 Task: Research Airbnb options in George, South Africa from 17th December, 2023 to 21st December, 2023 for 2 adults. Place can be private room with 1  bedroom having 2 beds and 1 bathroom. Property type can be flat. Amenities needed are: wifi.
Action: Mouse moved to (479, 105)
Screenshot: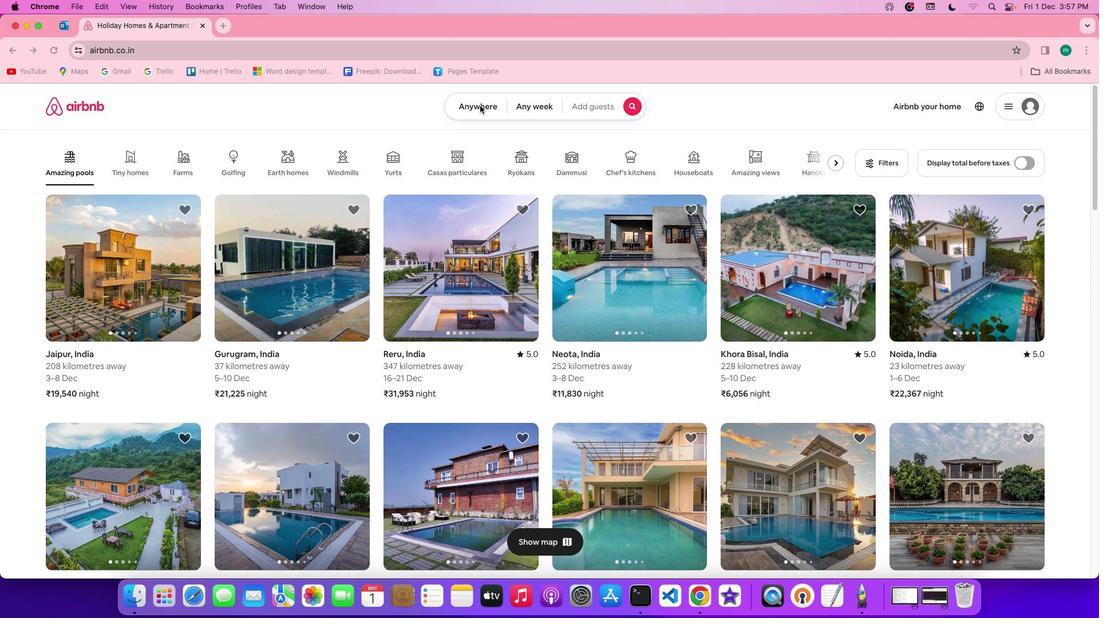 
Action: Mouse pressed left at (479, 105)
Screenshot: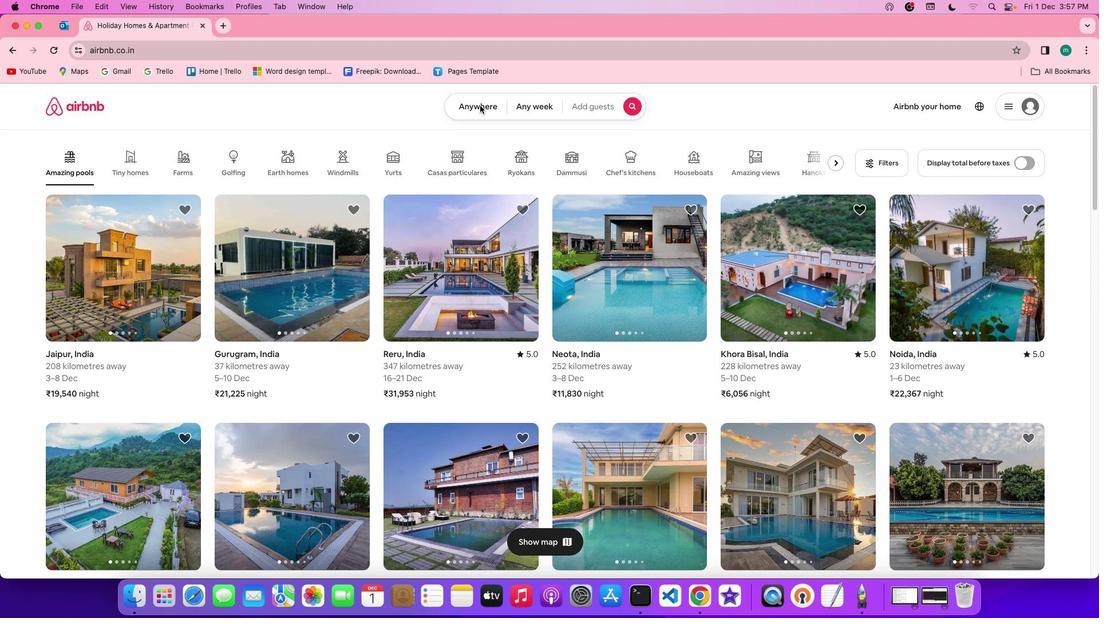 
Action: Mouse pressed left at (479, 105)
Screenshot: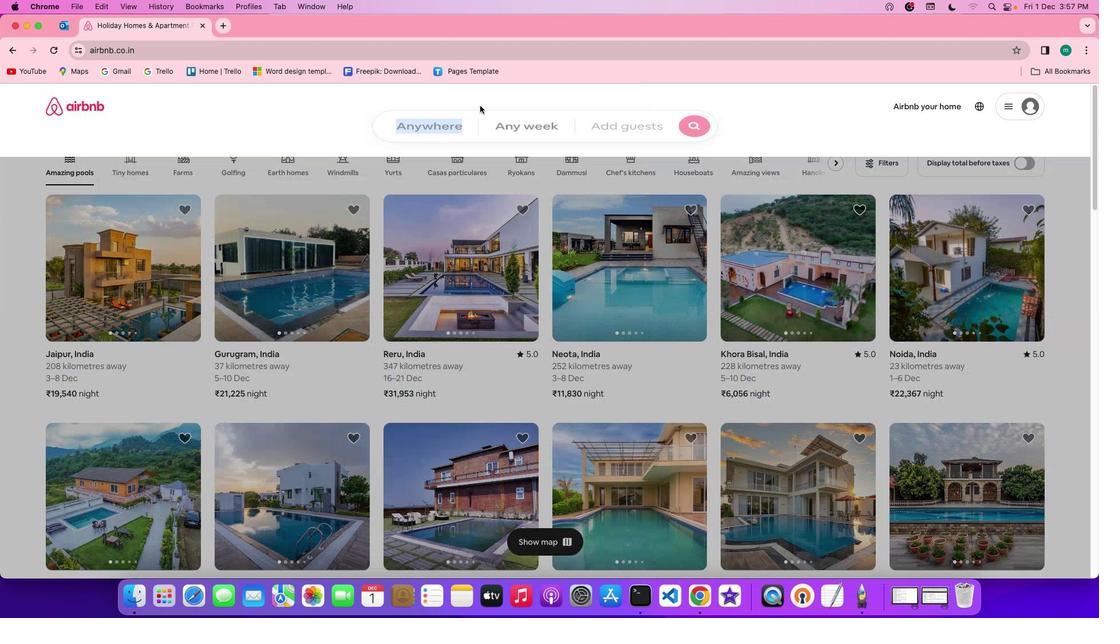 
Action: Mouse moved to (398, 155)
Screenshot: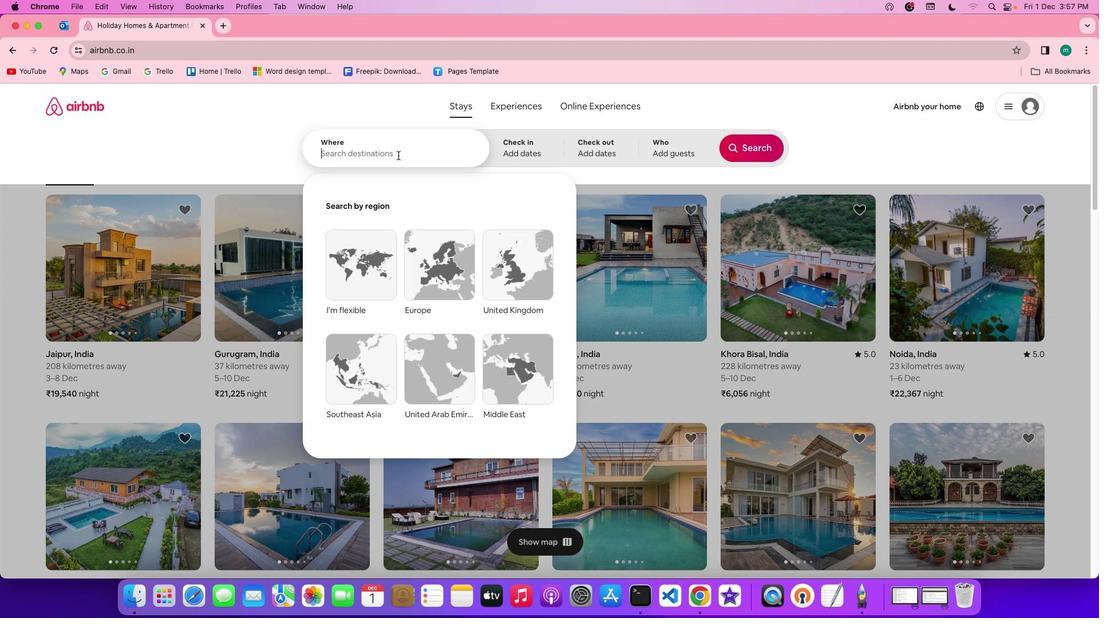 
Action: Mouse pressed left at (398, 155)
Screenshot: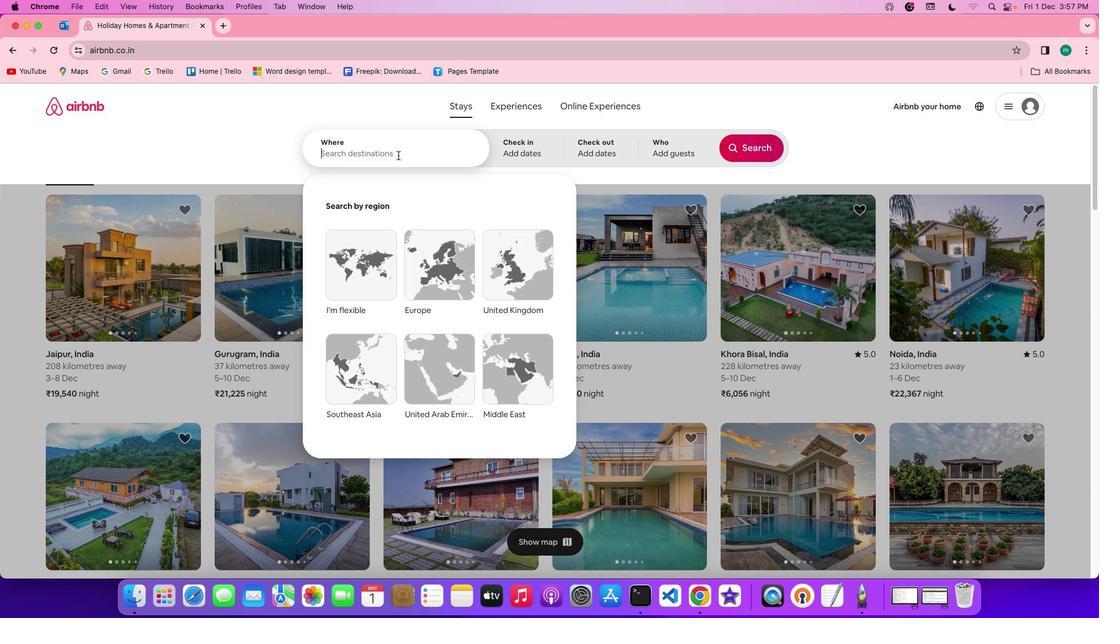 
Action: Key pressed Key.shift'G''e''o''r''g''e'','Key.spaceKey.shift'S''o''u''t''h'Key.spaceKey.shift'A''f''r''i''c''a'
Screenshot: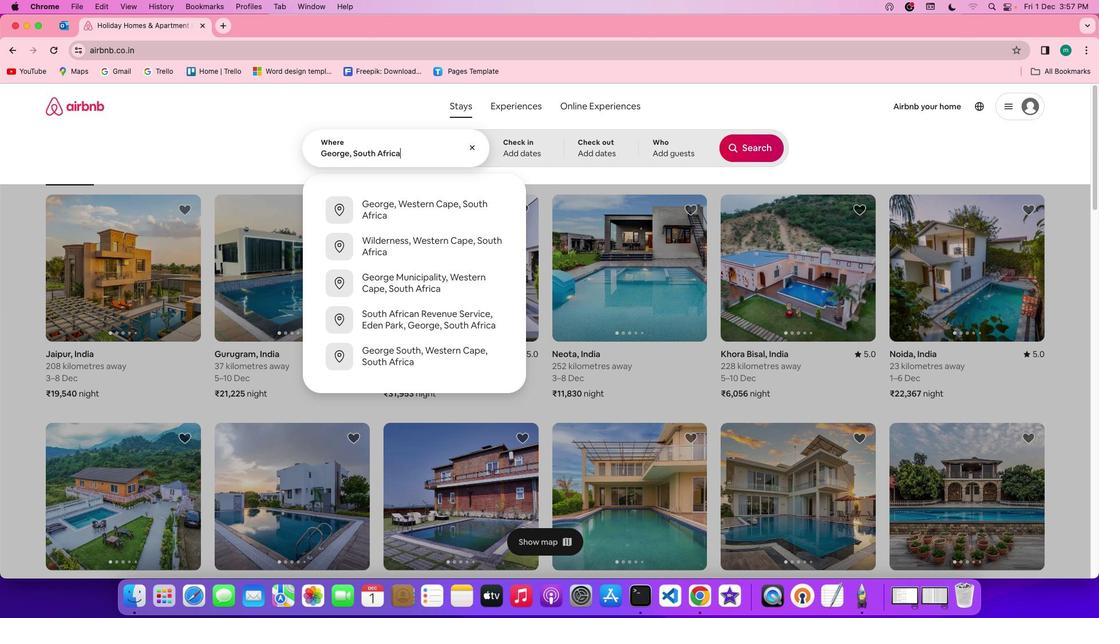 
Action: Mouse moved to (537, 144)
Screenshot: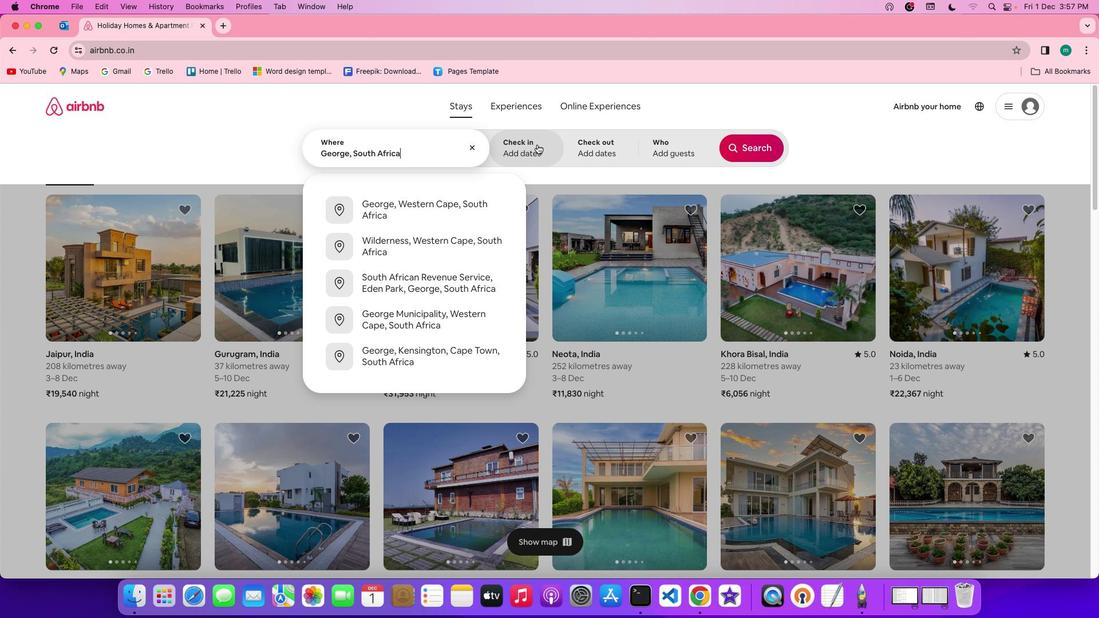 
Action: Mouse pressed left at (537, 144)
Screenshot: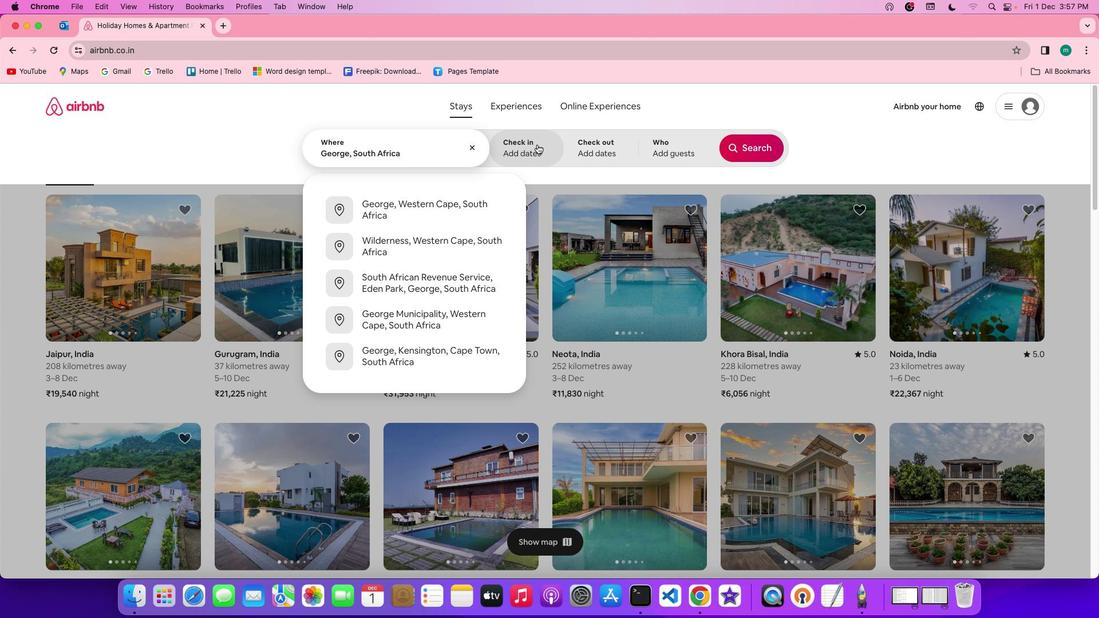 
Action: Mouse moved to (341, 371)
Screenshot: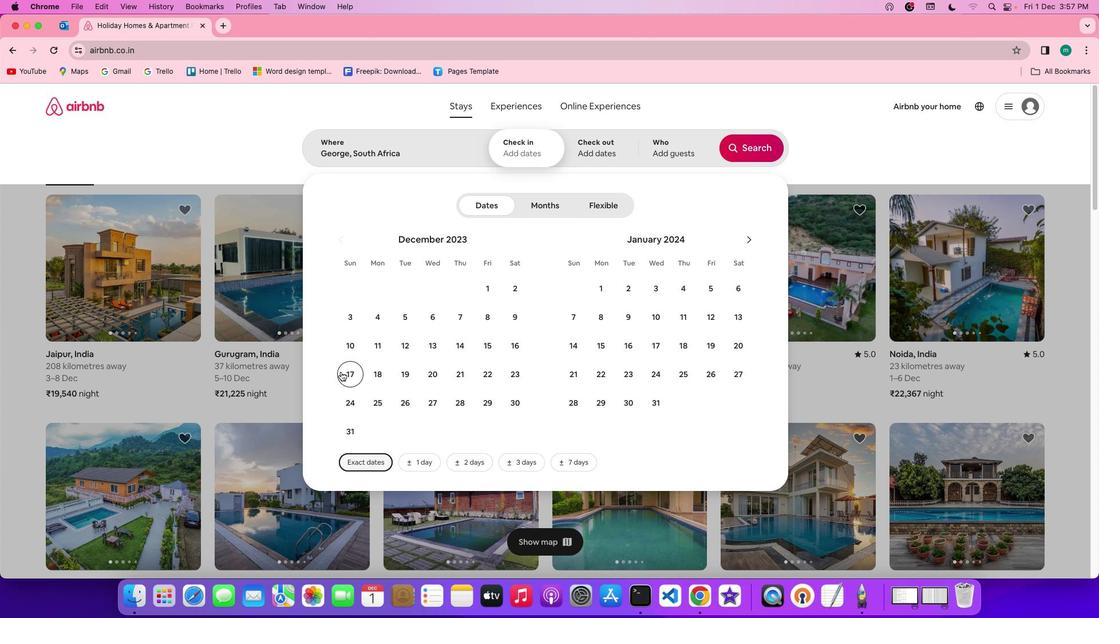 
Action: Mouse pressed left at (341, 371)
Screenshot: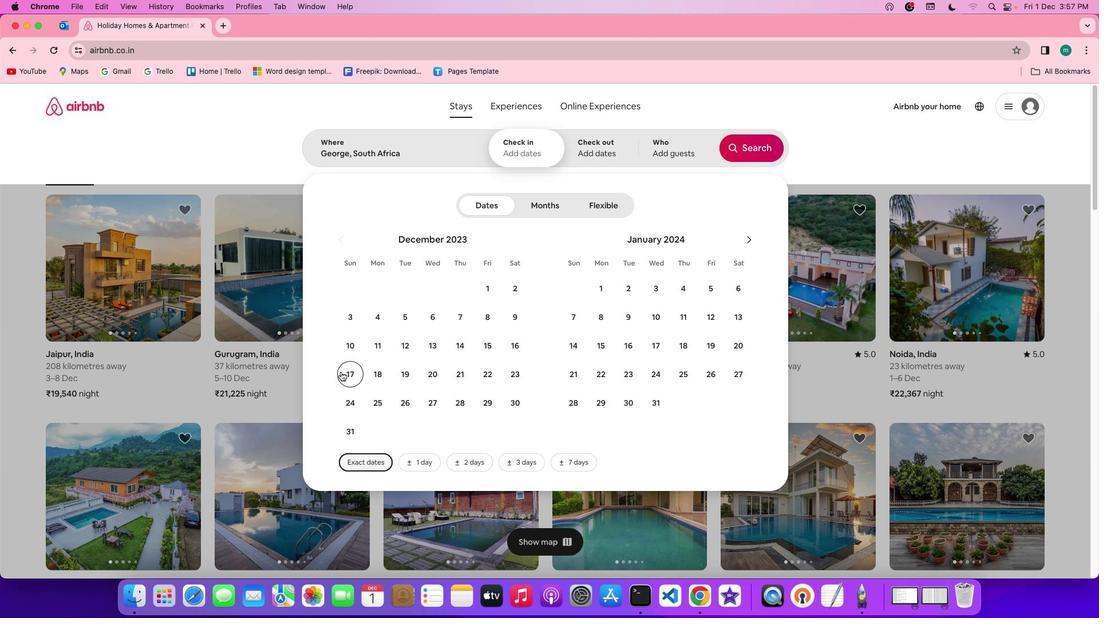 
Action: Mouse moved to (449, 374)
Screenshot: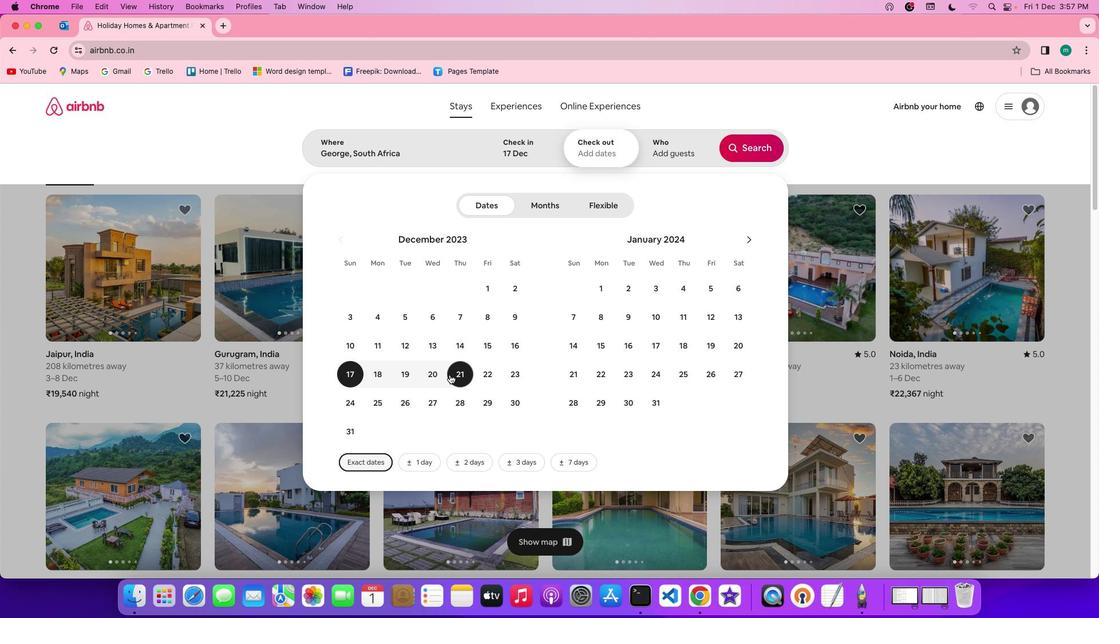
Action: Mouse pressed left at (449, 374)
Screenshot: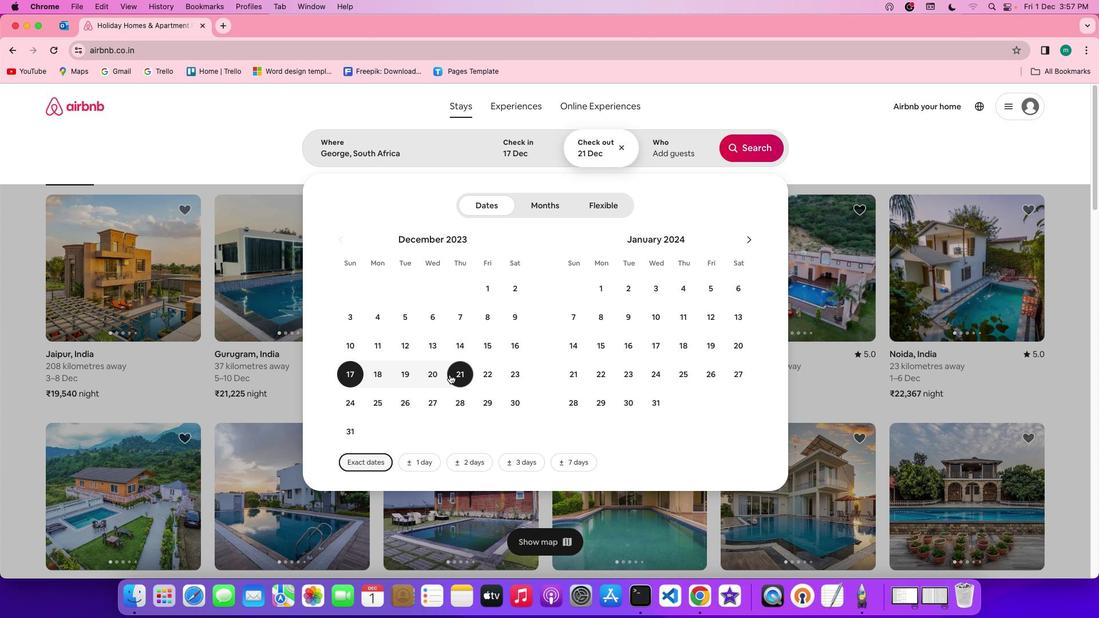 
Action: Mouse moved to (670, 147)
Screenshot: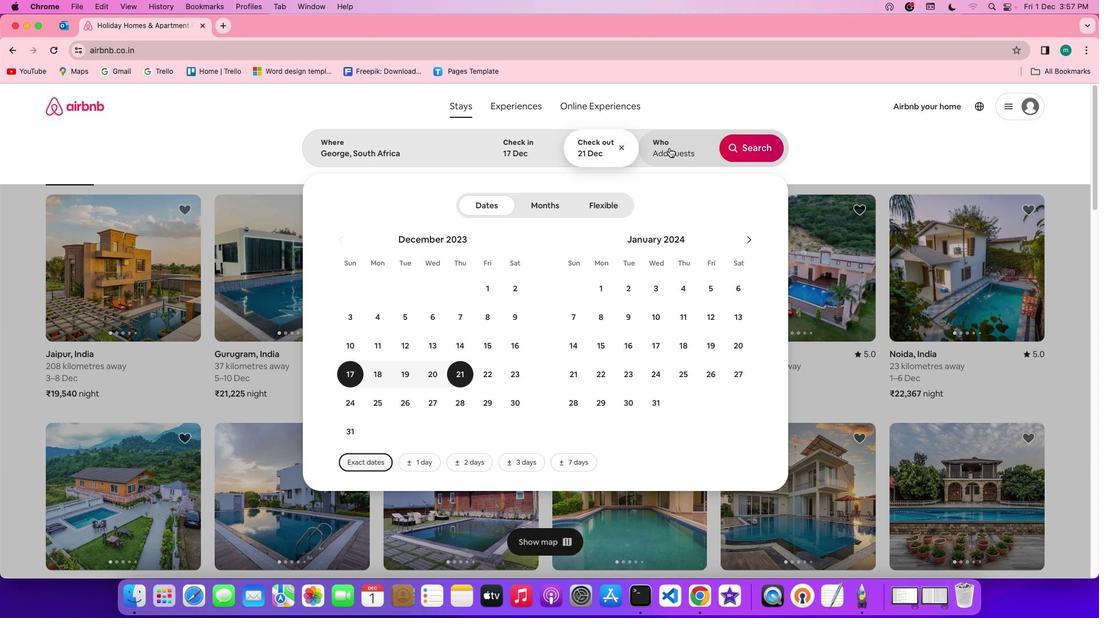
Action: Mouse pressed left at (670, 147)
Screenshot: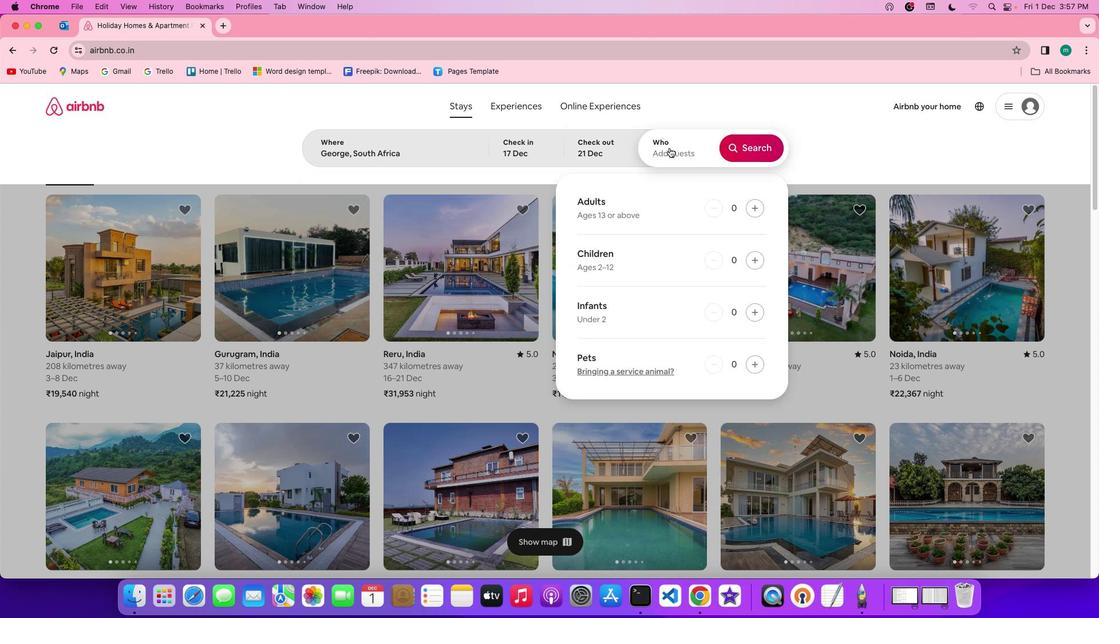 
Action: Mouse moved to (754, 208)
Screenshot: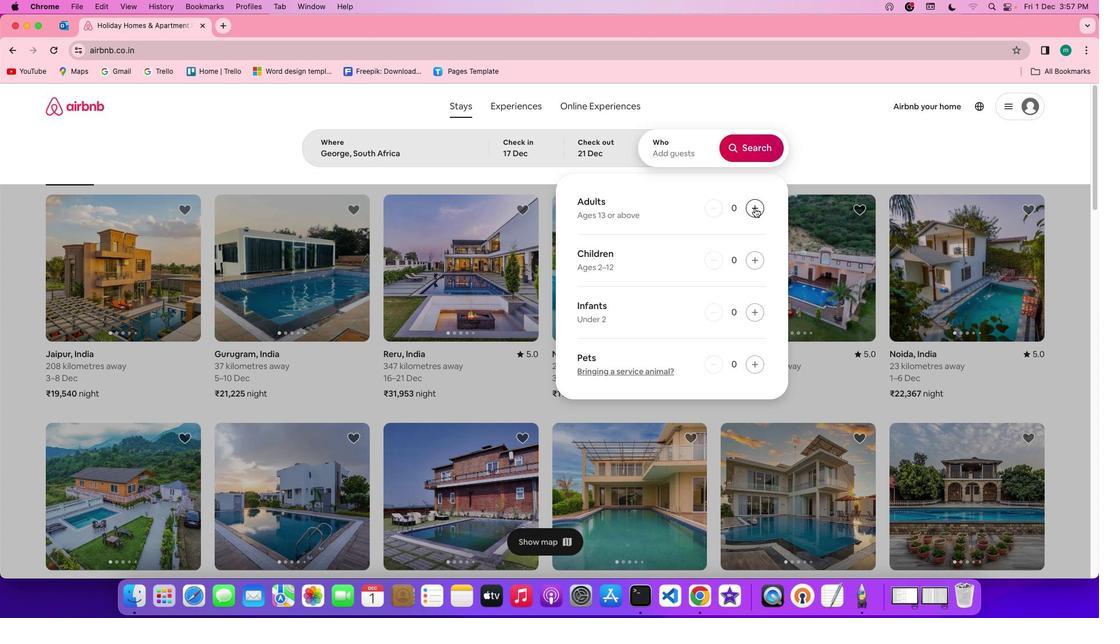 
Action: Mouse pressed left at (754, 208)
Screenshot: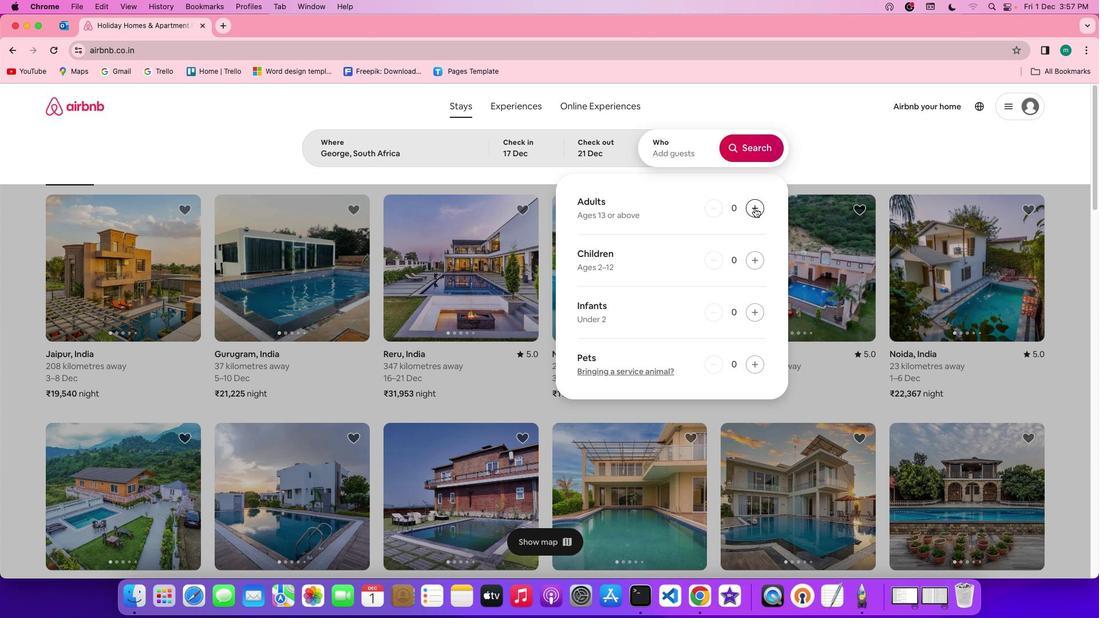 
Action: Mouse pressed left at (754, 208)
Screenshot: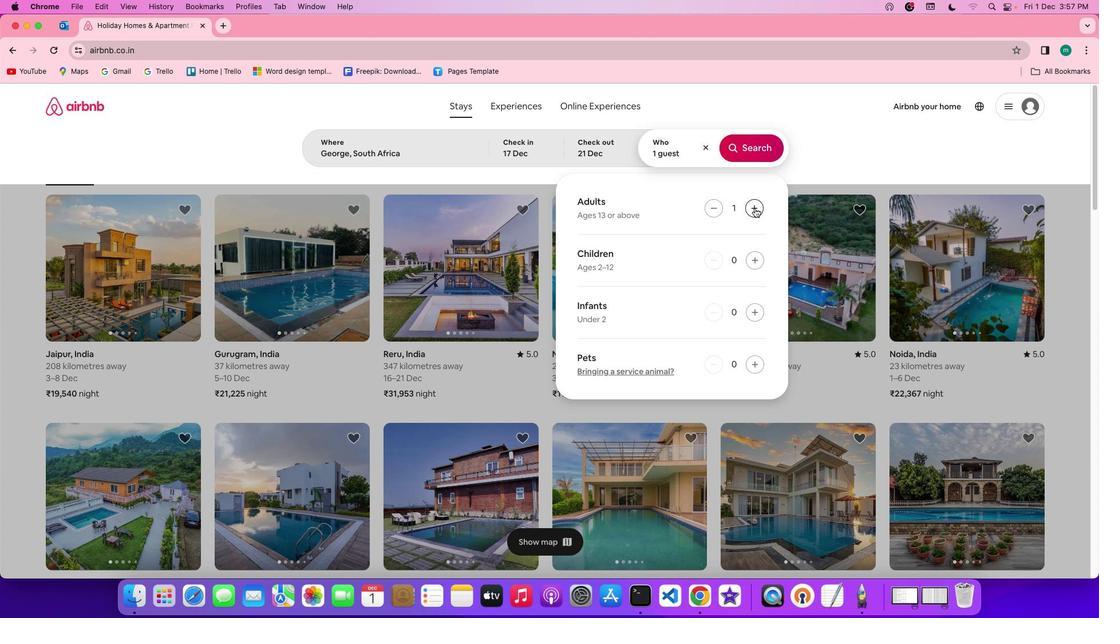 
Action: Mouse moved to (761, 152)
Screenshot: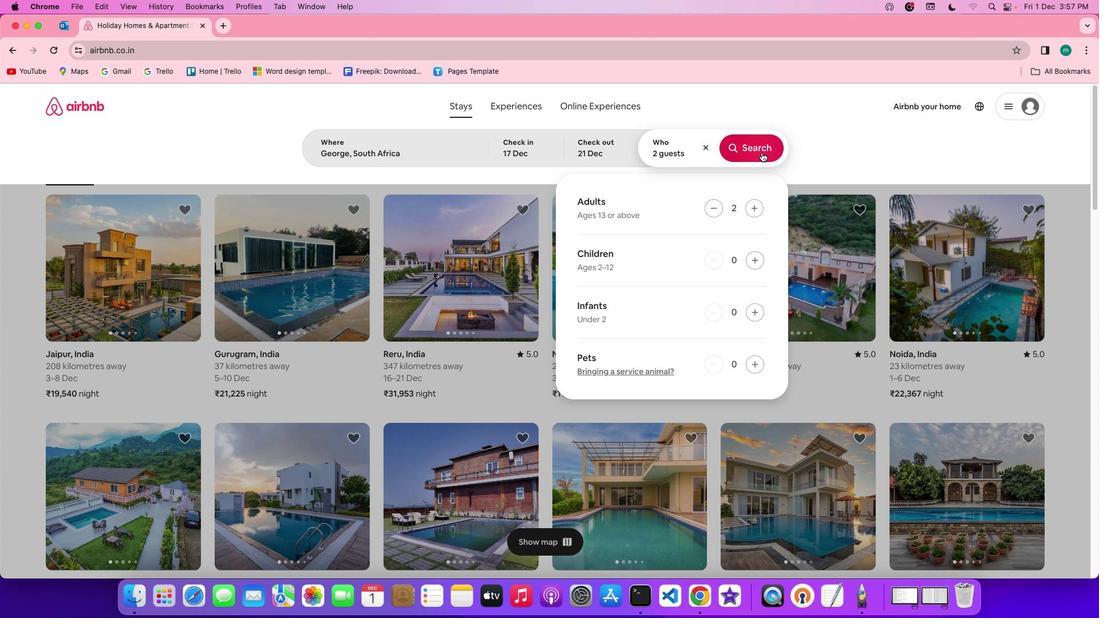
Action: Mouse pressed left at (761, 152)
Screenshot: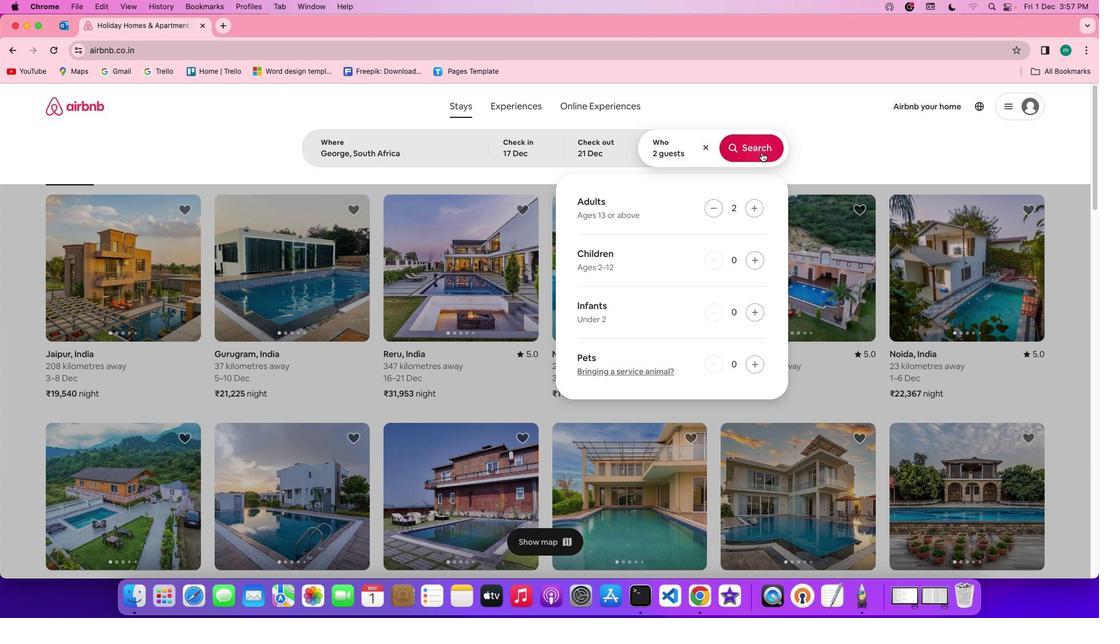 
Action: Mouse moved to (910, 155)
Screenshot: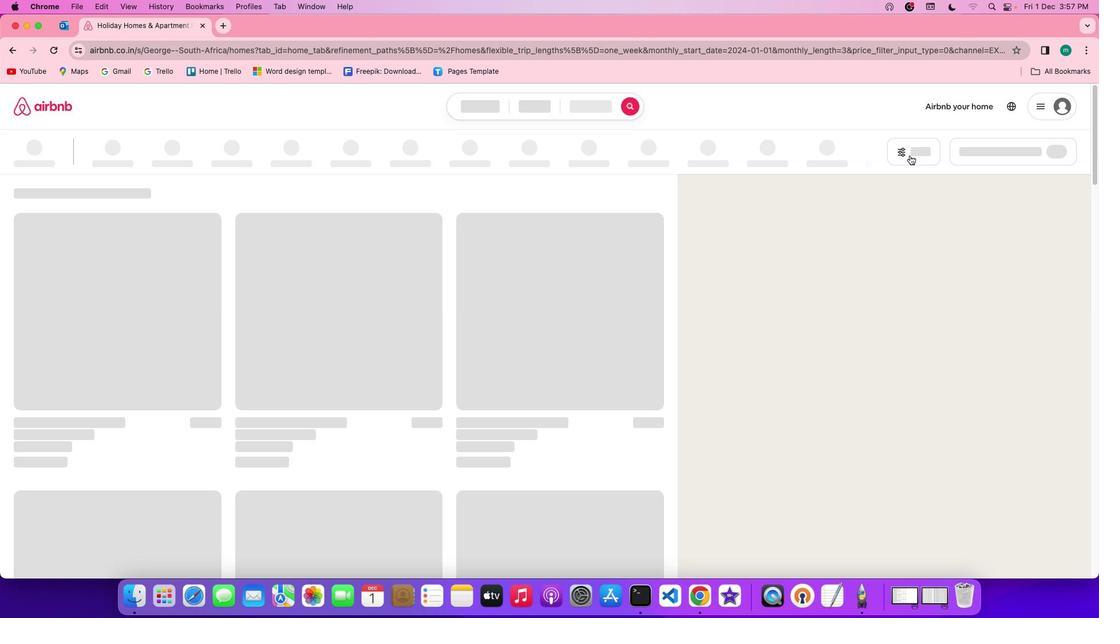 
Action: Mouse pressed left at (910, 155)
Screenshot: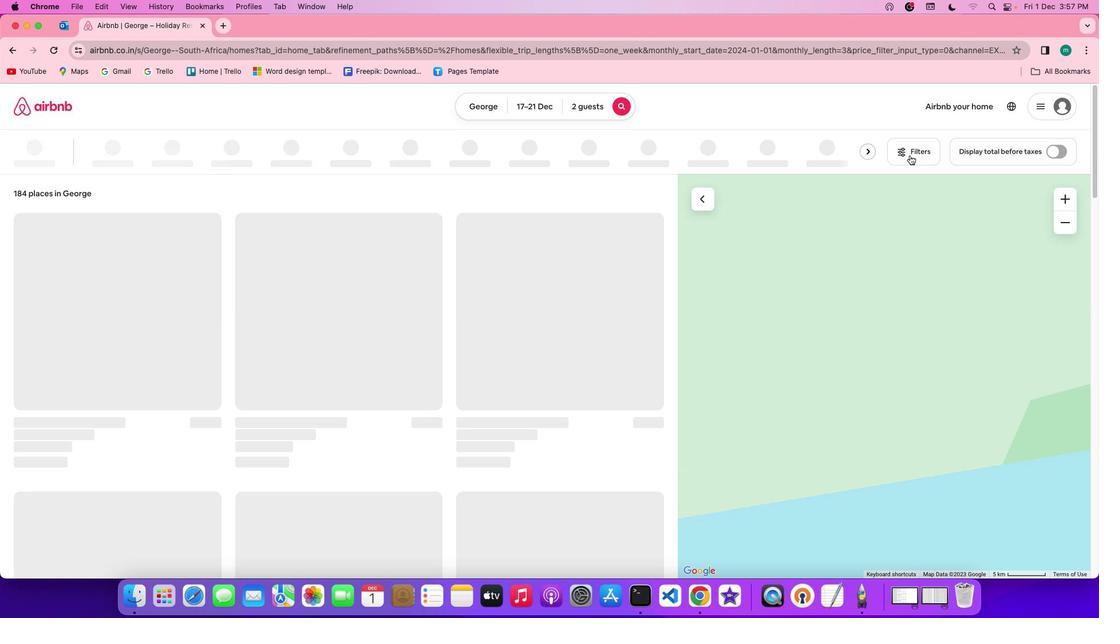 
Action: Mouse moved to (548, 325)
Screenshot: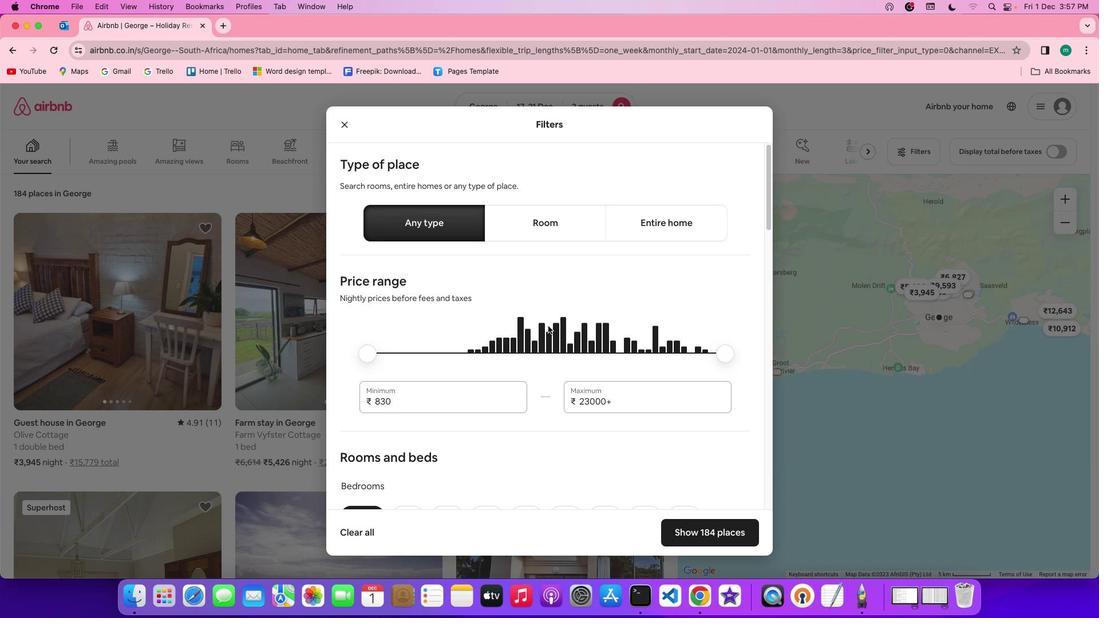 
Action: Mouse scrolled (548, 325) with delta (0, 0)
Screenshot: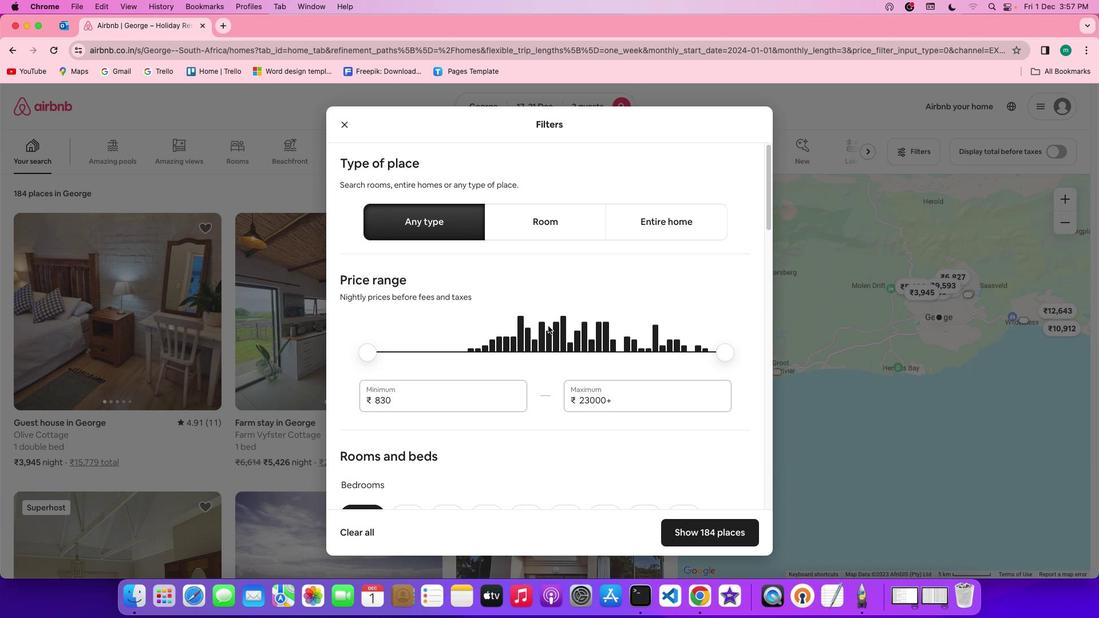 
Action: Mouse scrolled (548, 325) with delta (0, 0)
Screenshot: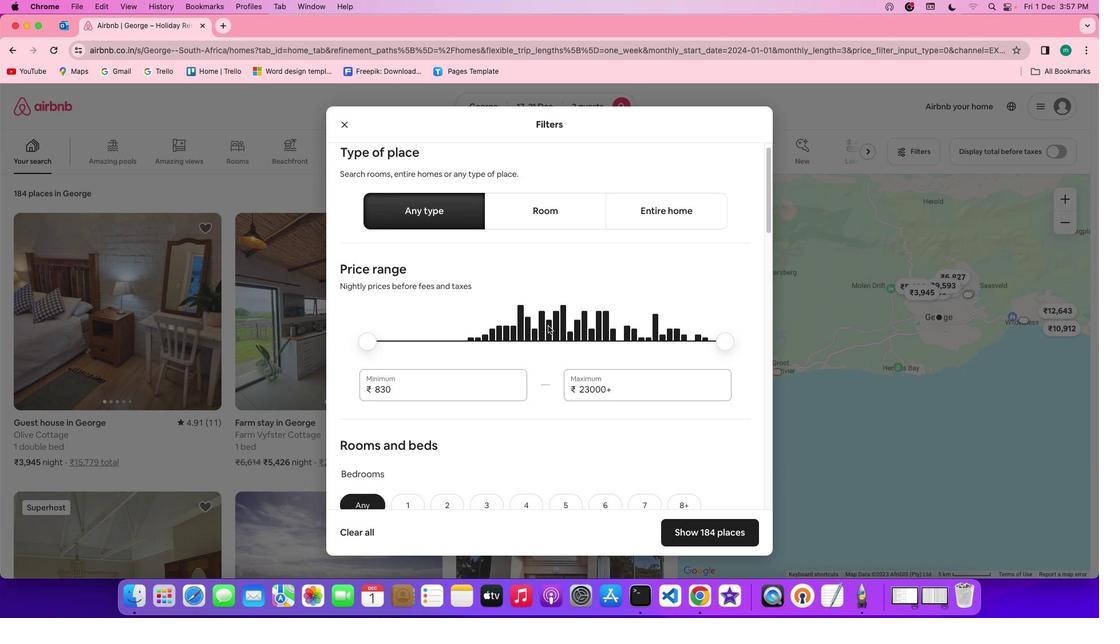 
Action: Mouse scrolled (548, 325) with delta (0, -1)
Screenshot: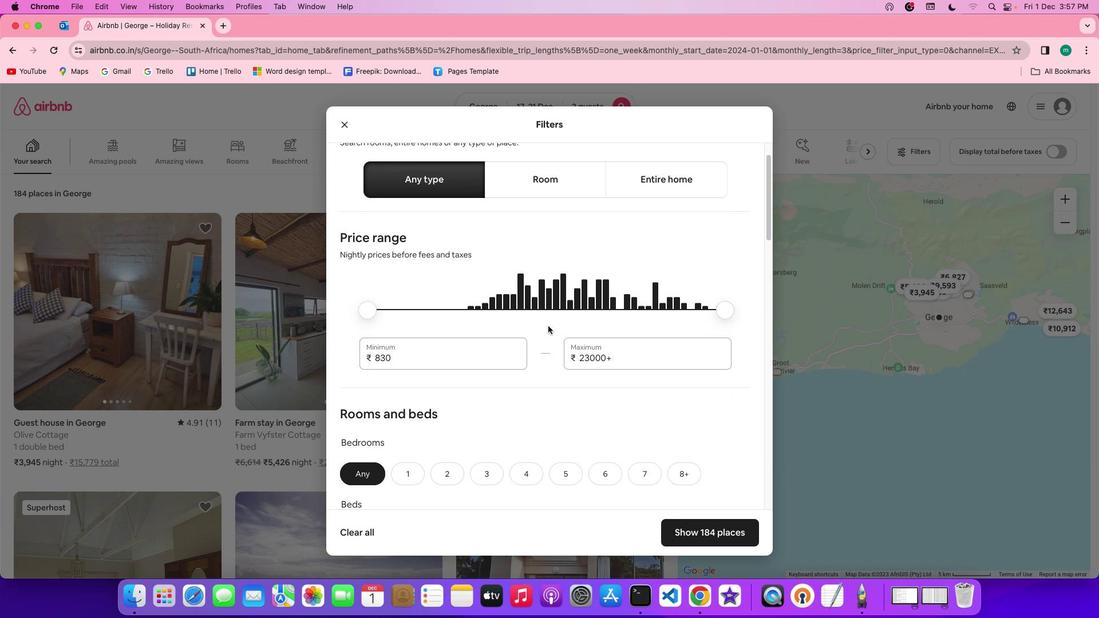 
Action: Mouse scrolled (548, 325) with delta (0, 0)
Screenshot: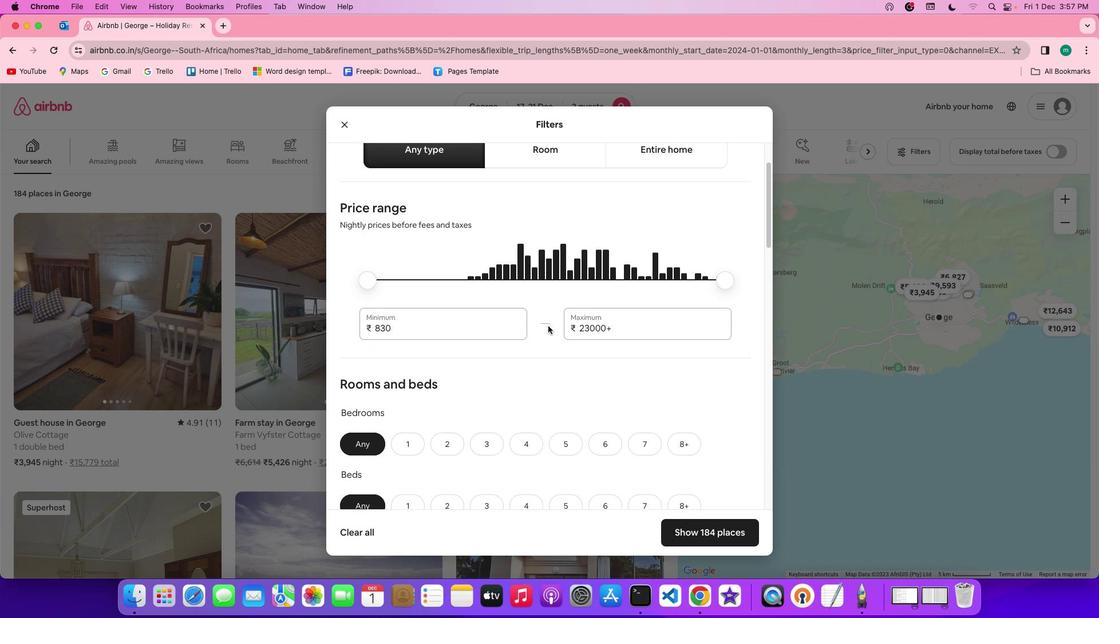 
Action: Mouse scrolled (548, 325) with delta (0, 0)
Screenshot: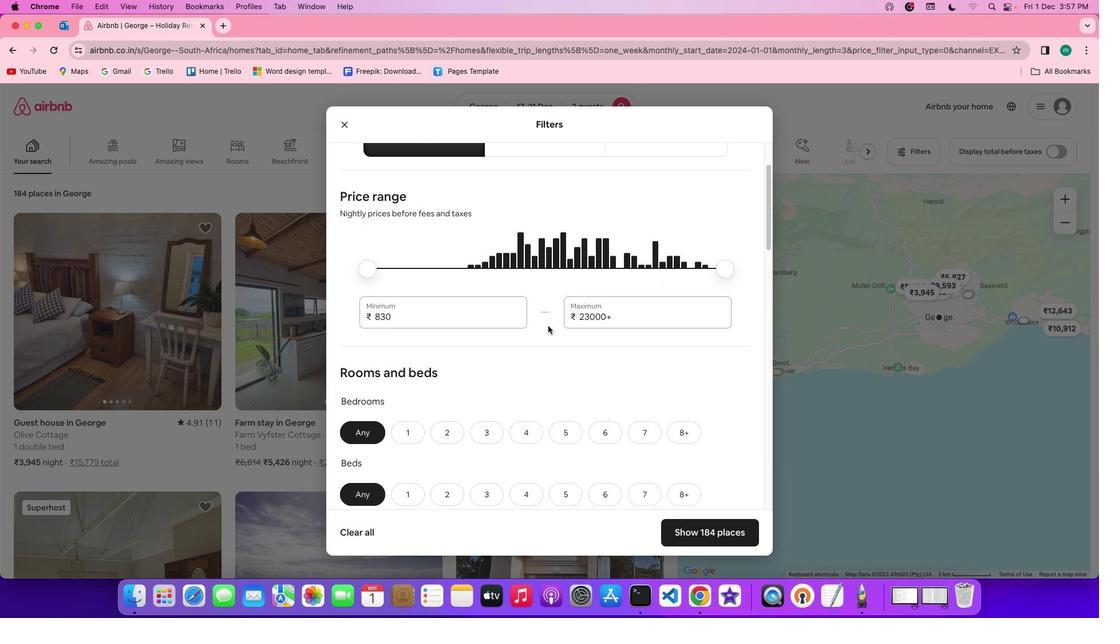 
Action: Mouse scrolled (548, 325) with delta (0, -1)
Screenshot: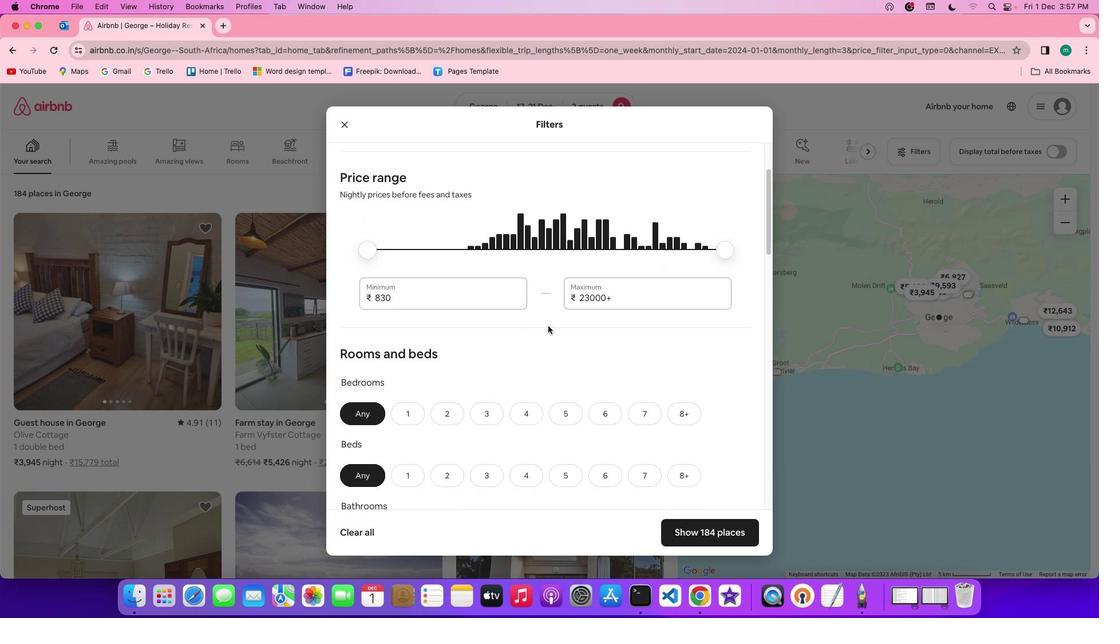
Action: Mouse scrolled (548, 325) with delta (0, -1)
Screenshot: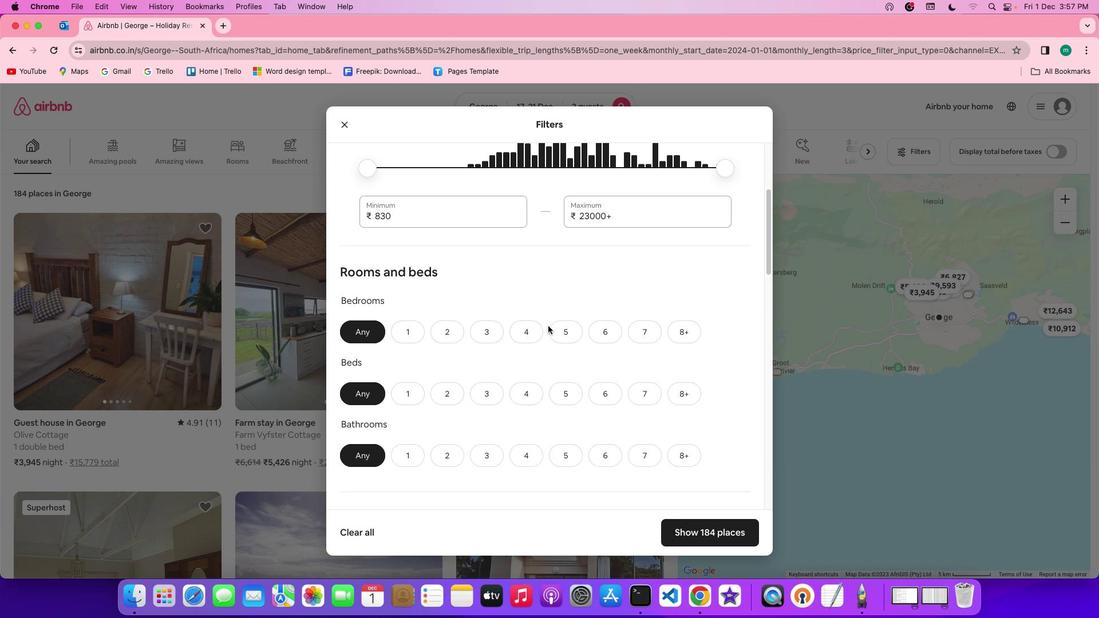 
Action: Mouse scrolled (548, 325) with delta (0, 0)
Screenshot: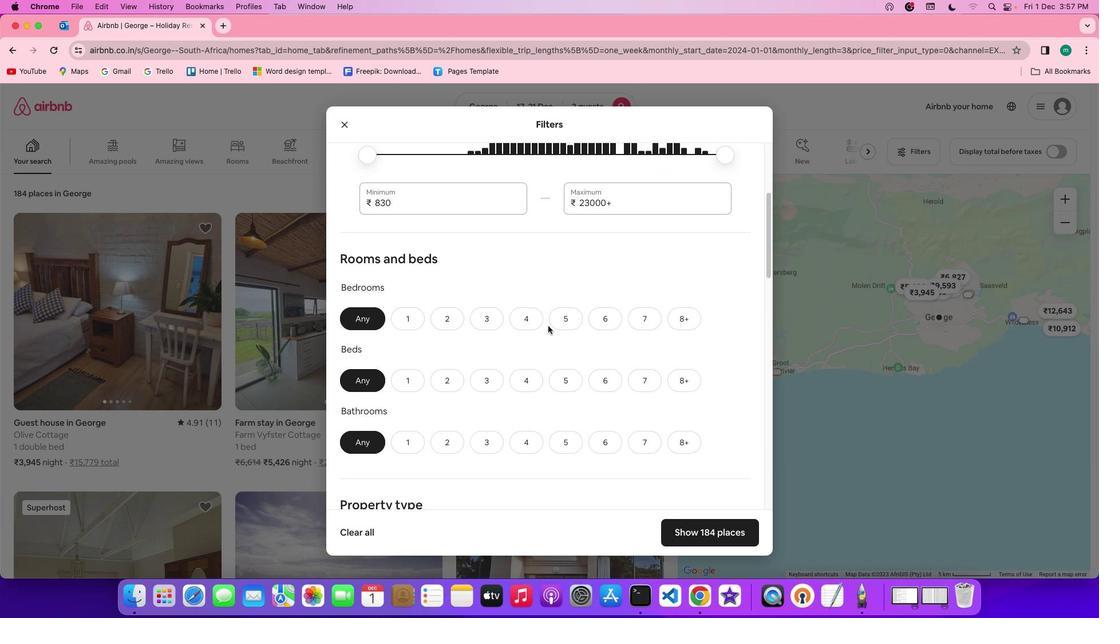 
Action: Mouse scrolled (548, 325) with delta (0, 0)
Screenshot: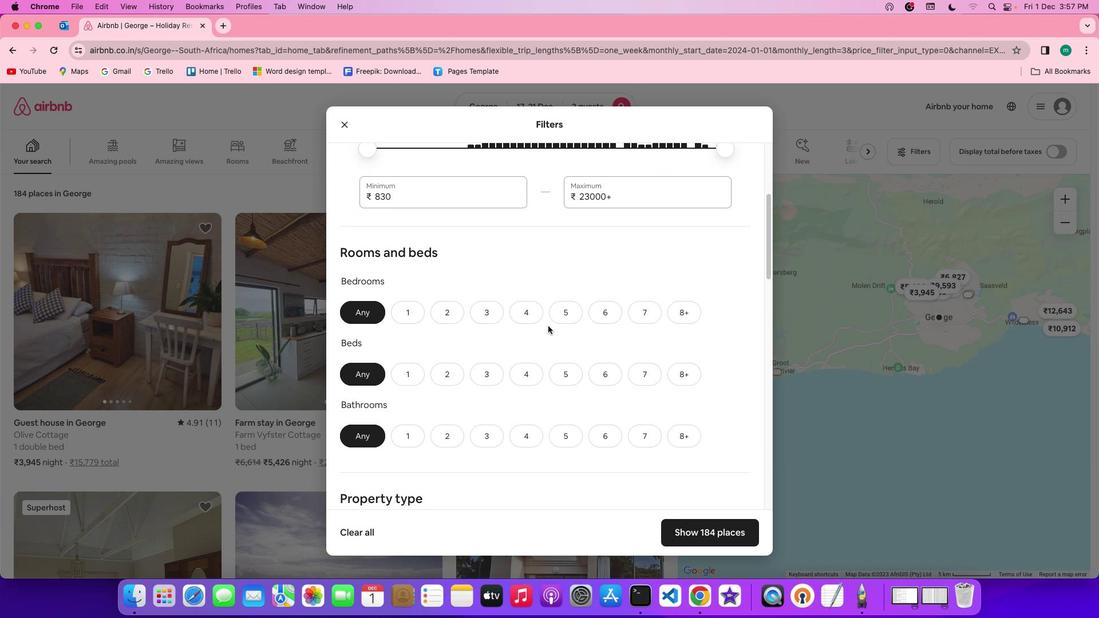
Action: Mouse scrolled (548, 325) with delta (0, 0)
Screenshot: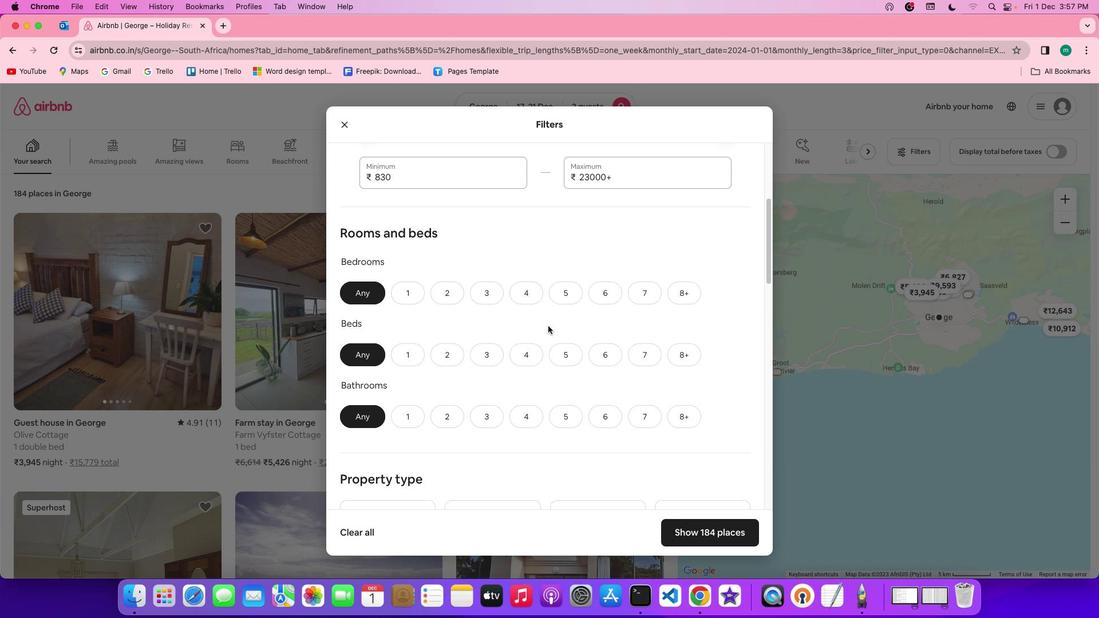 
Action: Mouse scrolled (548, 325) with delta (0, 0)
Screenshot: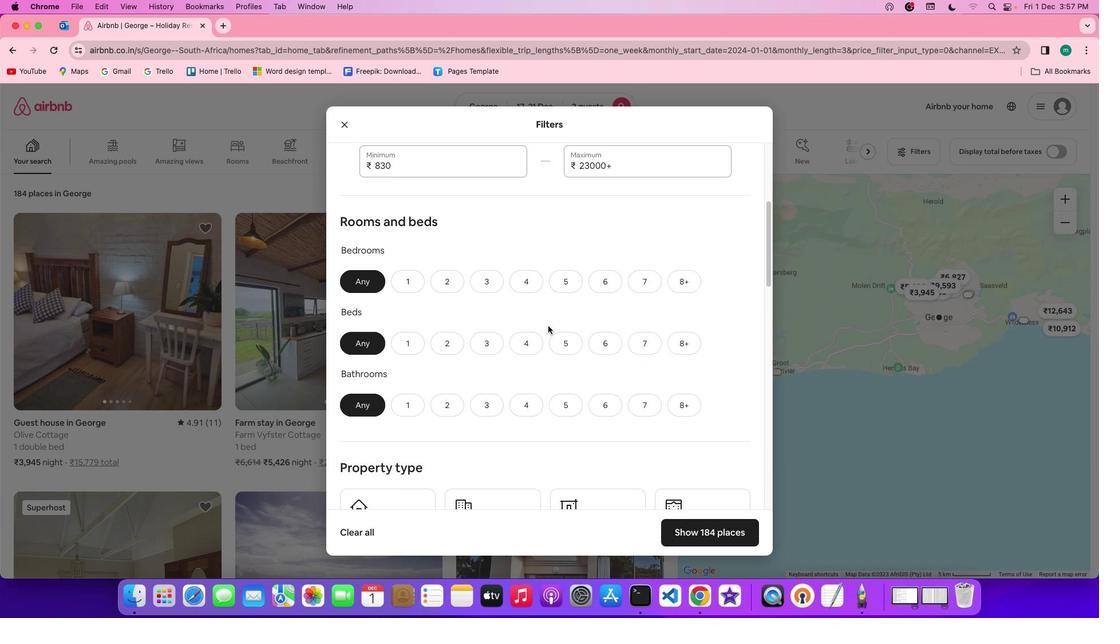 
Action: Mouse scrolled (548, 325) with delta (0, 0)
Screenshot: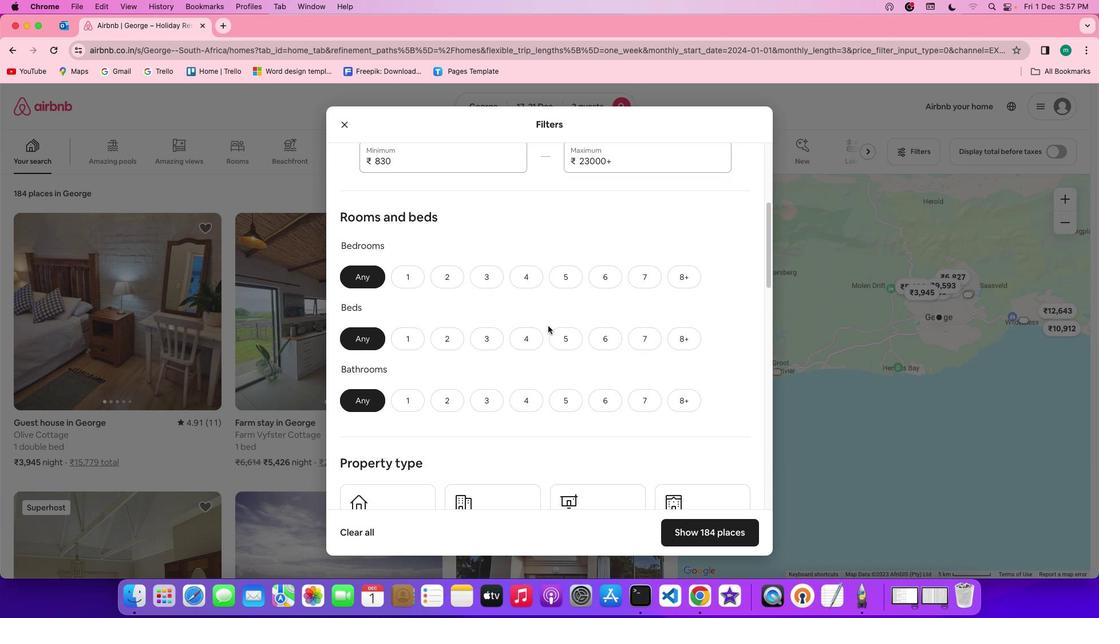 
Action: Mouse moved to (408, 270)
Screenshot: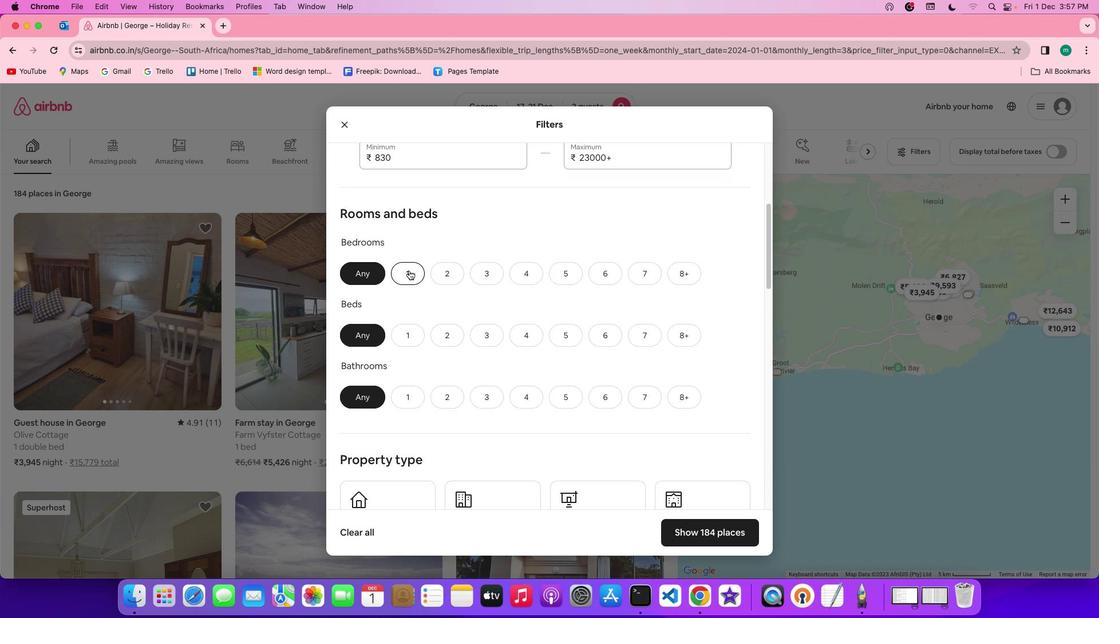 
Action: Mouse pressed left at (408, 270)
Screenshot: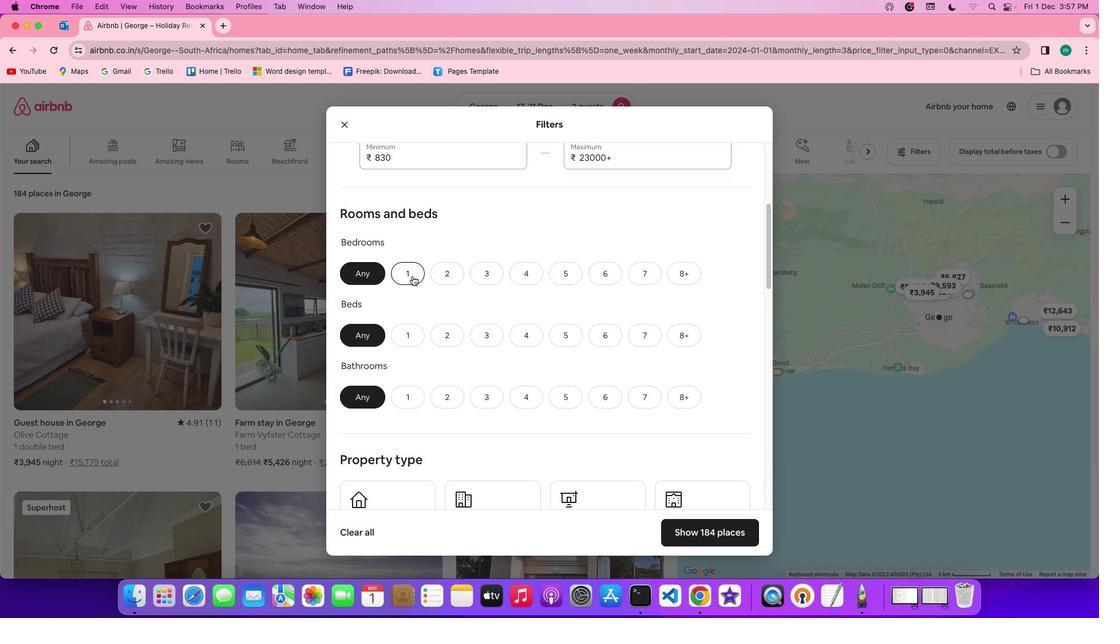 
Action: Mouse moved to (444, 324)
Screenshot: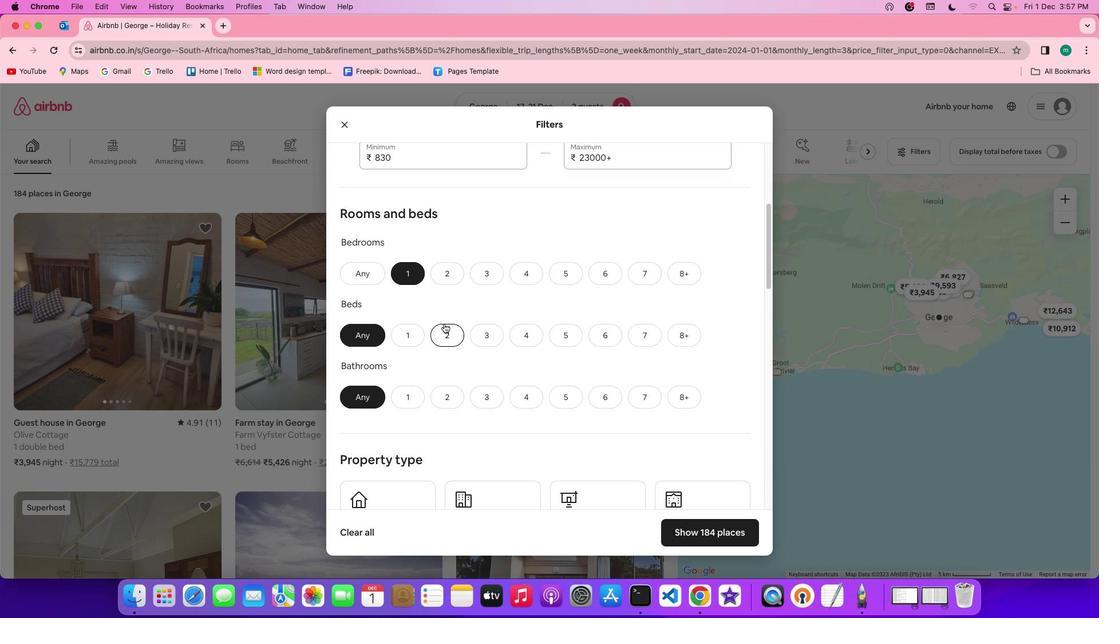 
Action: Mouse pressed left at (444, 324)
Screenshot: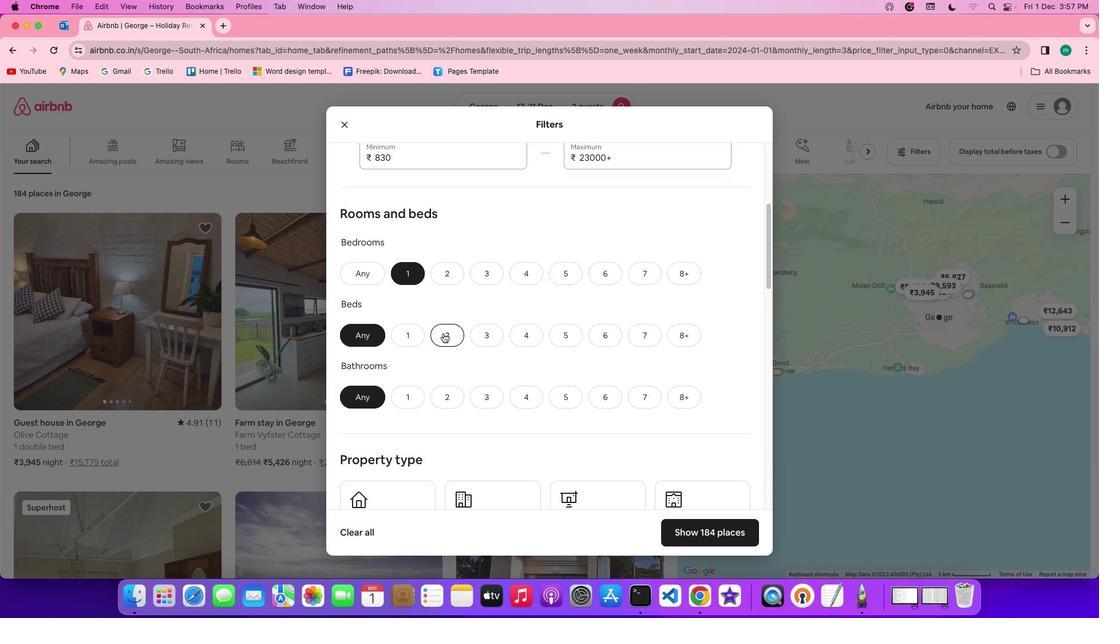
Action: Mouse moved to (406, 387)
Screenshot: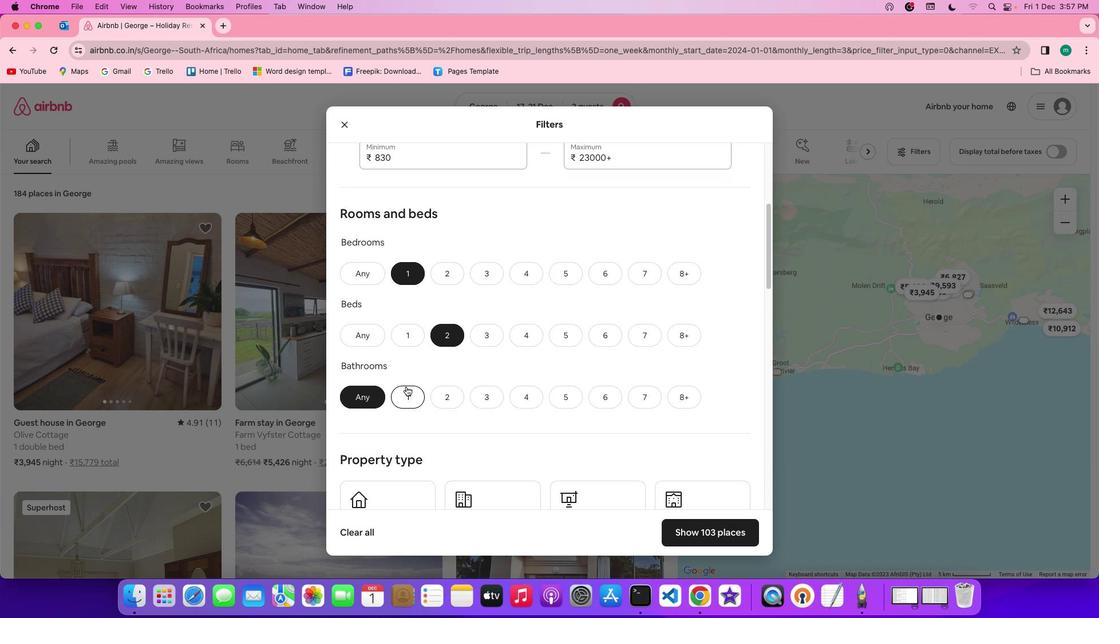 
Action: Mouse pressed left at (406, 387)
Screenshot: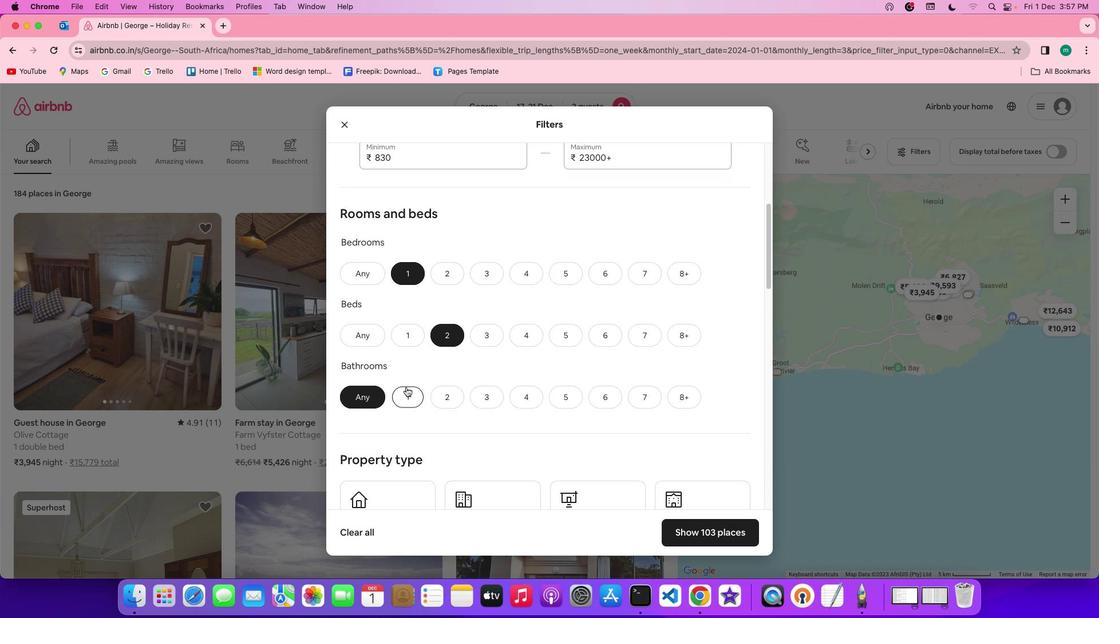 
Action: Mouse moved to (600, 372)
Screenshot: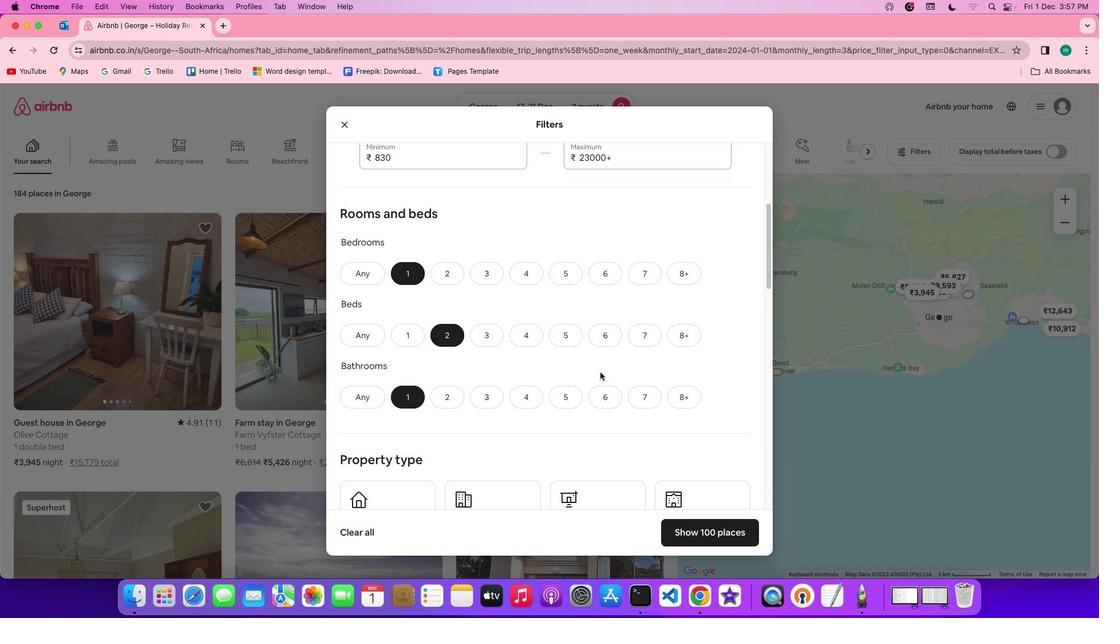 
Action: Mouse scrolled (600, 372) with delta (0, 0)
Screenshot: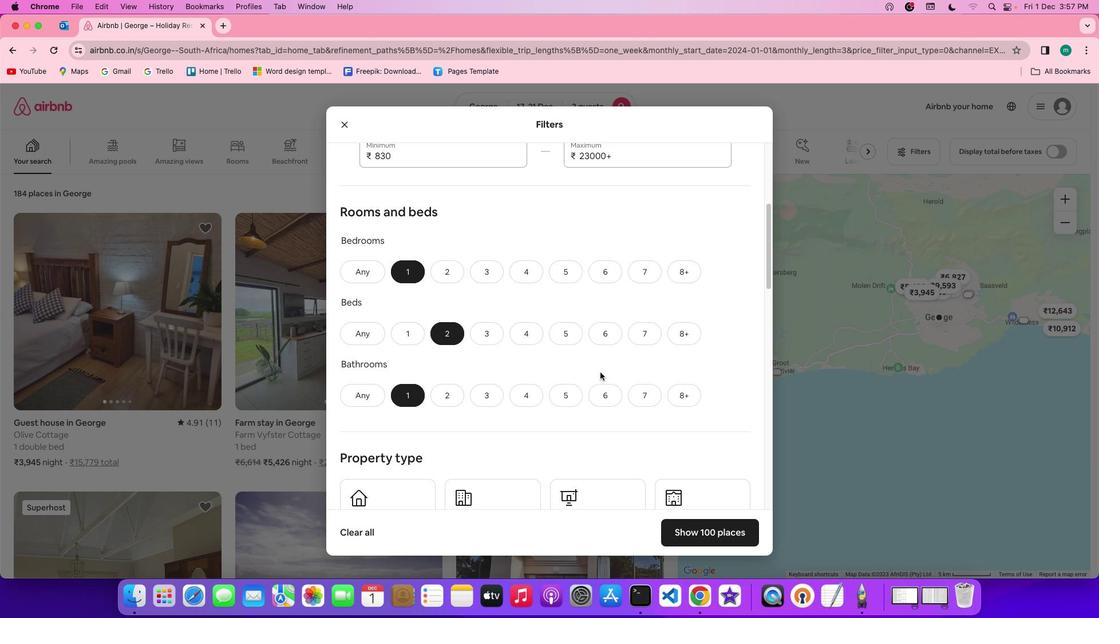 
Action: Mouse scrolled (600, 372) with delta (0, 0)
Screenshot: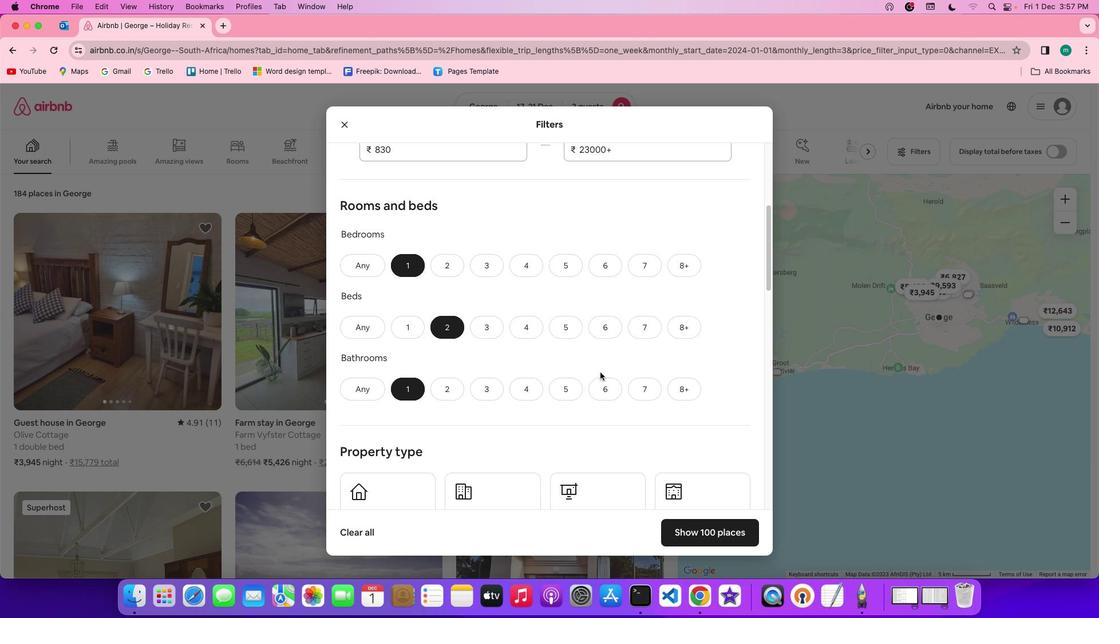 
Action: Mouse scrolled (600, 372) with delta (0, 0)
Screenshot: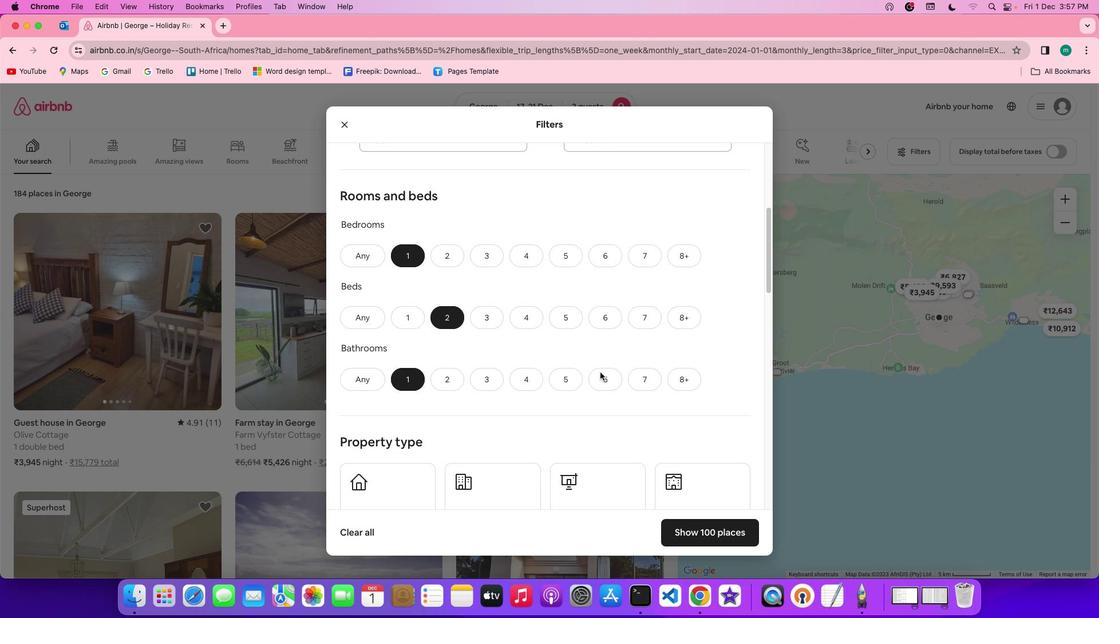 
Action: Mouse scrolled (600, 372) with delta (0, 0)
Screenshot: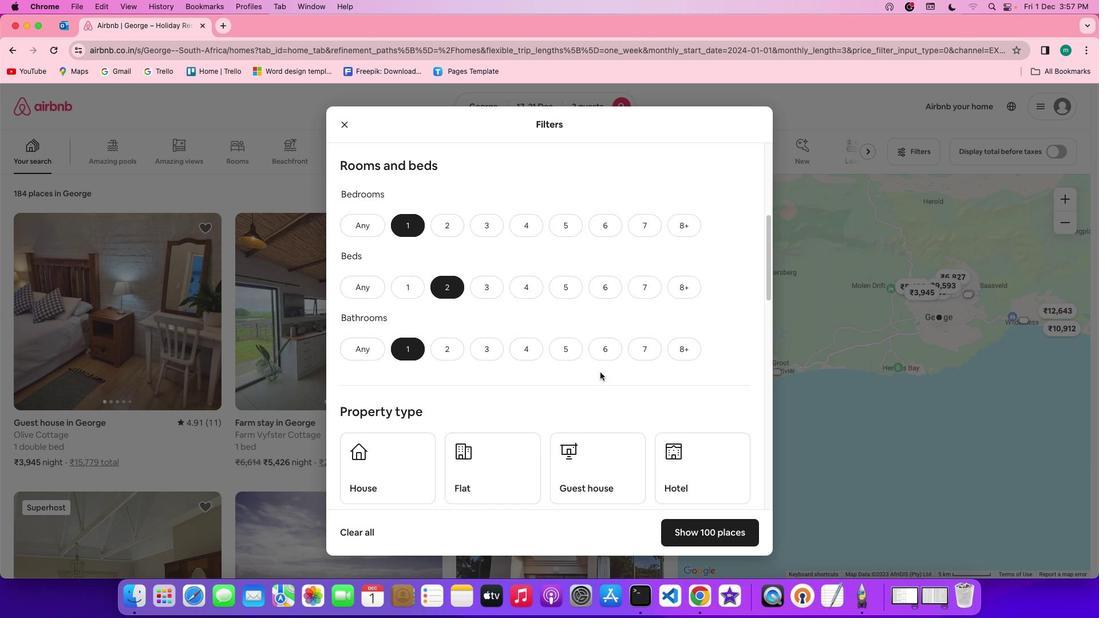 
Action: Mouse scrolled (600, 372) with delta (0, 0)
Screenshot: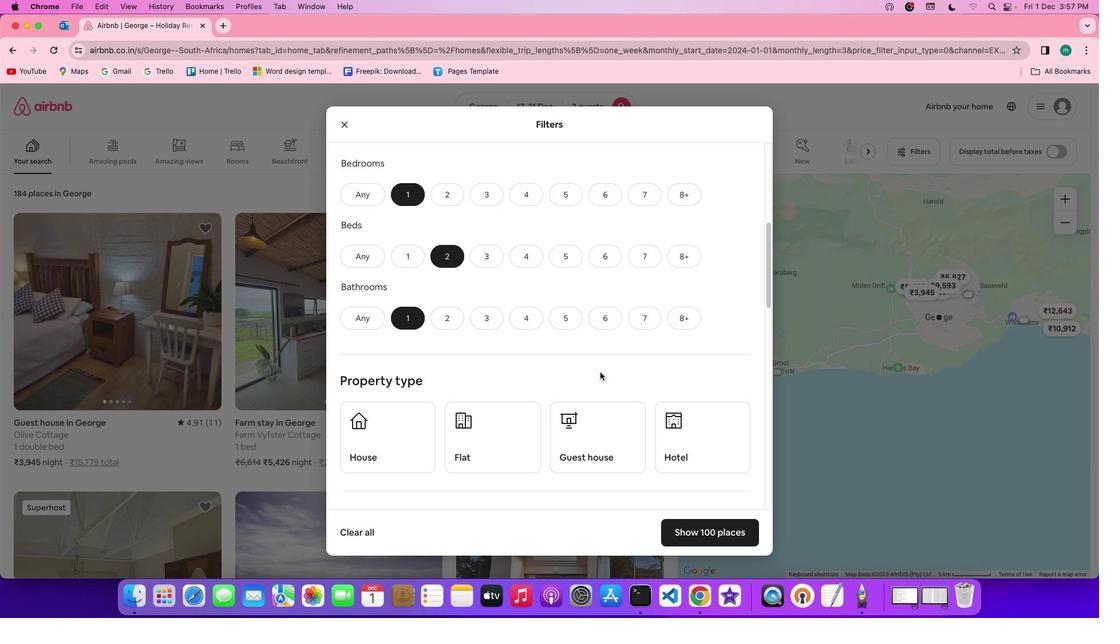 
Action: Mouse scrolled (600, 372) with delta (0, 0)
Screenshot: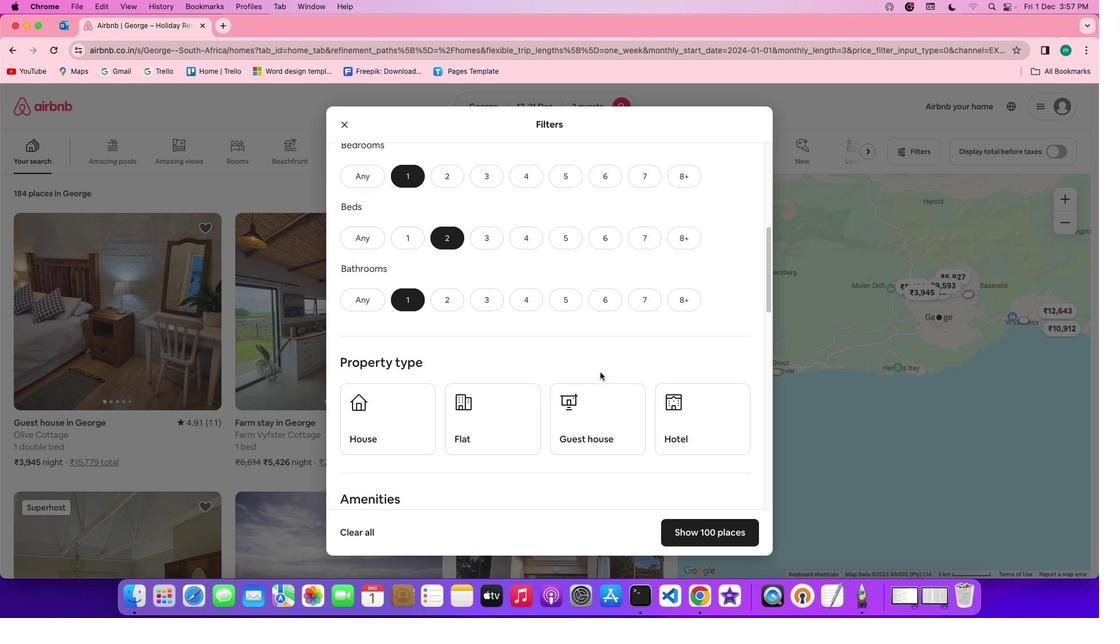 
Action: Mouse scrolled (600, 372) with delta (0, -1)
Screenshot: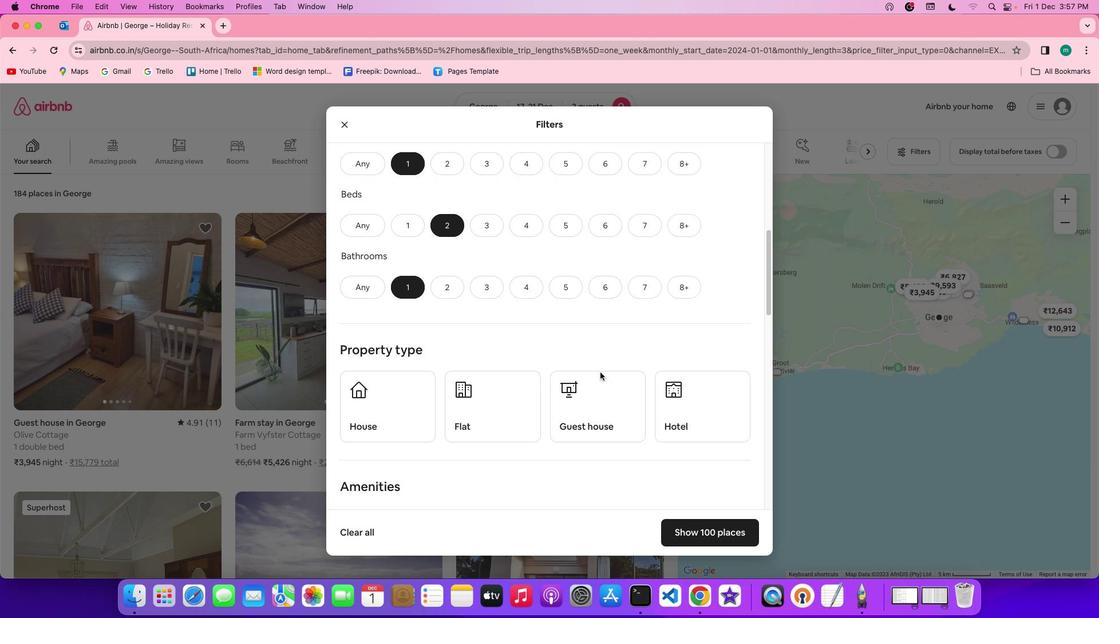 
Action: Mouse scrolled (600, 372) with delta (0, -1)
Screenshot: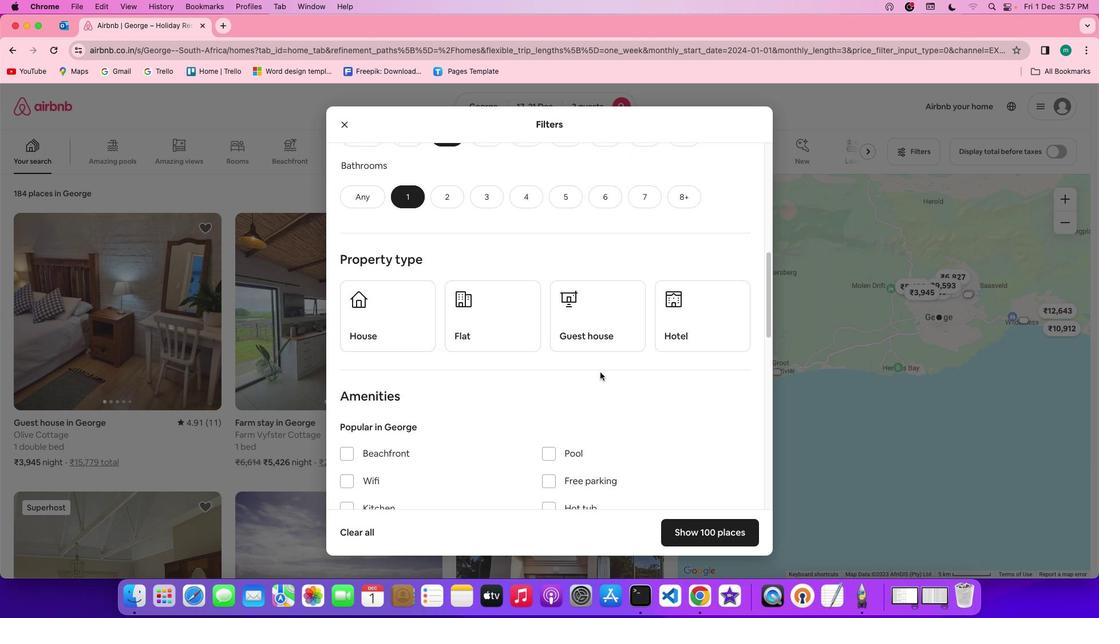 
Action: Mouse moved to (474, 296)
Screenshot: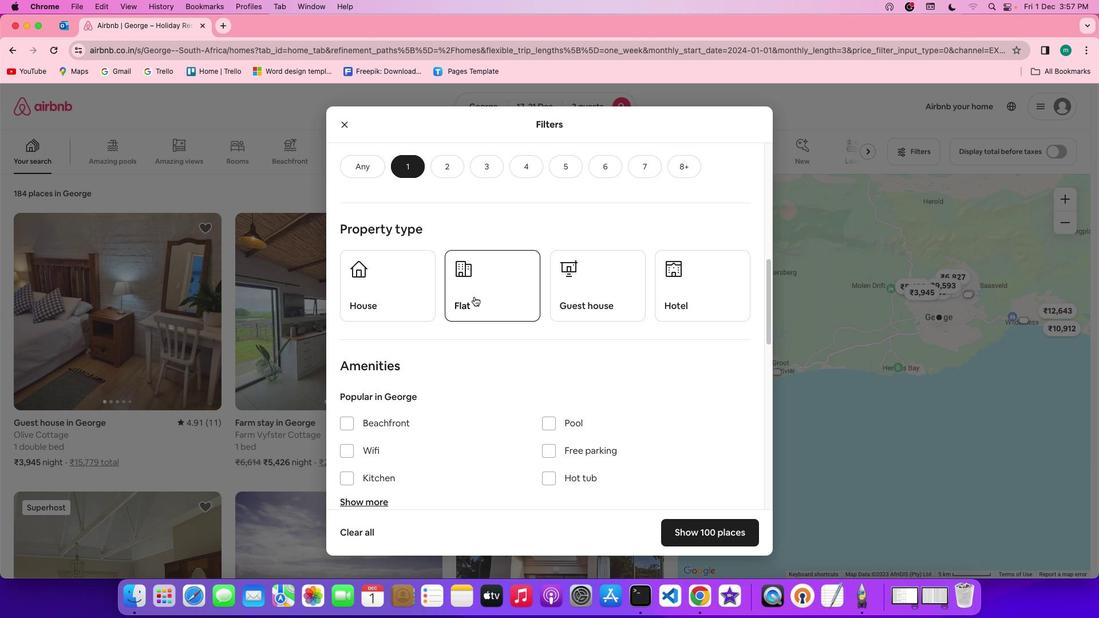 
Action: Mouse pressed left at (474, 296)
Screenshot: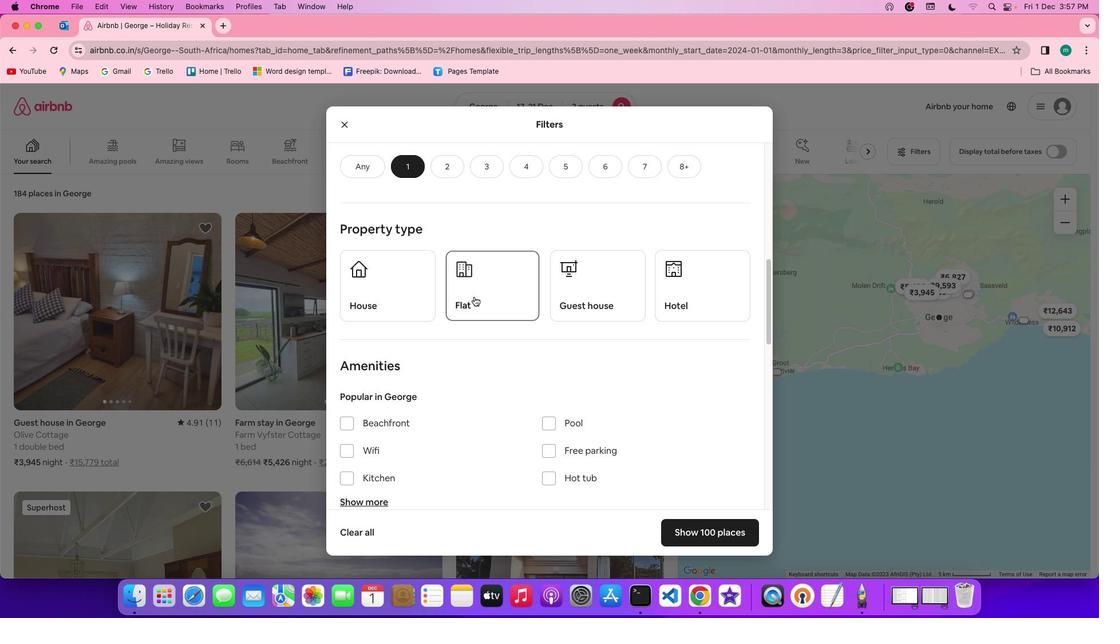 
Action: Mouse moved to (604, 349)
Screenshot: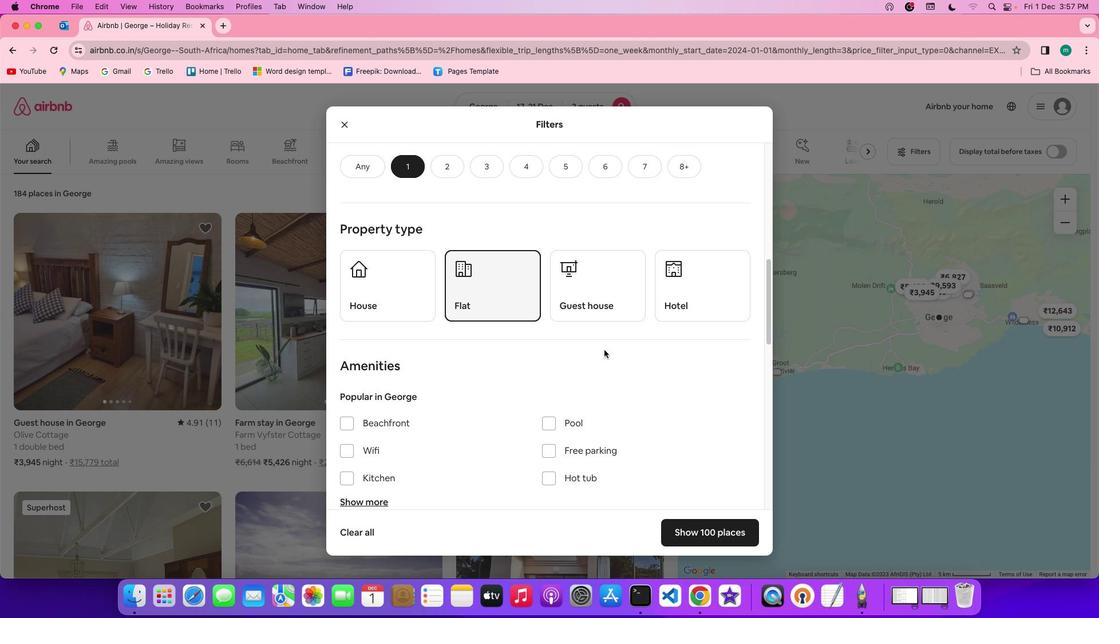 
Action: Mouse scrolled (604, 349) with delta (0, 0)
Screenshot: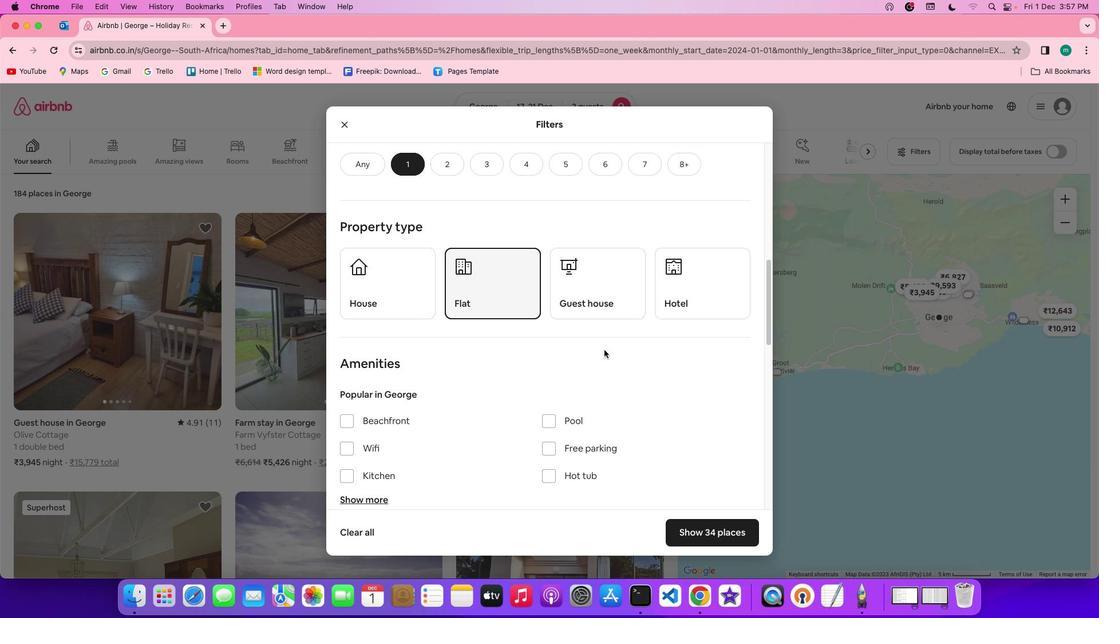 
Action: Mouse scrolled (604, 349) with delta (0, 0)
Screenshot: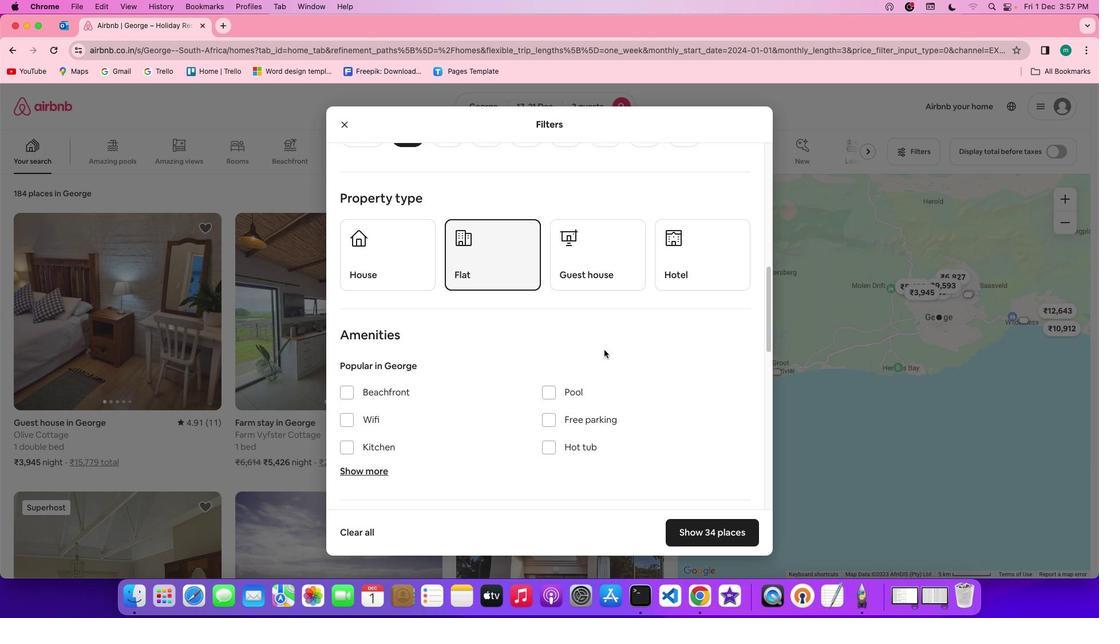 
Action: Mouse scrolled (604, 349) with delta (0, -1)
Screenshot: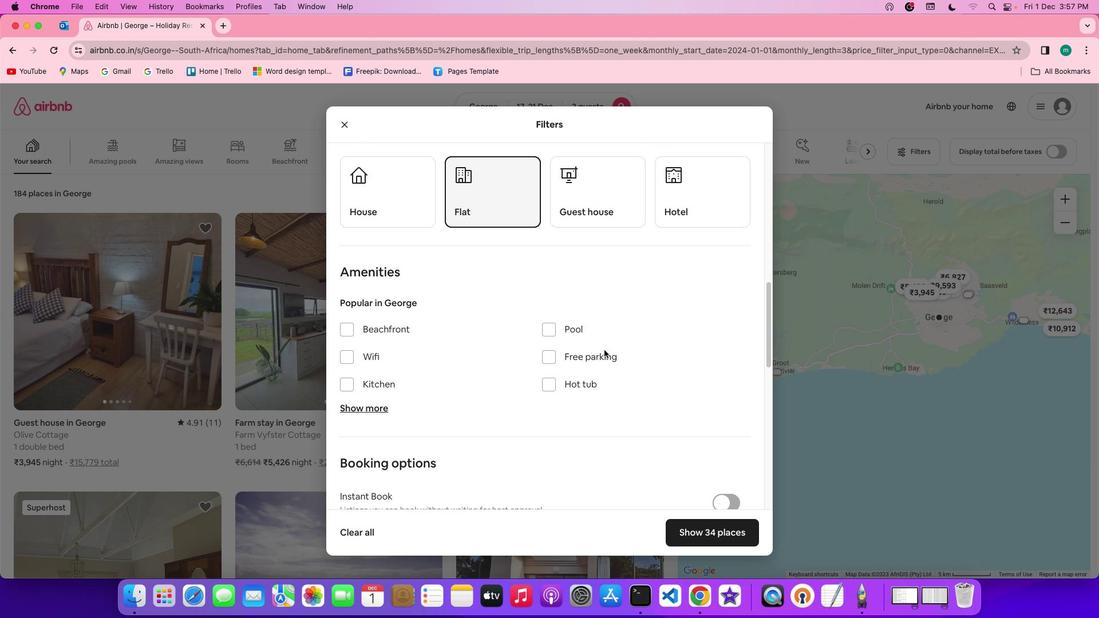 
Action: Mouse scrolled (604, 349) with delta (0, -1)
Screenshot: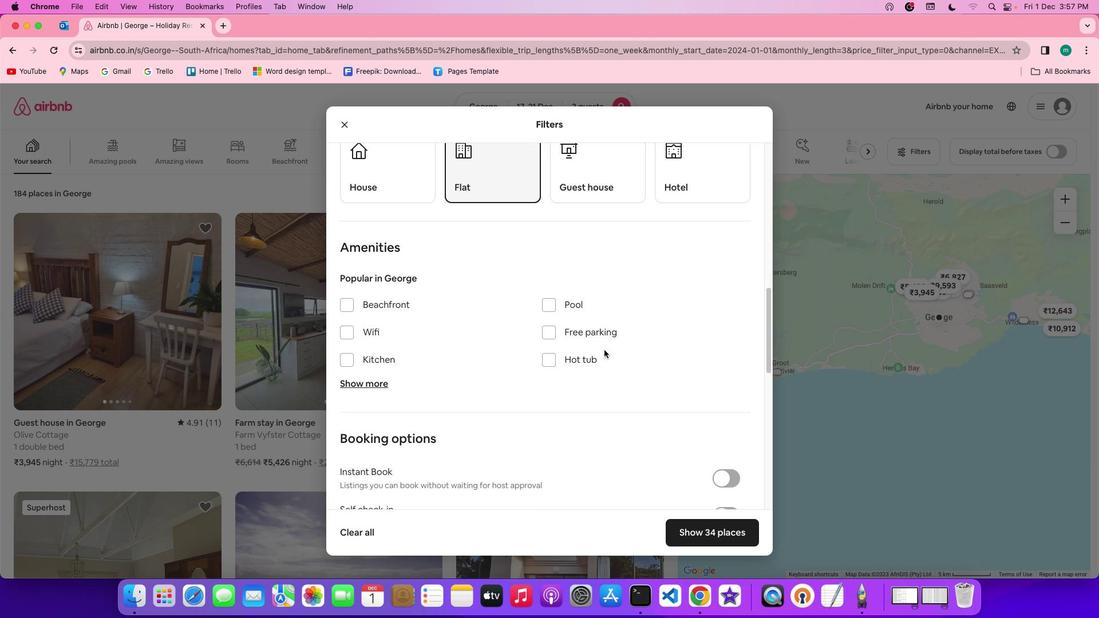 
Action: Mouse moved to (343, 281)
Screenshot: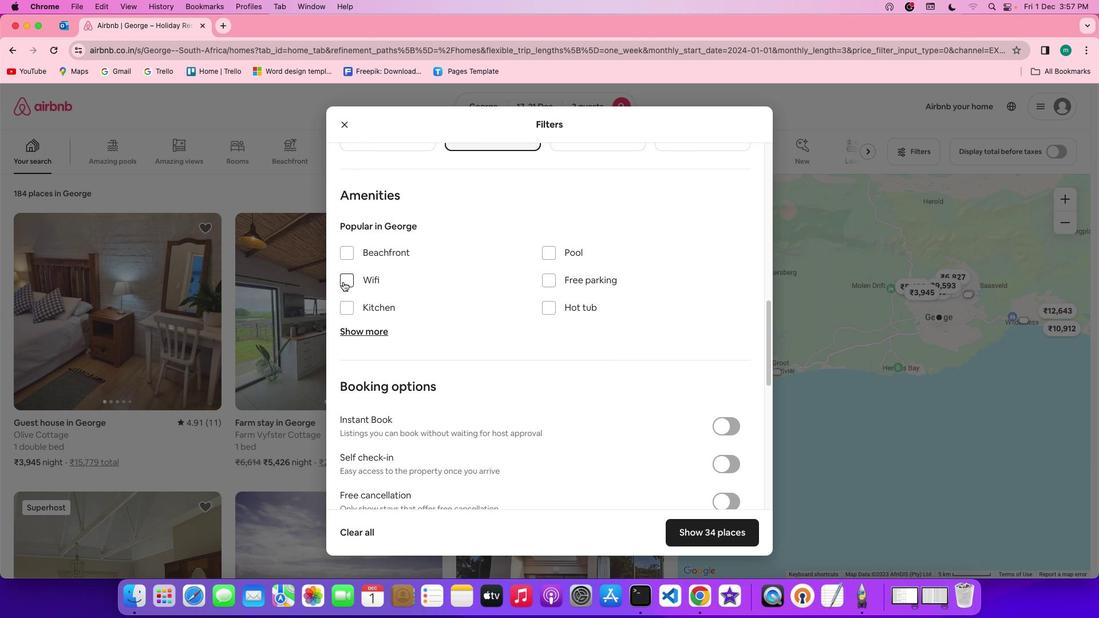 
Action: Mouse pressed left at (343, 281)
Screenshot: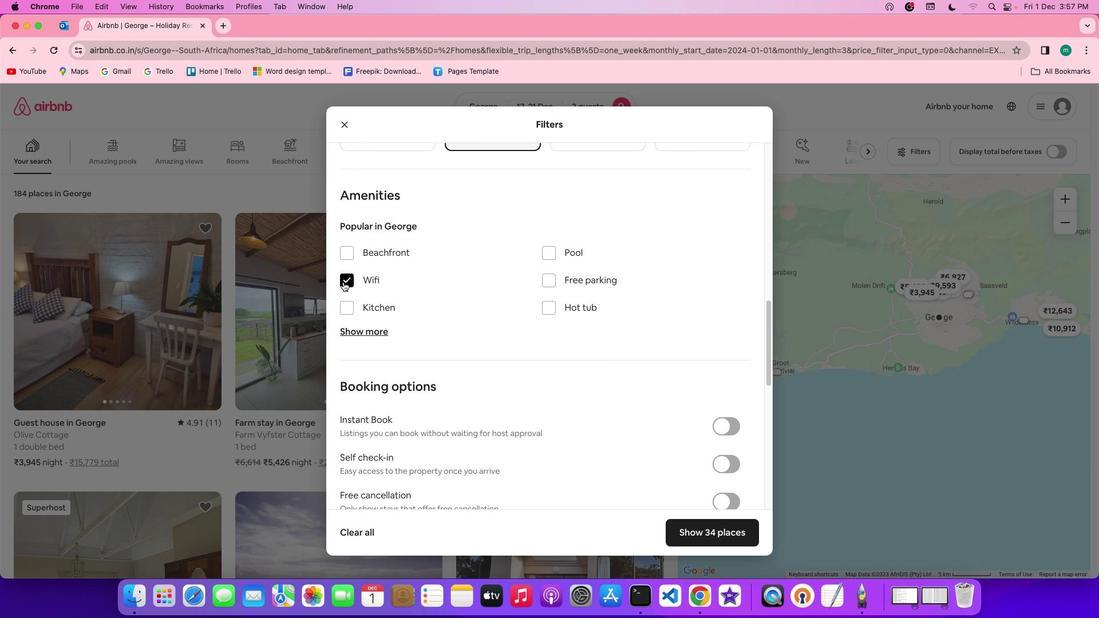 
Action: Mouse moved to (587, 356)
Screenshot: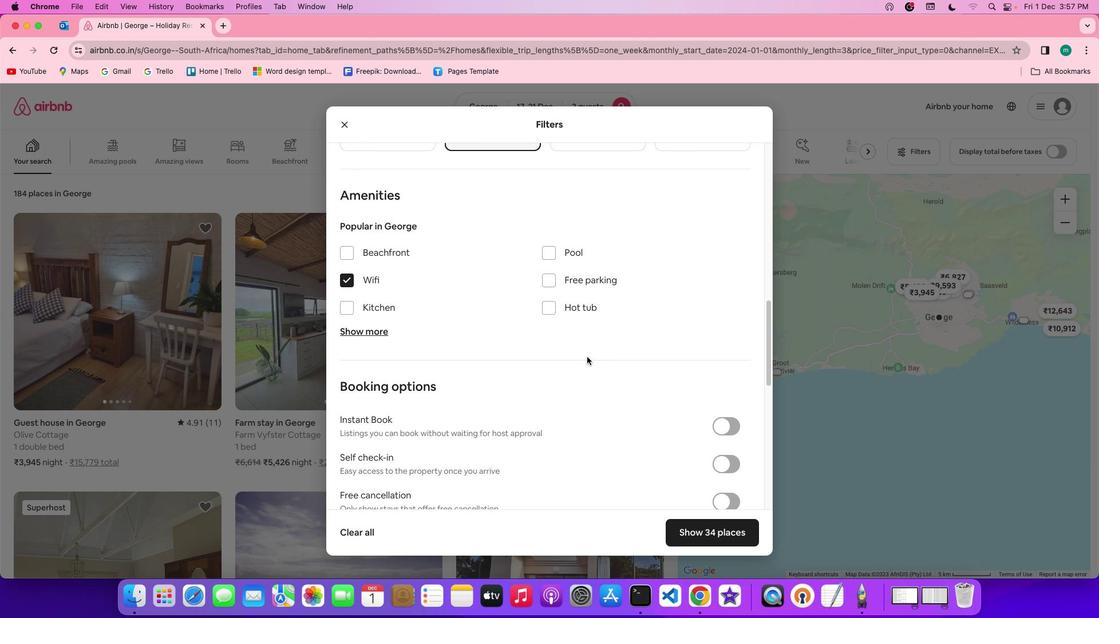 
Action: Mouse scrolled (587, 356) with delta (0, 0)
Screenshot: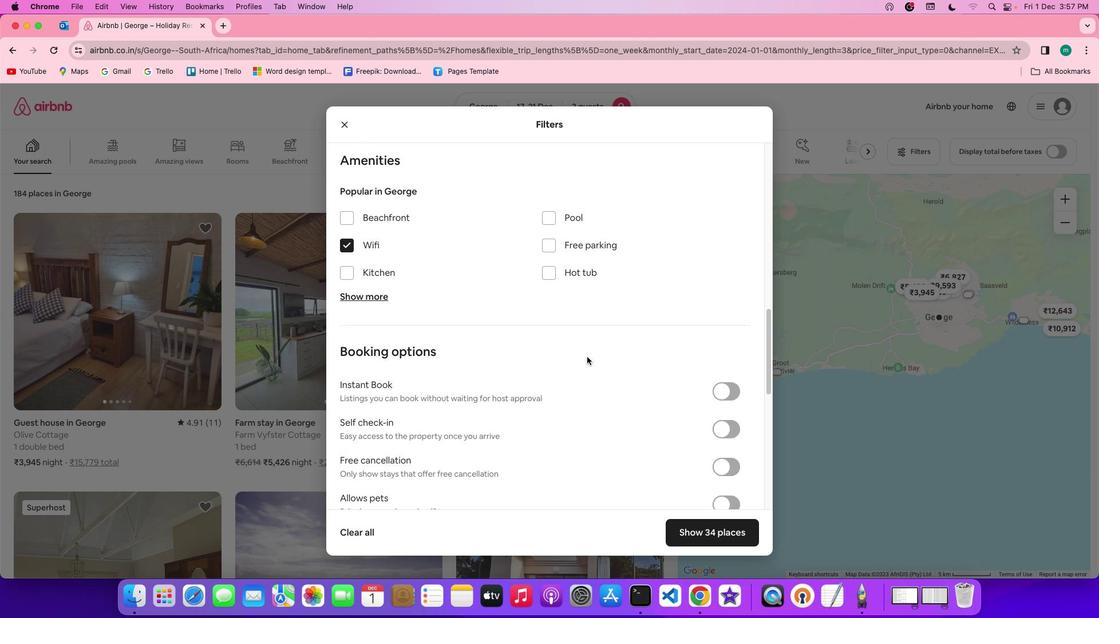 
Action: Mouse scrolled (587, 356) with delta (0, 0)
Screenshot: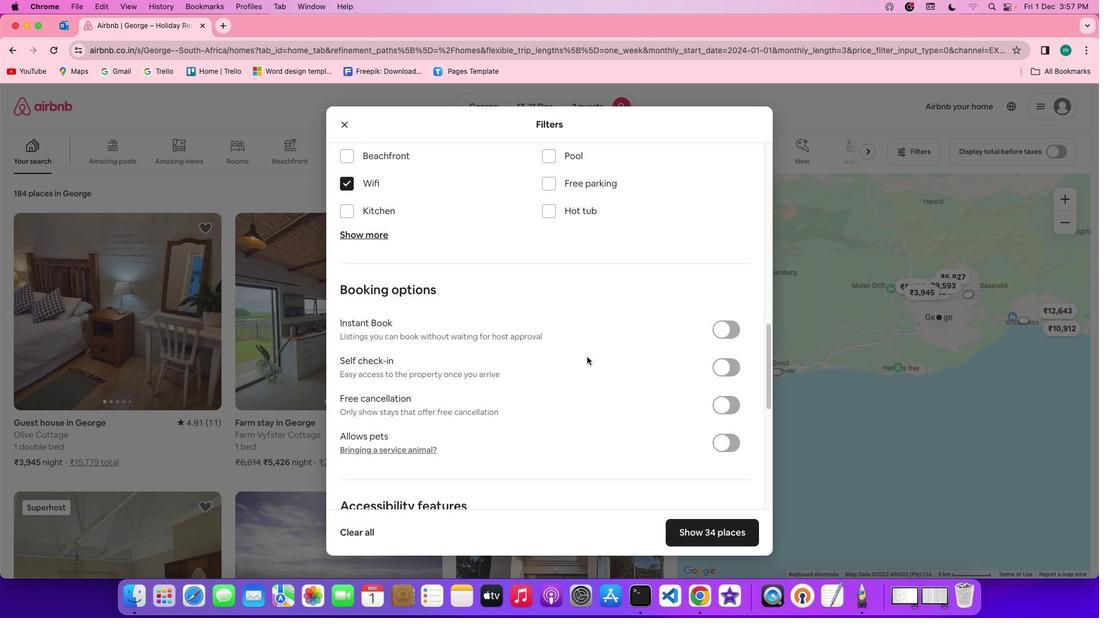 
Action: Mouse scrolled (587, 356) with delta (0, -1)
Screenshot: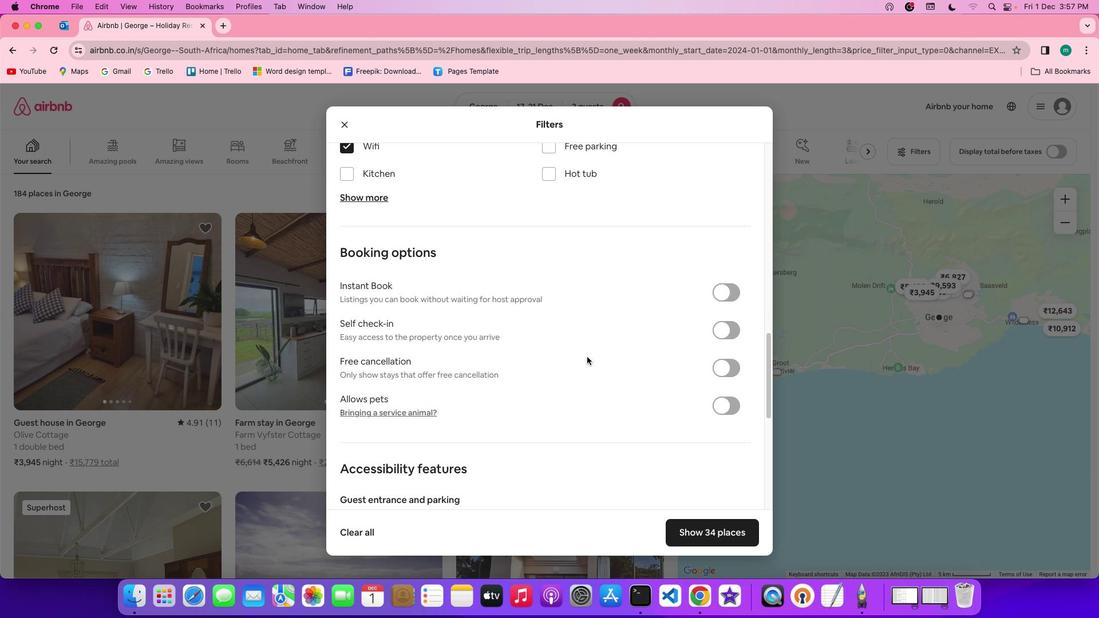 
Action: Mouse scrolled (587, 356) with delta (0, -2)
Screenshot: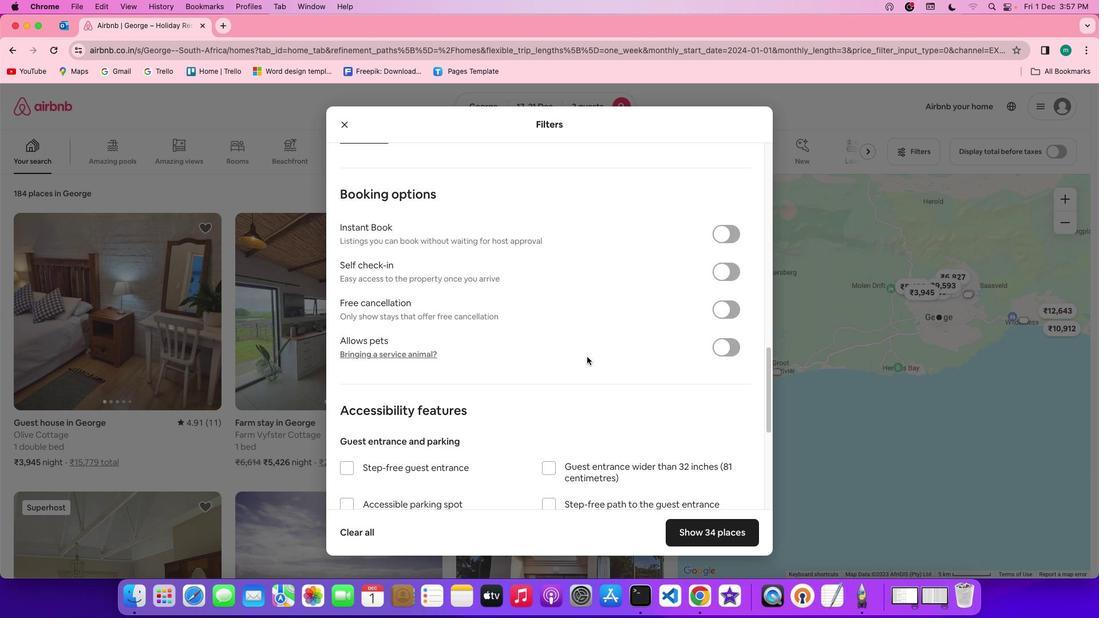 
Action: Mouse scrolled (587, 356) with delta (0, 0)
Screenshot: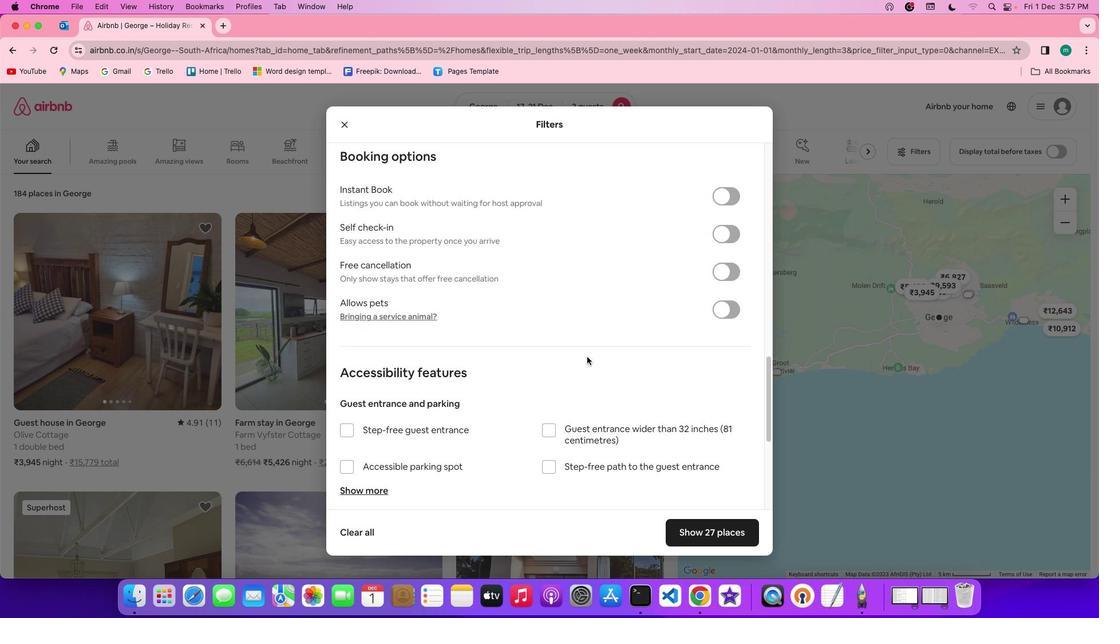 
Action: Mouse scrolled (587, 356) with delta (0, 0)
Screenshot: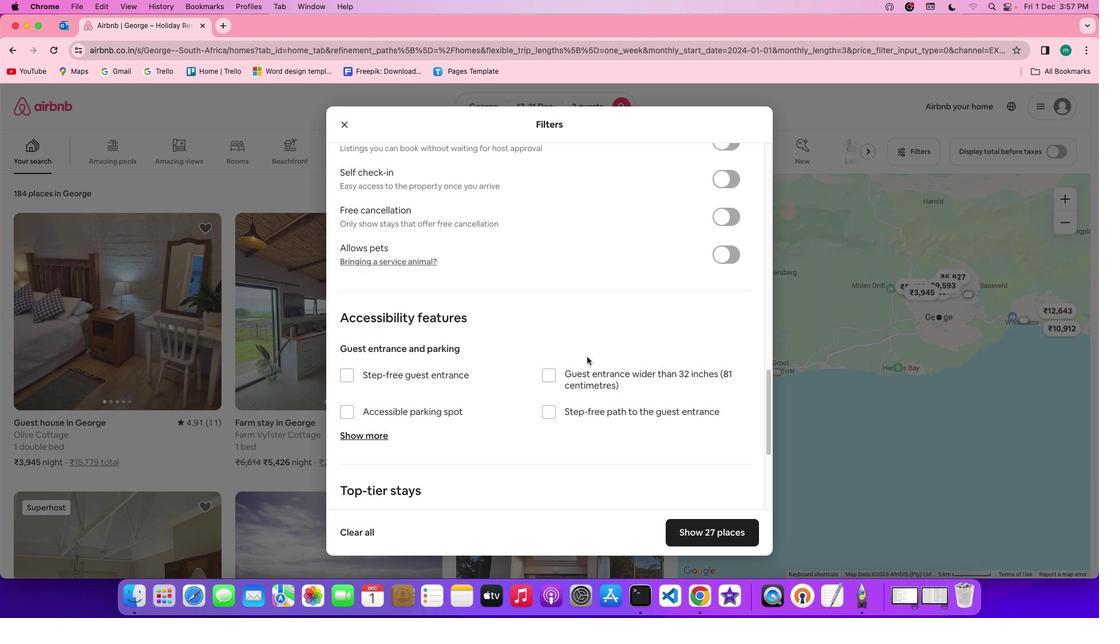 
Action: Mouse scrolled (587, 356) with delta (0, -1)
Screenshot: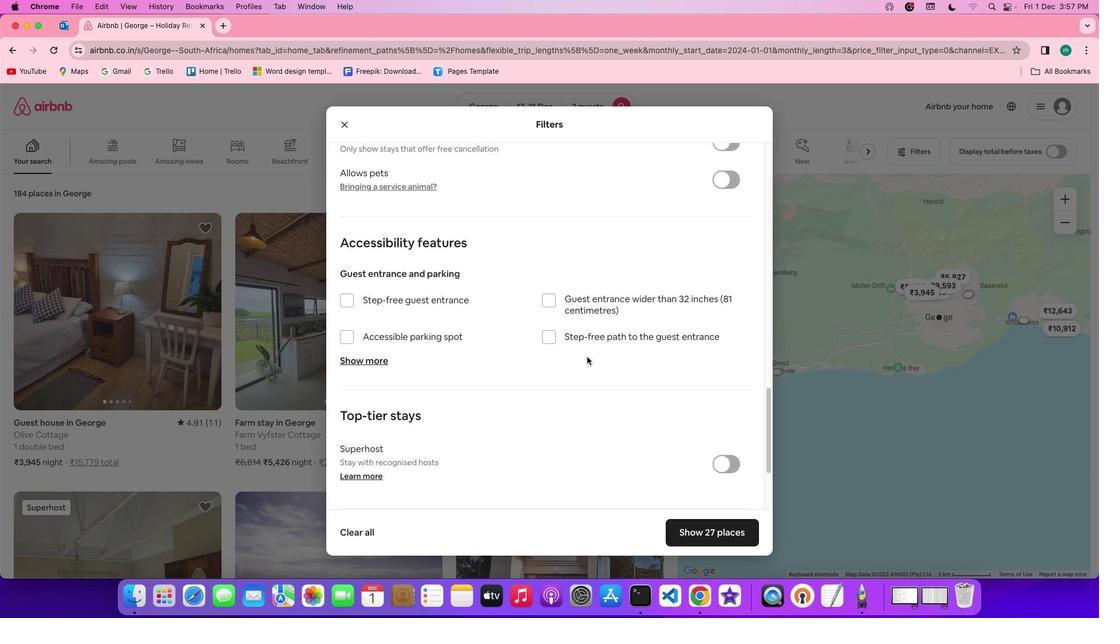 
Action: Mouse scrolled (587, 356) with delta (0, -2)
Screenshot: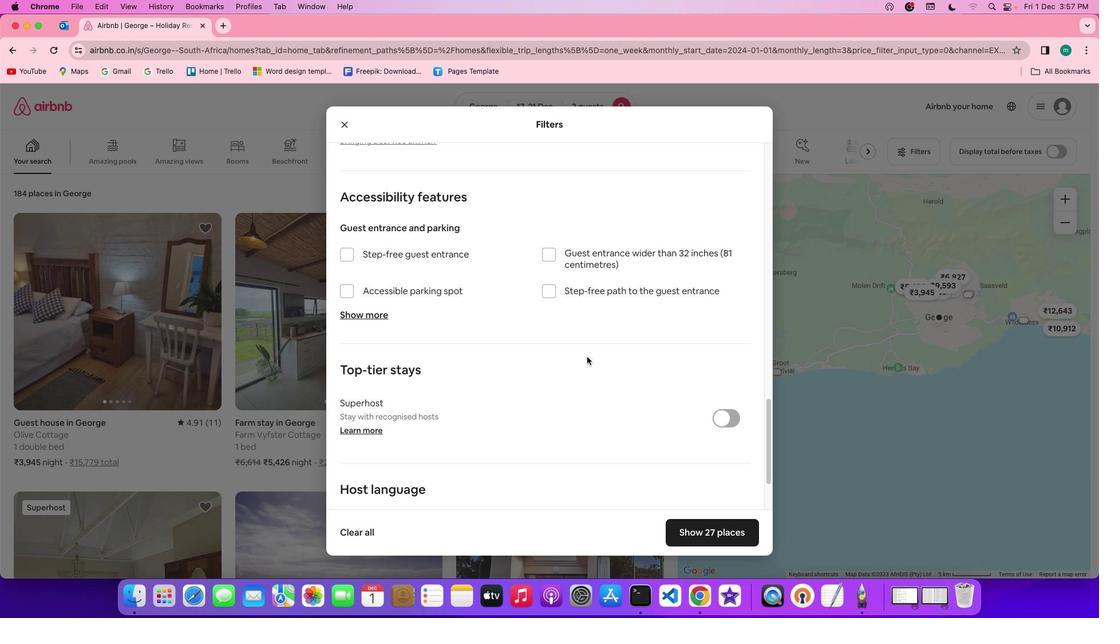 
Action: Mouse scrolled (587, 356) with delta (0, 0)
Screenshot: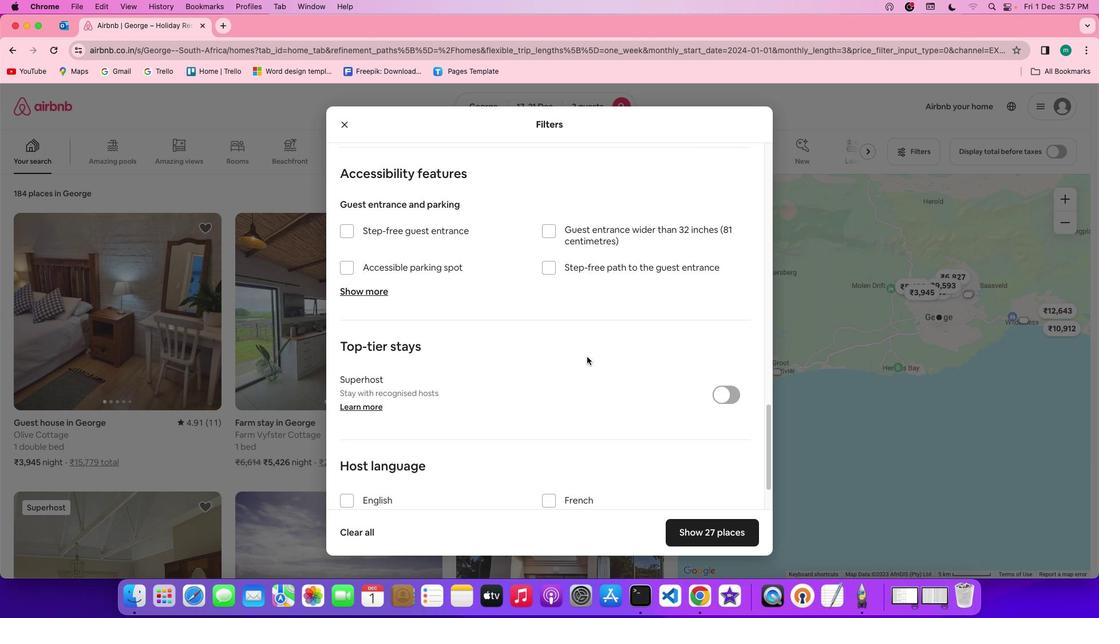 
Action: Mouse scrolled (587, 356) with delta (0, 0)
Screenshot: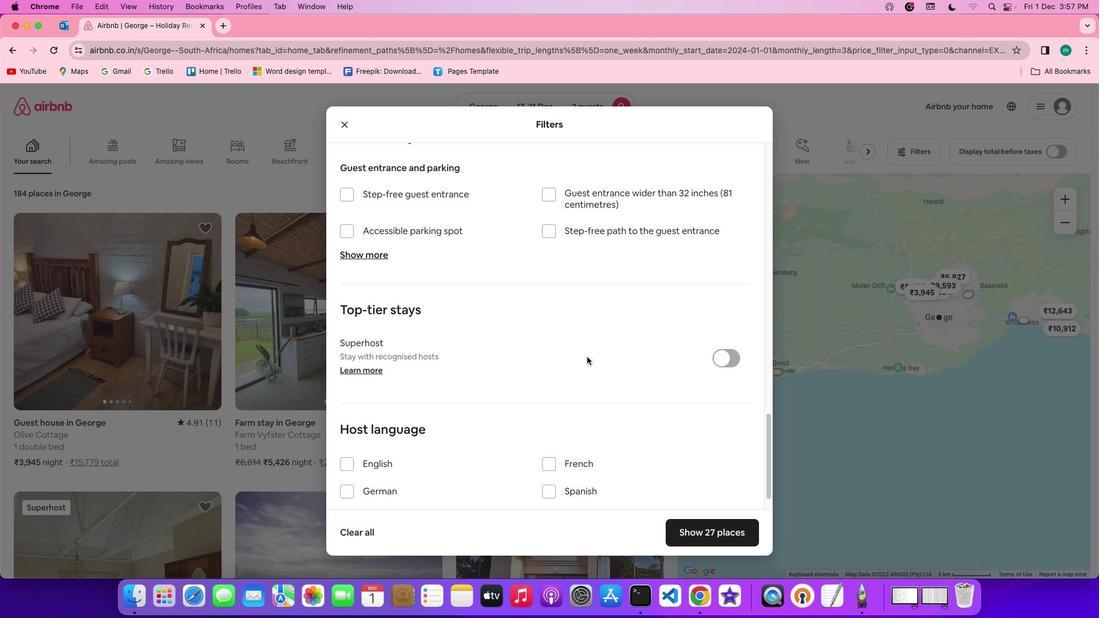 
Action: Mouse scrolled (587, 356) with delta (0, -1)
Screenshot: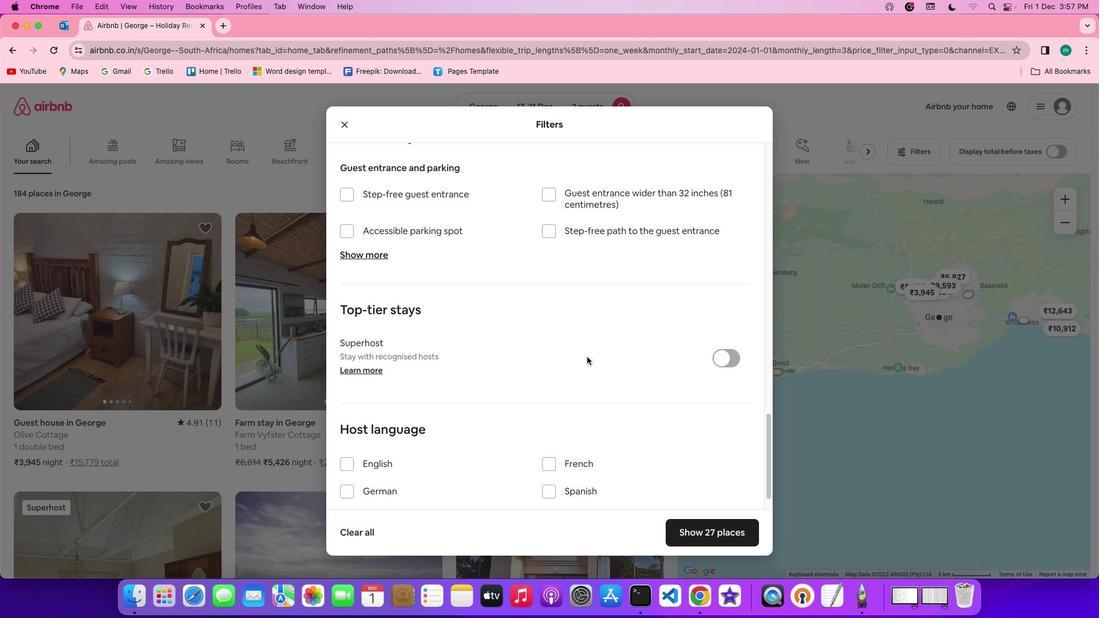 
Action: Mouse scrolled (587, 356) with delta (0, -2)
Screenshot: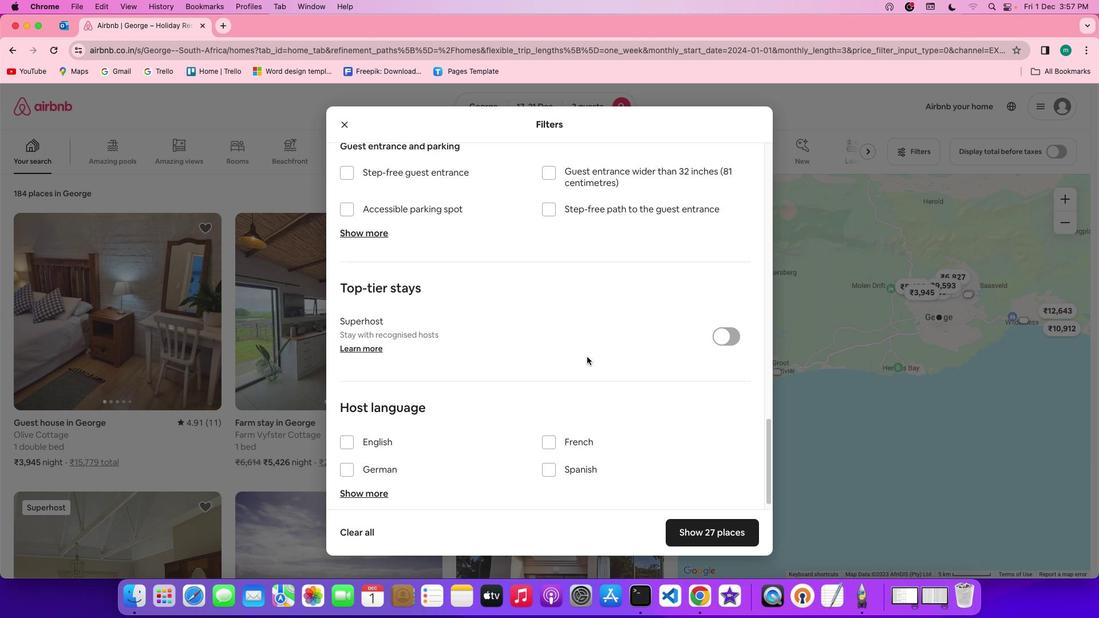 
Action: Mouse scrolled (587, 356) with delta (0, -3)
Screenshot: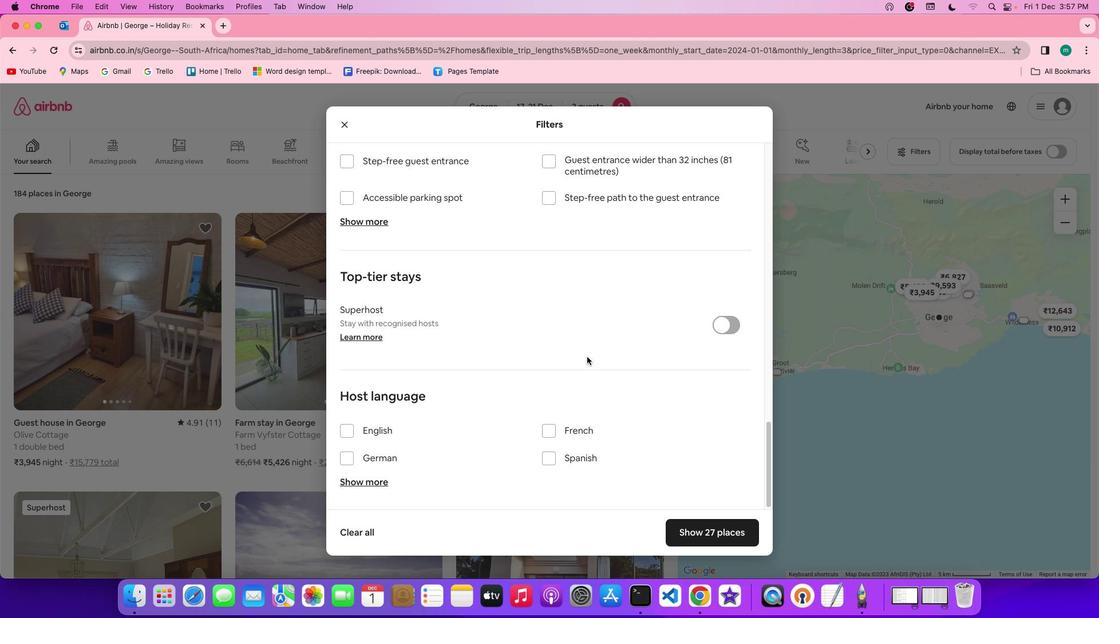 
Action: Mouse scrolled (587, 356) with delta (0, -3)
Screenshot: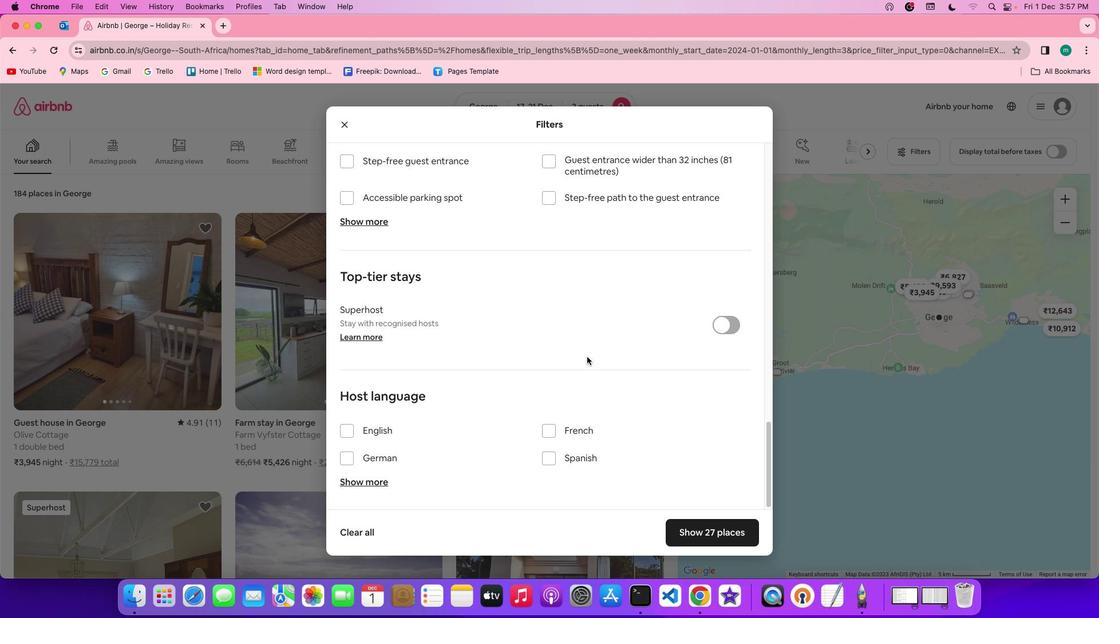 
Action: Mouse moved to (635, 363)
Screenshot: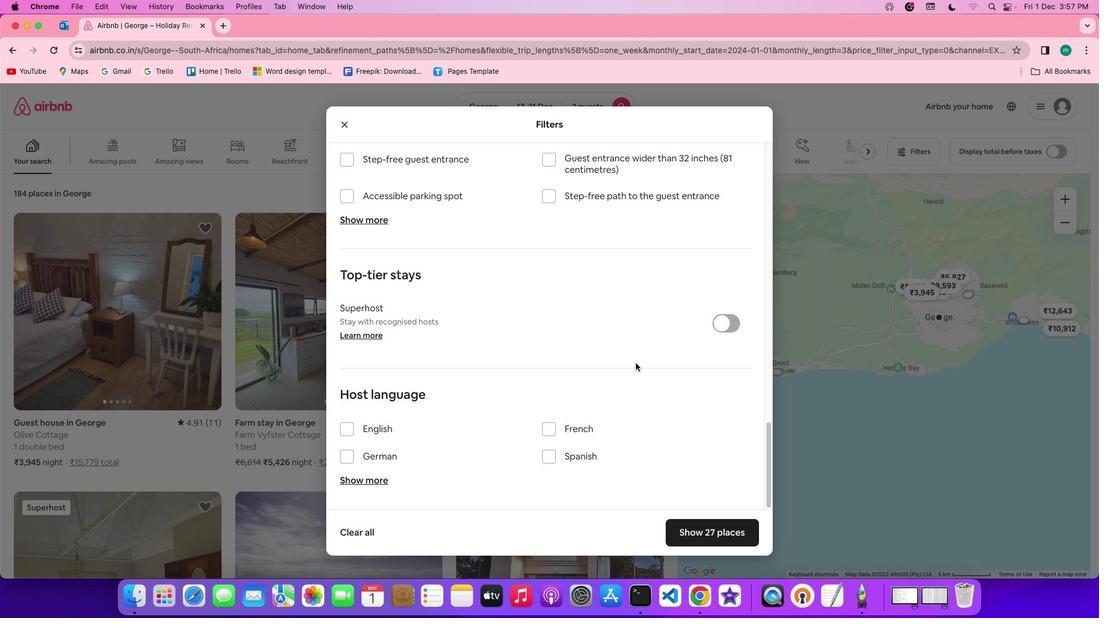 
Action: Mouse scrolled (635, 363) with delta (0, 0)
Screenshot: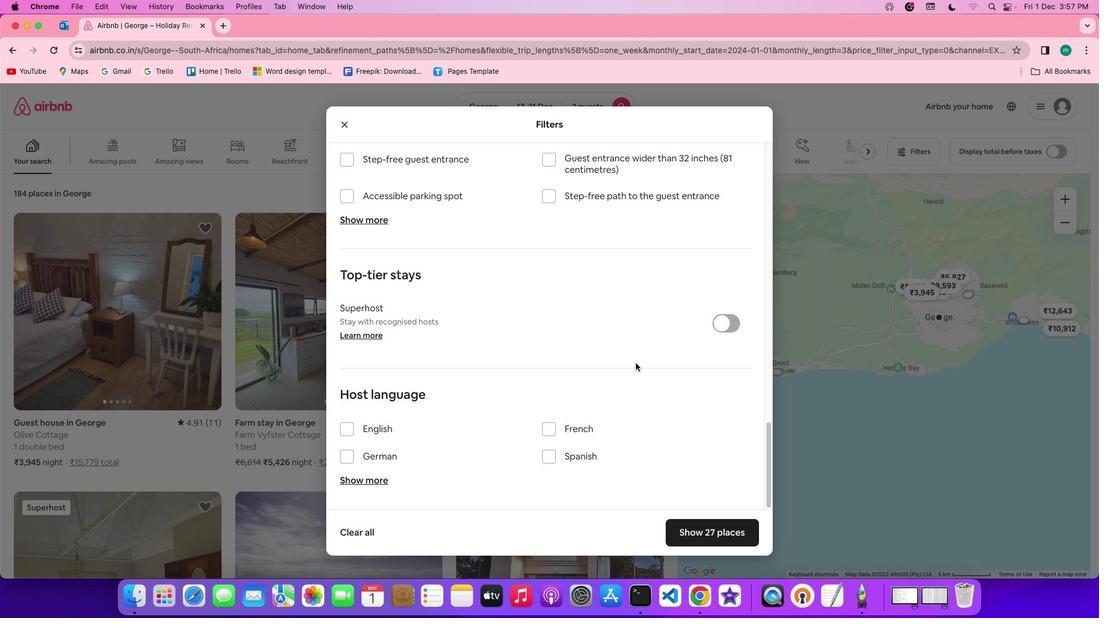
Action: Mouse scrolled (635, 363) with delta (0, 0)
Screenshot: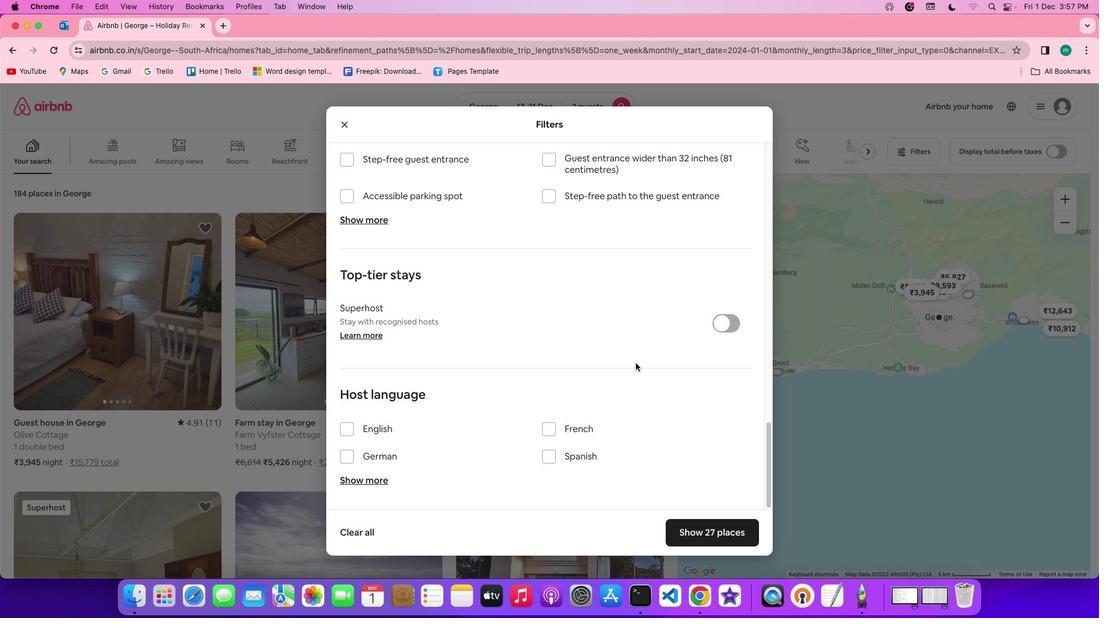 
Action: Mouse scrolled (635, 363) with delta (0, -2)
Screenshot: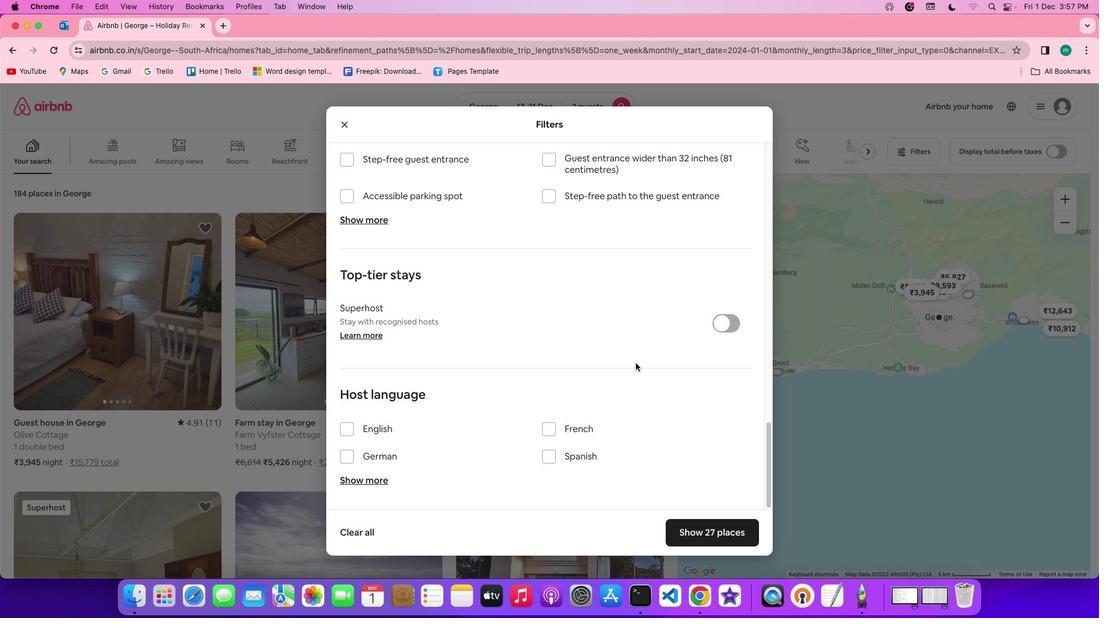 
Action: Mouse scrolled (635, 363) with delta (0, -2)
Screenshot: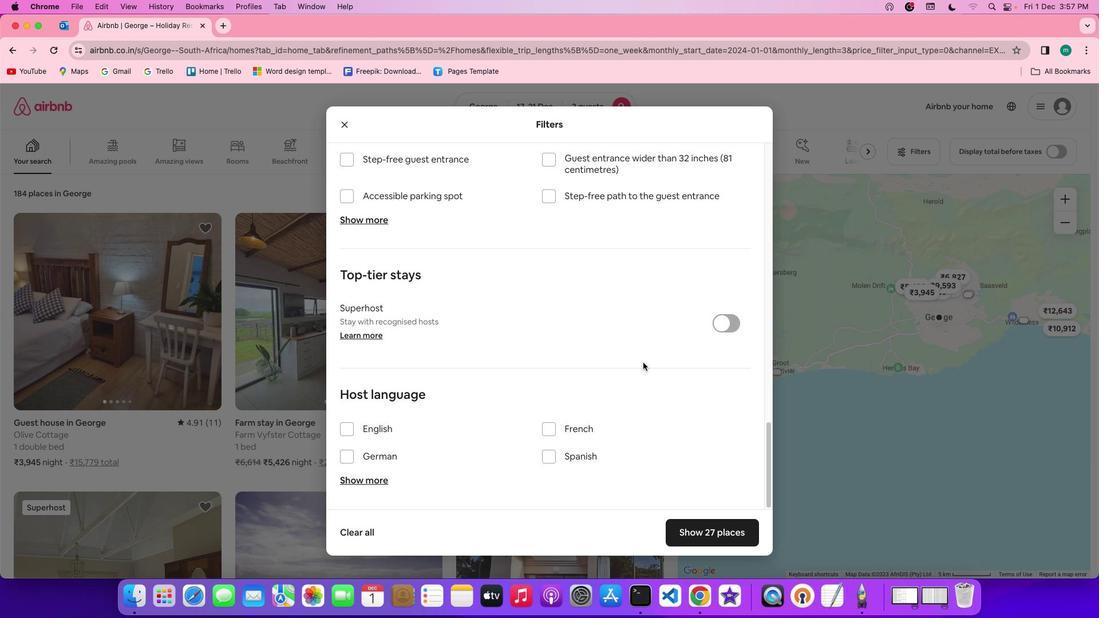 
Action: Mouse scrolled (635, 363) with delta (0, -3)
Screenshot: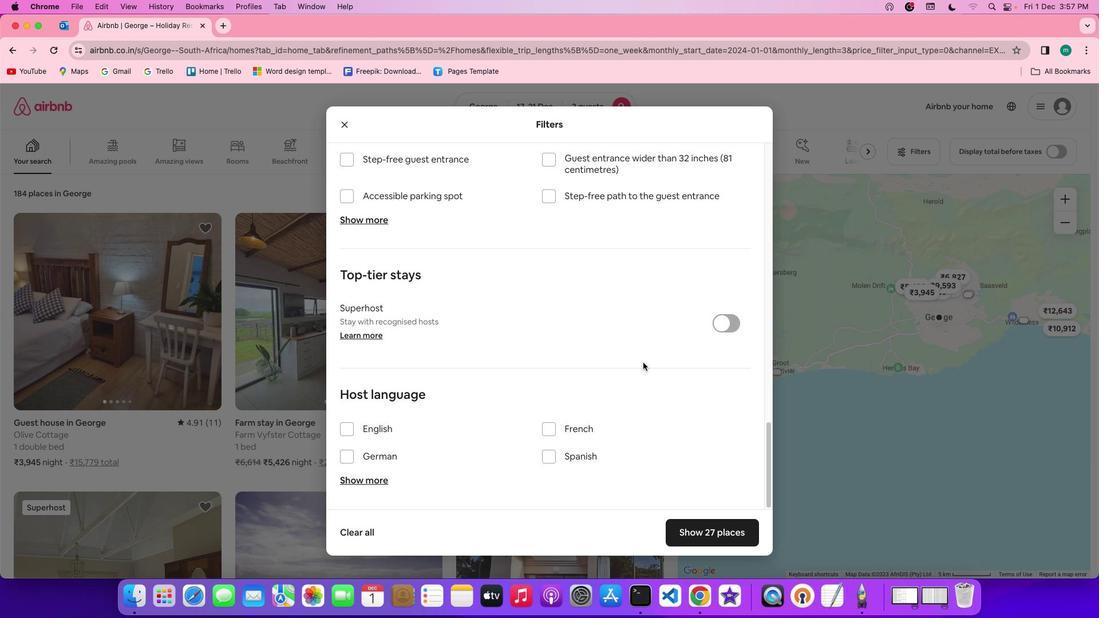
Action: Mouse scrolled (635, 363) with delta (0, -3)
Screenshot: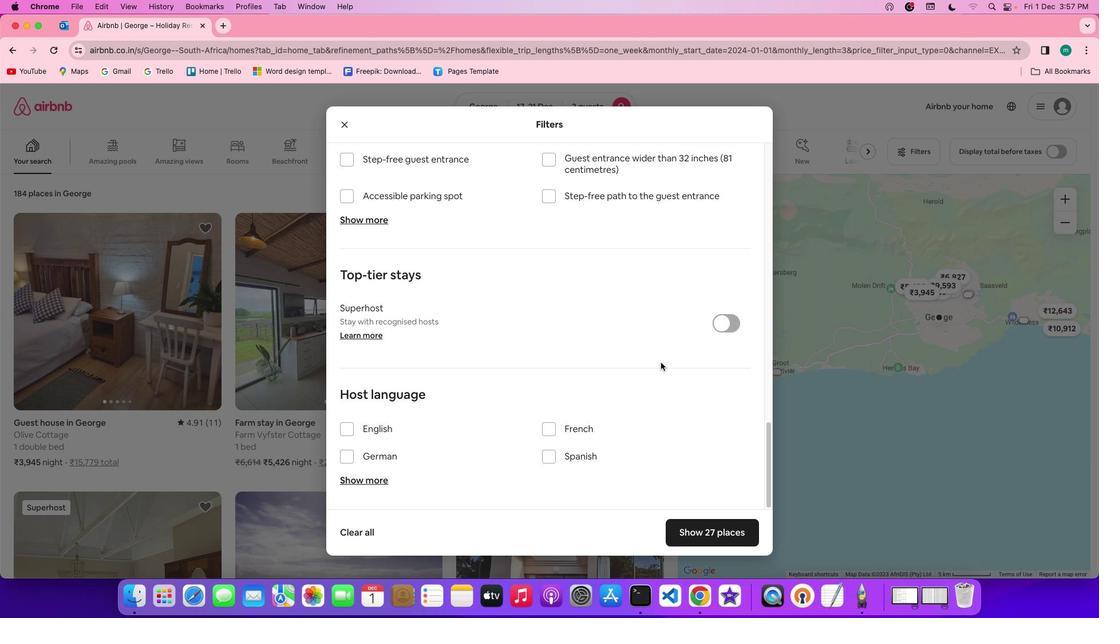 
Action: Mouse moved to (729, 530)
Screenshot: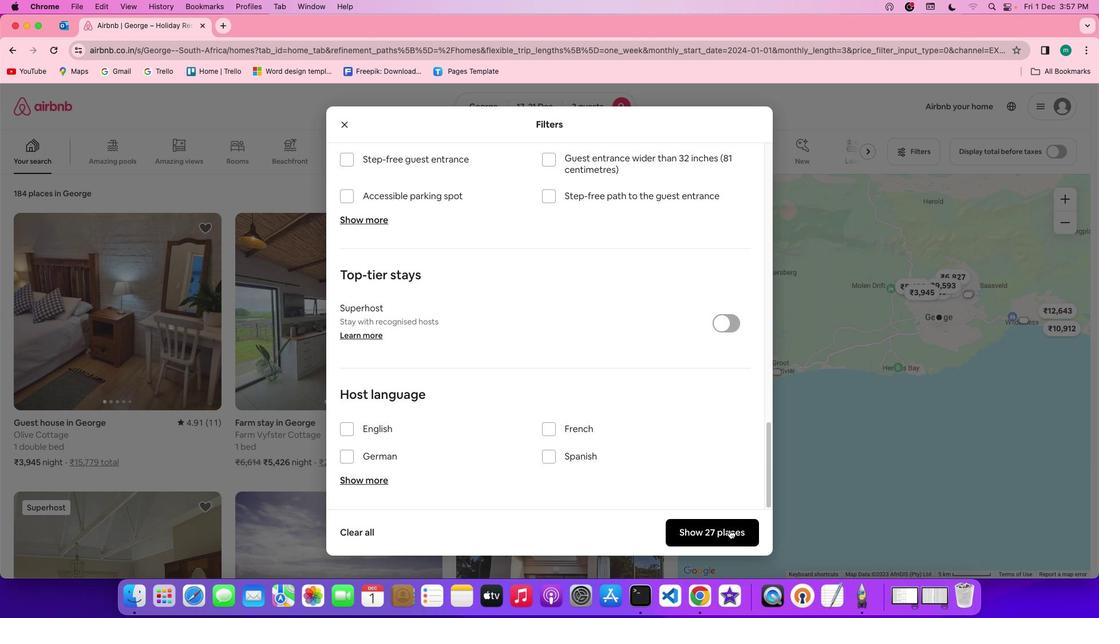 
Action: Mouse pressed left at (729, 530)
Screenshot: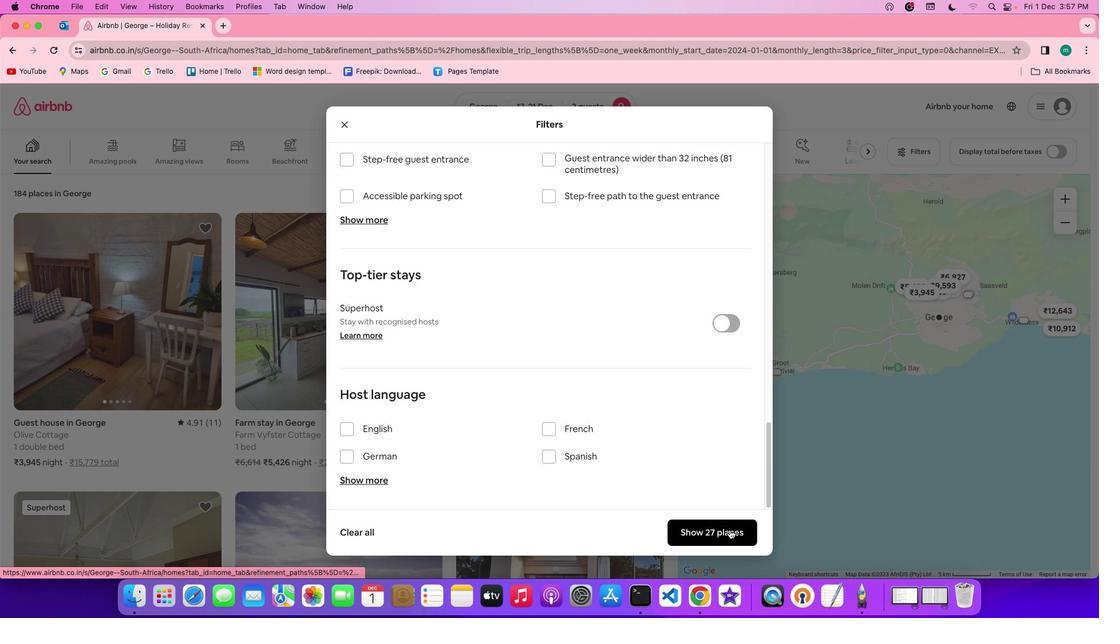 
Action: Mouse moved to (178, 330)
Screenshot: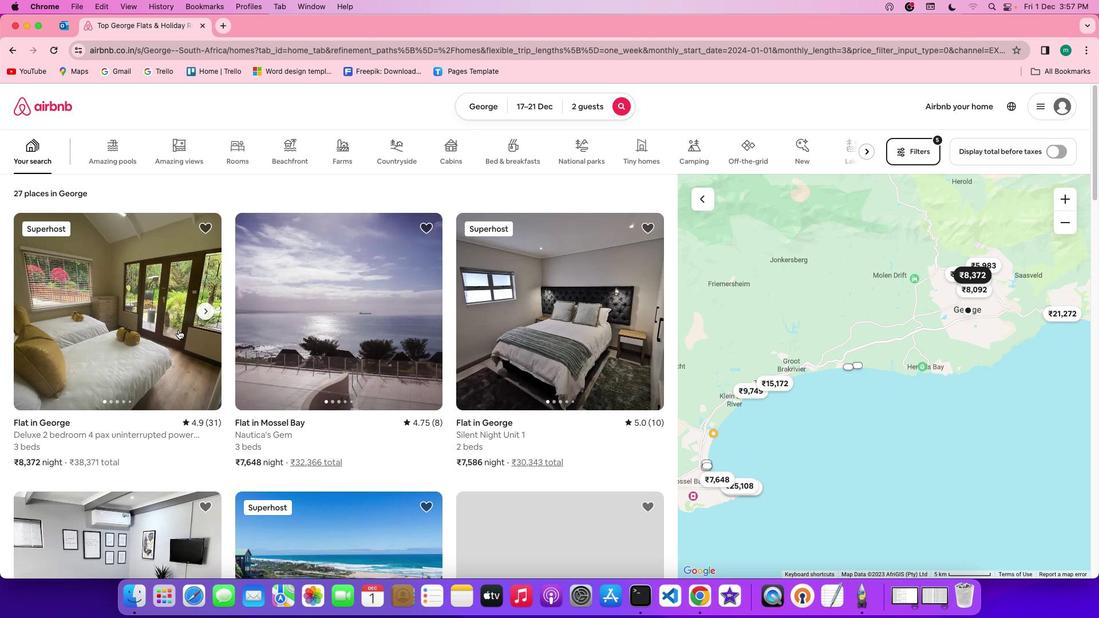
Action: Mouse scrolled (178, 330) with delta (0, 0)
Screenshot: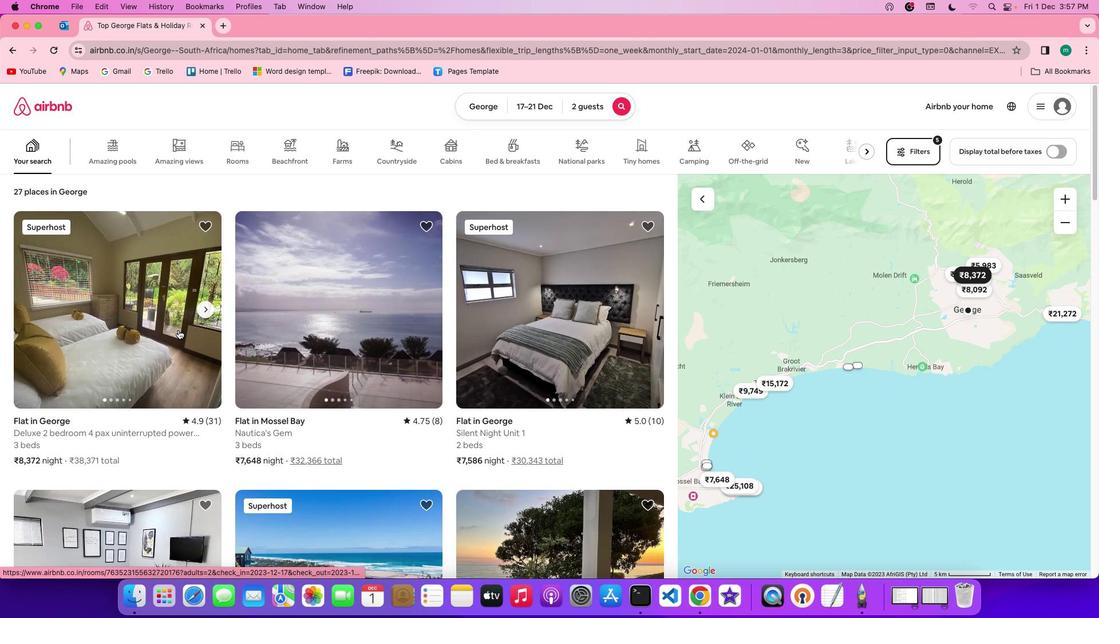 
Action: Mouse scrolled (178, 330) with delta (0, 0)
Screenshot: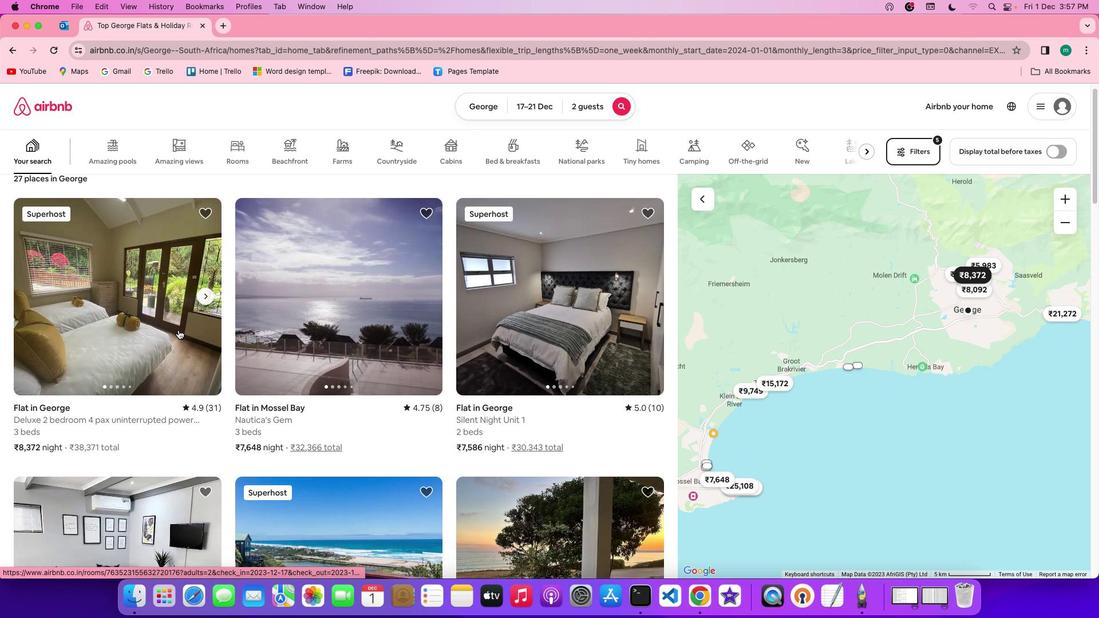 
Action: Mouse scrolled (178, 330) with delta (0, 0)
Screenshot: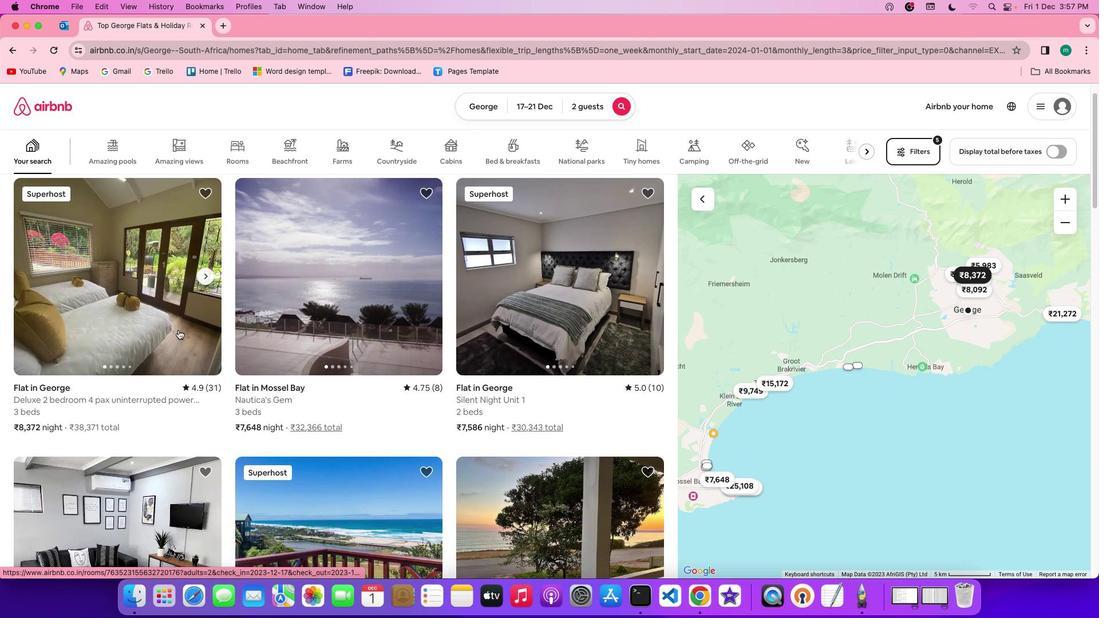 
Action: Mouse scrolled (178, 330) with delta (0, 0)
Screenshot: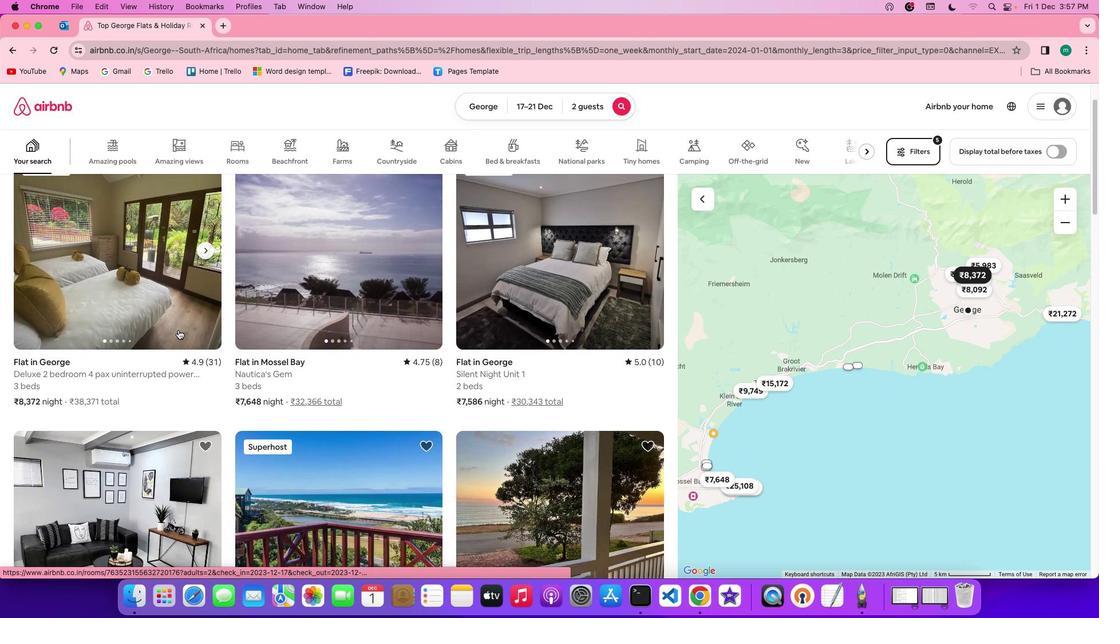
Action: Mouse moved to (329, 314)
Screenshot: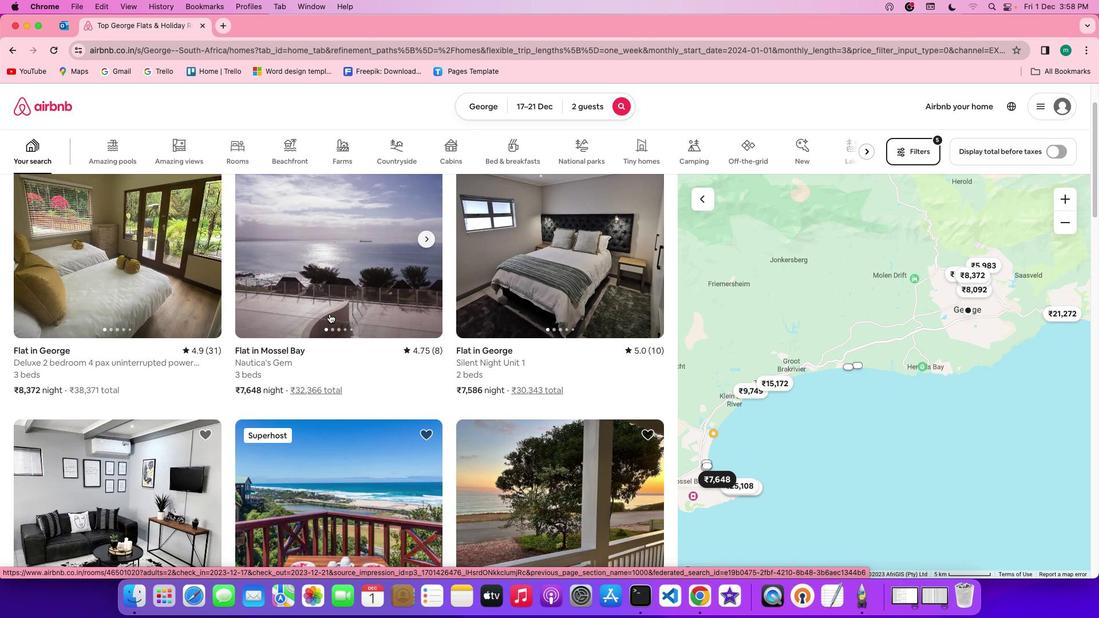 
Action: Mouse pressed left at (329, 314)
Screenshot: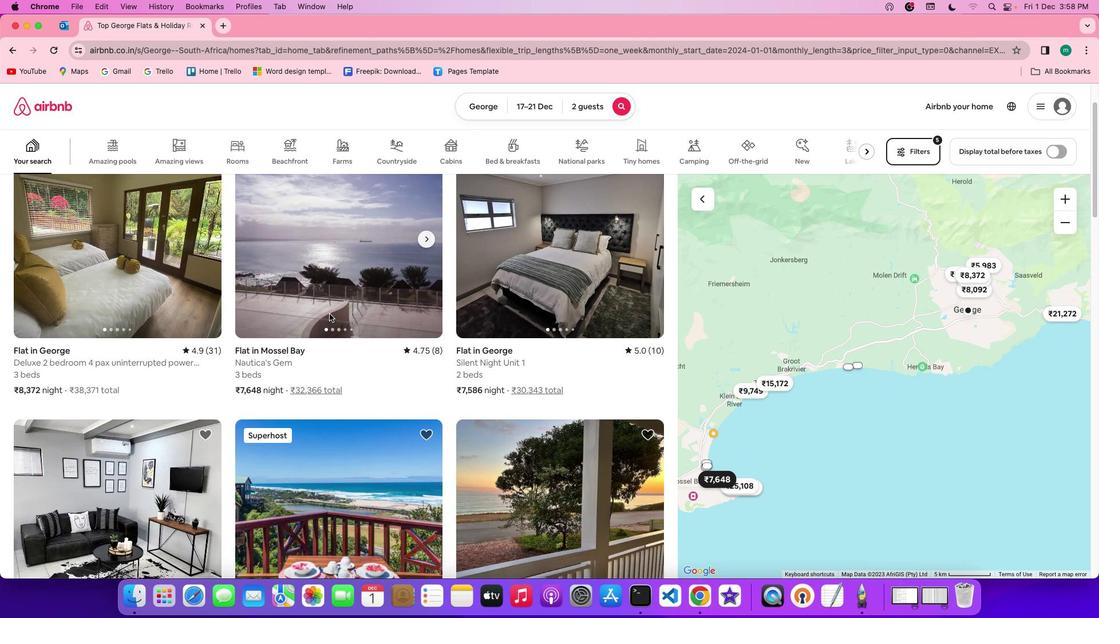 
Action: Mouse moved to (826, 424)
Screenshot: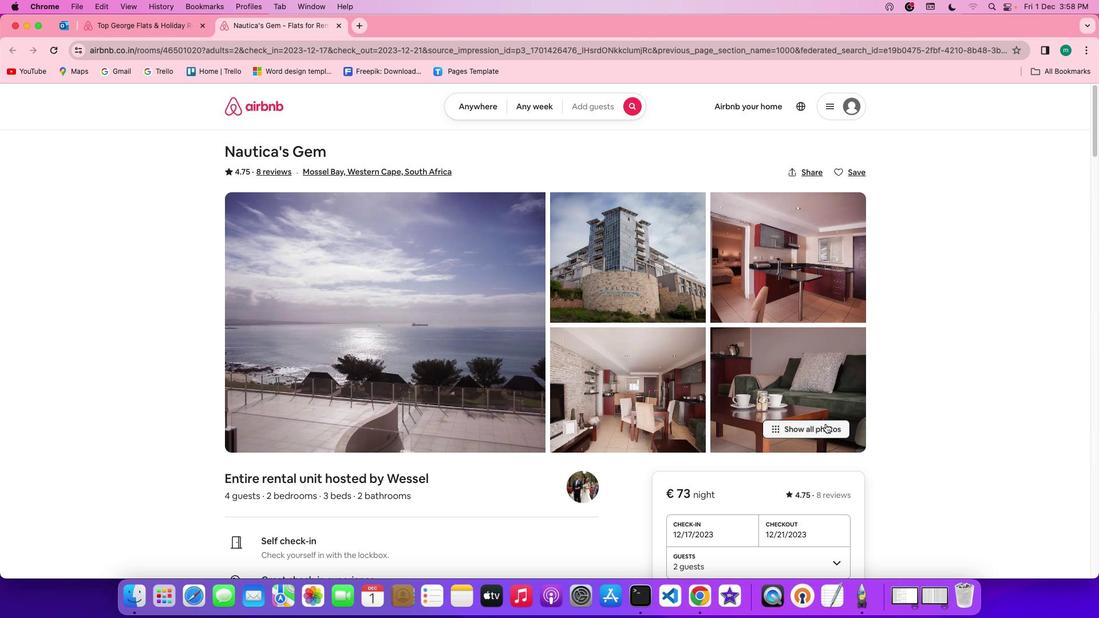 
Action: Mouse pressed left at (826, 424)
Screenshot: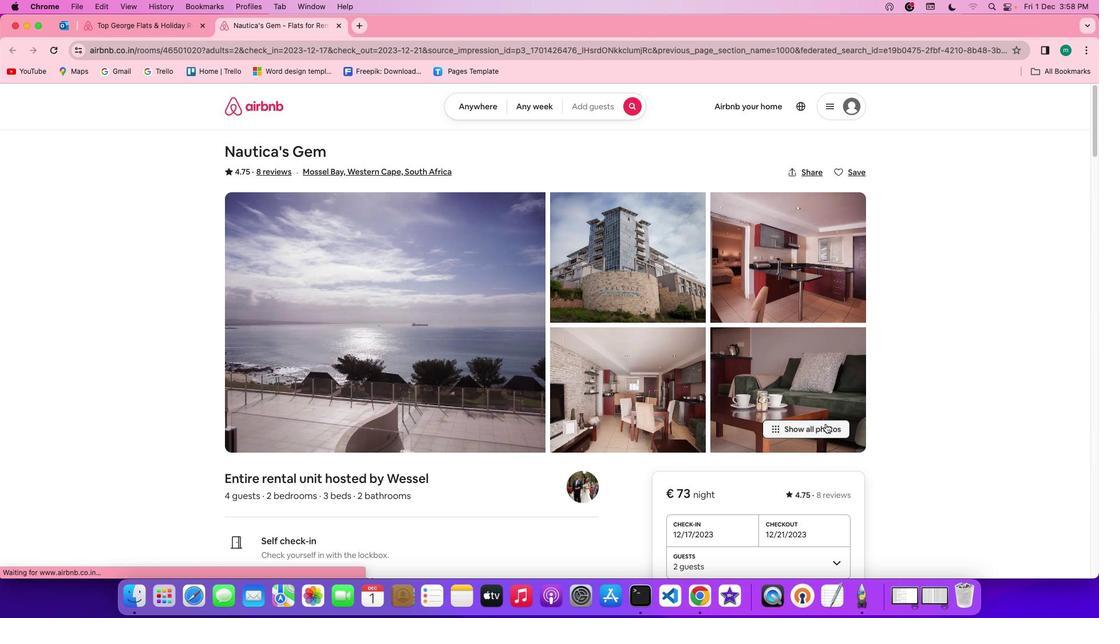 
Action: Mouse moved to (620, 351)
Screenshot: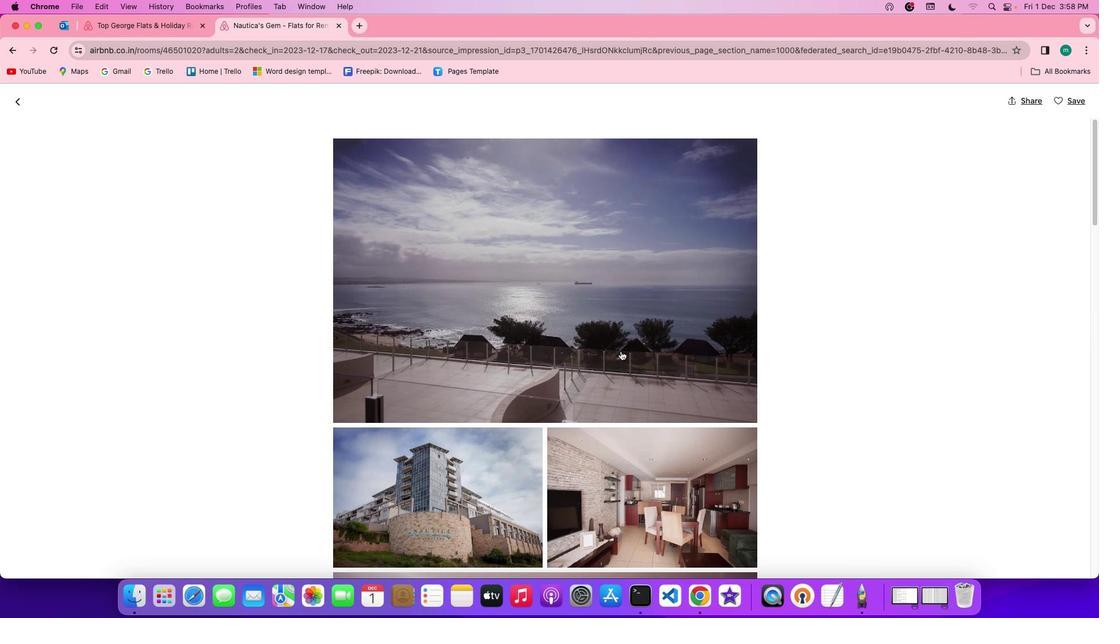 
Action: Mouse scrolled (620, 351) with delta (0, 0)
Screenshot: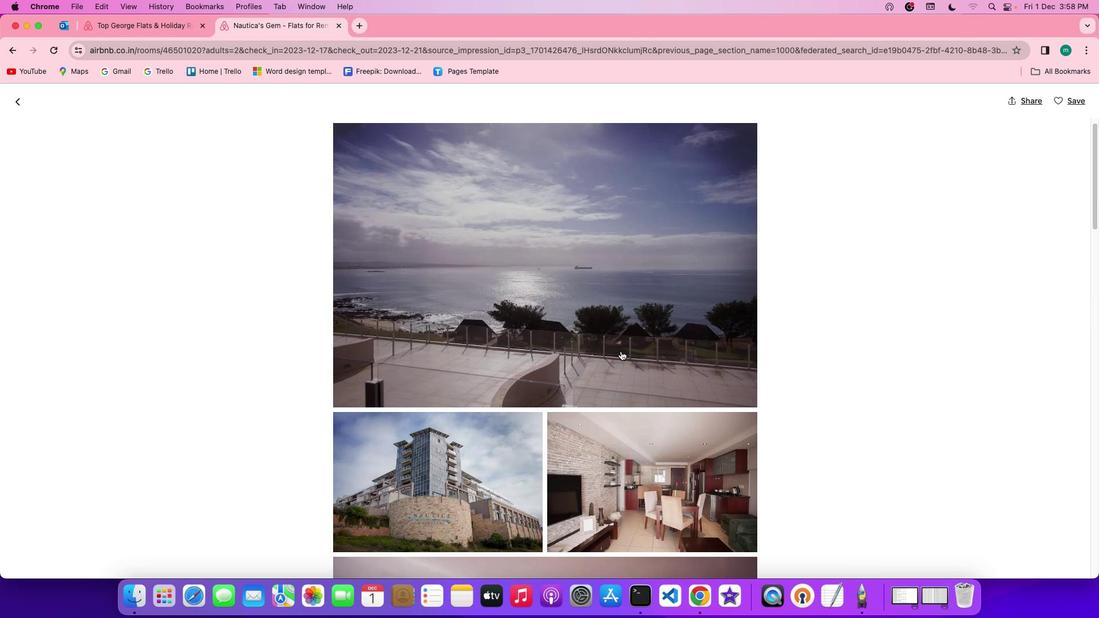 
Action: Mouse scrolled (620, 351) with delta (0, 0)
Screenshot: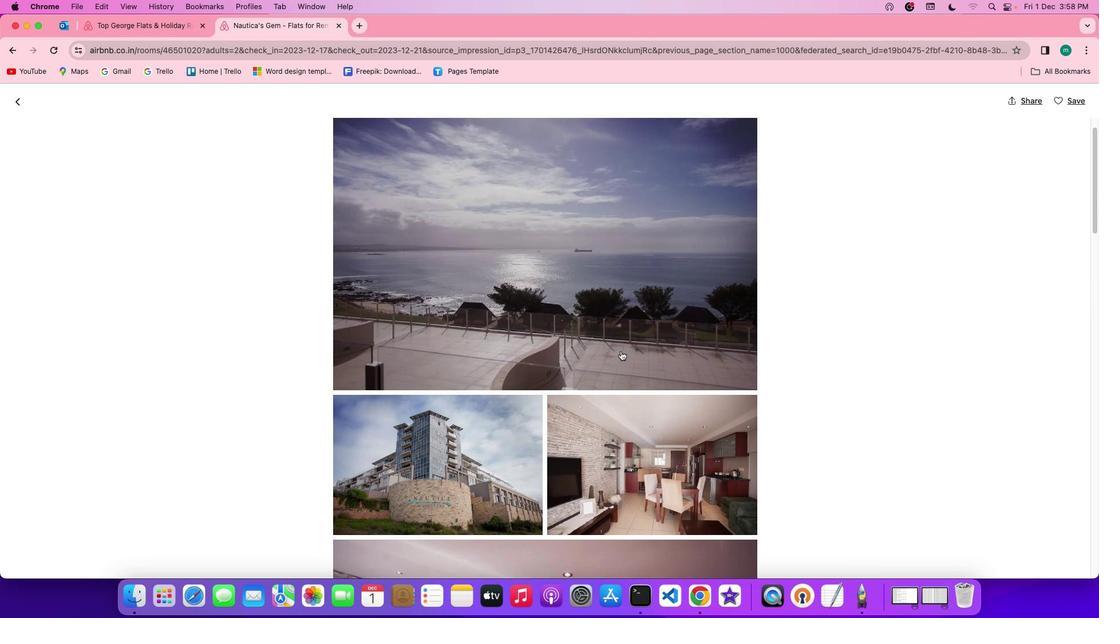 
Action: Mouse scrolled (620, 351) with delta (0, -1)
Screenshot: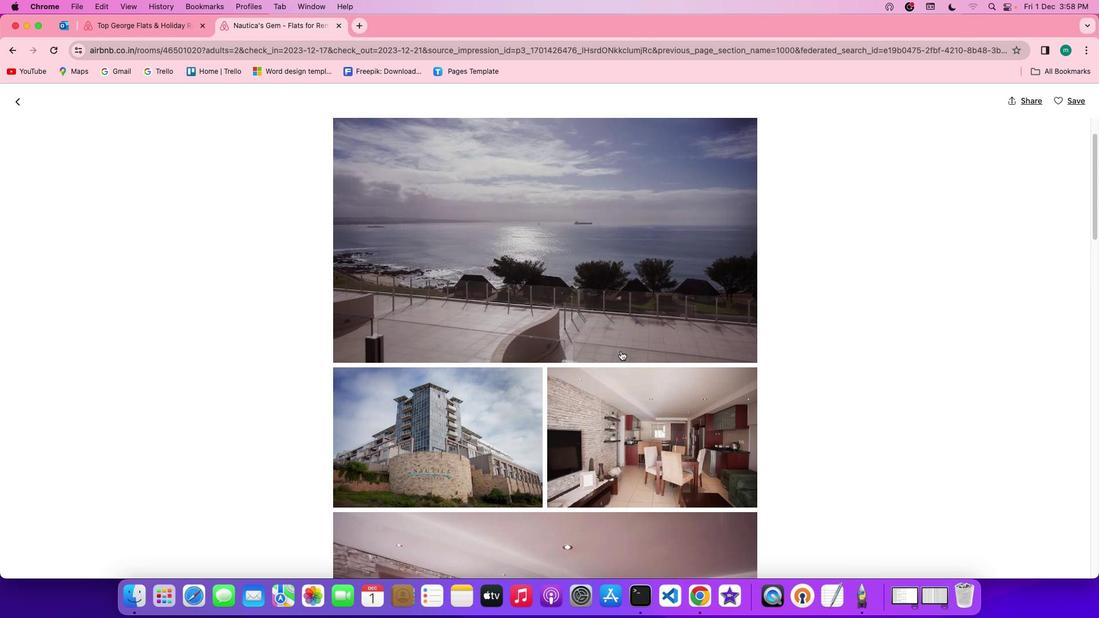 
Action: Mouse scrolled (620, 351) with delta (0, 0)
Screenshot: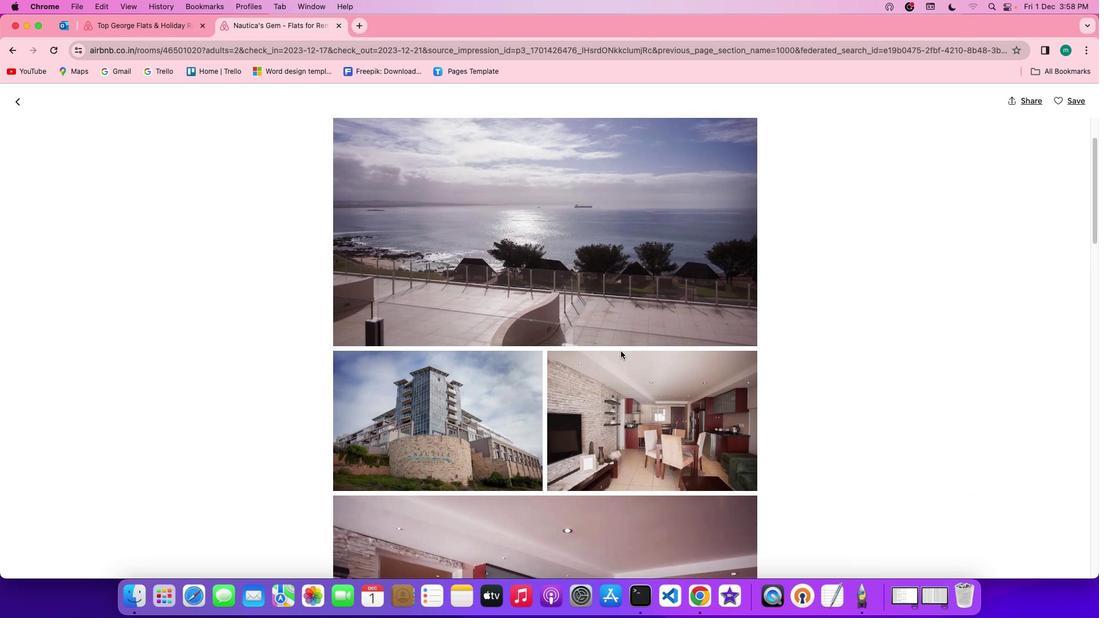 
Action: Mouse scrolled (620, 351) with delta (0, 0)
Screenshot: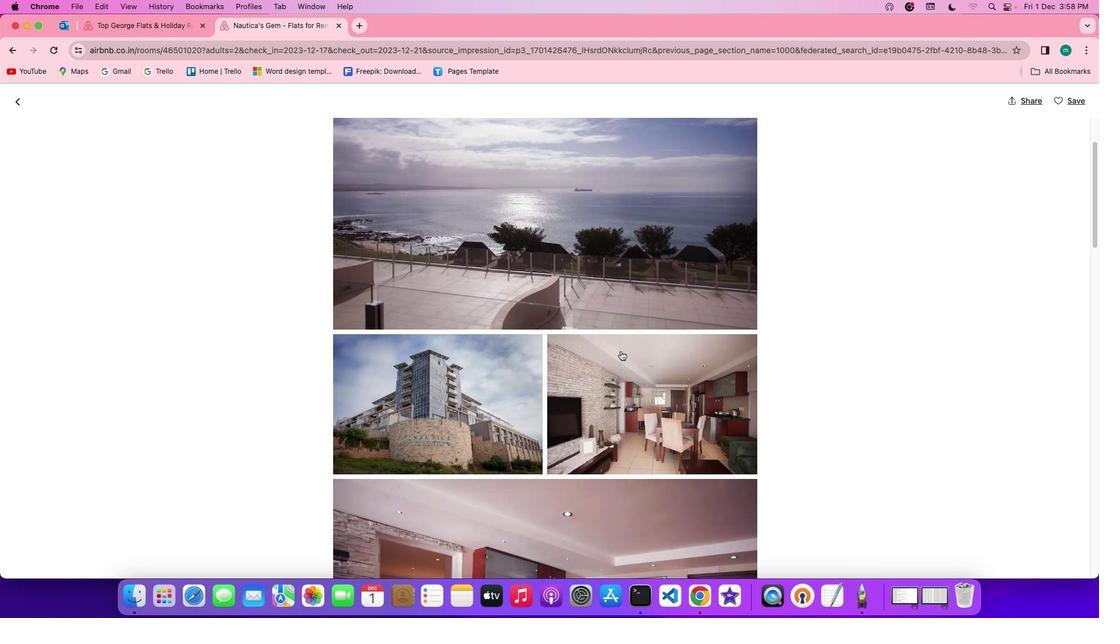 
Action: Mouse scrolled (620, 351) with delta (0, 0)
Screenshot: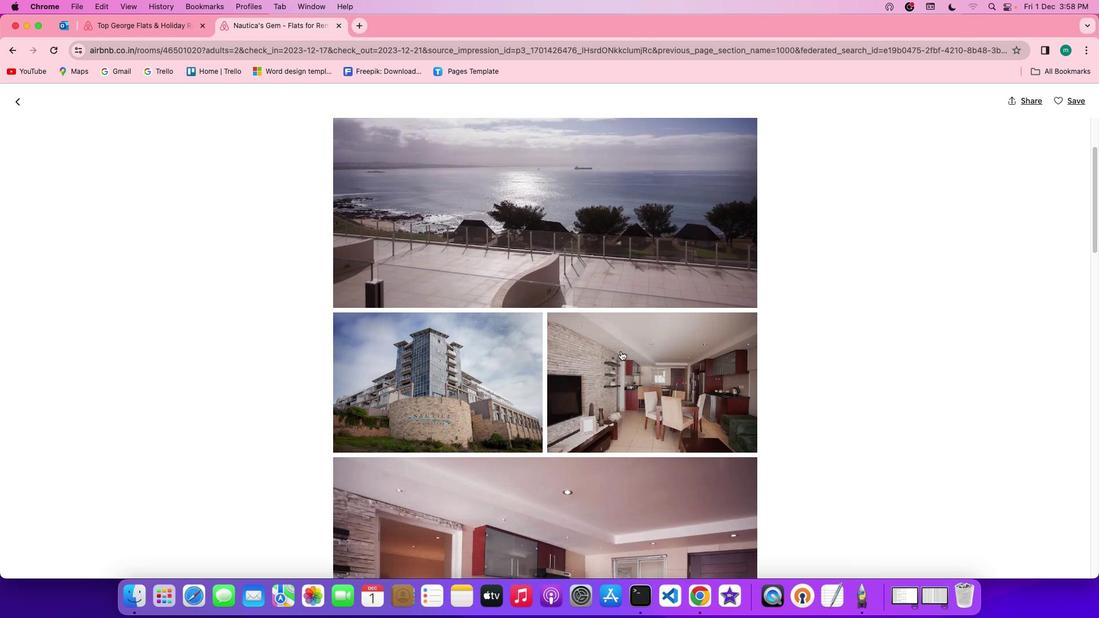 
Action: Mouse scrolled (620, 351) with delta (0, -1)
Screenshot: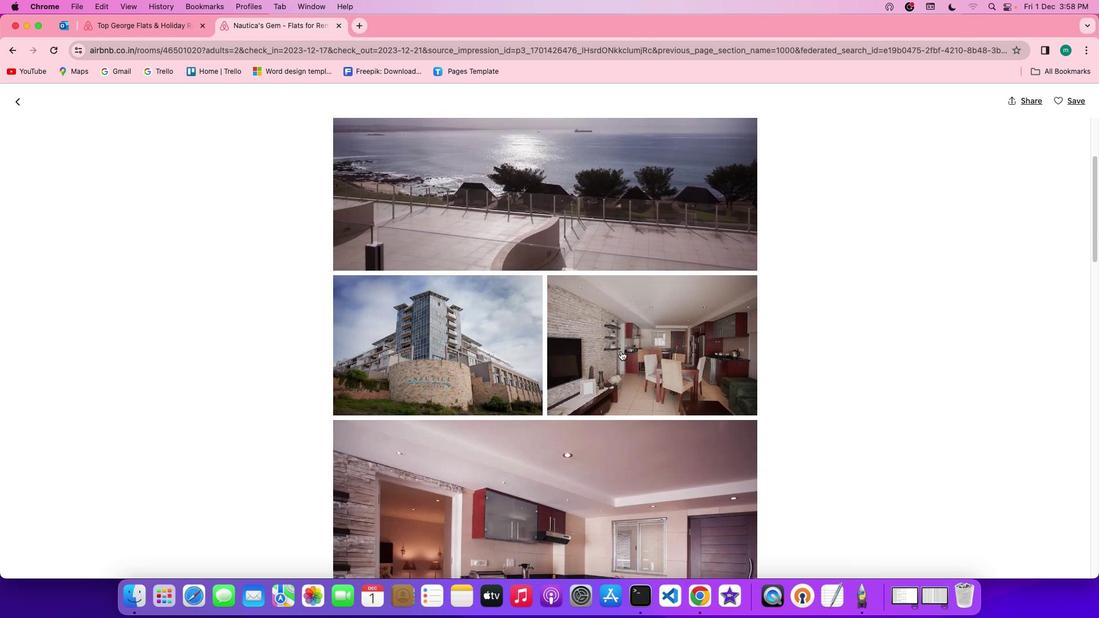 
Action: Mouse scrolled (620, 351) with delta (0, 0)
Screenshot: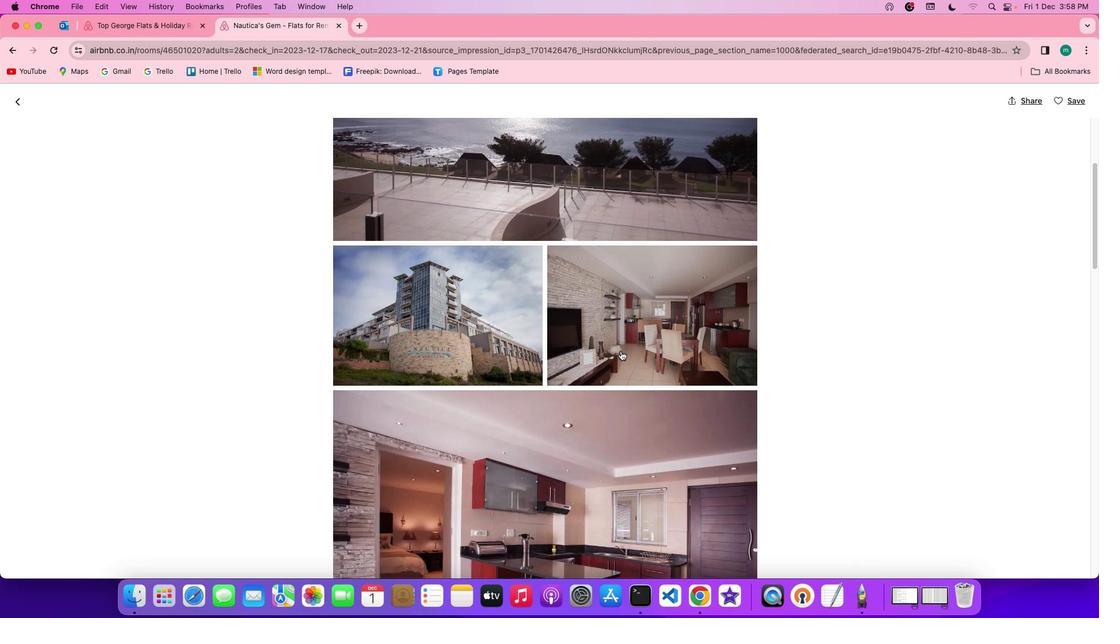 
Action: Mouse scrolled (620, 351) with delta (0, 0)
Screenshot: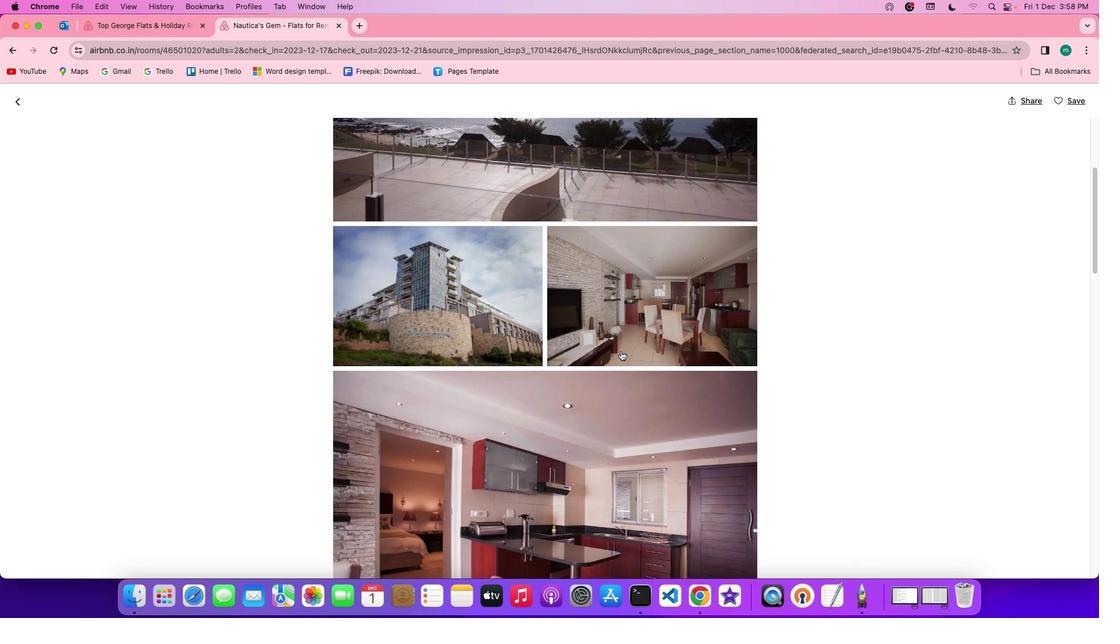 
Action: Mouse scrolled (620, 351) with delta (0, 0)
Screenshot: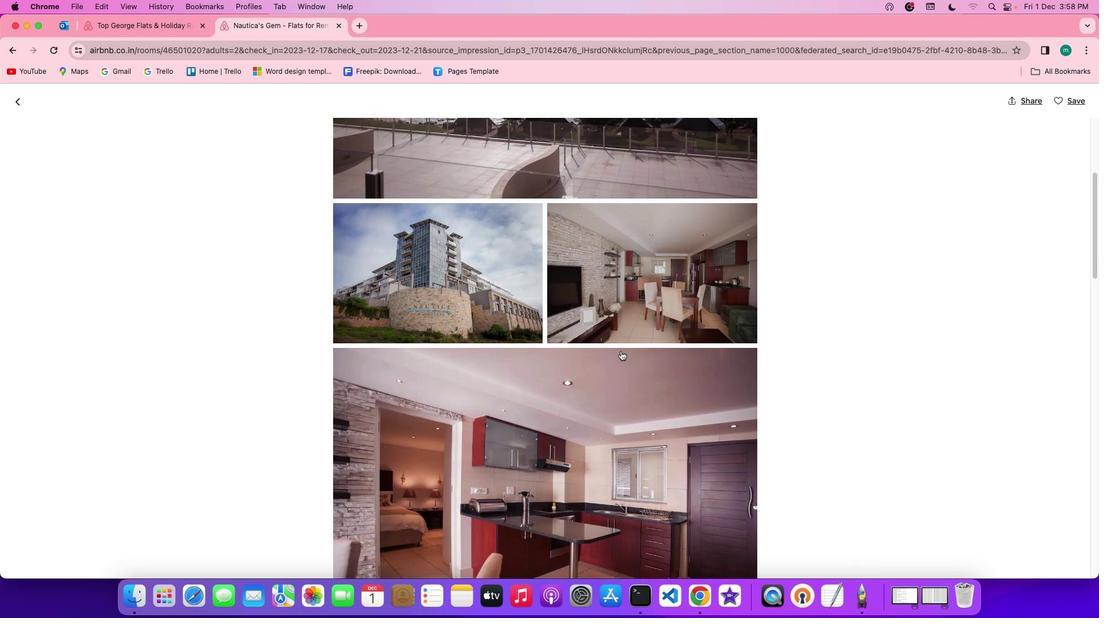 
Action: Mouse scrolled (620, 351) with delta (0, 0)
Screenshot: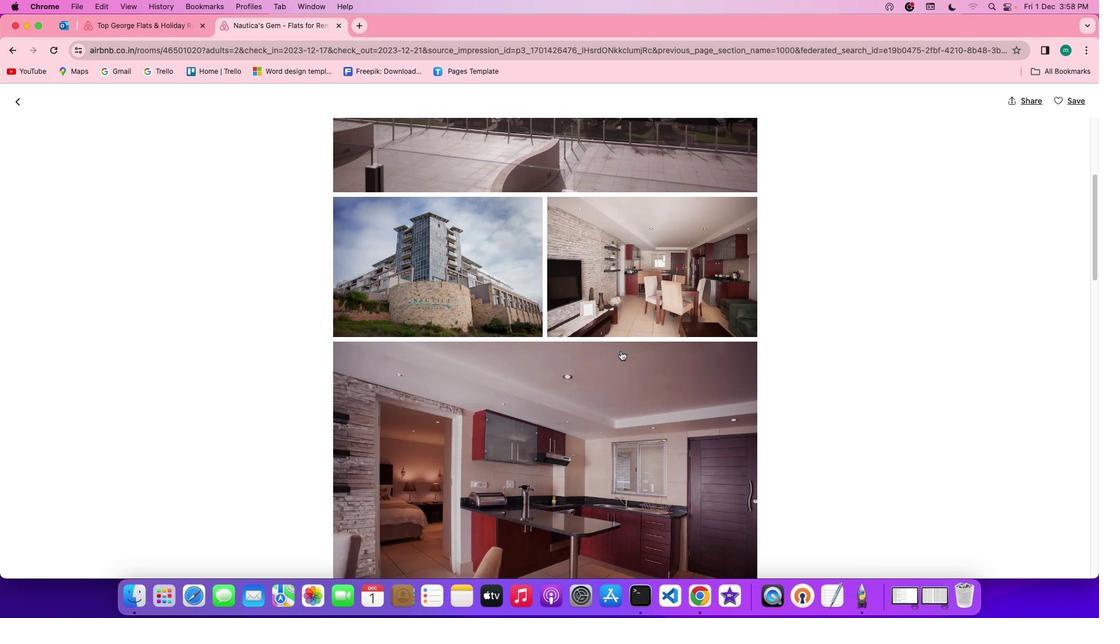 
Action: Mouse scrolled (620, 351) with delta (0, 0)
Screenshot: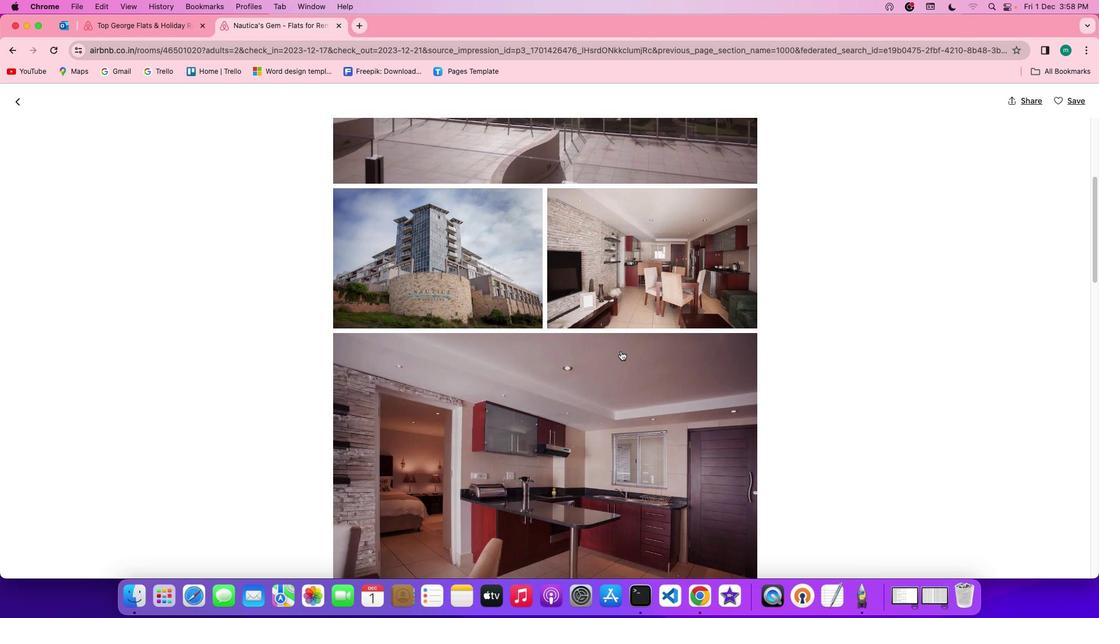
Action: Mouse scrolled (620, 351) with delta (0, -1)
Screenshot: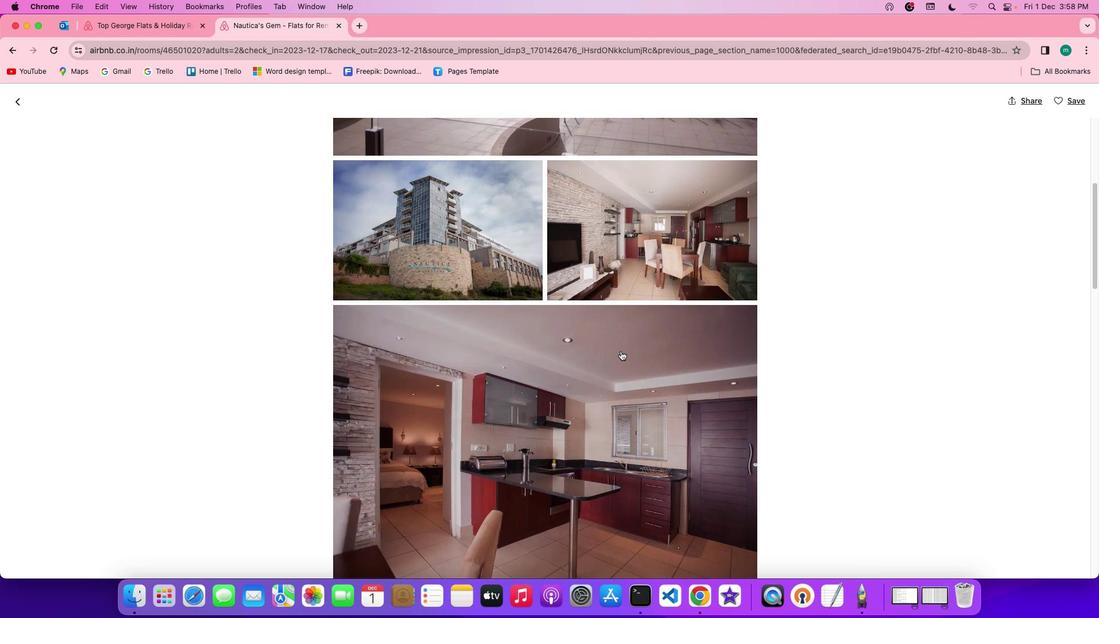 
Action: Mouse scrolled (620, 351) with delta (0, -1)
Screenshot: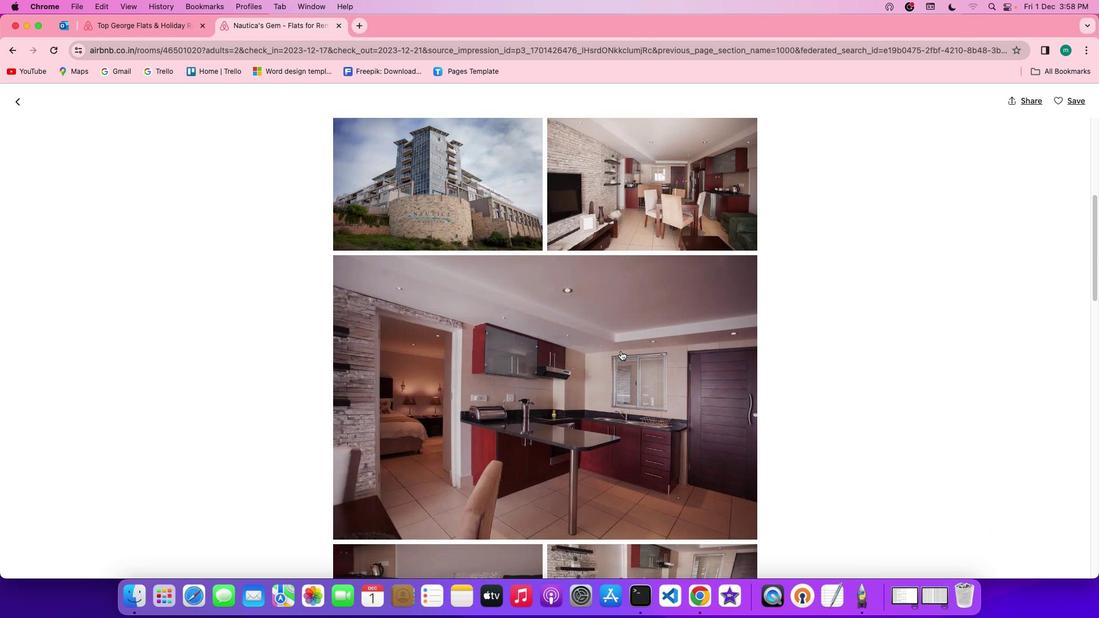
Action: Mouse scrolled (620, 351) with delta (0, 0)
Screenshot: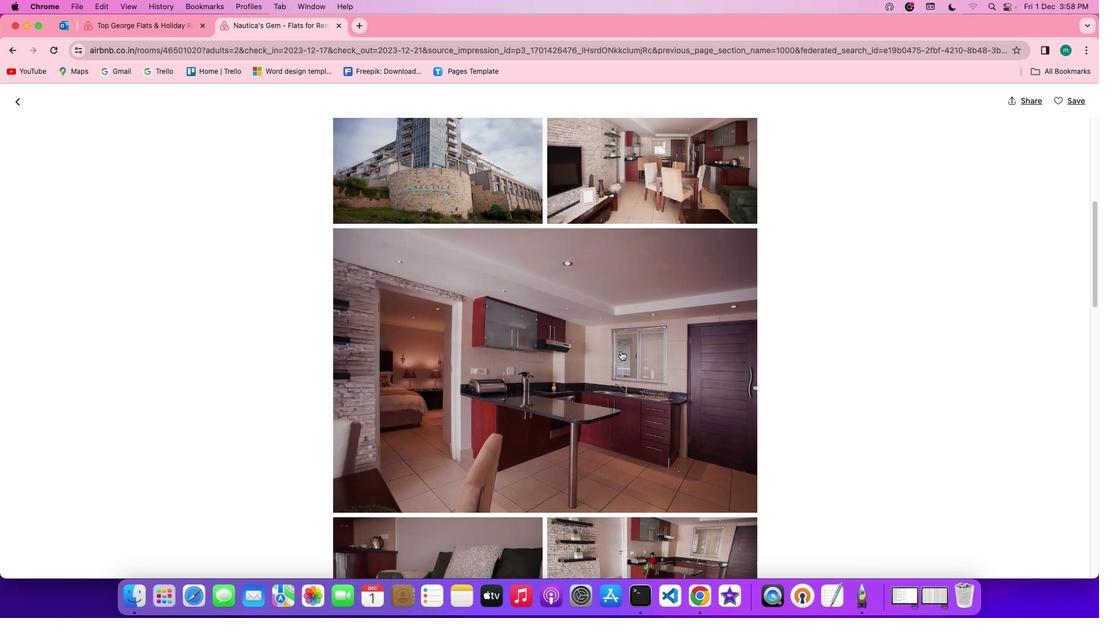 
Action: Mouse scrolled (620, 351) with delta (0, 0)
Screenshot: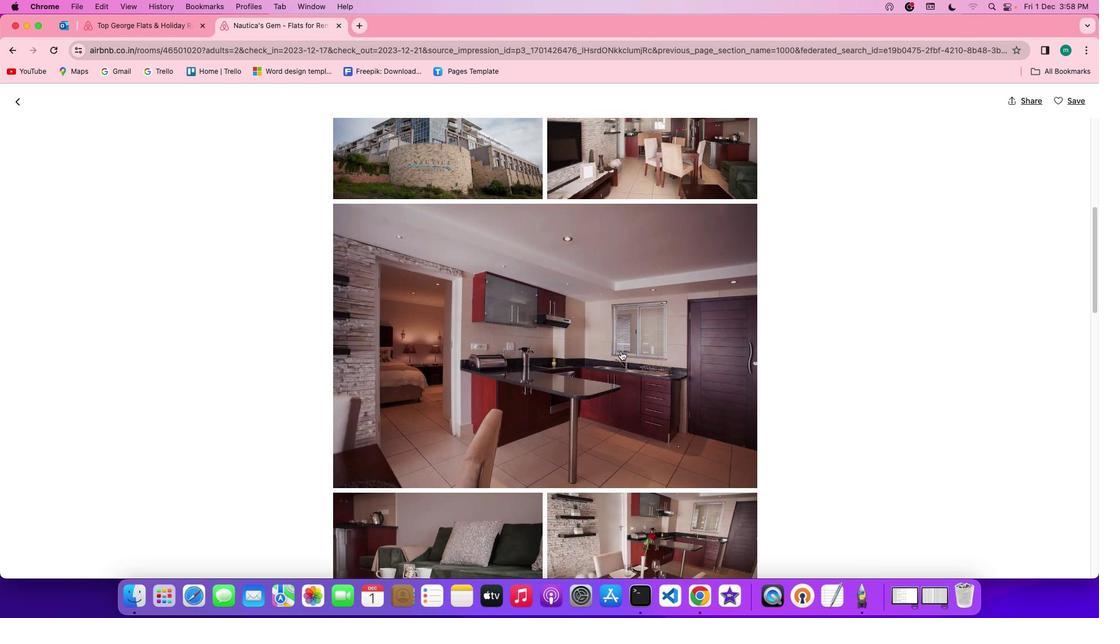
Action: Mouse scrolled (620, 351) with delta (0, -1)
Screenshot: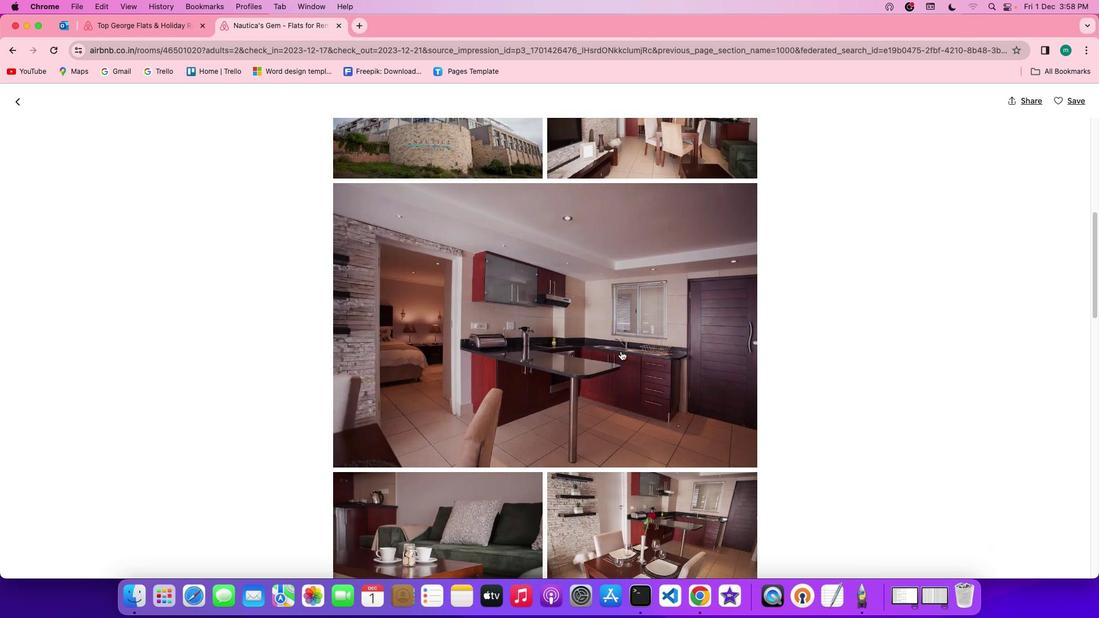 
Action: Mouse scrolled (620, 351) with delta (0, -1)
Screenshot: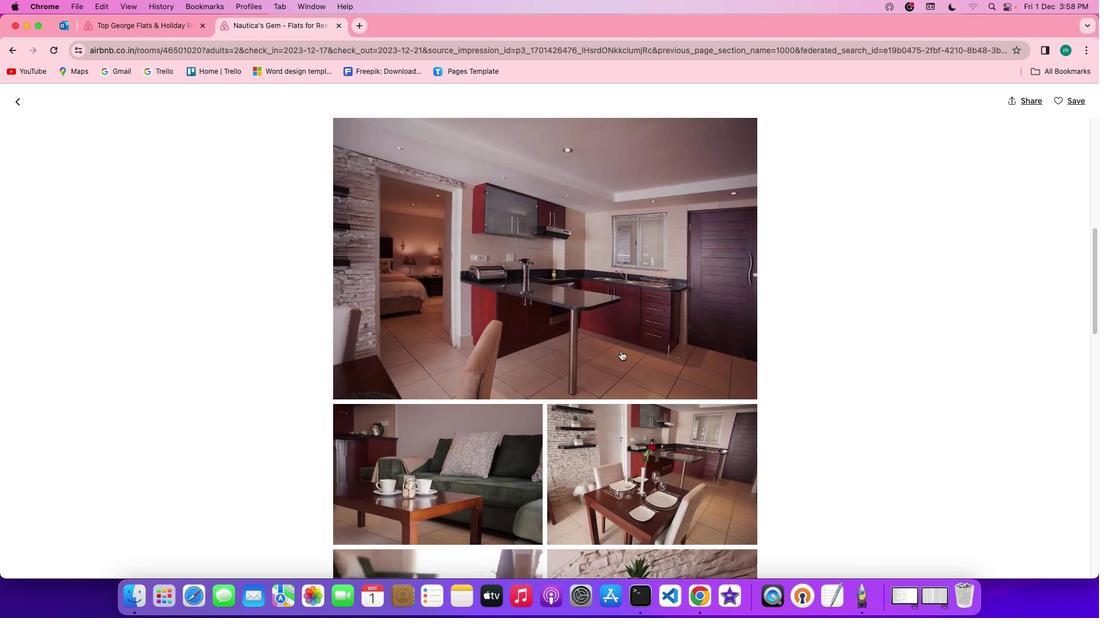 
Action: Mouse scrolled (620, 351) with delta (0, 0)
Screenshot: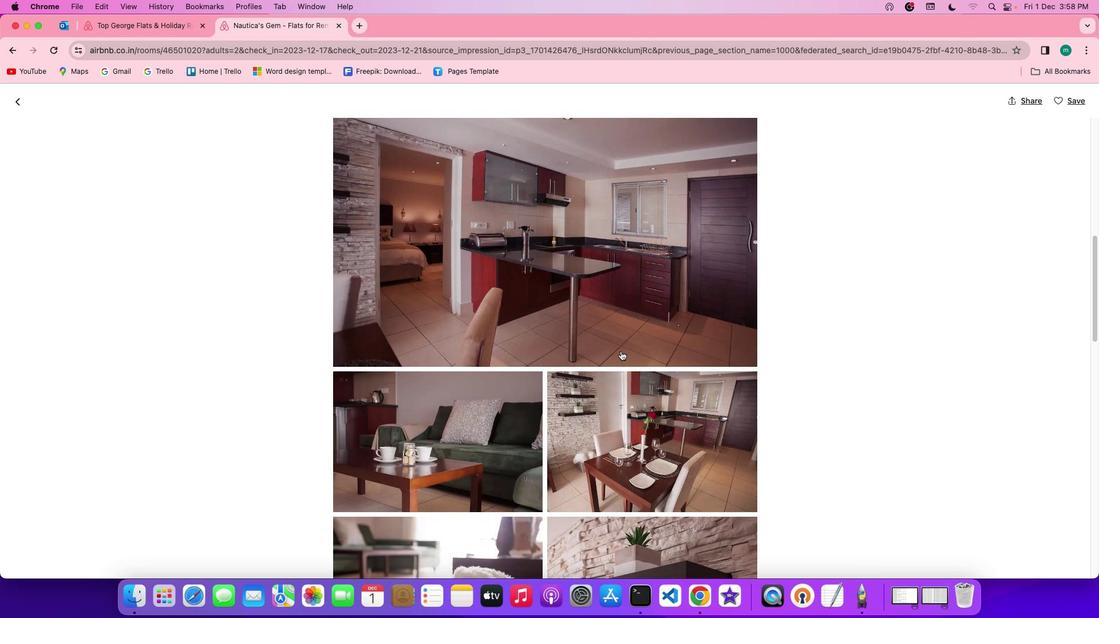 
Action: Mouse scrolled (620, 351) with delta (0, 0)
Screenshot: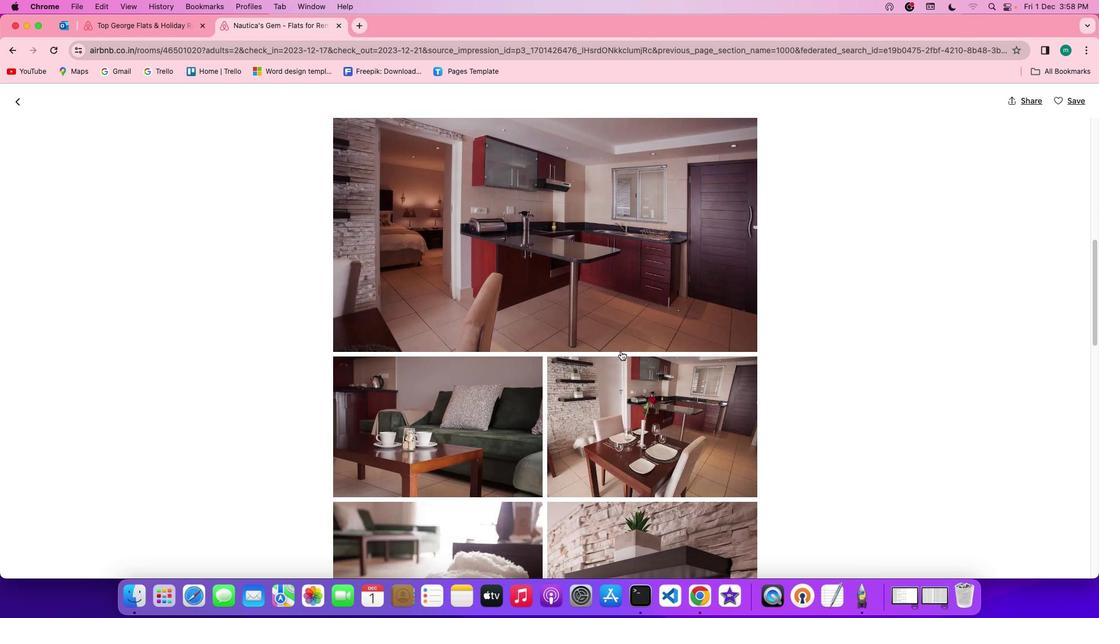 
Action: Mouse scrolled (620, 351) with delta (0, -1)
Screenshot: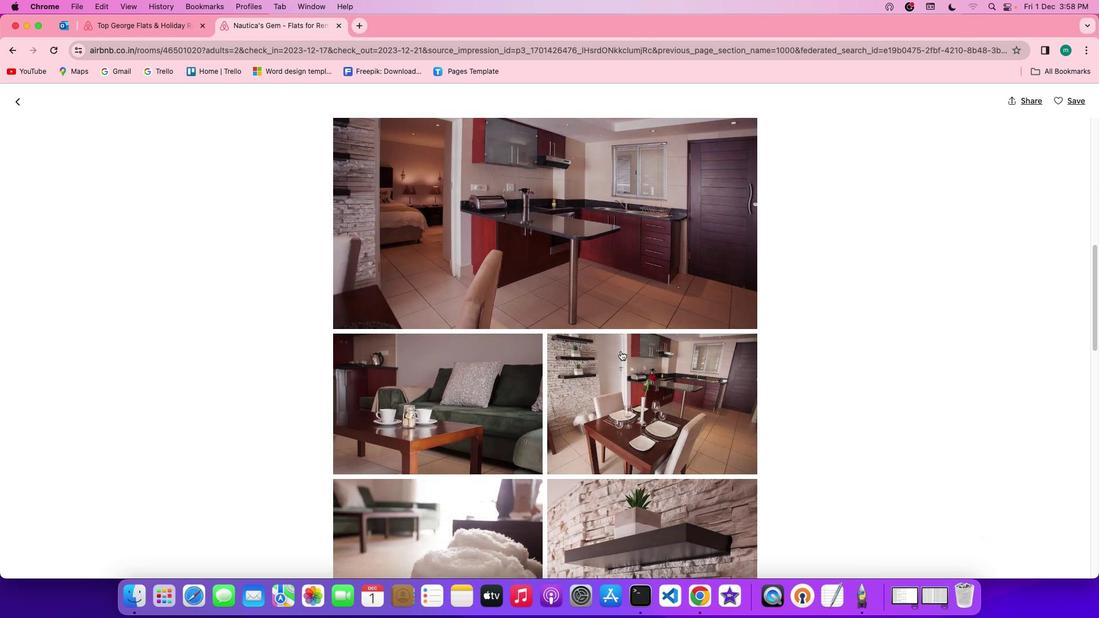 
Action: Mouse scrolled (620, 351) with delta (0, -1)
Screenshot: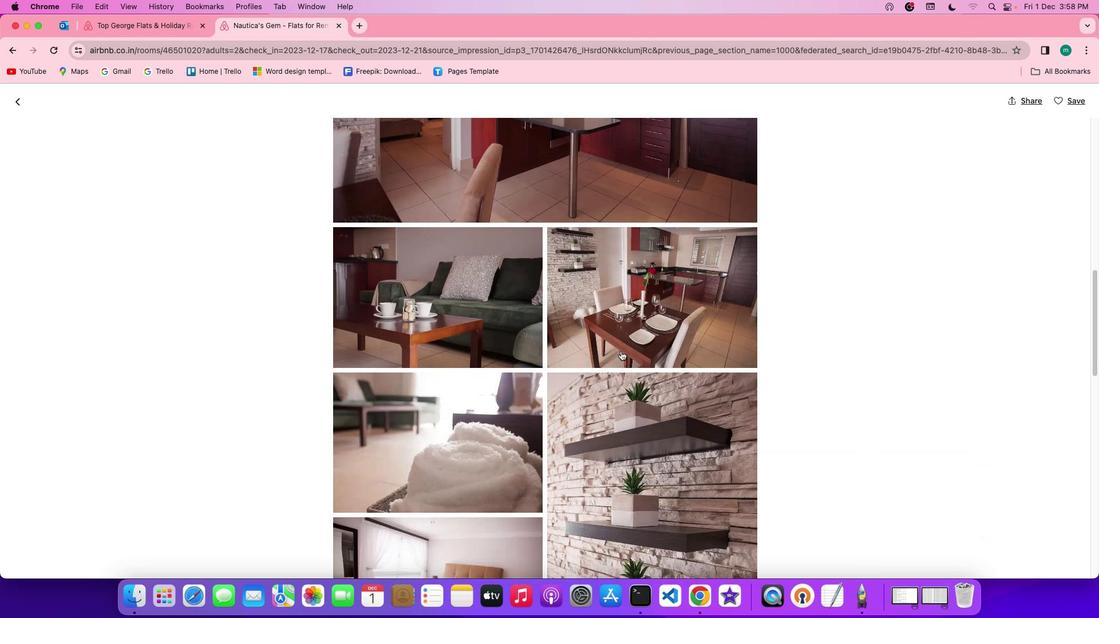 
Action: Mouse scrolled (620, 351) with delta (0, 0)
Screenshot: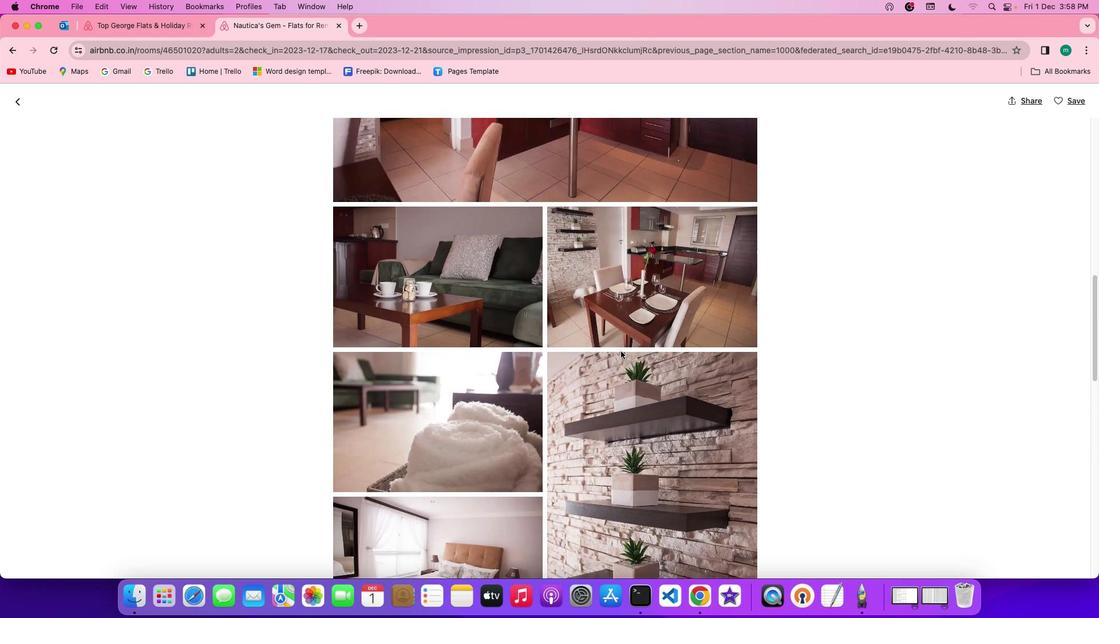 
Action: Mouse scrolled (620, 351) with delta (0, 0)
Screenshot: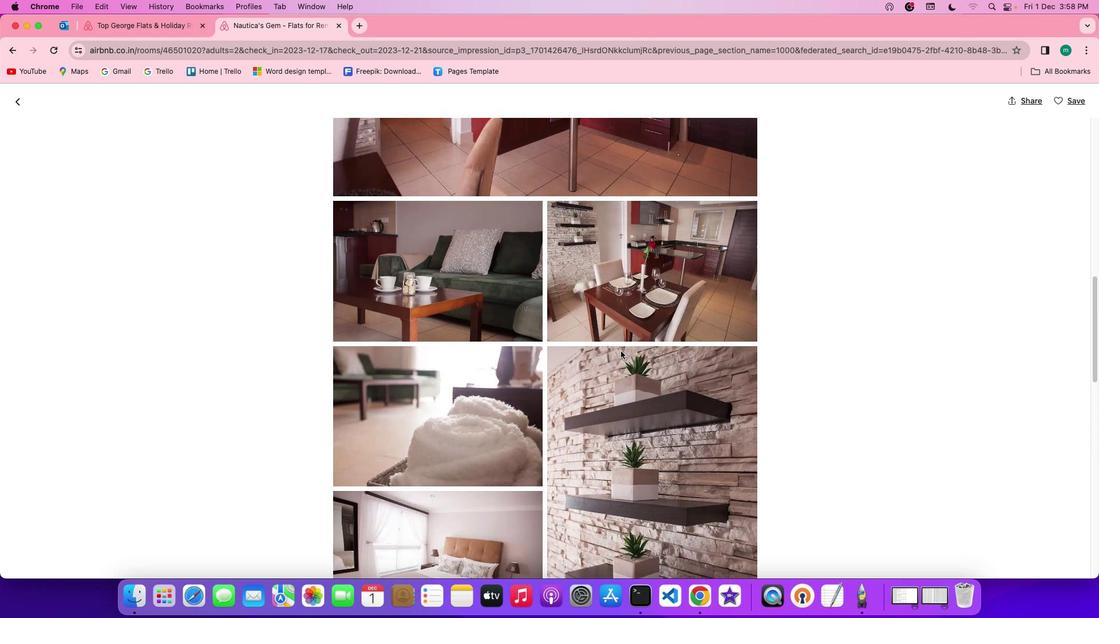 
Action: Mouse scrolled (620, 351) with delta (0, -1)
Screenshot: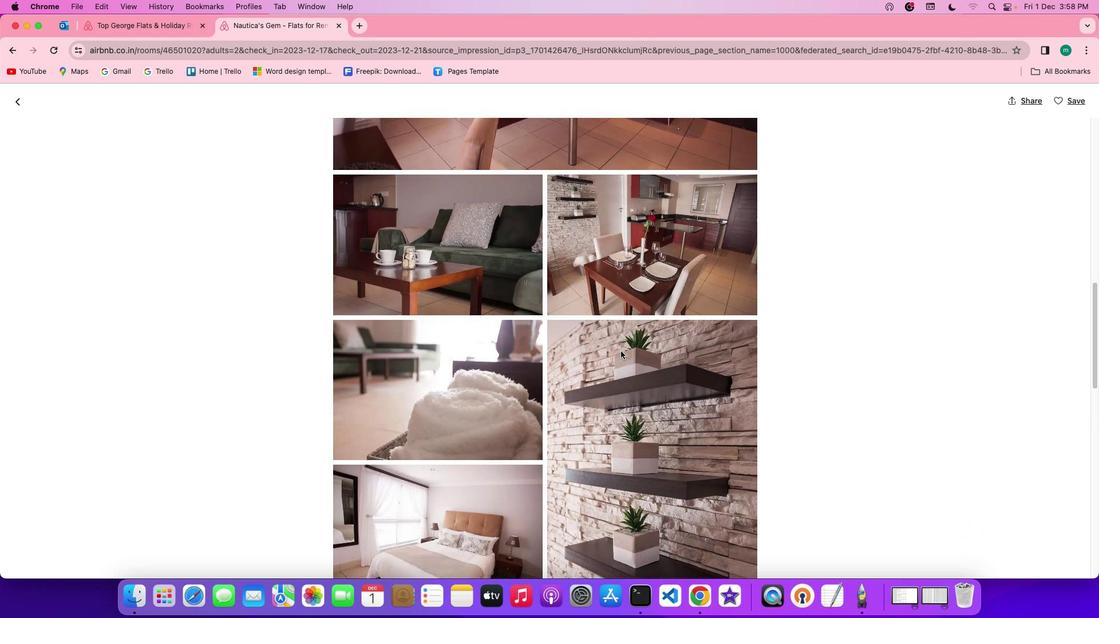 
Action: Mouse scrolled (620, 351) with delta (0, 0)
Screenshot: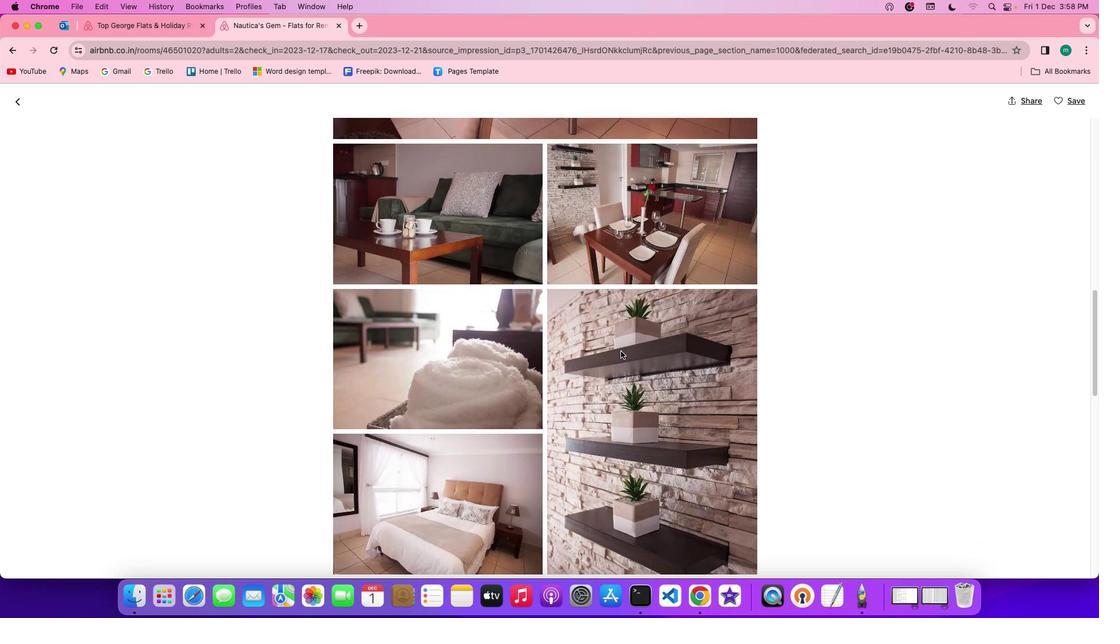 
Action: Mouse scrolled (620, 351) with delta (0, 0)
Screenshot: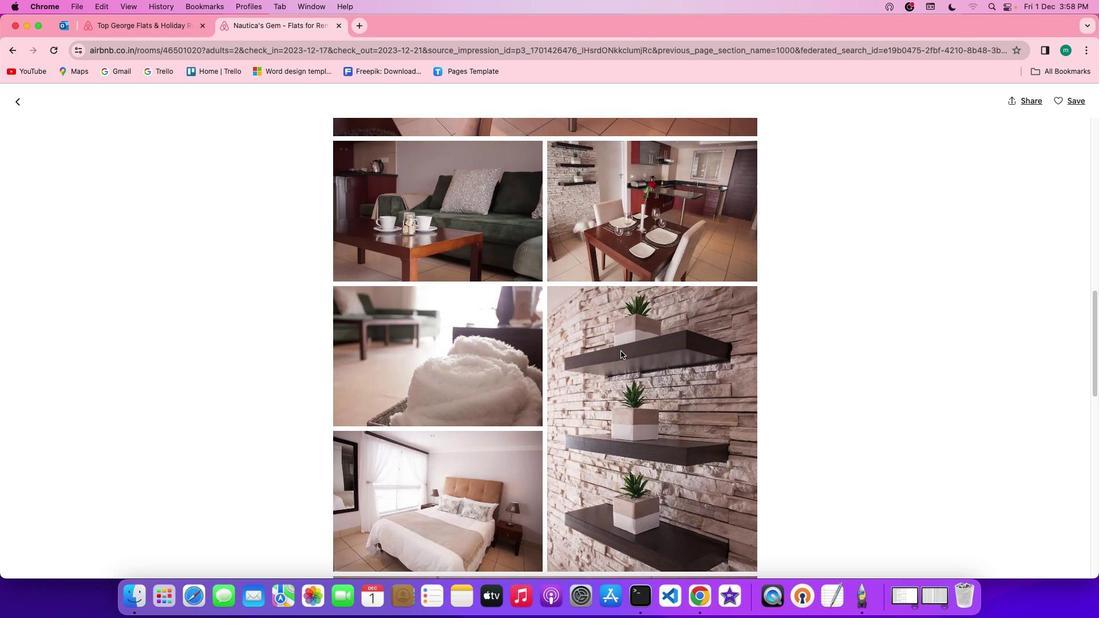 
Action: Mouse scrolled (620, 351) with delta (0, 0)
Screenshot: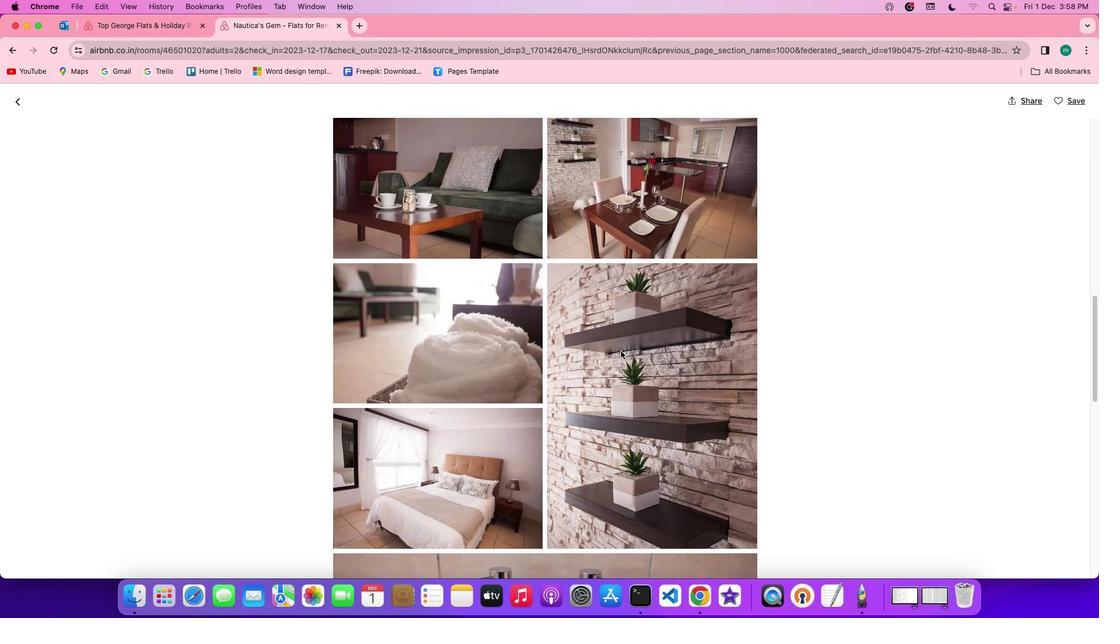 
Action: Mouse scrolled (620, 351) with delta (0, -1)
Screenshot: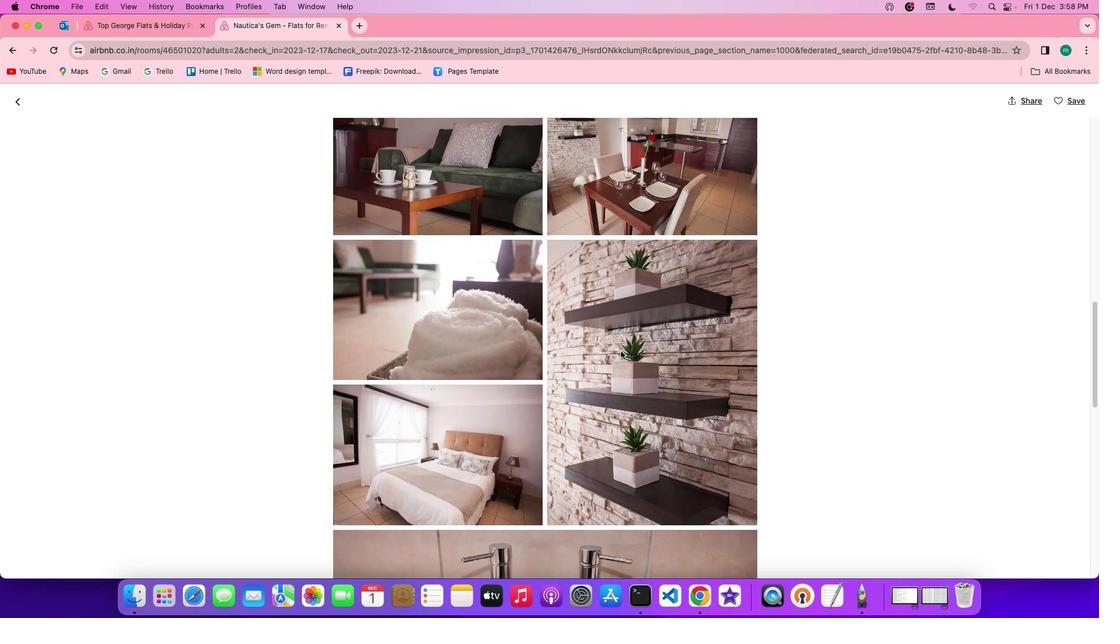 
Action: Mouse scrolled (620, 351) with delta (0, -1)
Screenshot: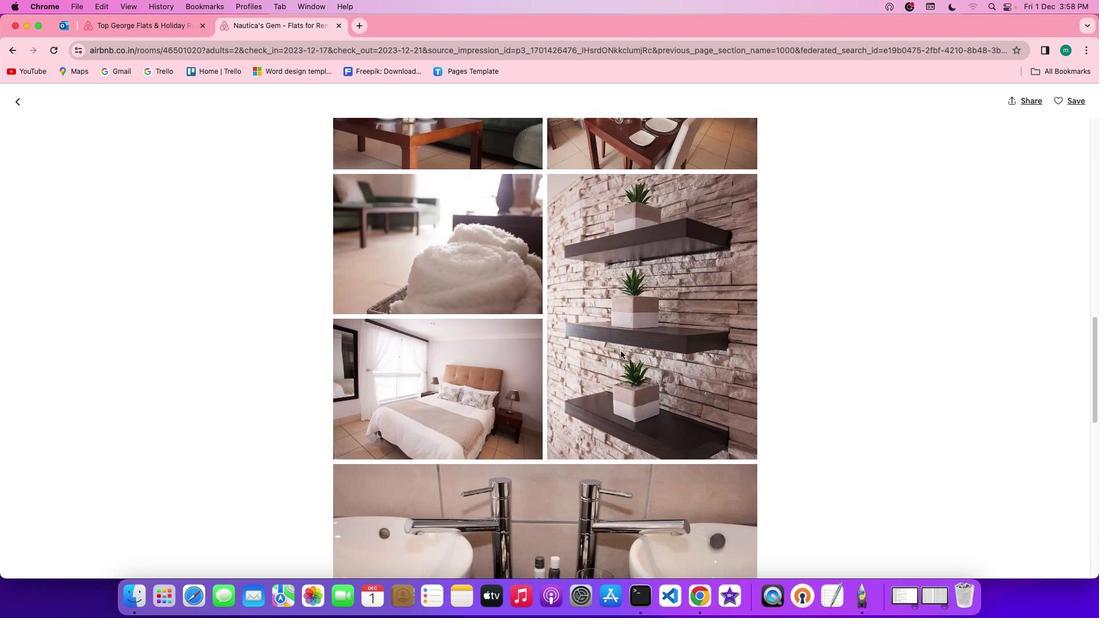 
Action: Mouse scrolled (620, 351) with delta (0, 0)
Screenshot: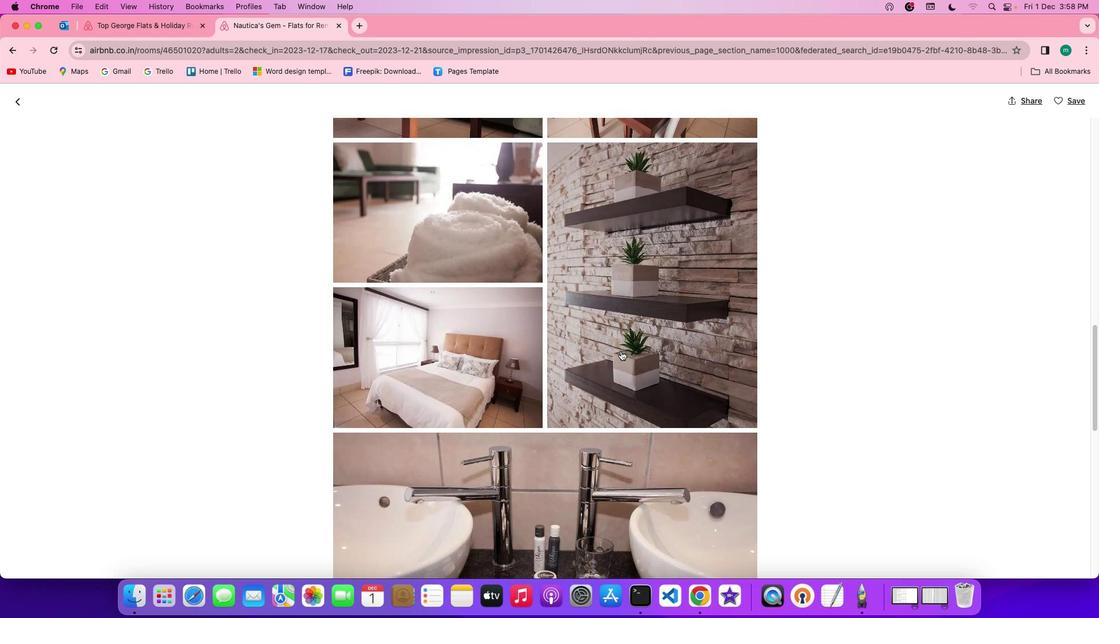 
Action: Mouse scrolled (620, 351) with delta (0, 0)
Screenshot: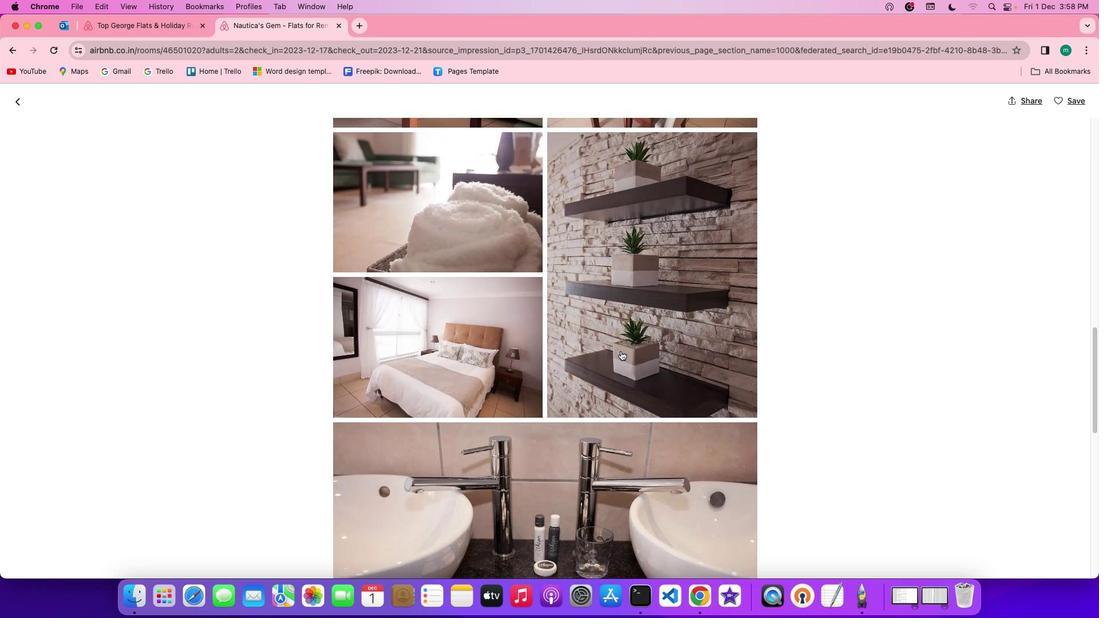 
Action: Mouse scrolled (620, 351) with delta (0, -1)
Screenshot: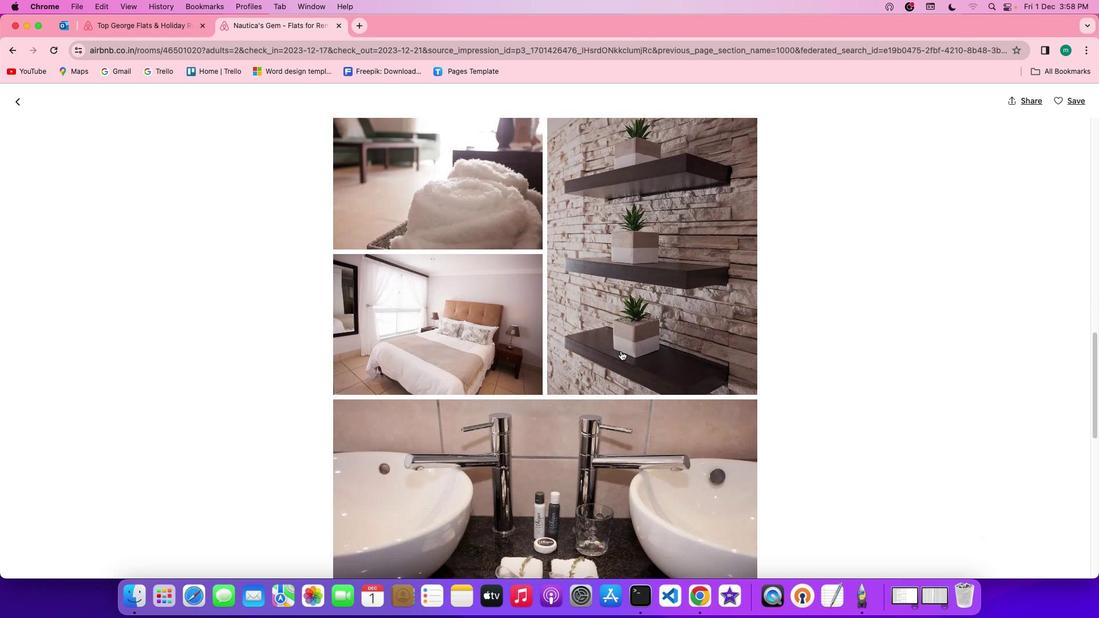 
Action: Mouse scrolled (620, 351) with delta (0, -1)
Screenshot: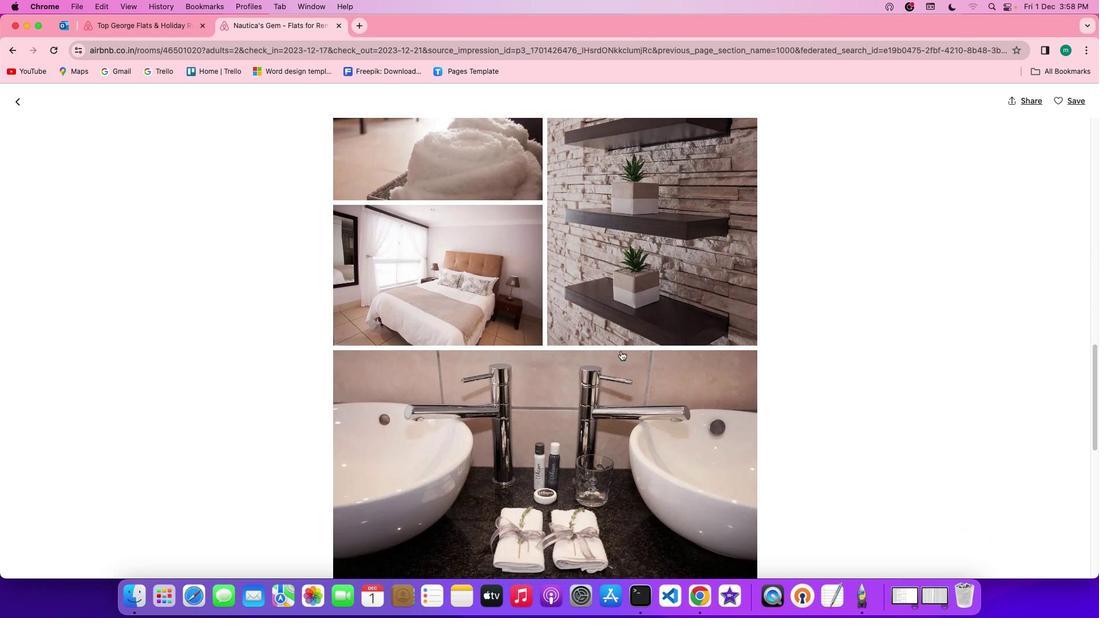 
Action: Mouse scrolled (620, 351) with delta (0, 0)
Screenshot: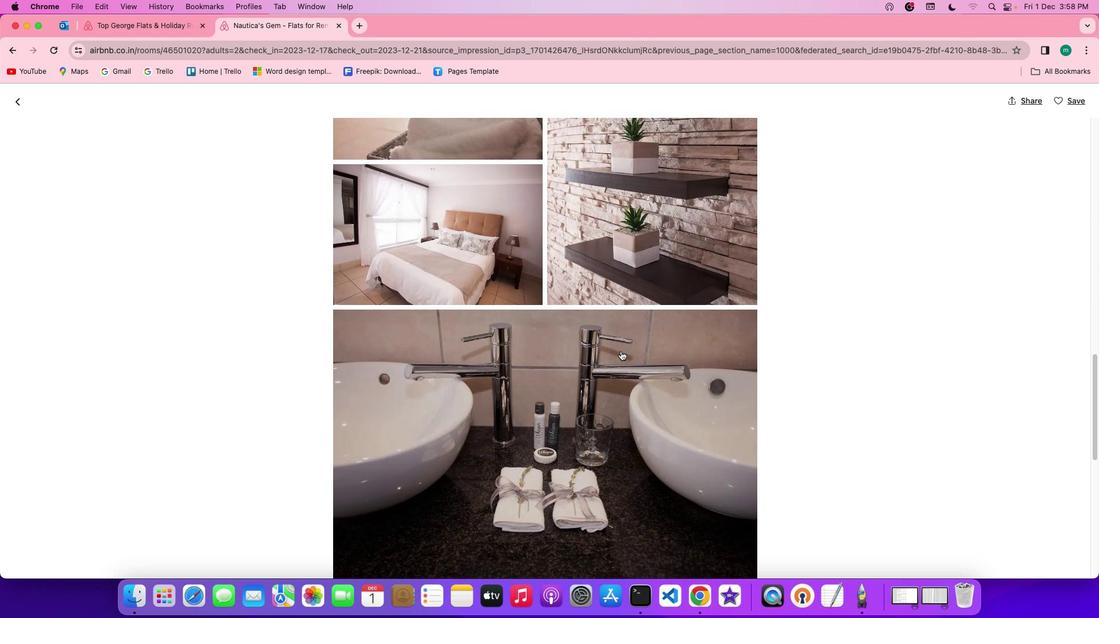 
Action: Mouse scrolled (620, 351) with delta (0, 0)
Screenshot: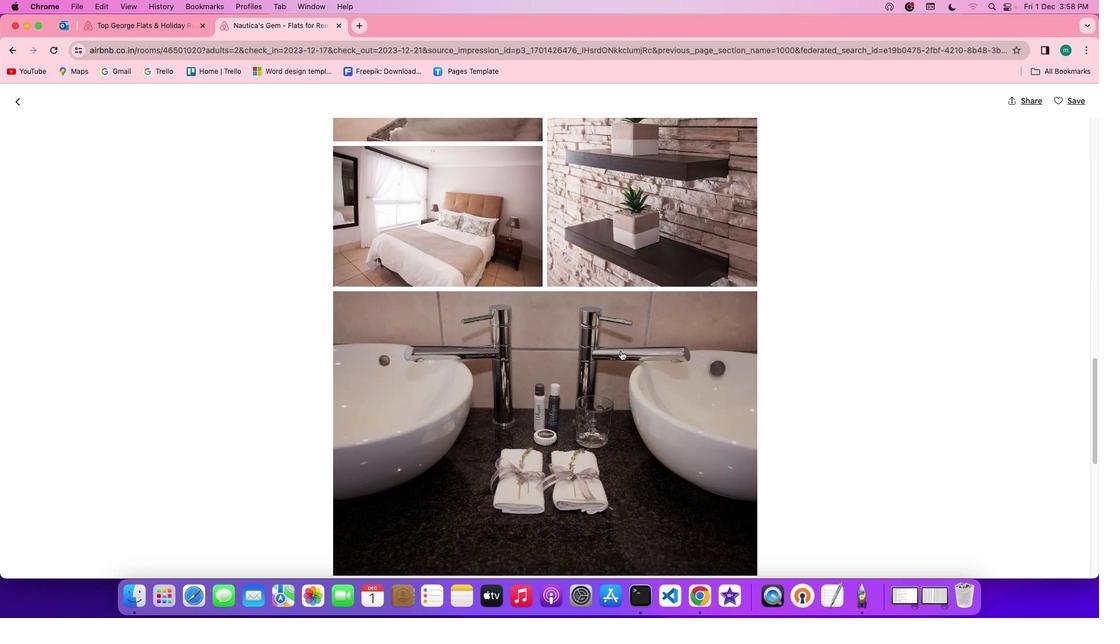 
Action: Mouse scrolled (620, 351) with delta (0, -1)
Screenshot: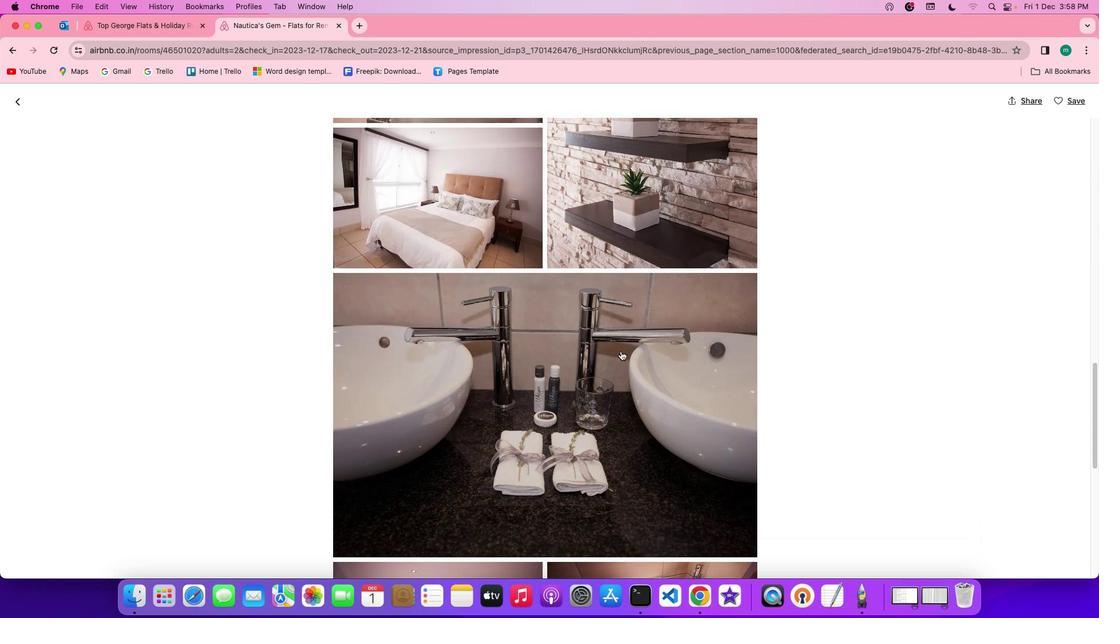 
Action: Mouse scrolled (620, 351) with delta (0, -1)
Screenshot: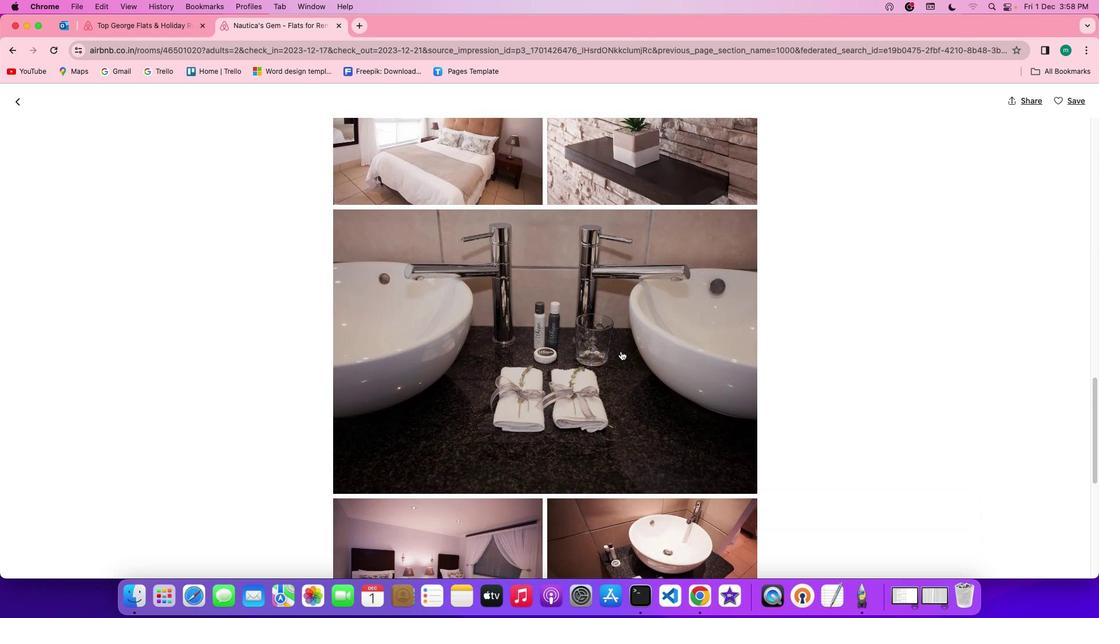 
Action: Mouse scrolled (620, 351) with delta (0, 0)
Screenshot: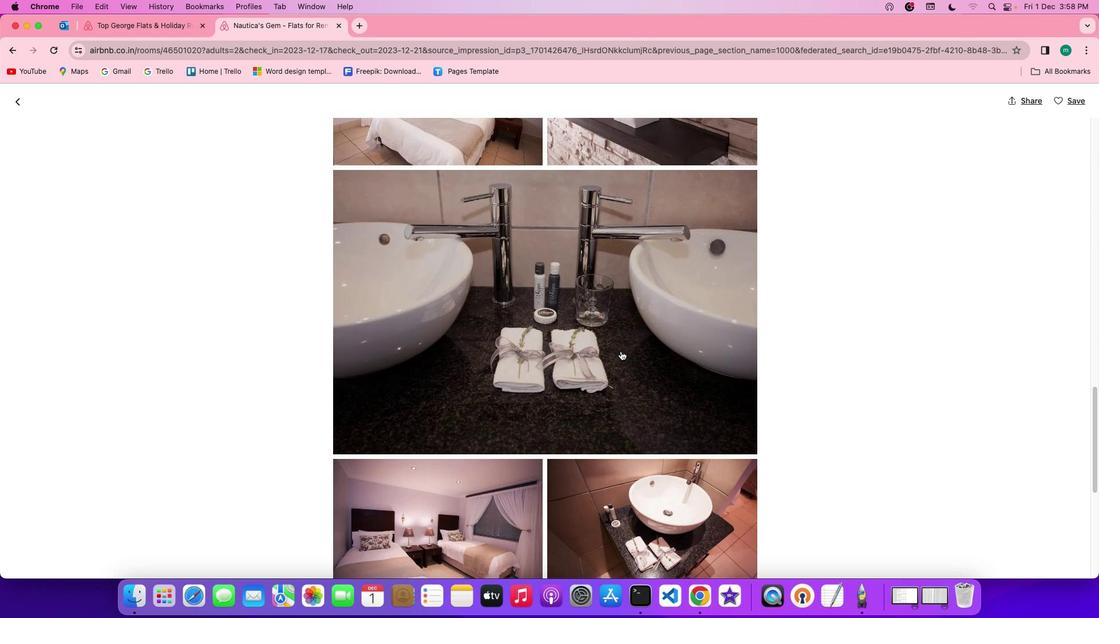 
Action: Mouse scrolled (620, 351) with delta (0, 0)
Screenshot: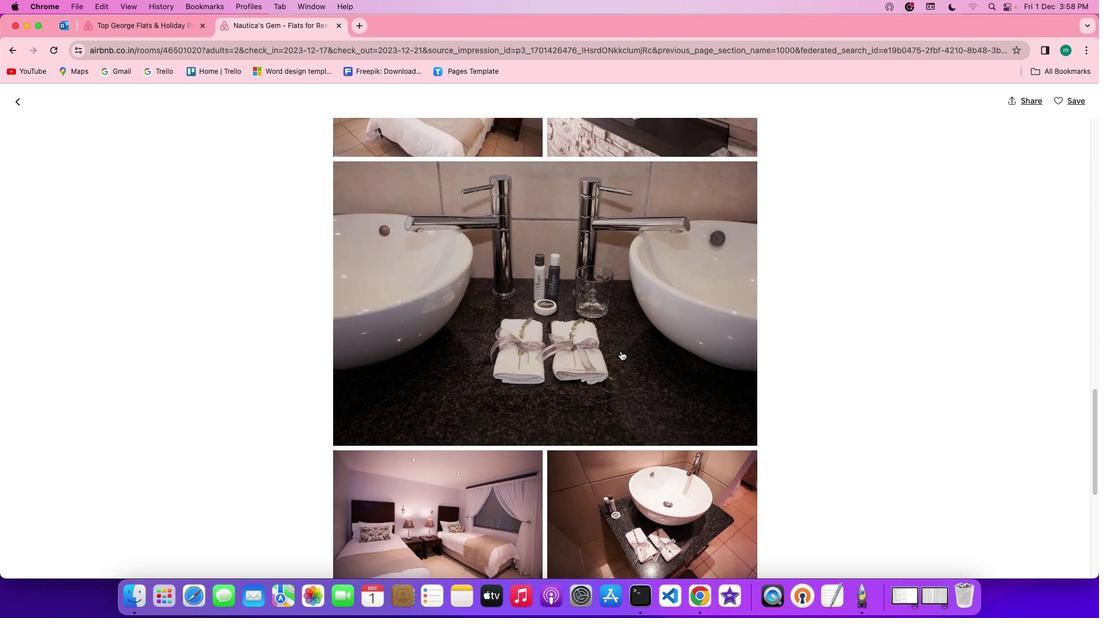 
Action: Mouse scrolled (620, 351) with delta (0, 0)
Screenshot: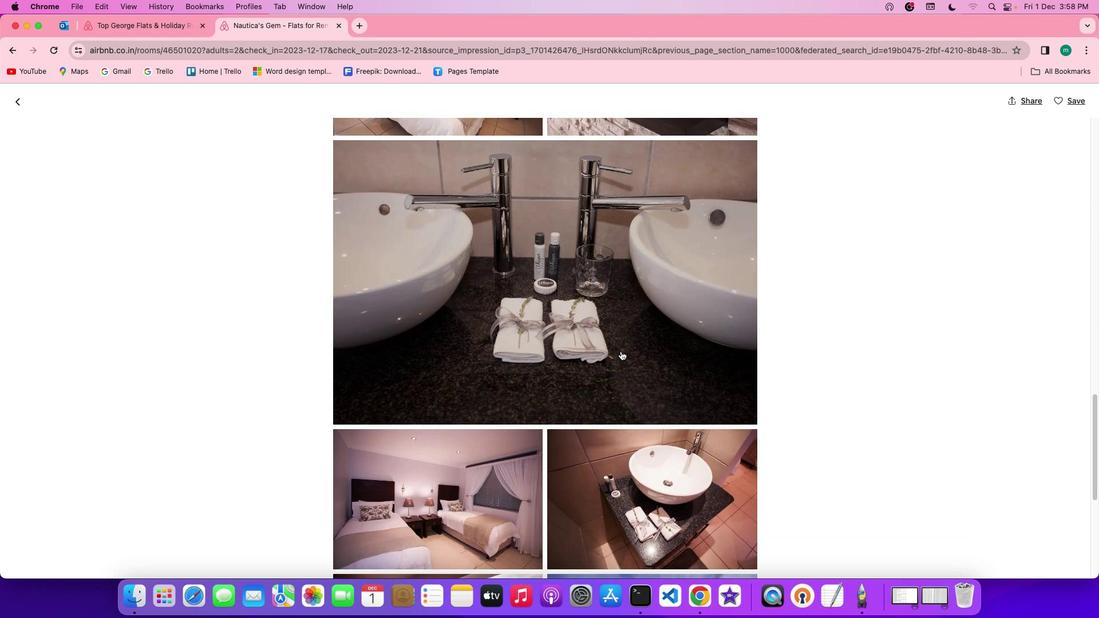 
Action: Mouse scrolled (620, 351) with delta (0, 0)
Screenshot: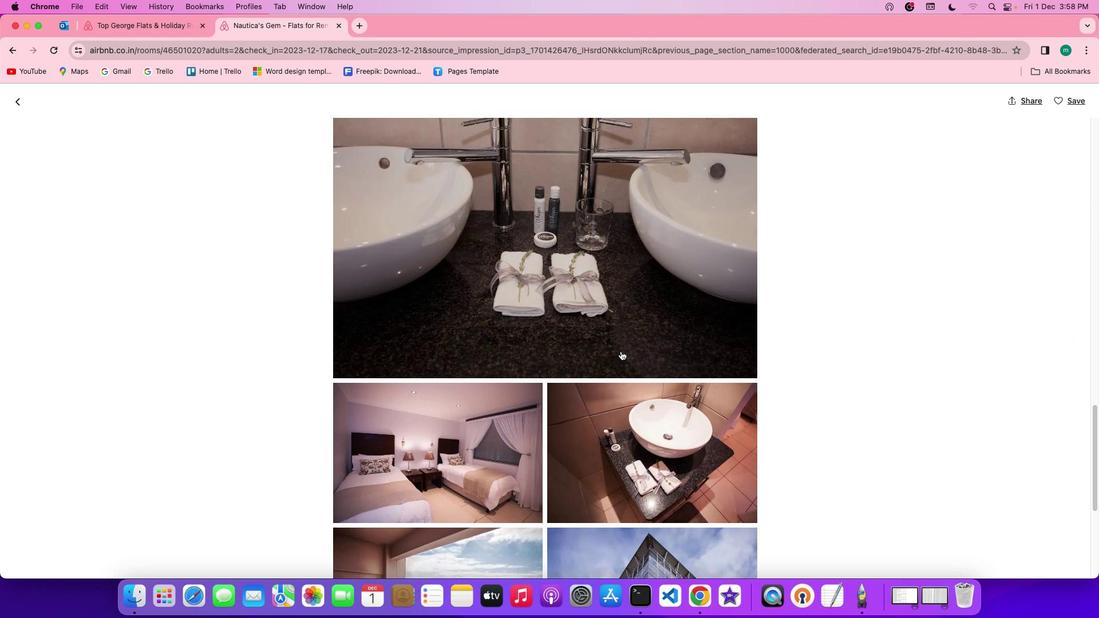 
Action: Mouse scrolled (620, 351) with delta (0, 0)
Screenshot: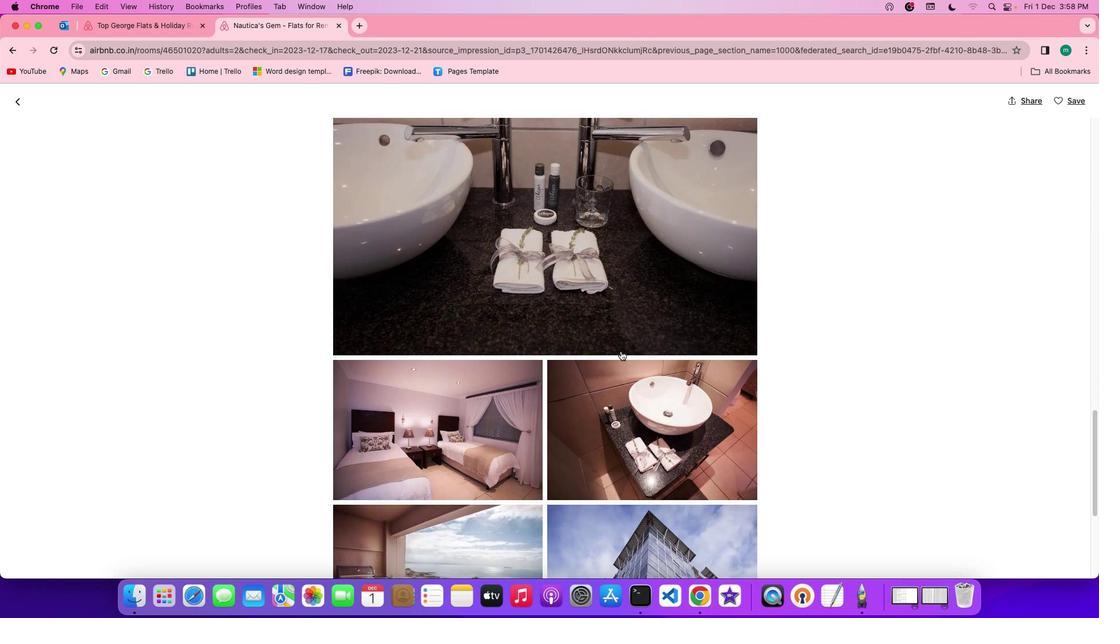 
Action: Mouse scrolled (620, 351) with delta (0, 0)
Screenshot: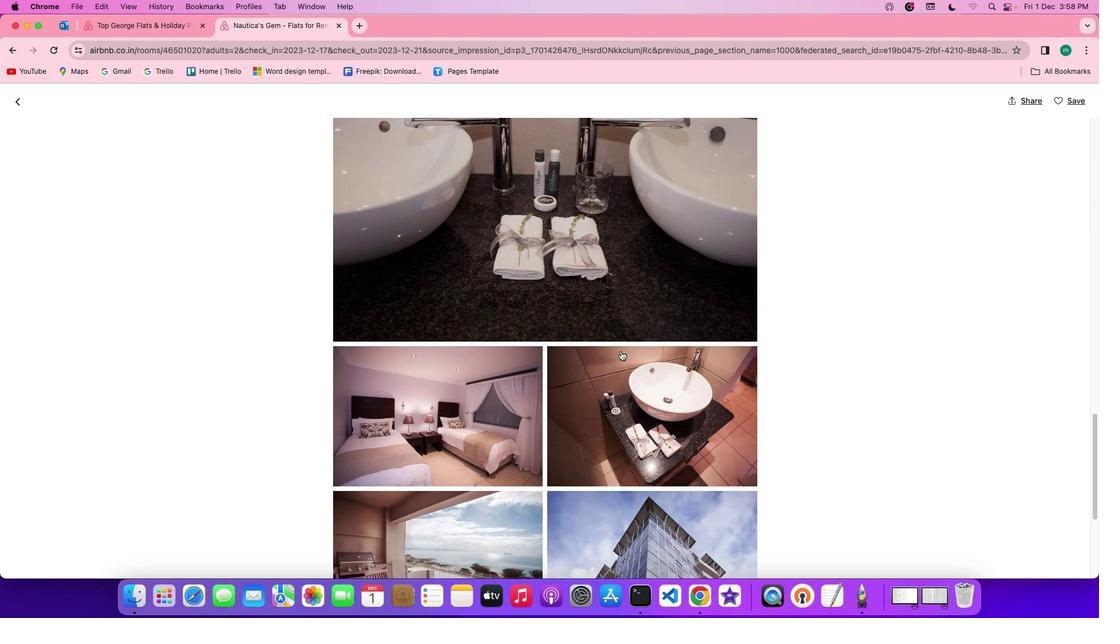 
Action: Mouse scrolled (620, 351) with delta (0, -1)
Screenshot: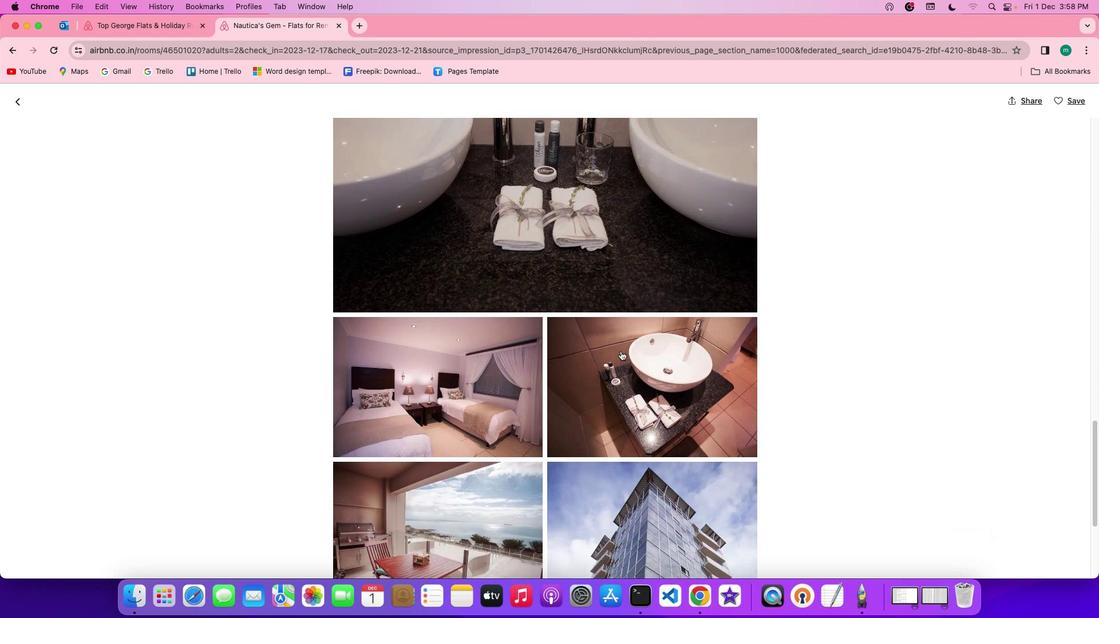 
Action: Mouse scrolled (620, 351) with delta (0, -1)
Screenshot: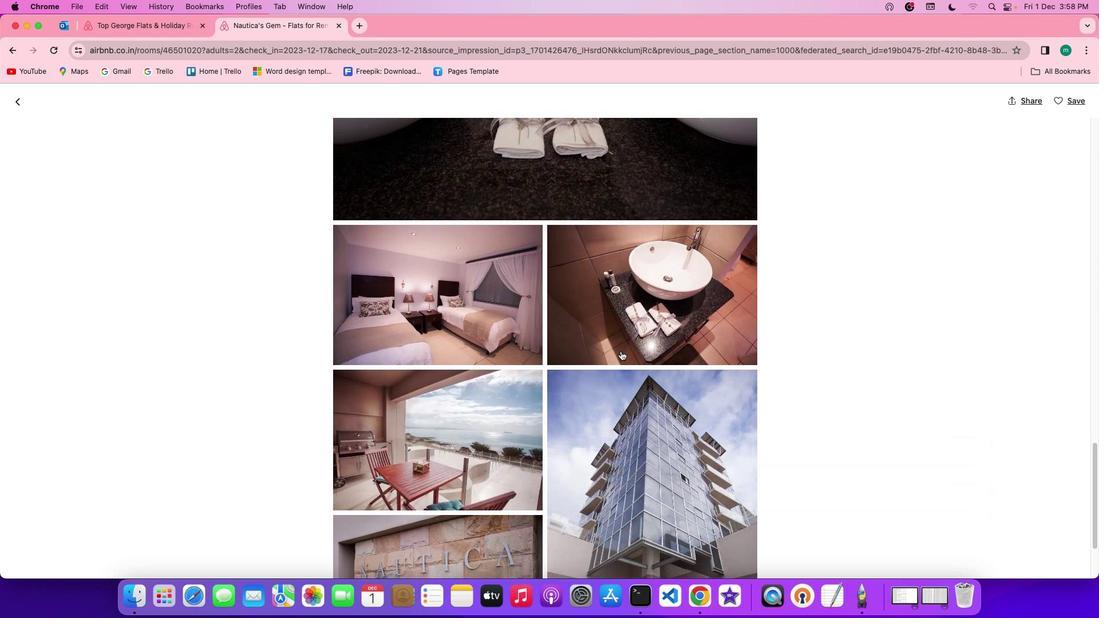 
Action: Mouse scrolled (620, 351) with delta (0, 0)
Screenshot: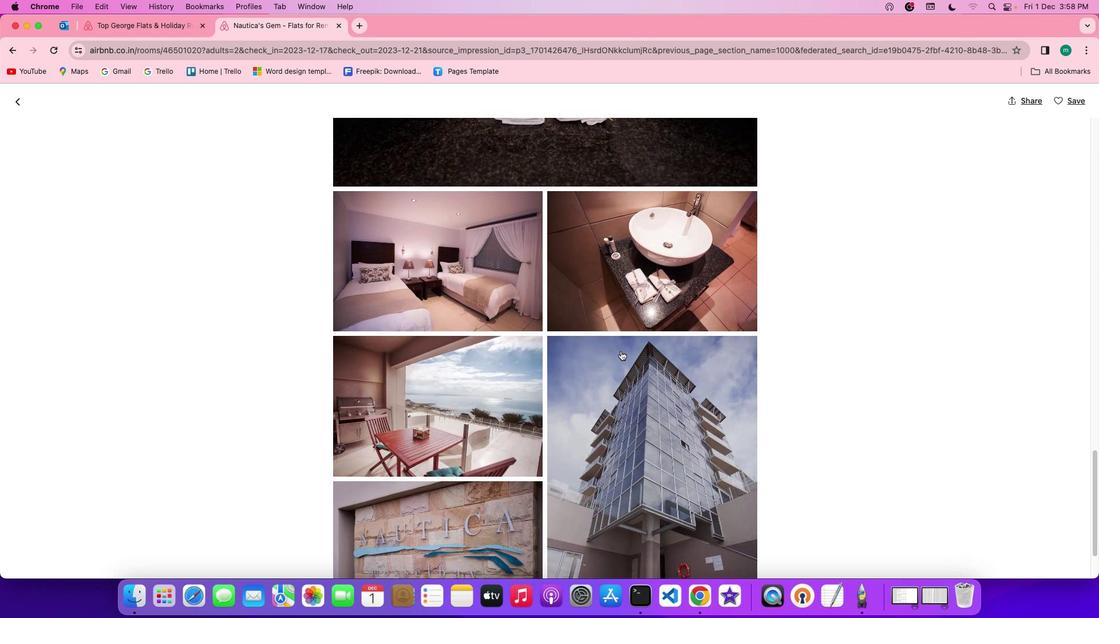
Action: Mouse scrolled (620, 351) with delta (0, 0)
Screenshot: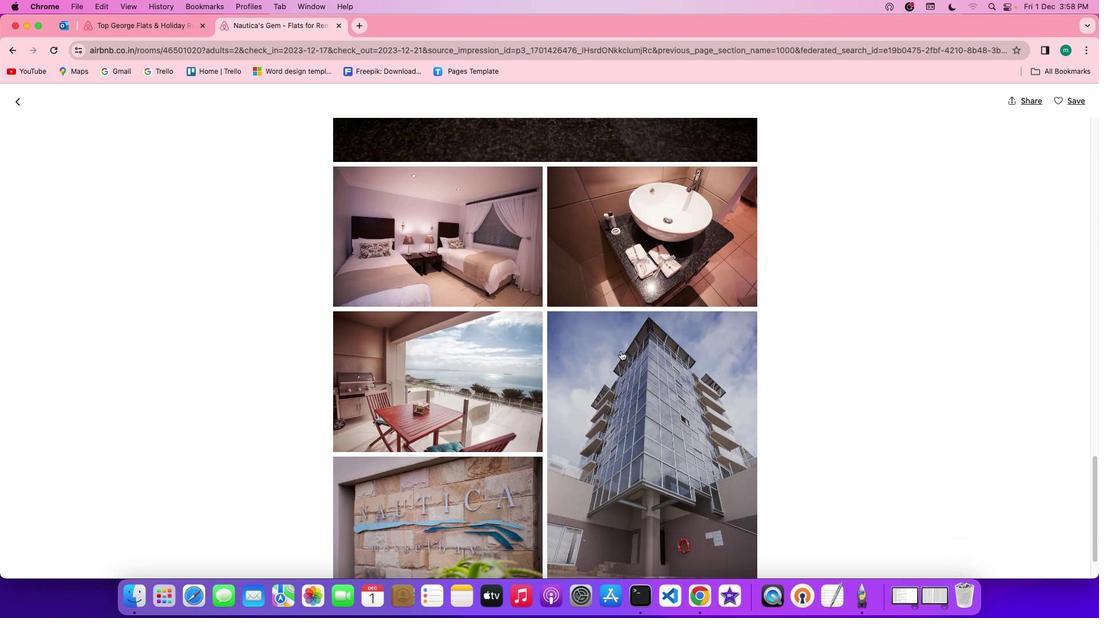 
Action: Mouse scrolled (620, 351) with delta (0, -1)
Screenshot: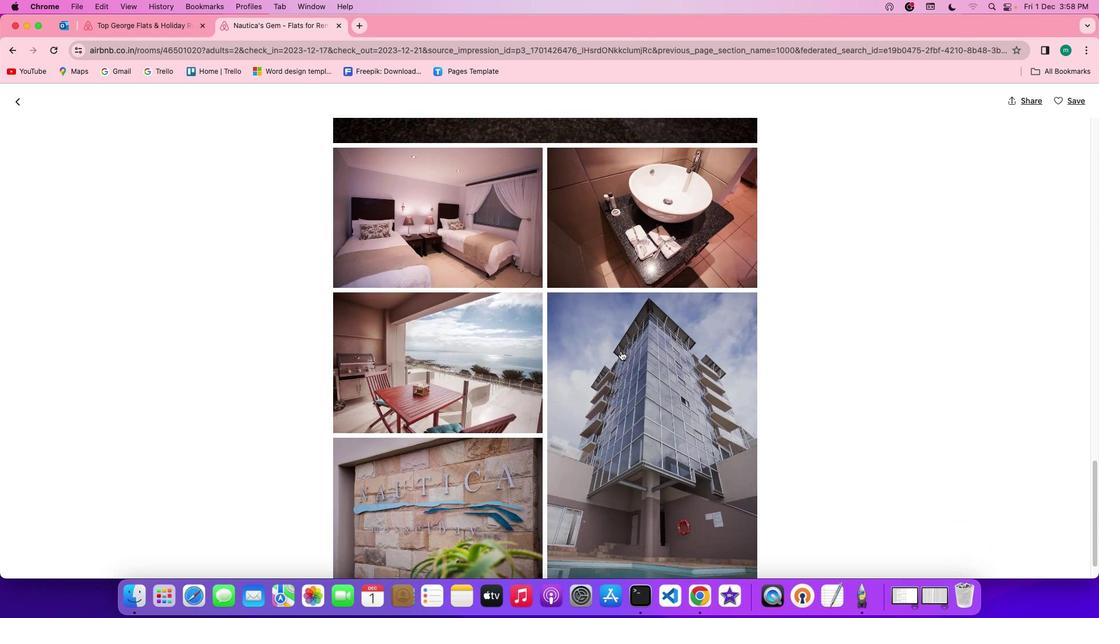 
Action: Mouse scrolled (620, 351) with delta (0, 0)
Screenshot: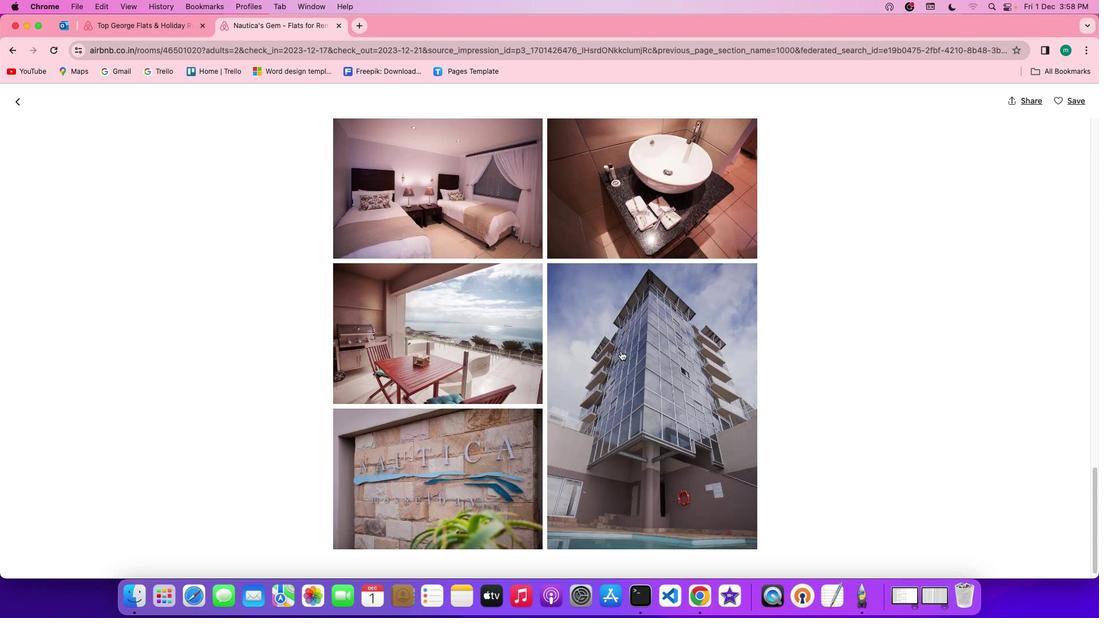 
Action: Mouse scrolled (620, 351) with delta (0, 0)
Screenshot: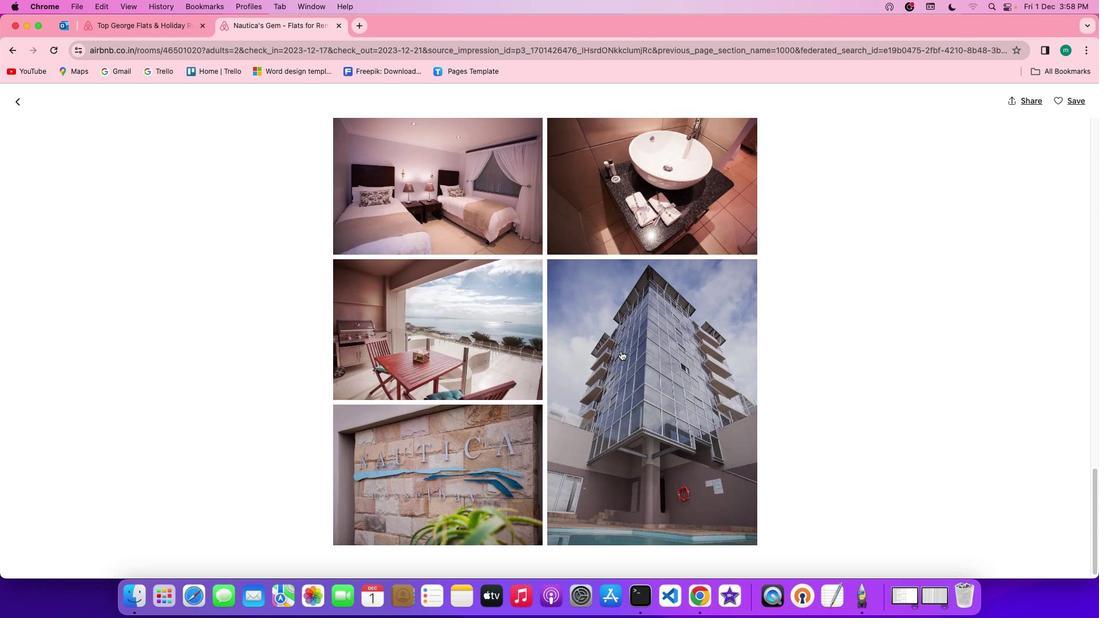
Action: Mouse scrolled (620, 351) with delta (0, -1)
Screenshot: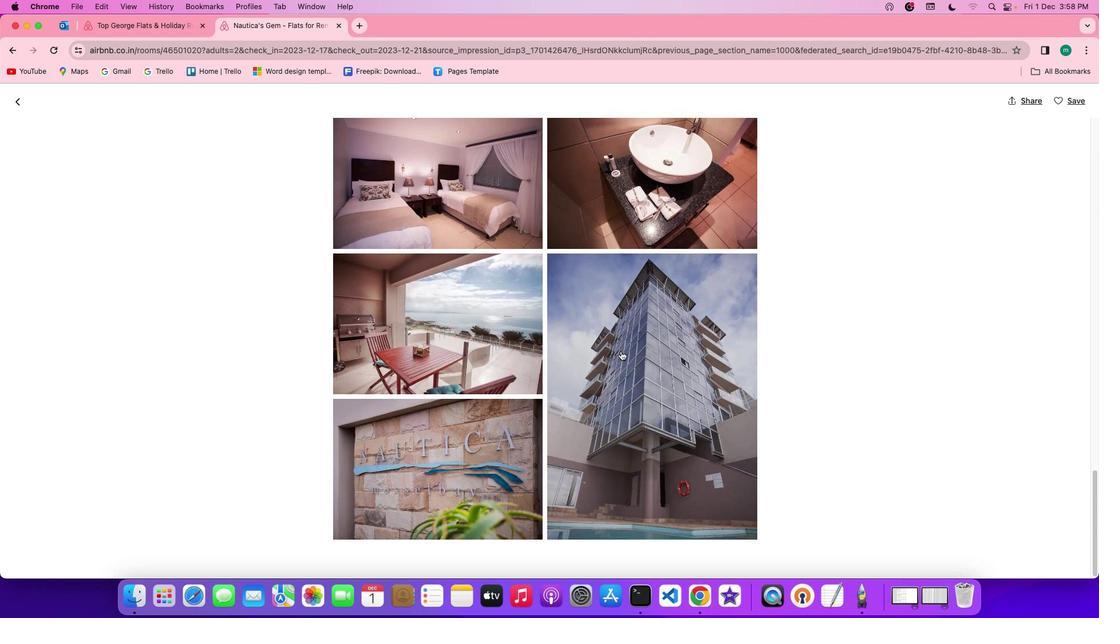 
Action: Mouse scrolled (620, 351) with delta (0, -1)
Screenshot: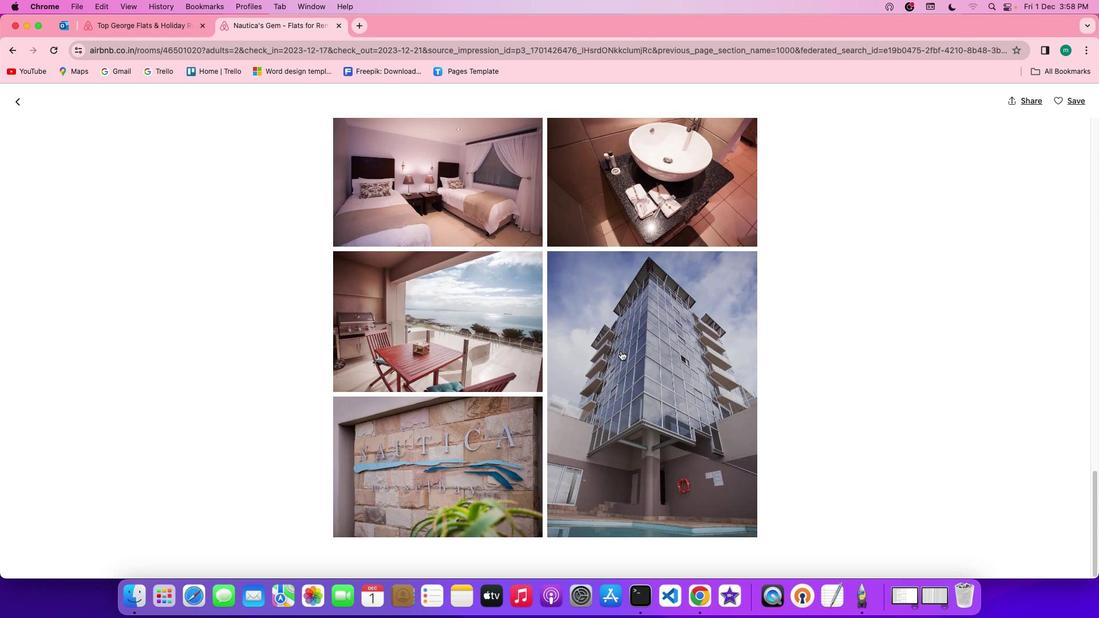 
Action: Mouse moved to (21, 100)
Screenshot: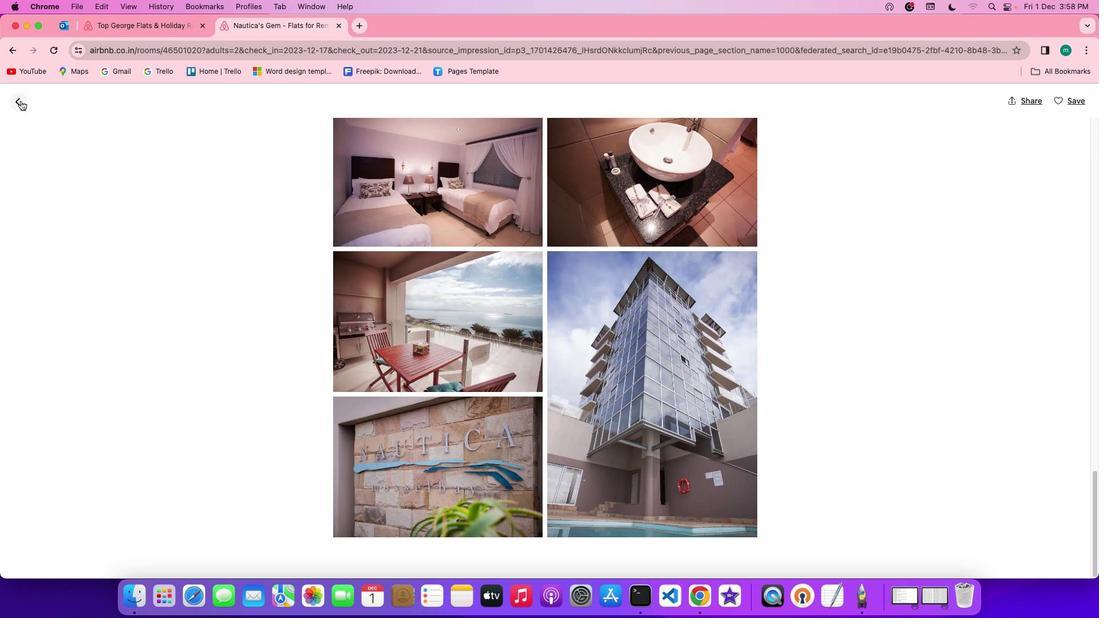 
Action: Mouse pressed left at (21, 100)
Screenshot: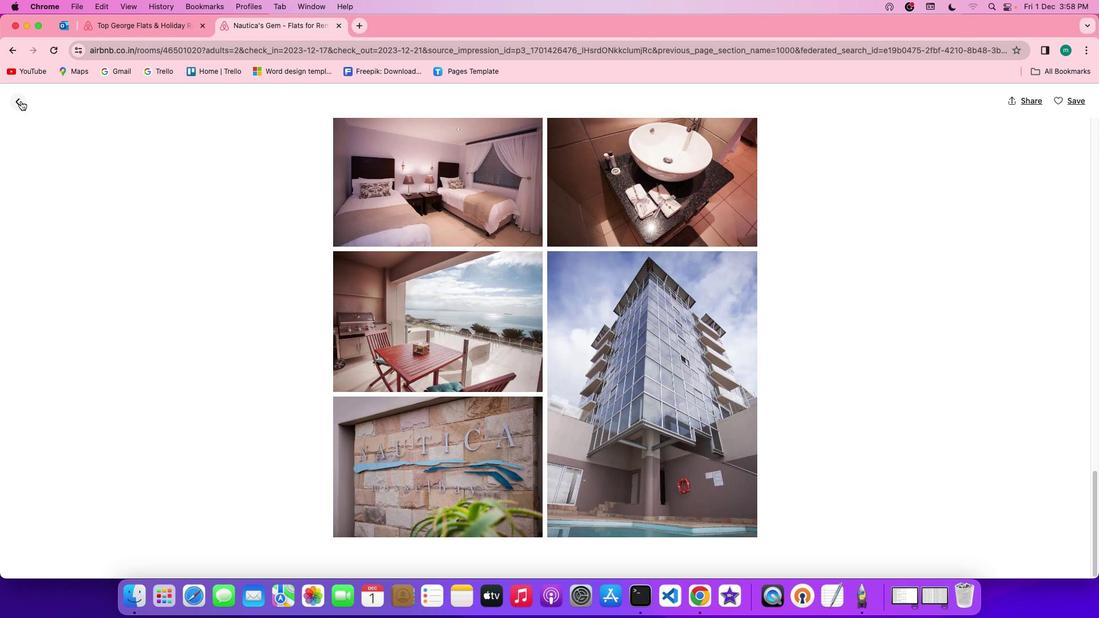 
Action: Mouse moved to (486, 322)
Screenshot: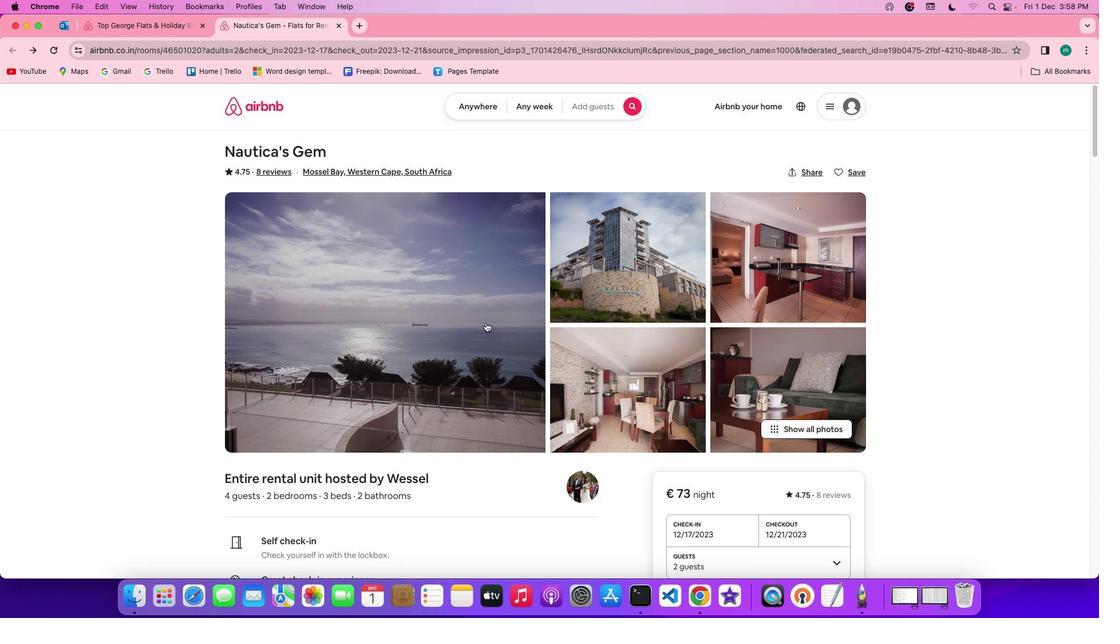 
Action: Mouse scrolled (486, 322) with delta (0, 0)
Screenshot: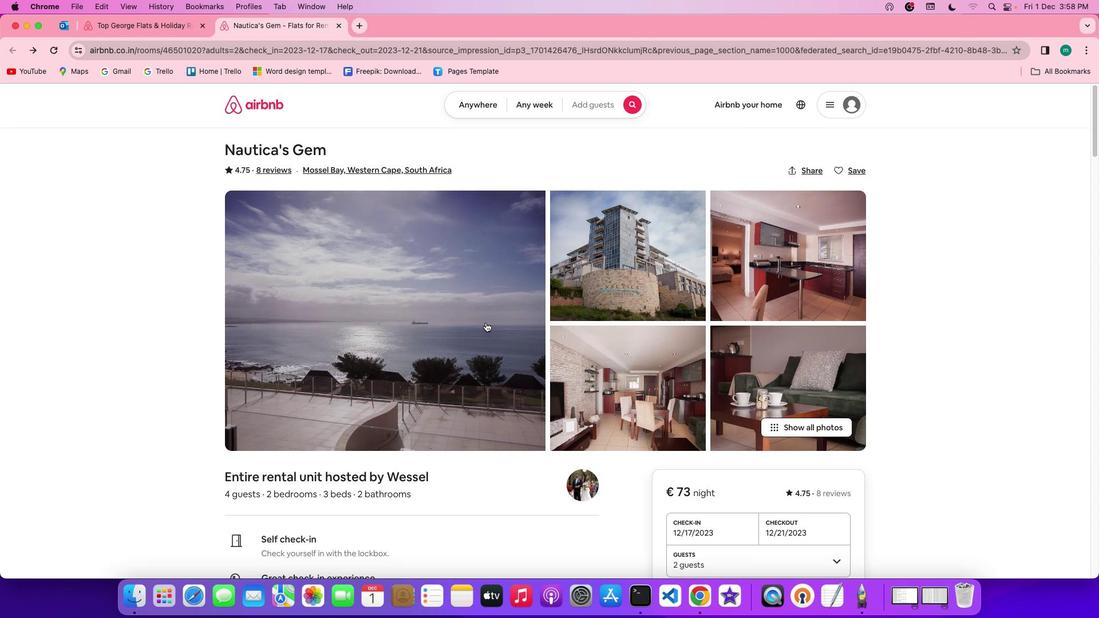 
Action: Mouse scrolled (486, 322) with delta (0, 0)
Screenshot: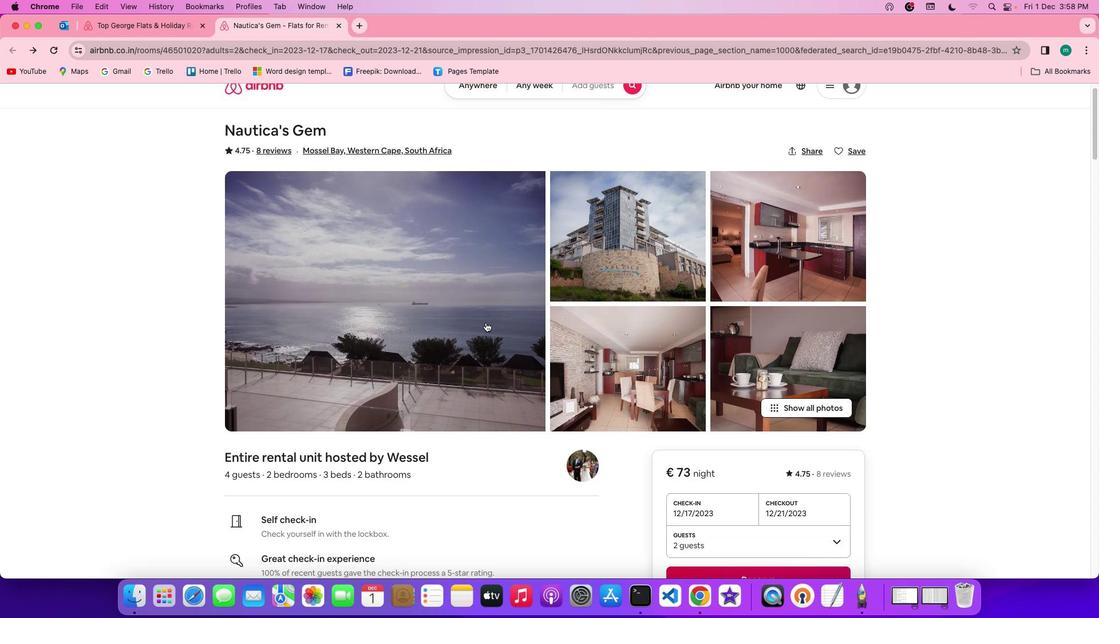 
Action: Mouse scrolled (486, 322) with delta (0, -1)
Screenshot: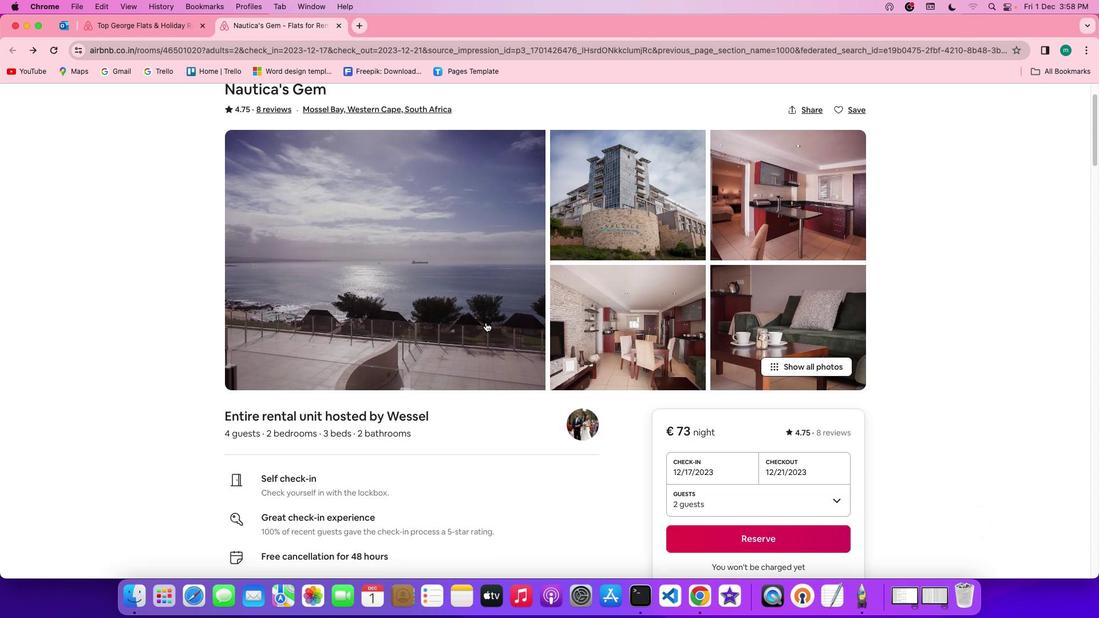 
Action: Mouse scrolled (486, 322) with delta (0, -1)
Screenshot: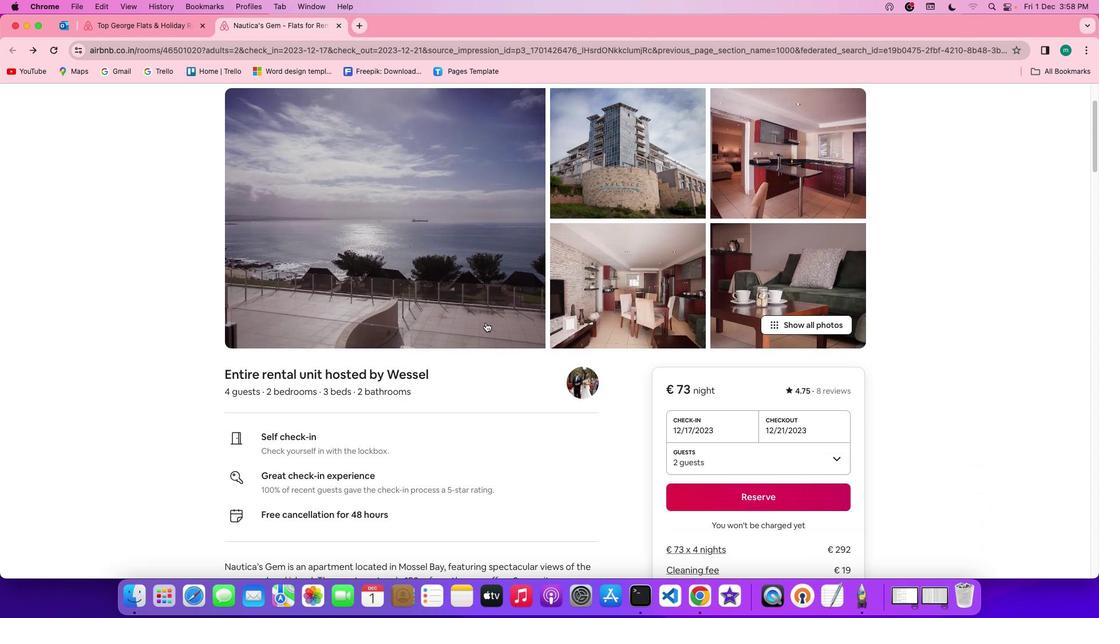 
Action: Mouse scrolled (486, 322) with delta (0, 0)
Screenshot: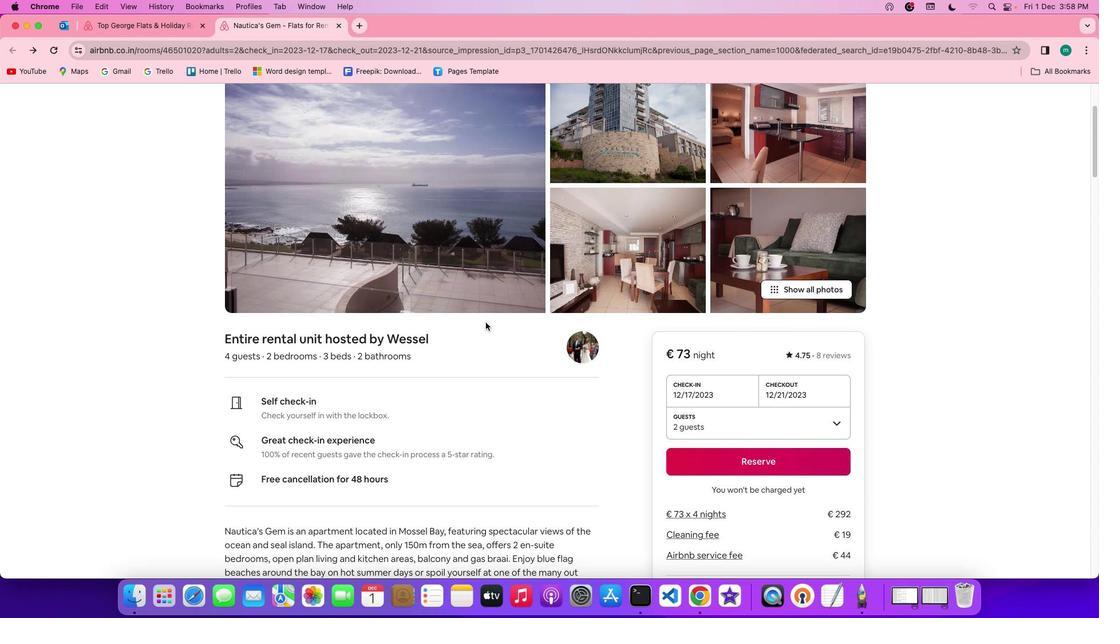 
Action: Mouse scrolled (486, 322) with delta (0, 0)
Screenshot: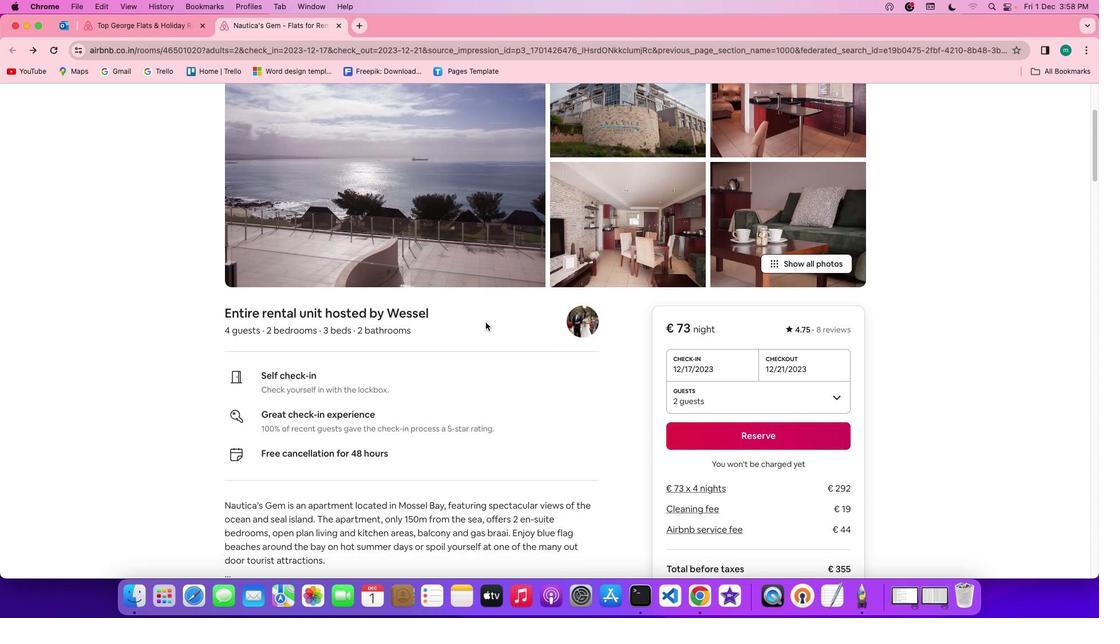
Action: Mouse scrolled (486, 322) with delta (0, -1)
Screenshot: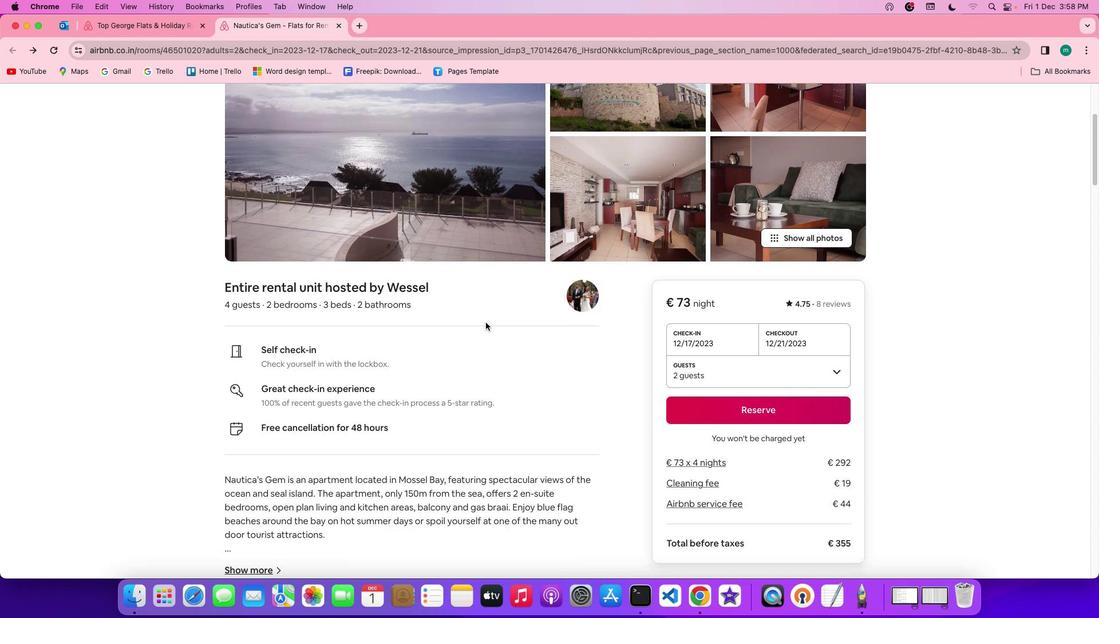 
Action: Mouse scrolled (486, 322) with delta (0, -1)
Screenshot: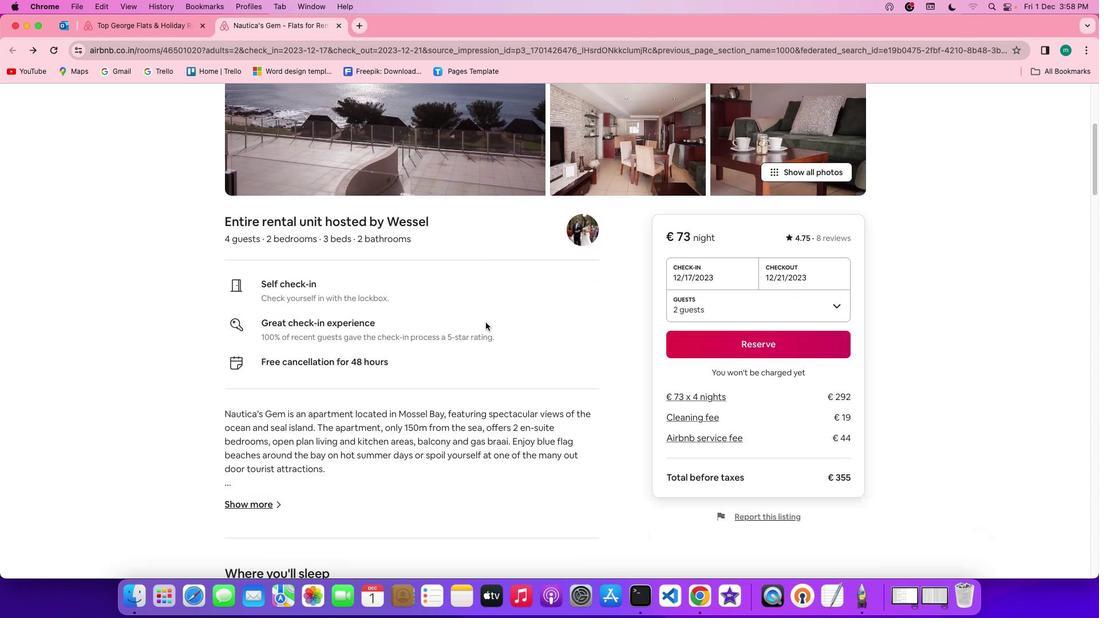 
Action: Mouse scrolled (486, 322) with delta (0, 0)
Screenshot: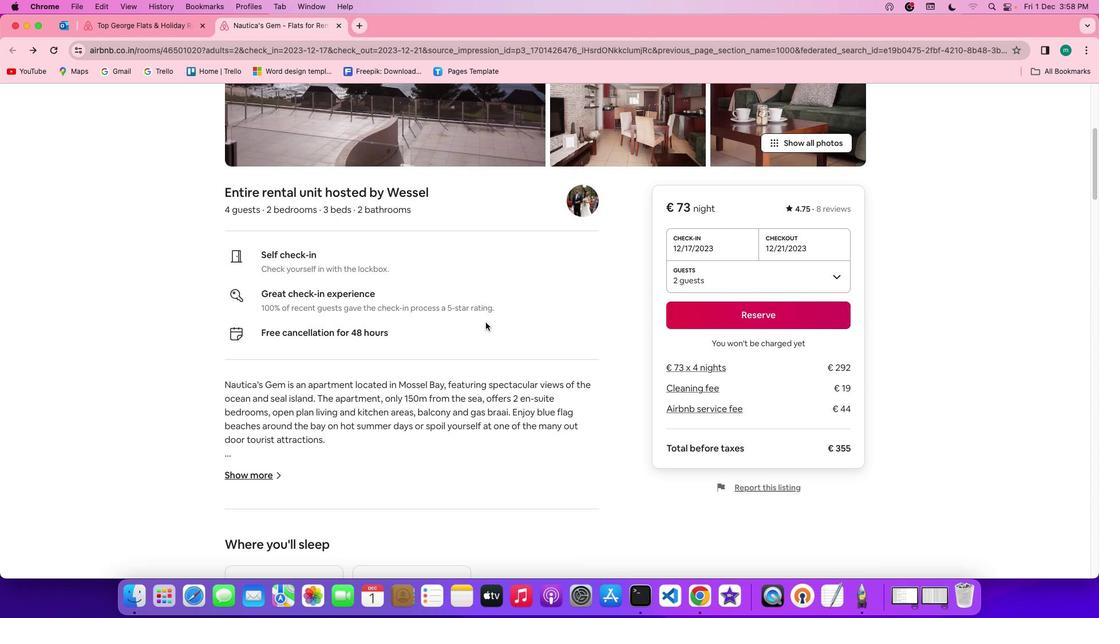 
Action: Mouse scrolled (486, 322) with delta (0, 0)
Screenshot: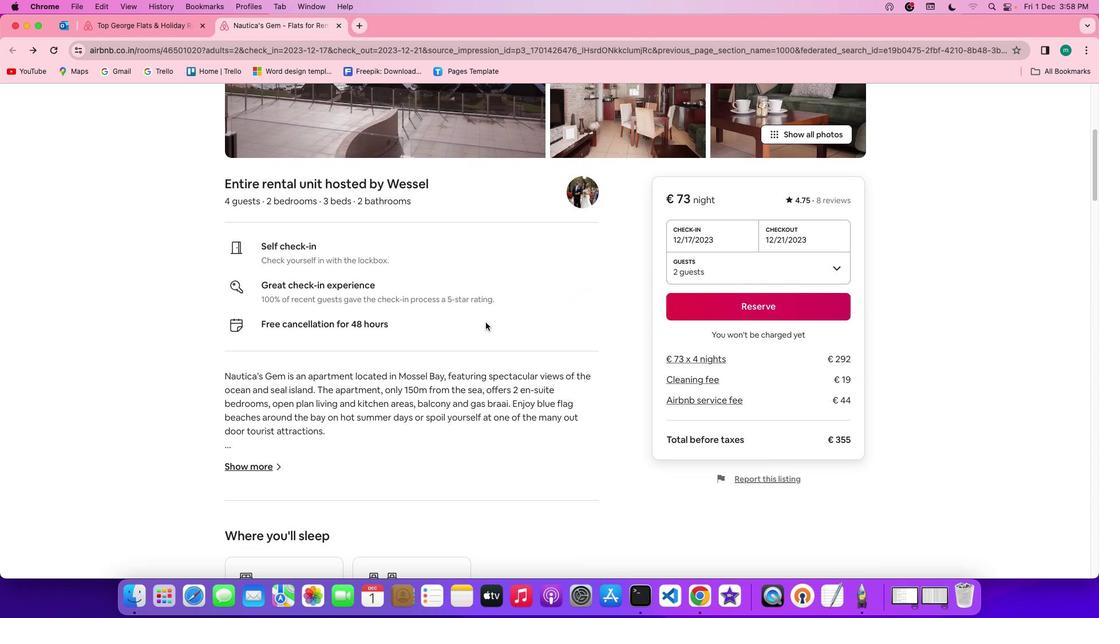 
Action: Mouse scrolled (486, 322) with delta (0, -1)
Screenshot: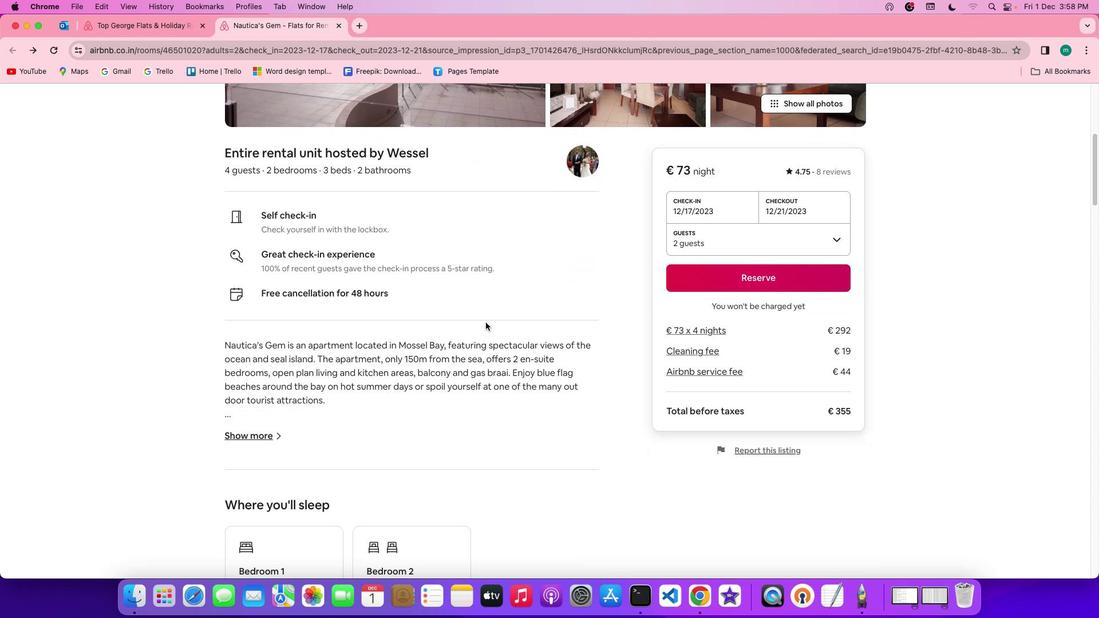
Action: Mouse scrolled (486, 322) with delta (0, -1)
Screenshot: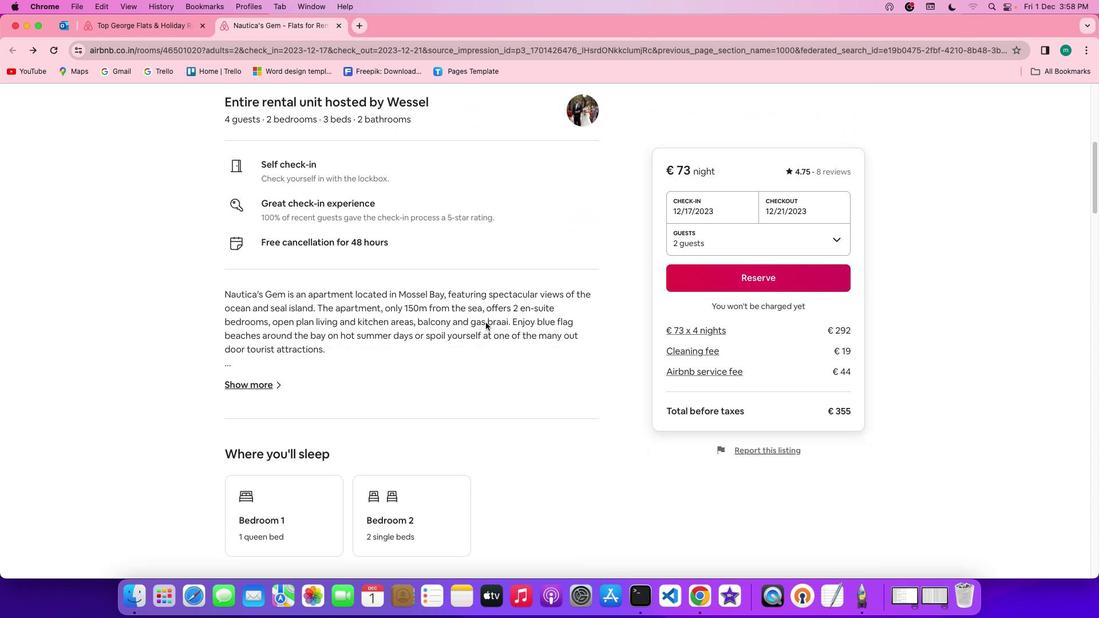
Action: Mouse scrolled (486, 322) with delta (0, 0)
Screenshot: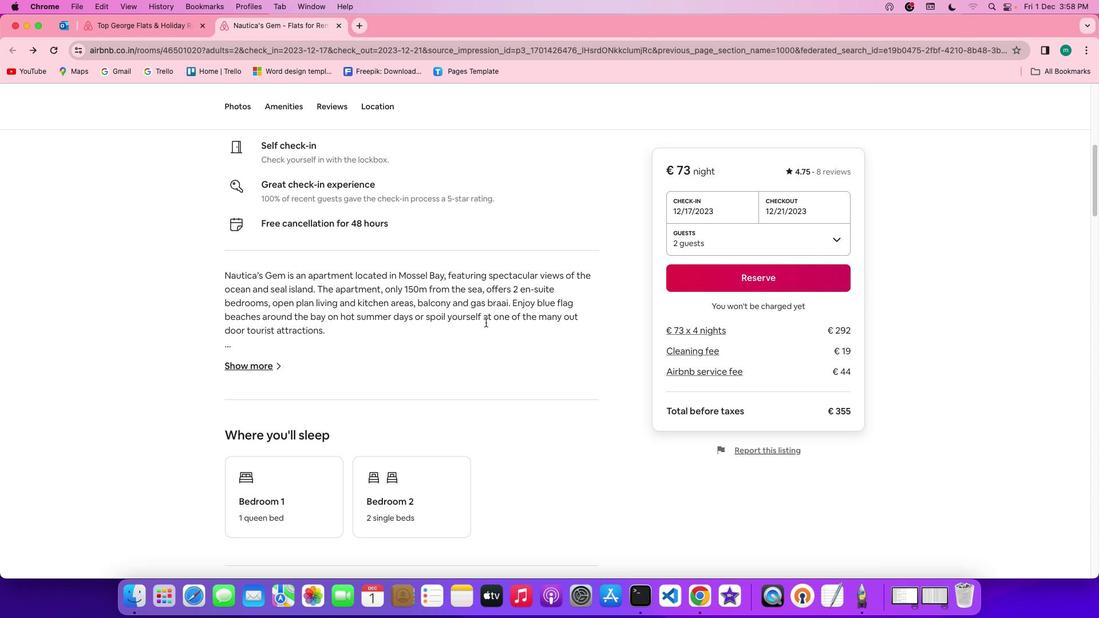 
Action: Mouse scrolled (486, 322) with delta (0, 0)
Screenshot: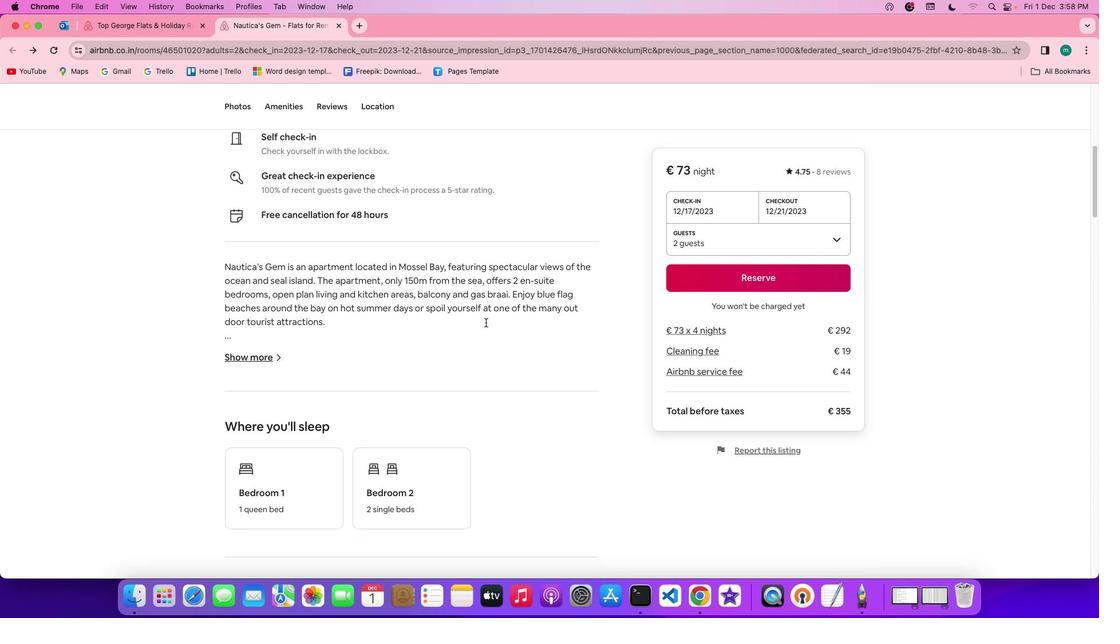 
Action: Mouse scrolled (486, 322) with delta (0, 0)
Screenshot: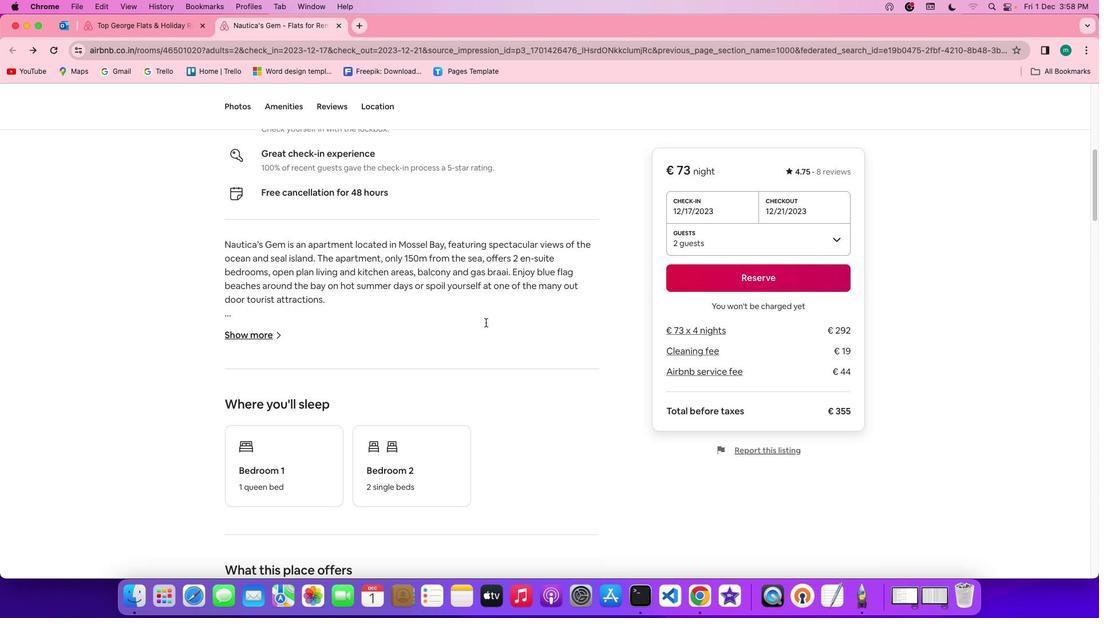 
Action: Mouse moved to (256, 320)
Screenshot: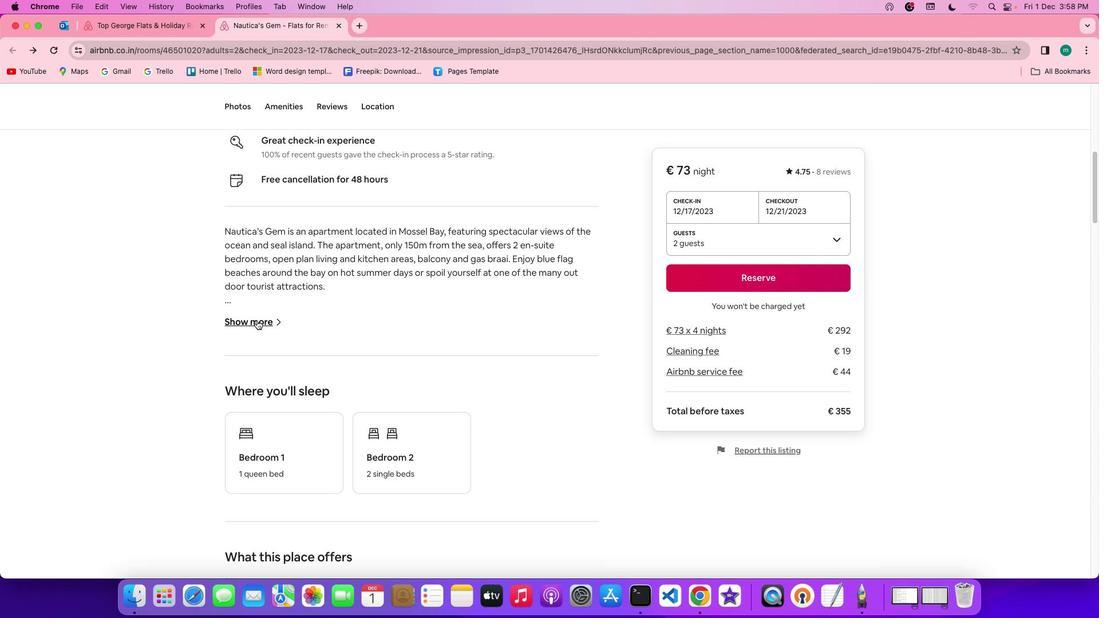
Action: Mouse pressed left at (256, 320)
Screenshot: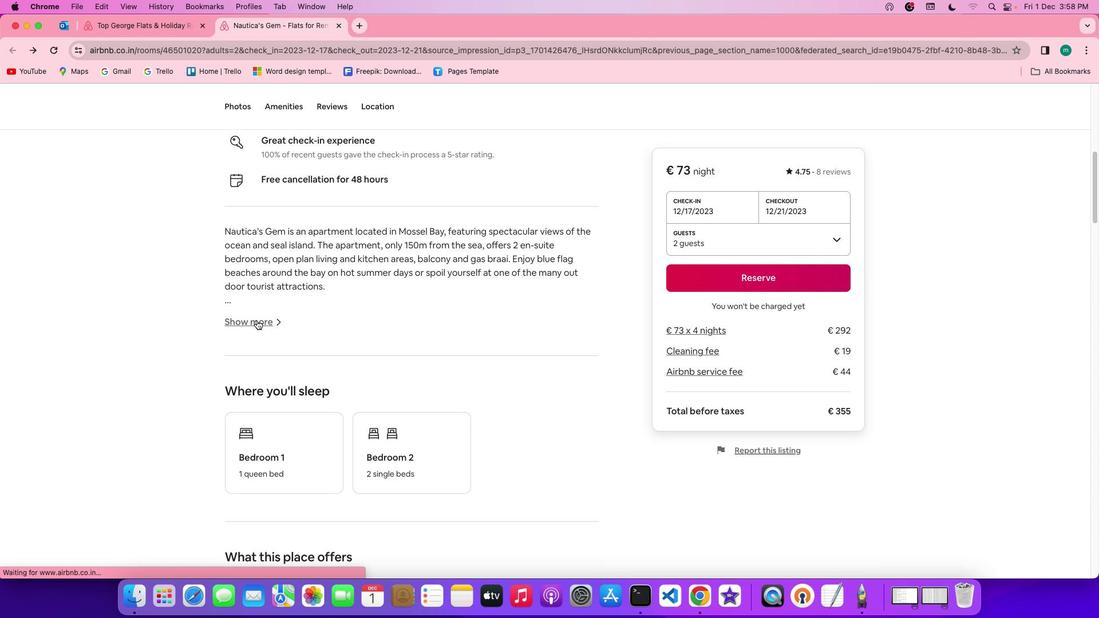 
Action: Mouse moved to (512, 329)
Screenshot: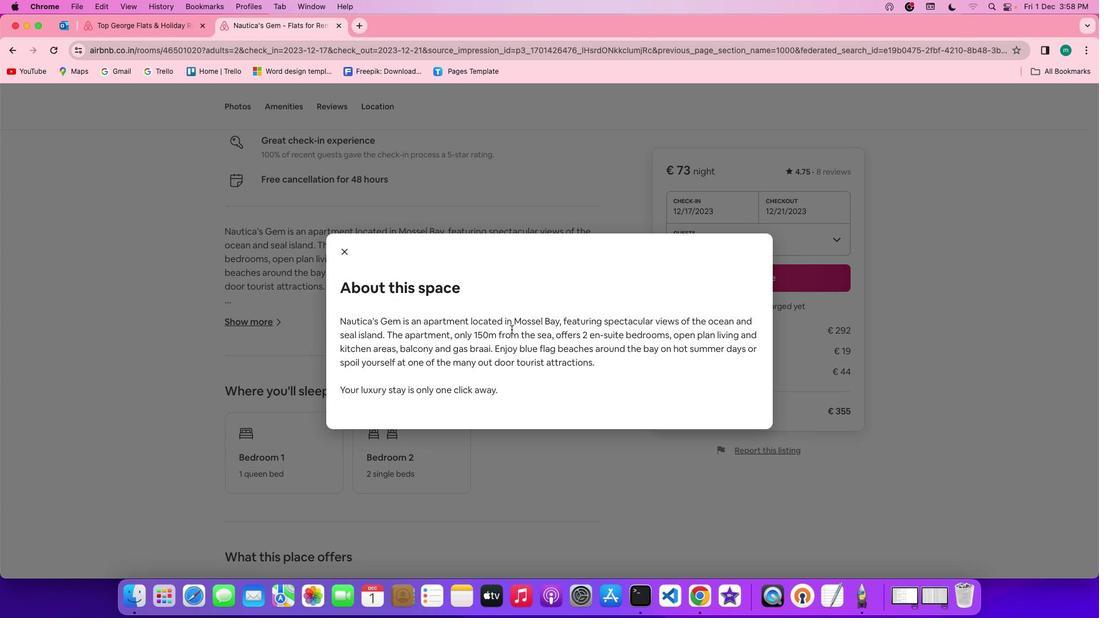
Action: Mouse scrolled (512, 329) with delta (0, 0)
Screenshot: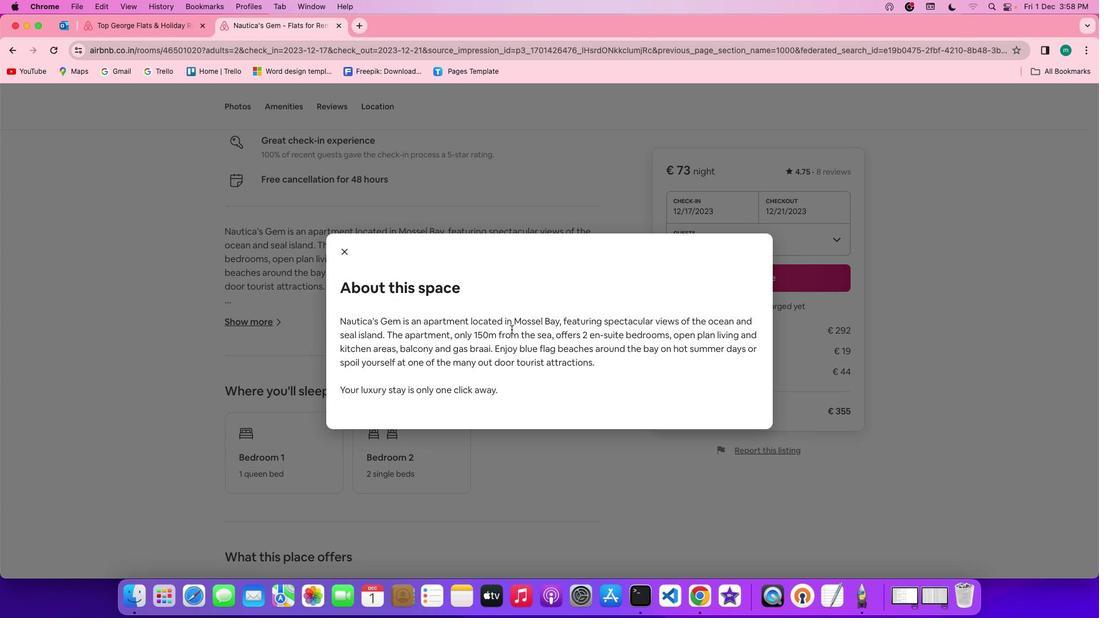 
Action: Mouse scrolled (512, 329) with delta (0, 0)
Screenshot: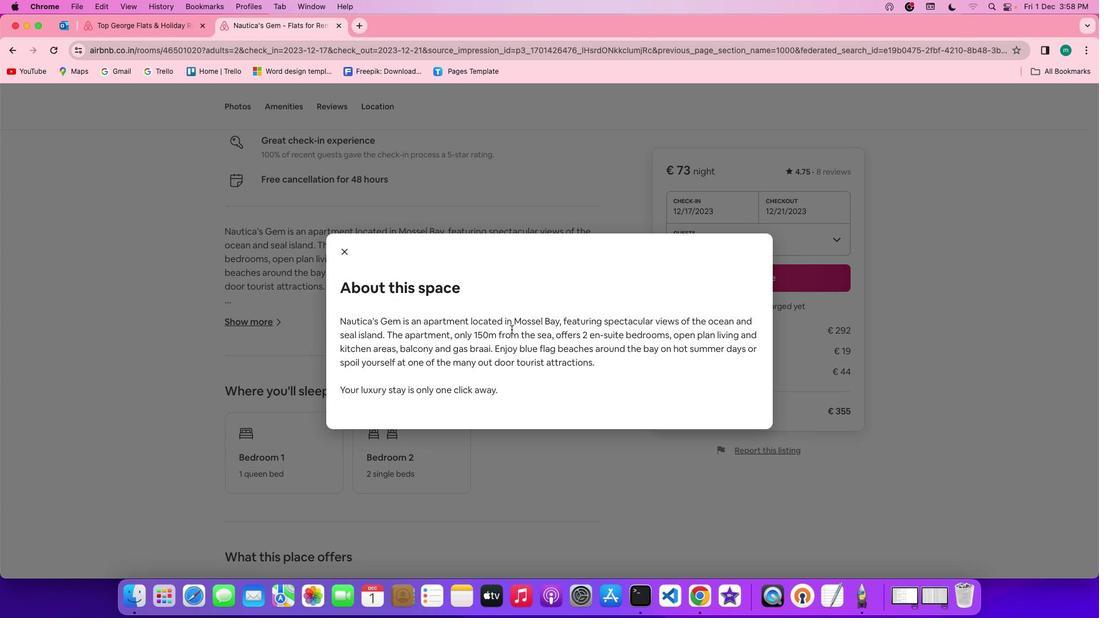 
Action: Mouse scrolled (512, 329) with delta (0, -1)
Screenshot: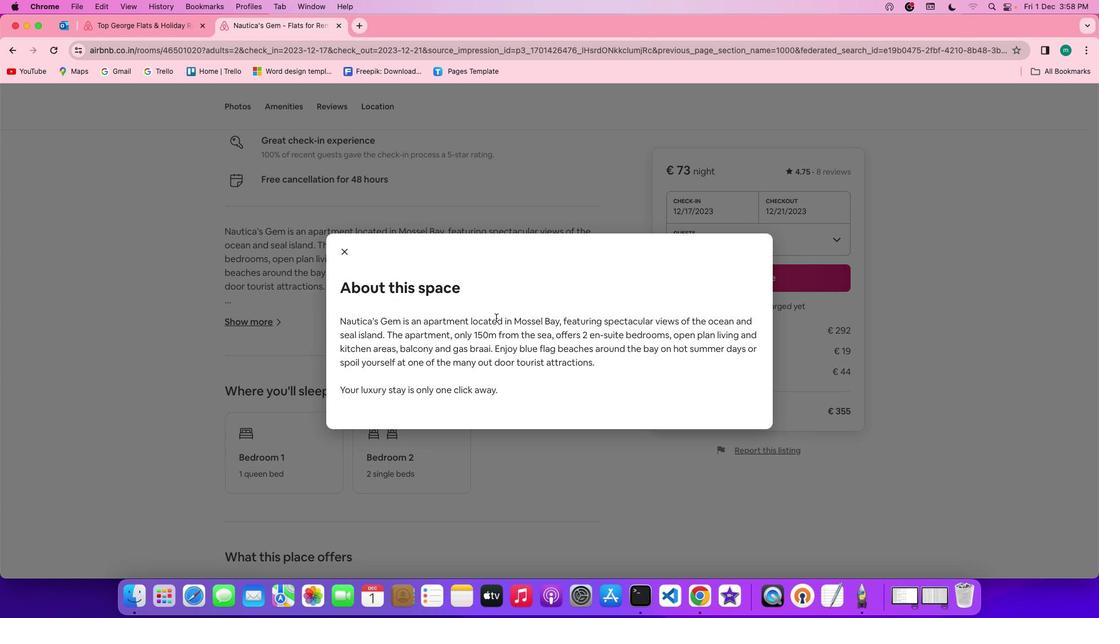 
Action: Mouse moved to (335, 248)
Screenshot: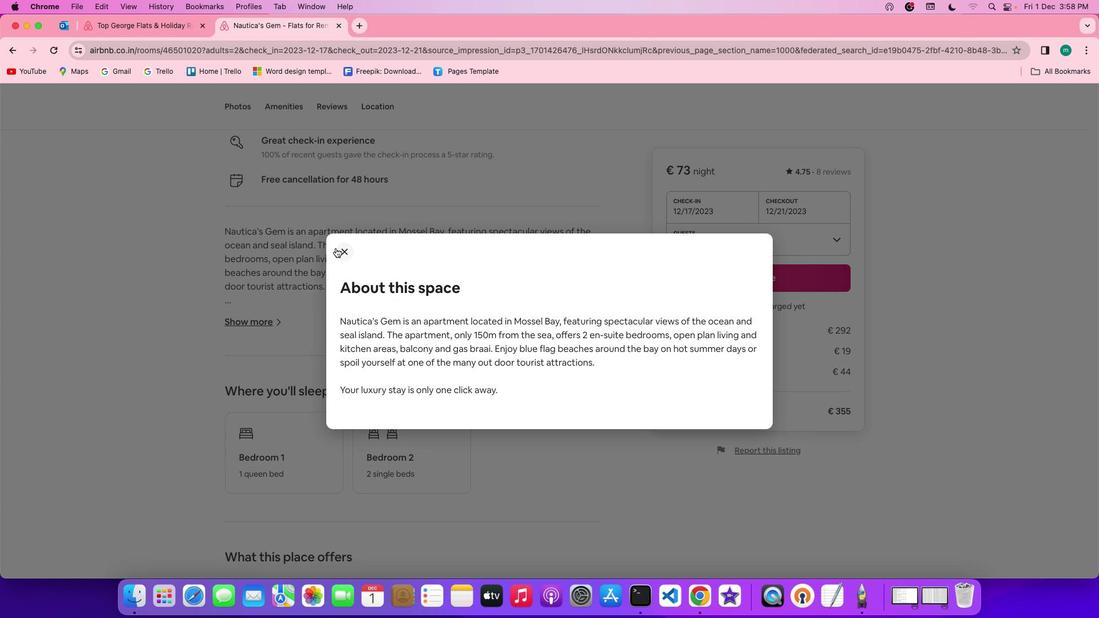 
Action: Mouse pressed left at (335, 248)
Screenshot: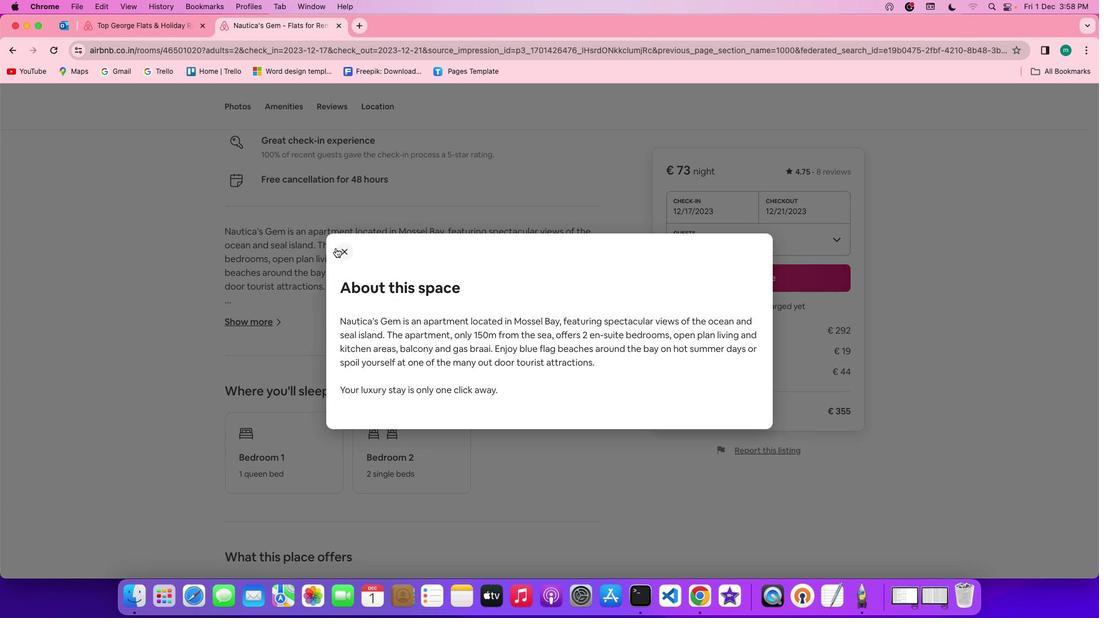 
Action: Mouse moved to (343, 252)
Screenshot: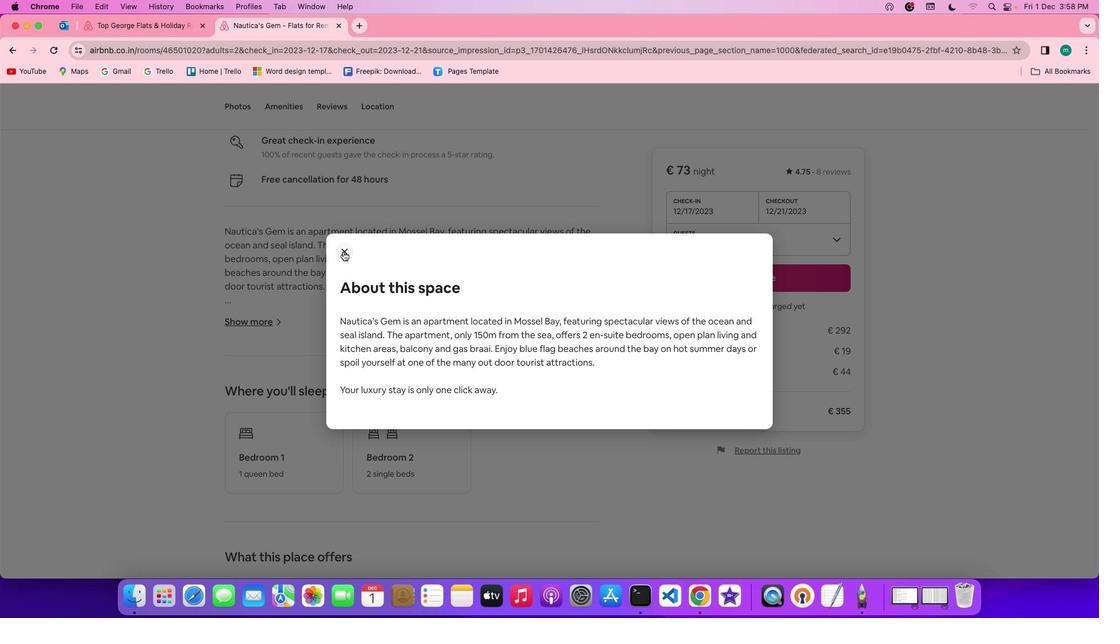 
Action: Mouse pressed left at (343, 252)
Screenshot: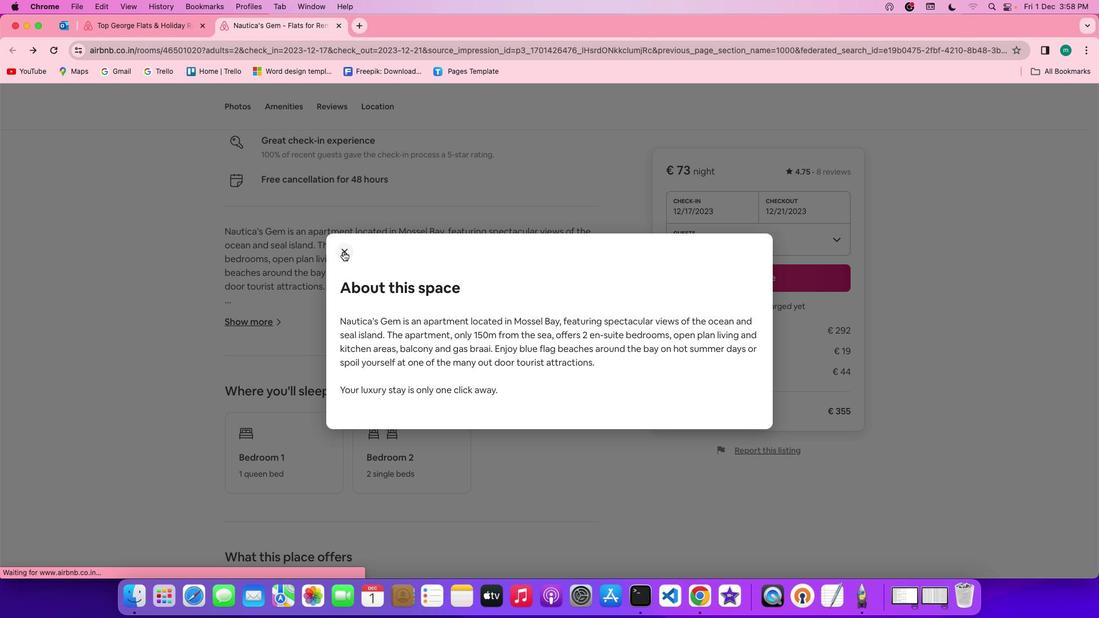 
Action: Mouse moved to (438, 319)
Screenshot: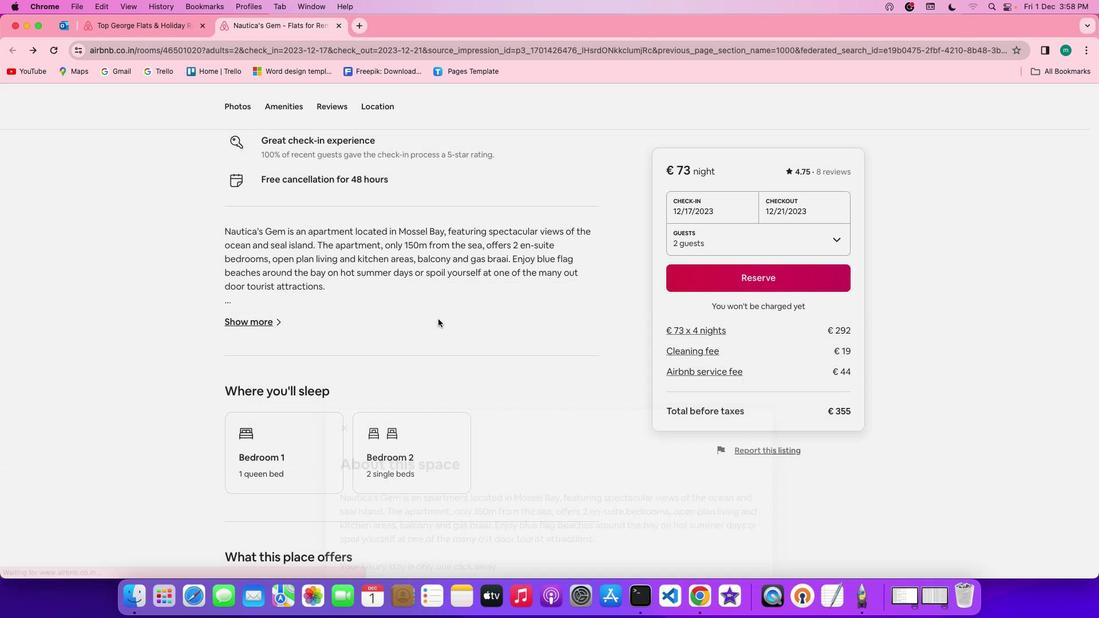
Action: Mouse scrolled (438, 319) with delta (0, 0)
Screenshot: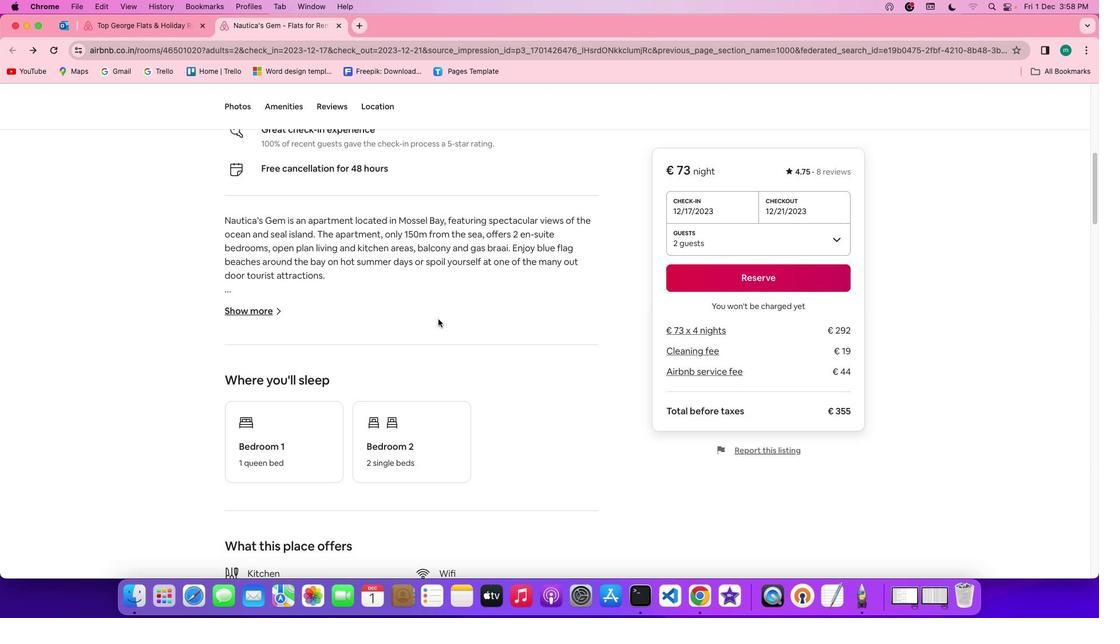 
Action: Mouse scrolled (438, 319) with delta (0, 0)
Screenshot: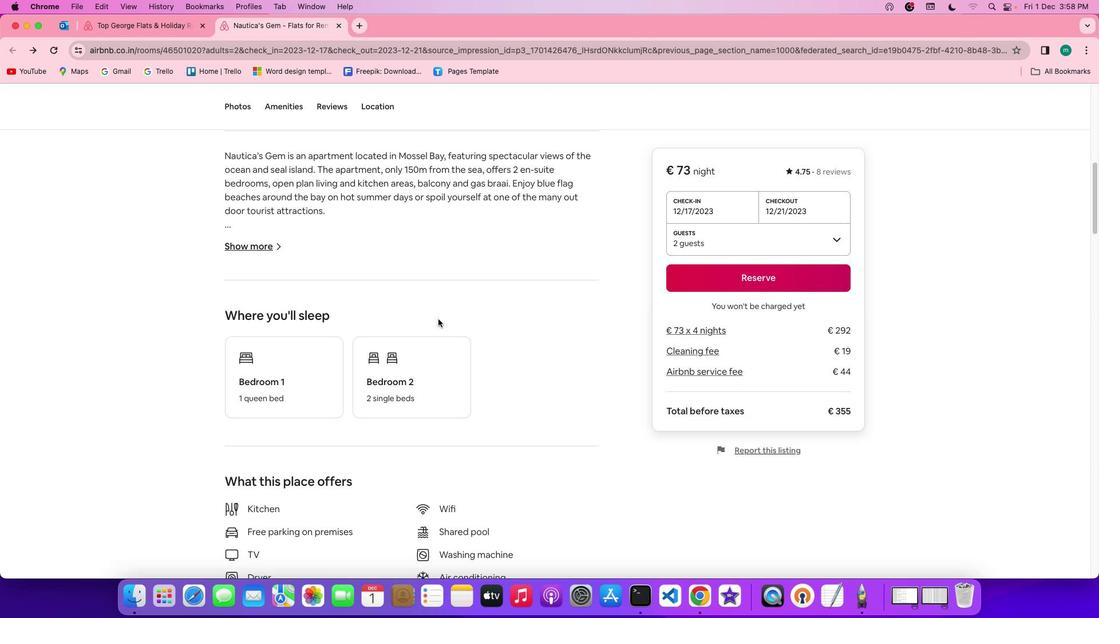 
Action: Mouse scrolled (438, 319) with delta (0, -1)
Screenshot: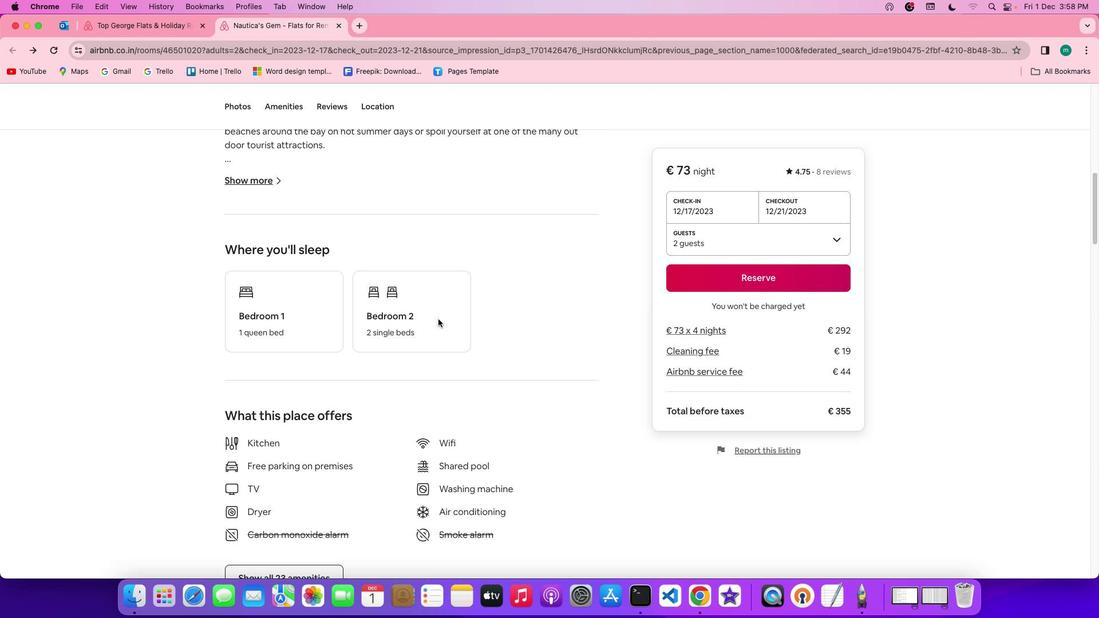
Action: Mouse scrolled (438, 319) with delta (0, -2)
Screenshot: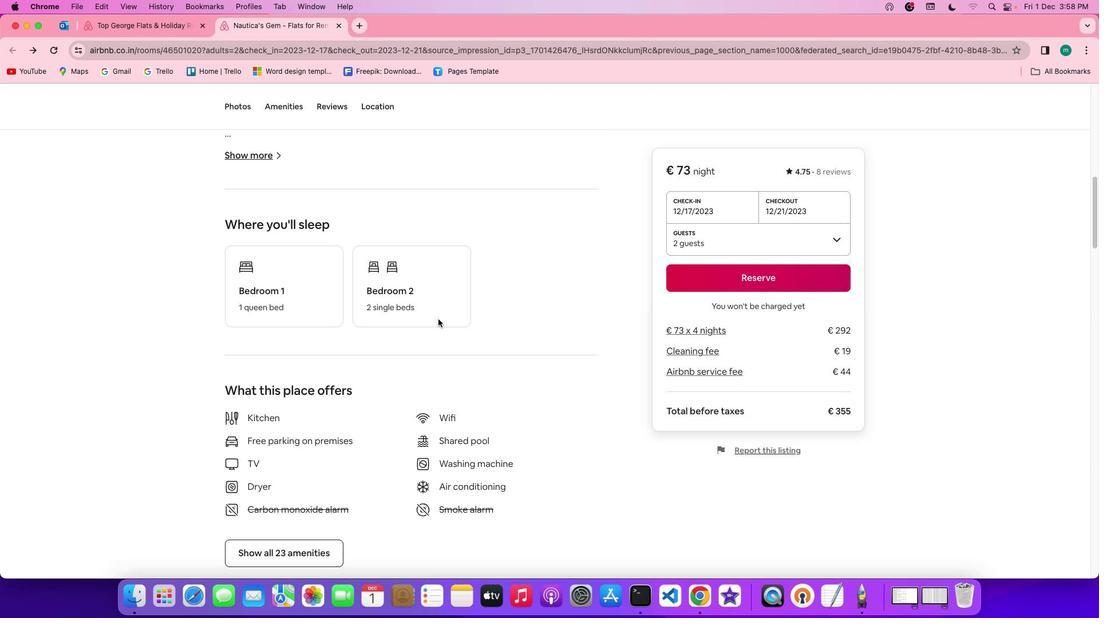 
Action: Mouse scrolled (438, 319) with delta (0, 0)
Screenshot: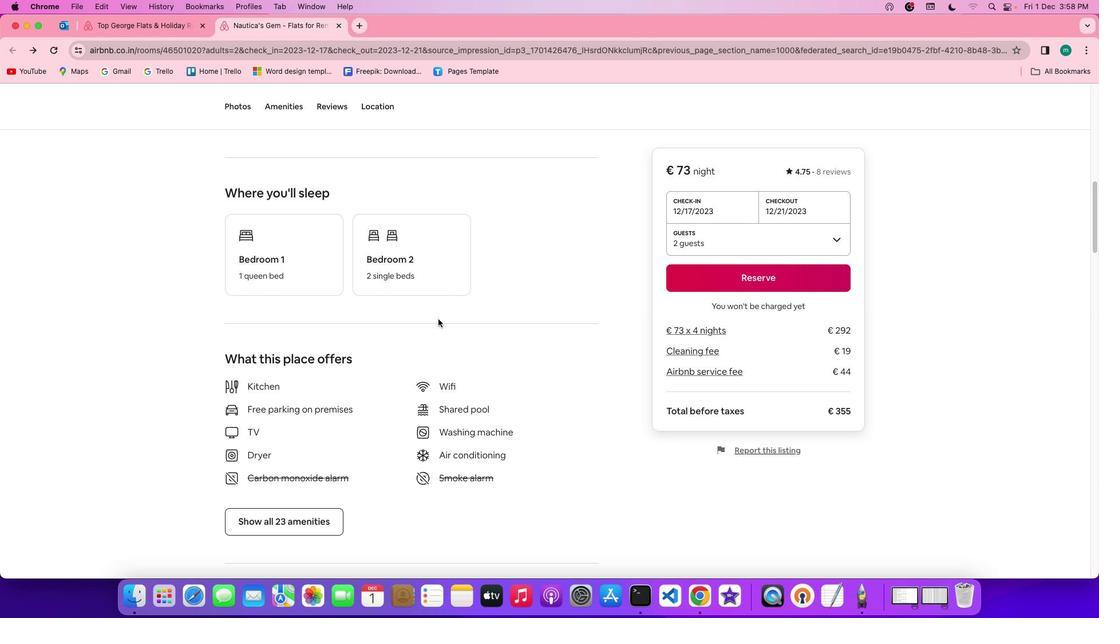 
Action: Mouse scrolled (438, 319) with delta (0, 0)
Screenshot: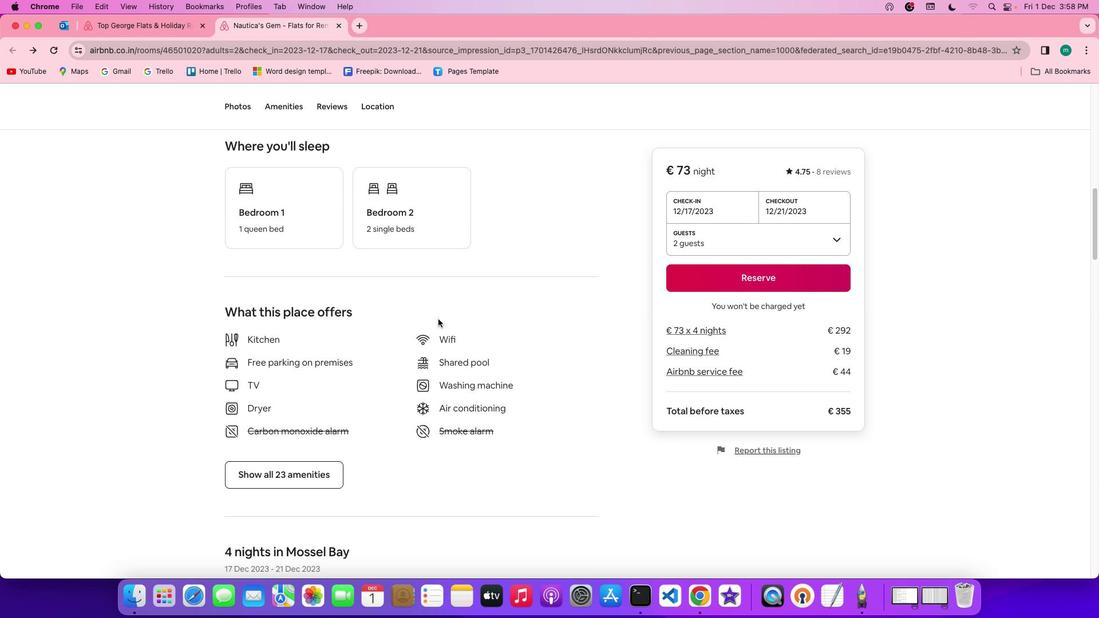 
Action: Mouse scrolled (438, 319) with delta (0, -1)
Screenshot: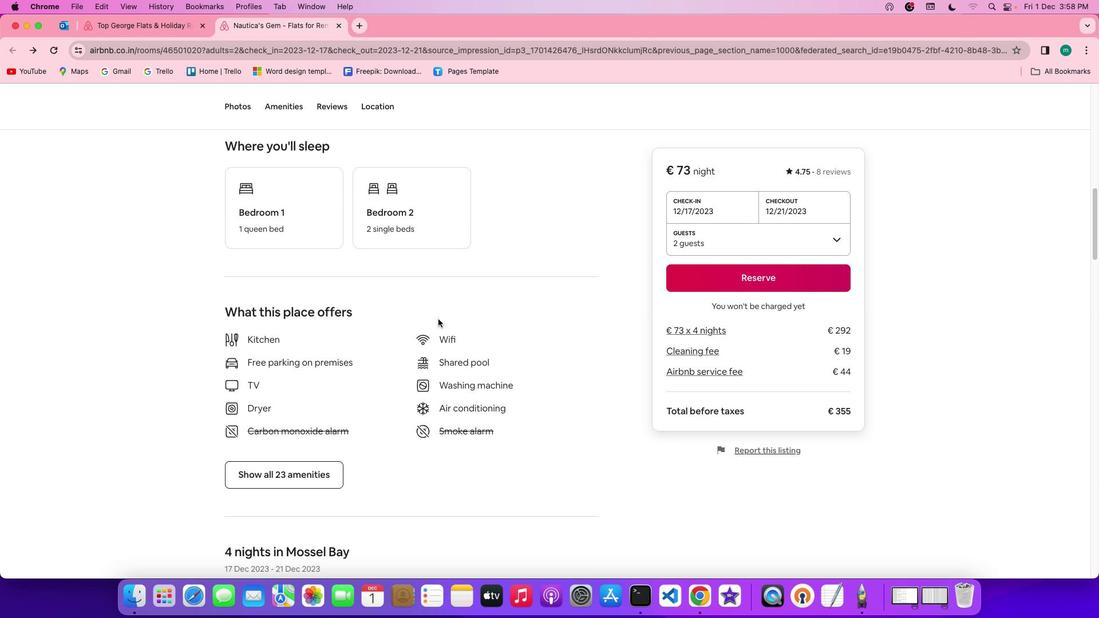 
Action: Mouse scrolled (438, 319) with delta (0, -1)
Screenshot: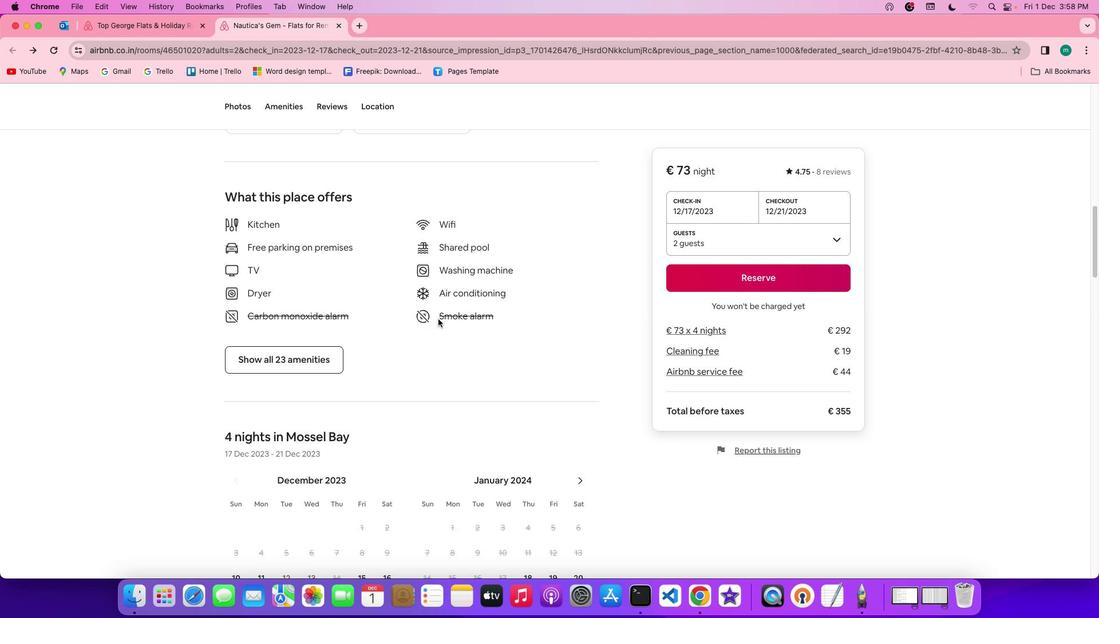 
Action: Mouse moved to (281, 343)
Screenshot: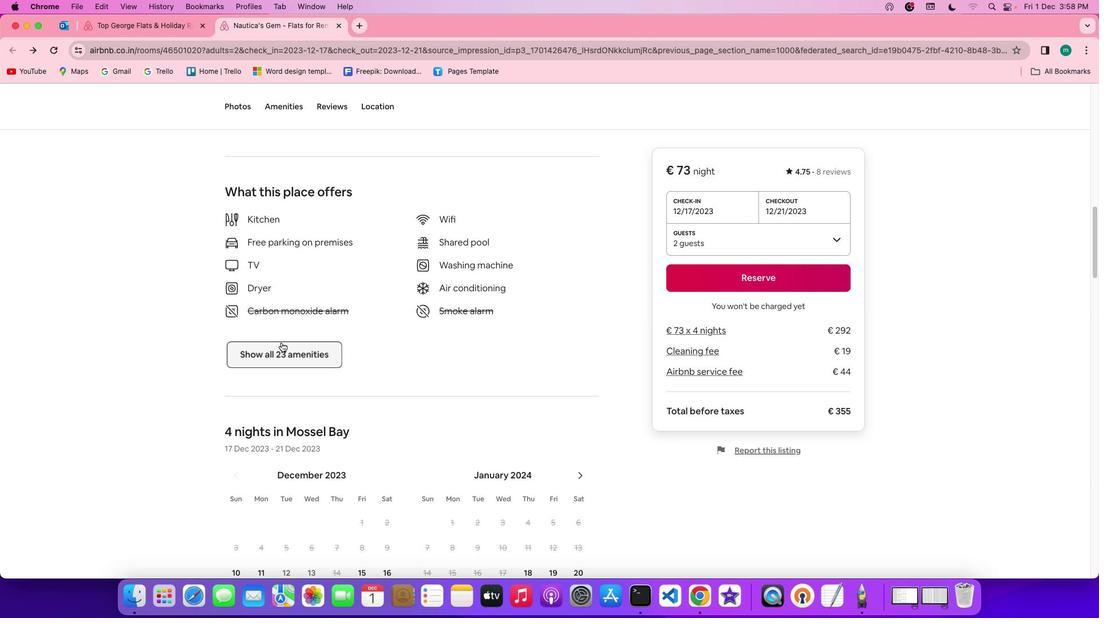 
Action: Mouse pressed left at (281, 343)
Screenshot: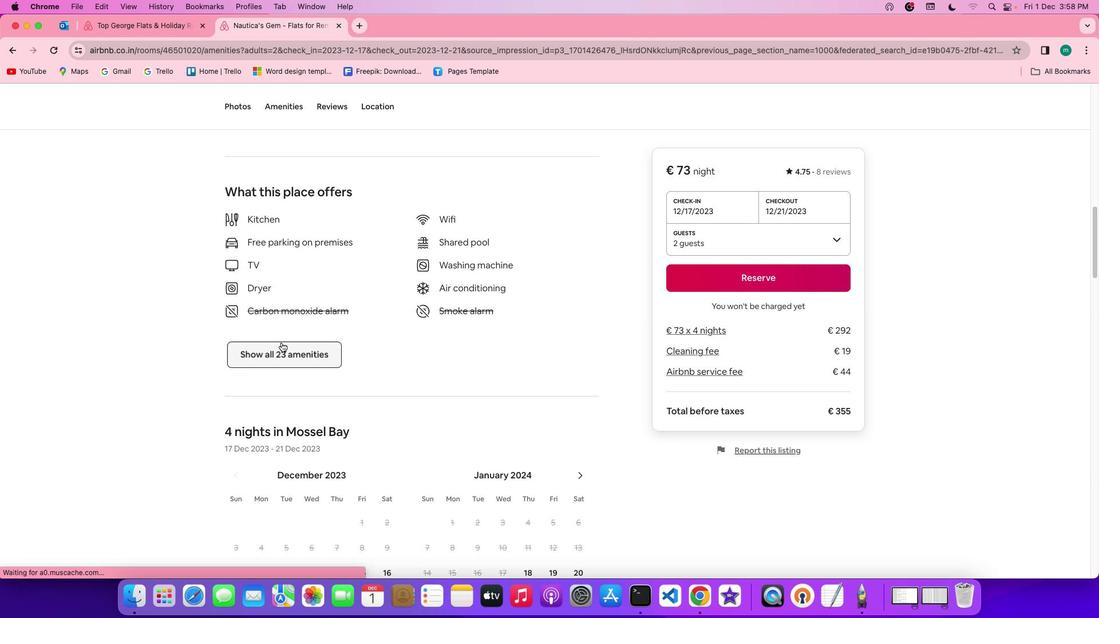 
Action: Mouse moved to (498, 331)
Screenshot: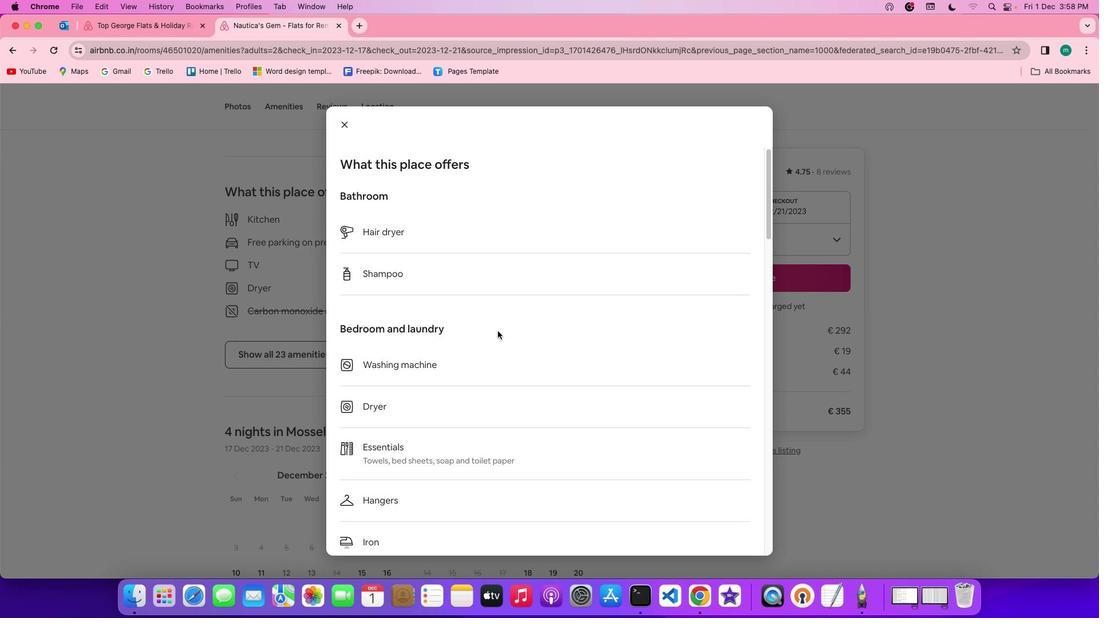 
Action: Mouse scrolled (498, 331) with delta (0, 0)
Screenshot: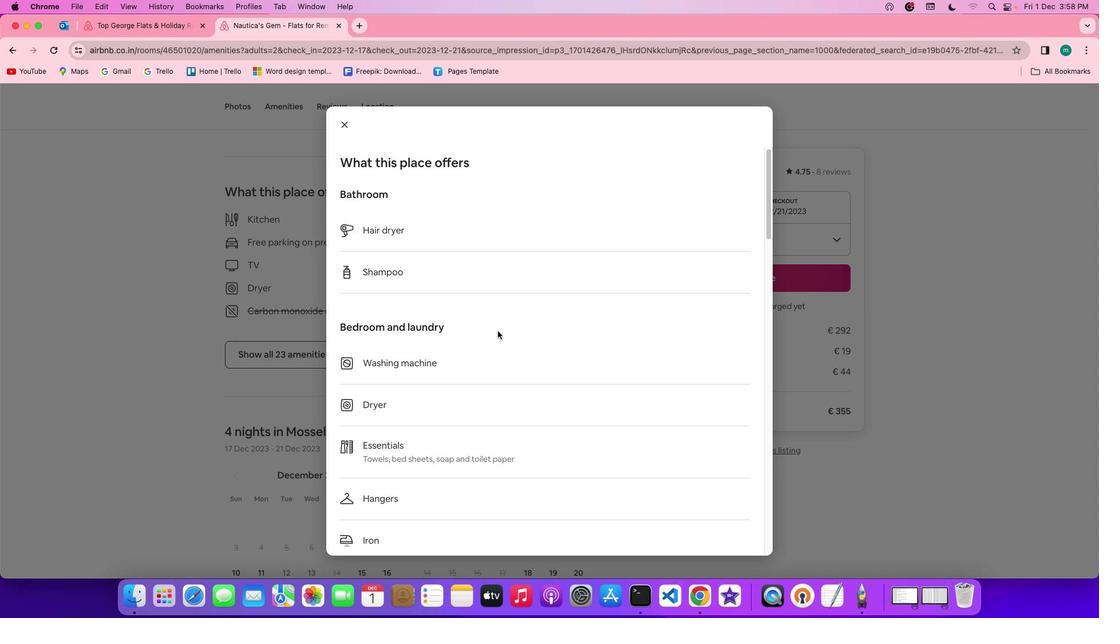 
Action: Mouse scrolled (498, 331) with delta (0, 0)
Screenshot: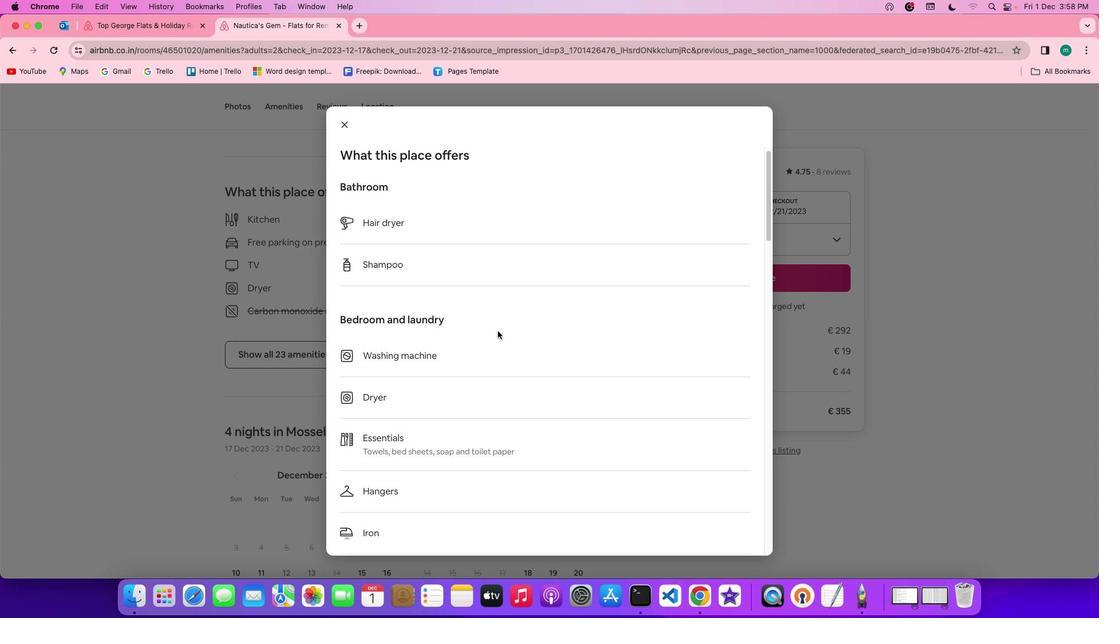 
Action: Mouse scrolled (498, 331) with delta (0, 0)
Screenshot: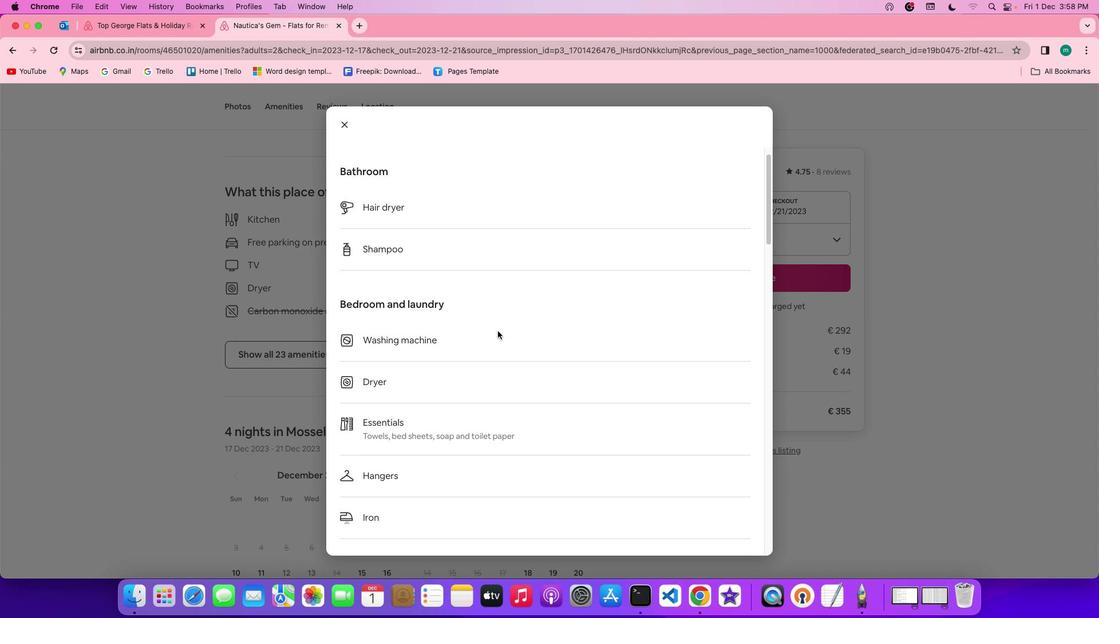 
Action: Mouse scrolled (498, 331) with delta (0, 0)
Screenshot: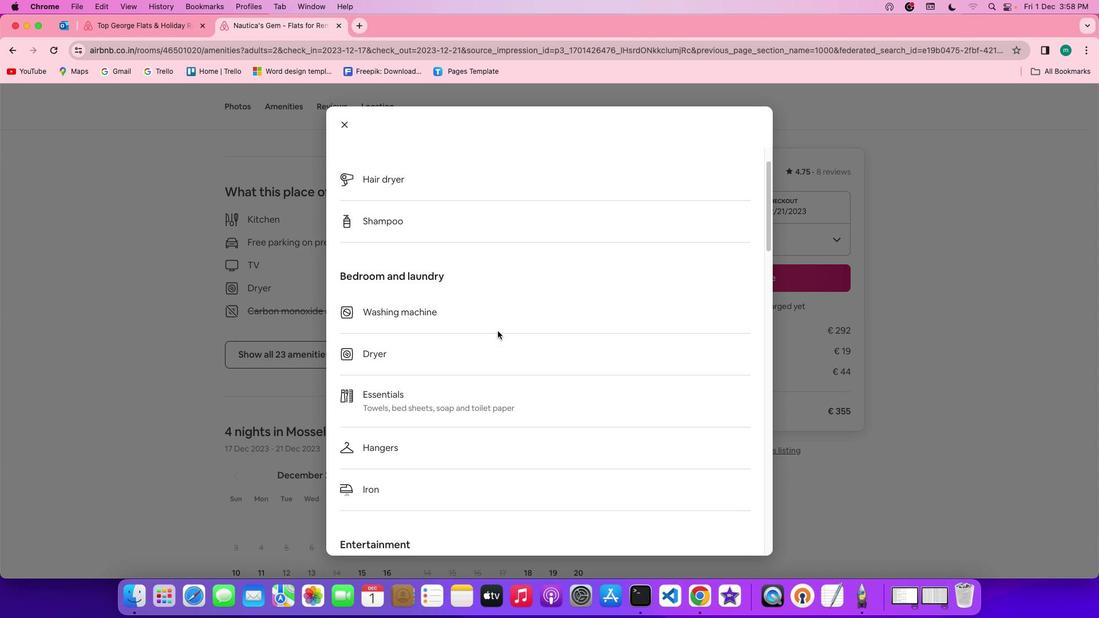 
Action: Mouse scrolled (498, 331) with delta (0, 0)
Screenshot: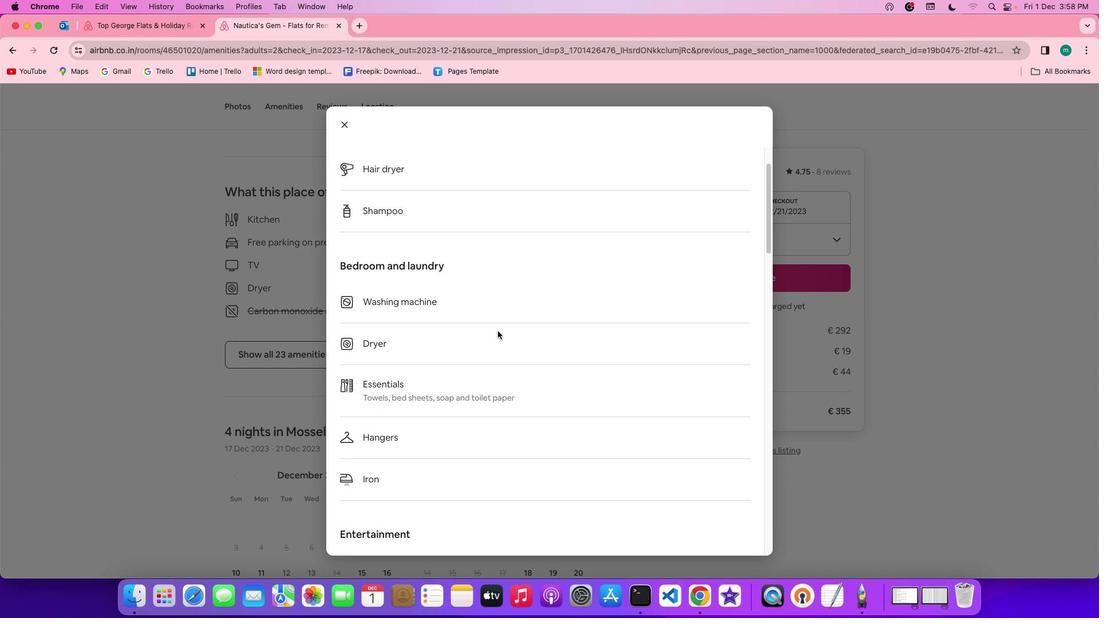 
Action: Mouse scrolled (498, 331) with delta (0, 0)
Screenshot: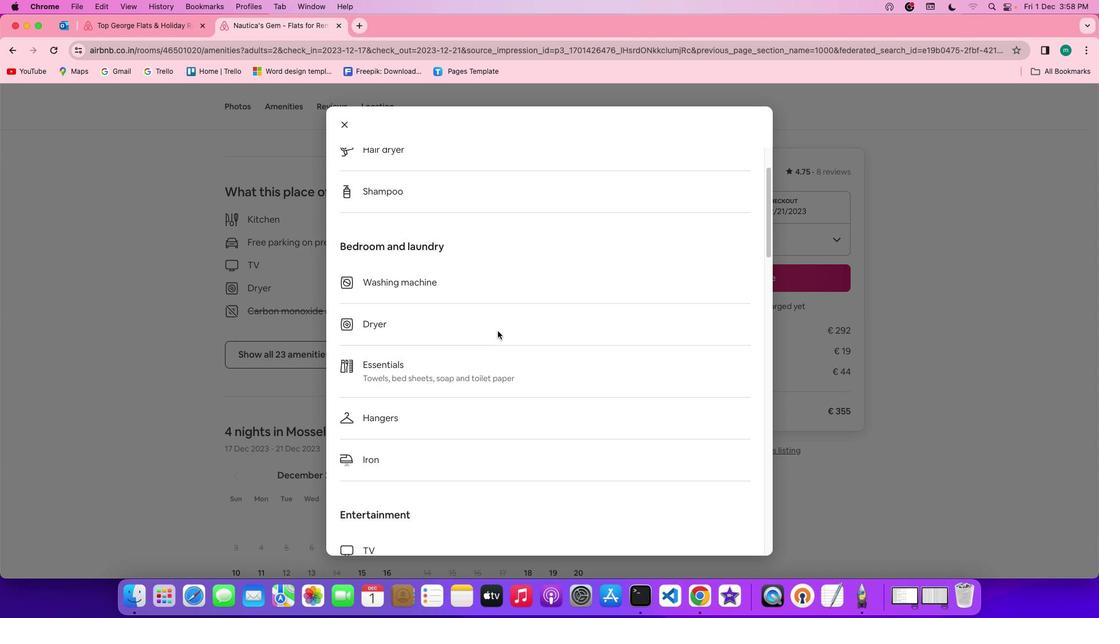 
Action: Mouse scrolled (498, 331) with delta (0, -1)
Screenshot: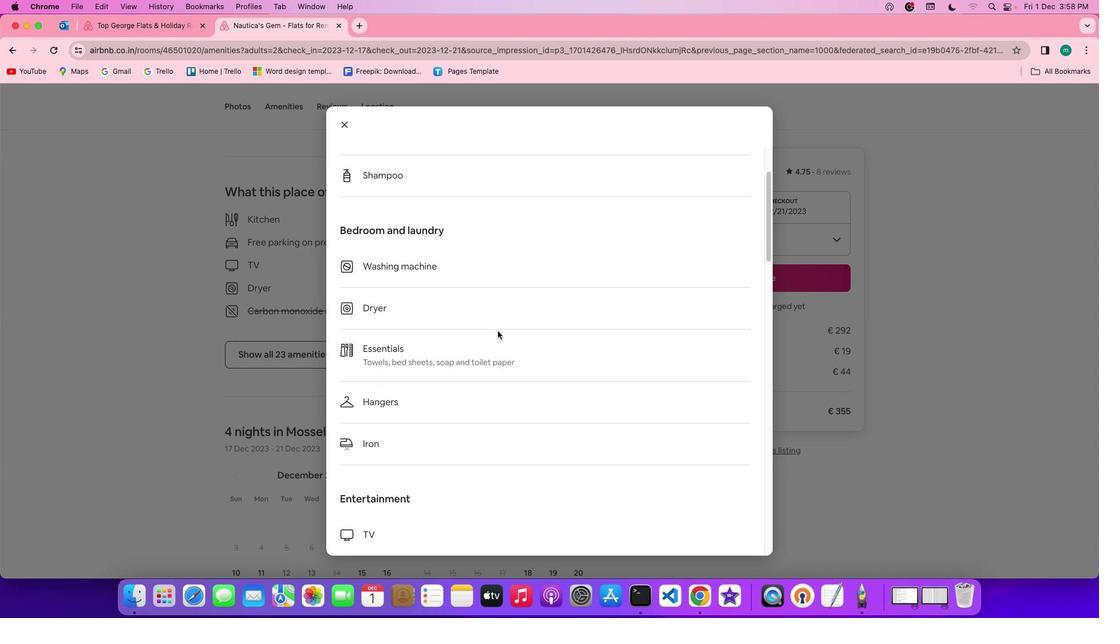 
Action: Mouse scrolled (498, 331) with delta (0, 0)
Screenshot: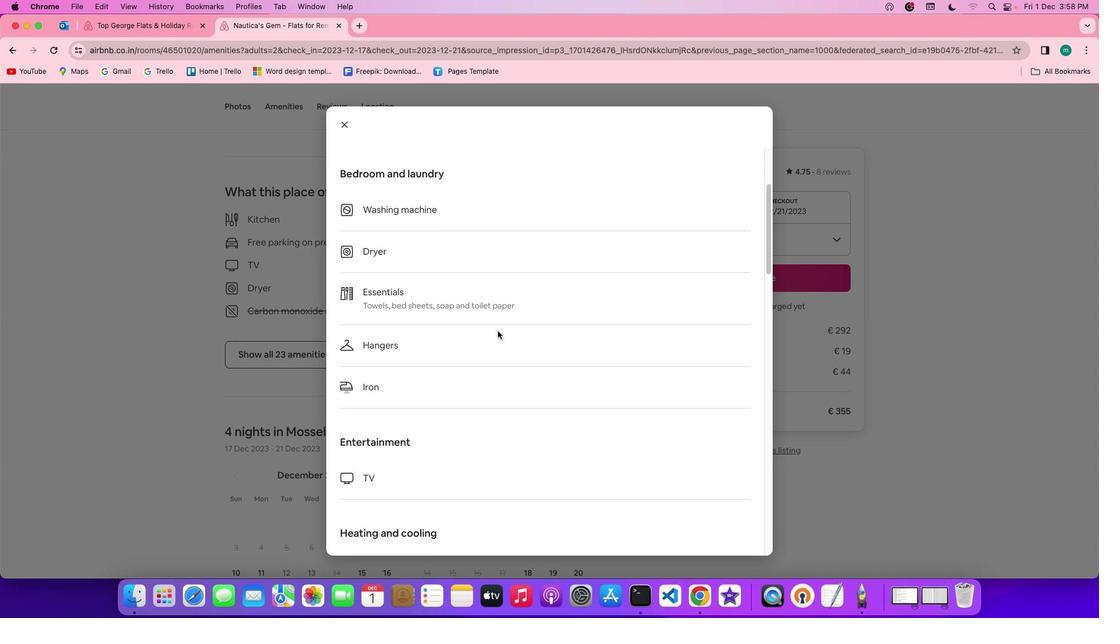 
Action: Mouse scrolled (498, 331) with delta (0, 0)
Screenshot: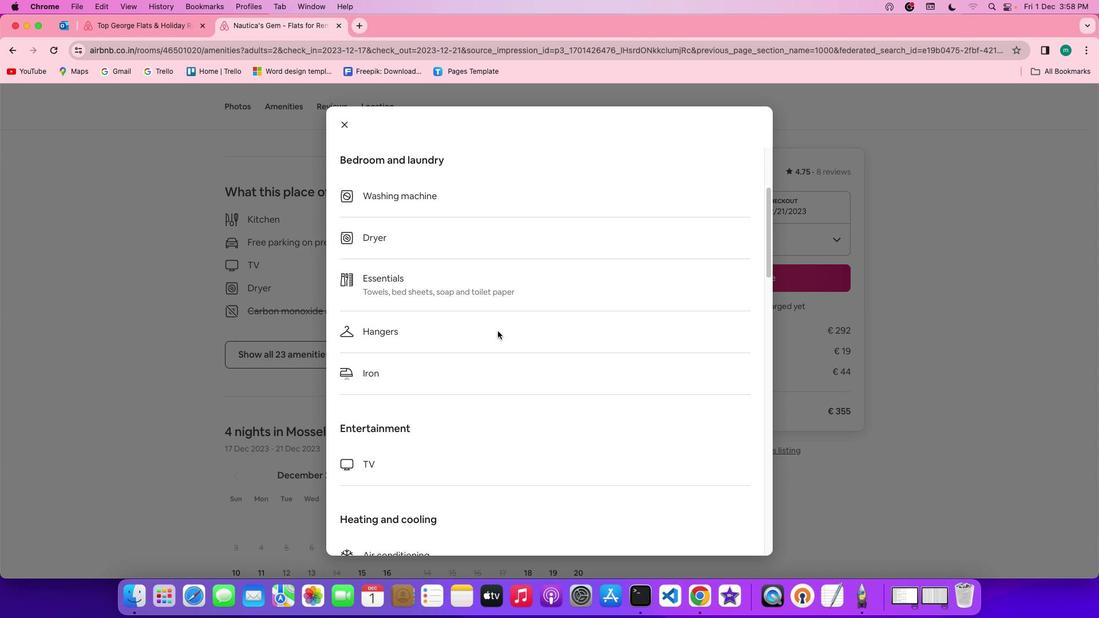 
Action: Mouse scrolled (498, 331) with delta (0, 0)
Screenshot: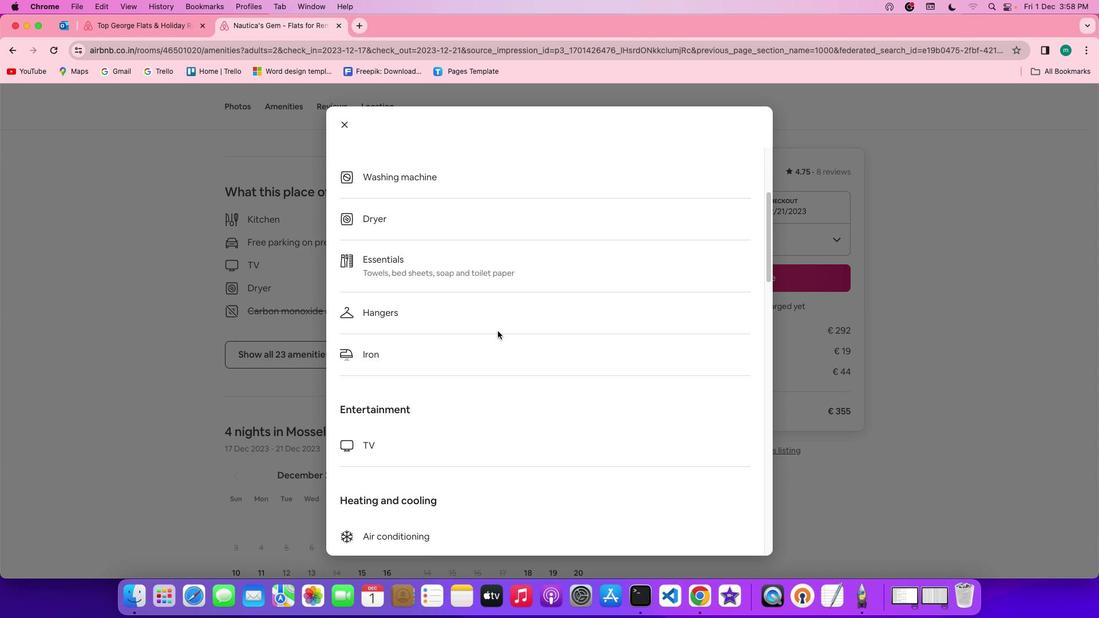 
Action: Mouse scrolled (498, 331) with delta (0, -1)
Screenshot: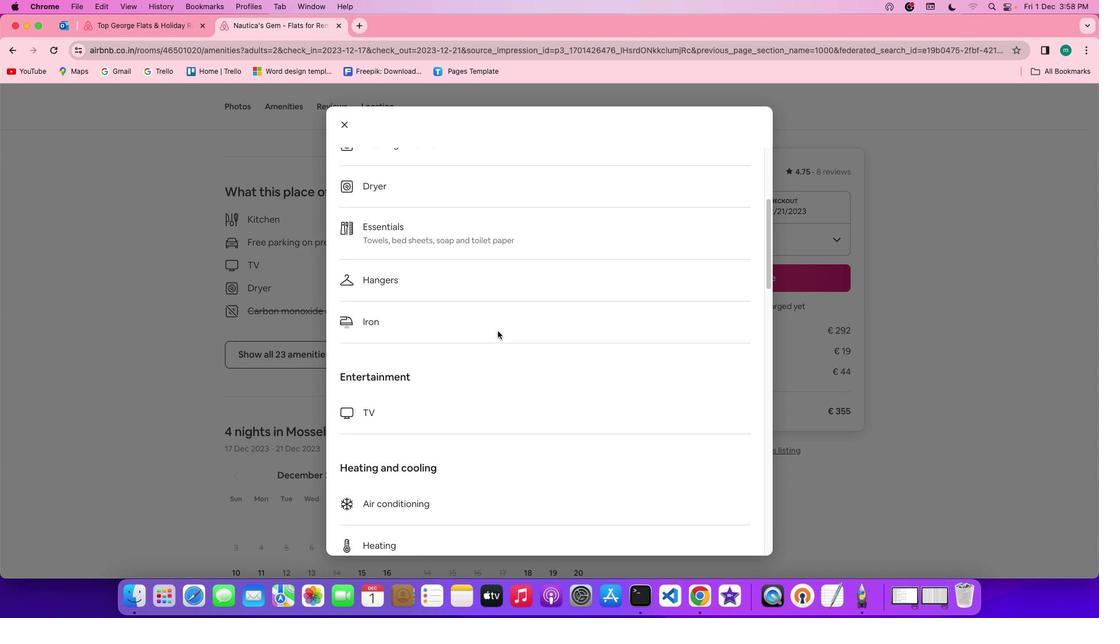 
Action: Mouse scrolled (498, 331) with delta (0, 0)
Screenshot: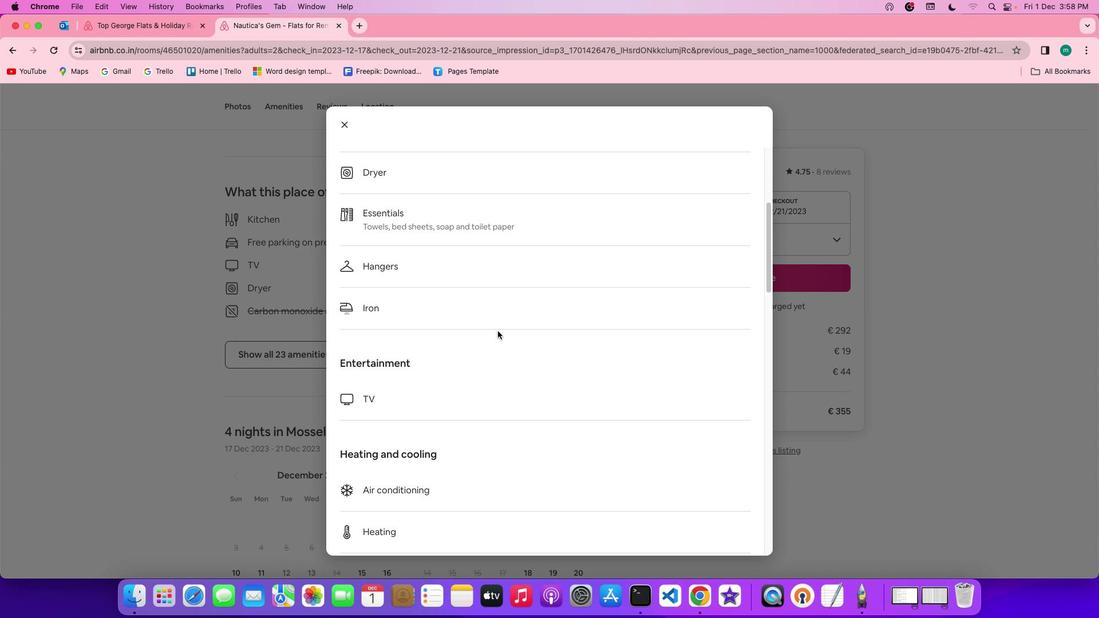
Action: Mouse scrolled (498, 331) with delta (0, 0)
Screenshot: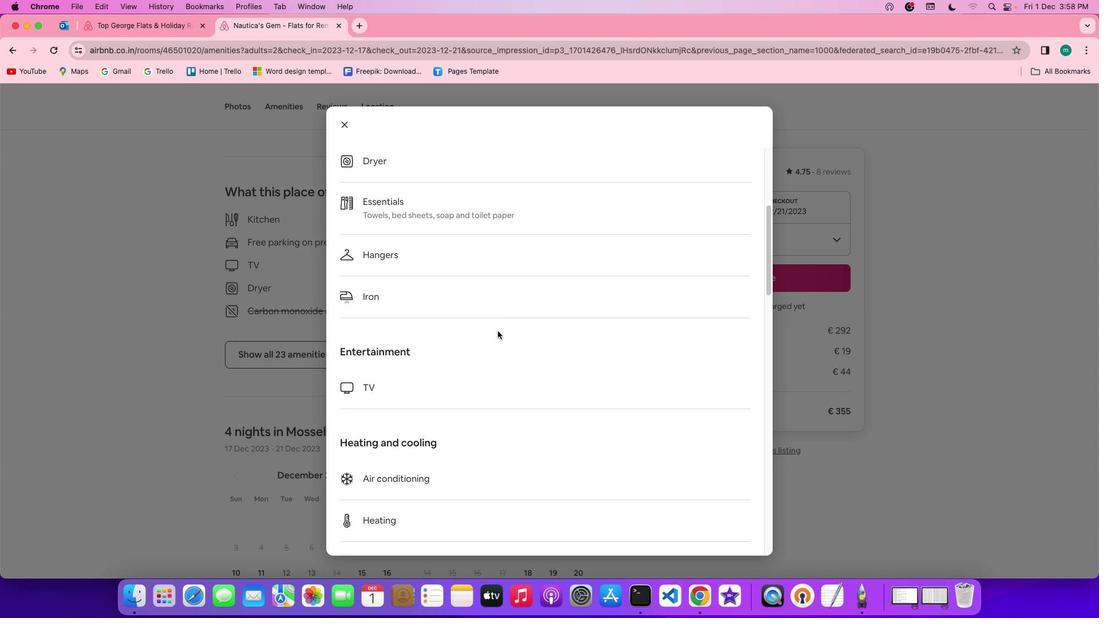 
Action: Mouse scrolled (498, 331) with delta (0, -1)
Screenshot: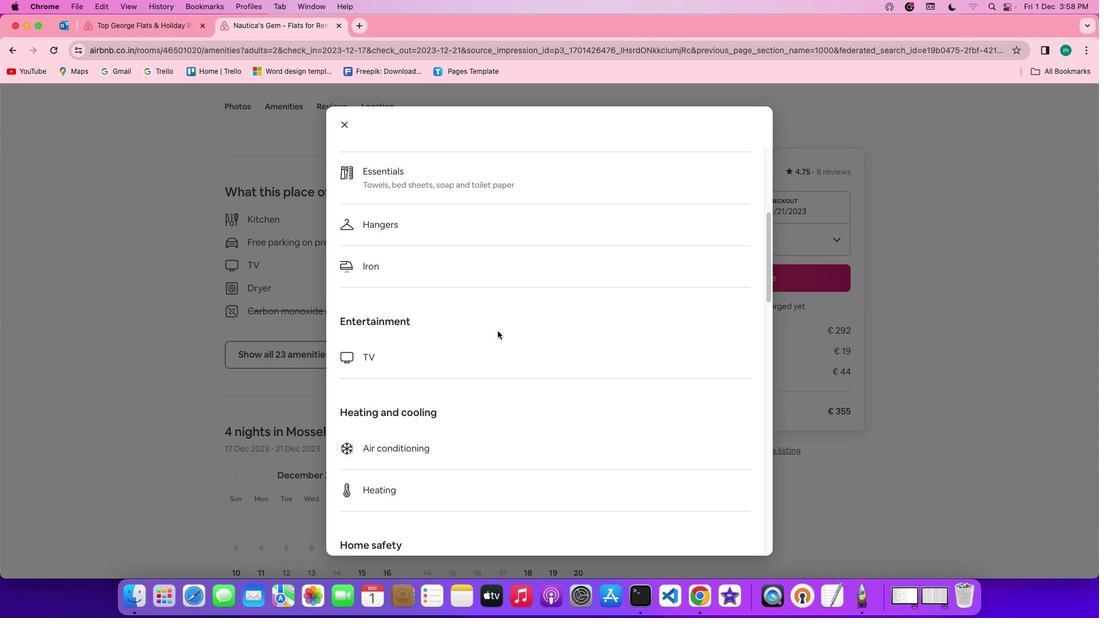 
Action: Mouse scrolled (498, 331) with delta (0, 0)
Screenshot: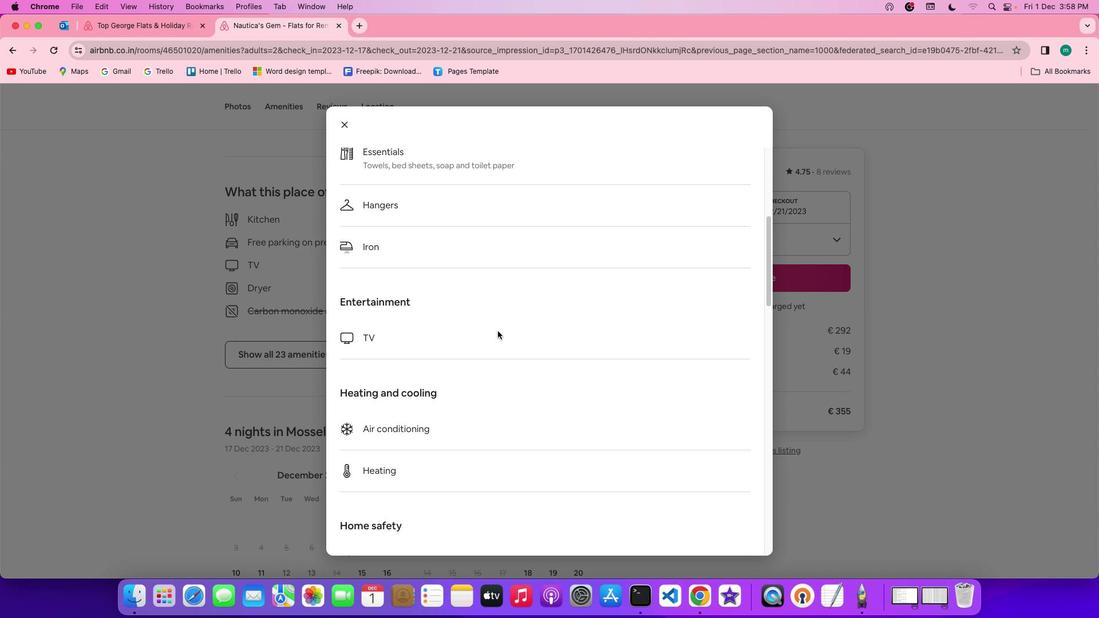 
Action: Mouse scrolled (498, 331) with delta (0, 0)
Screenshot: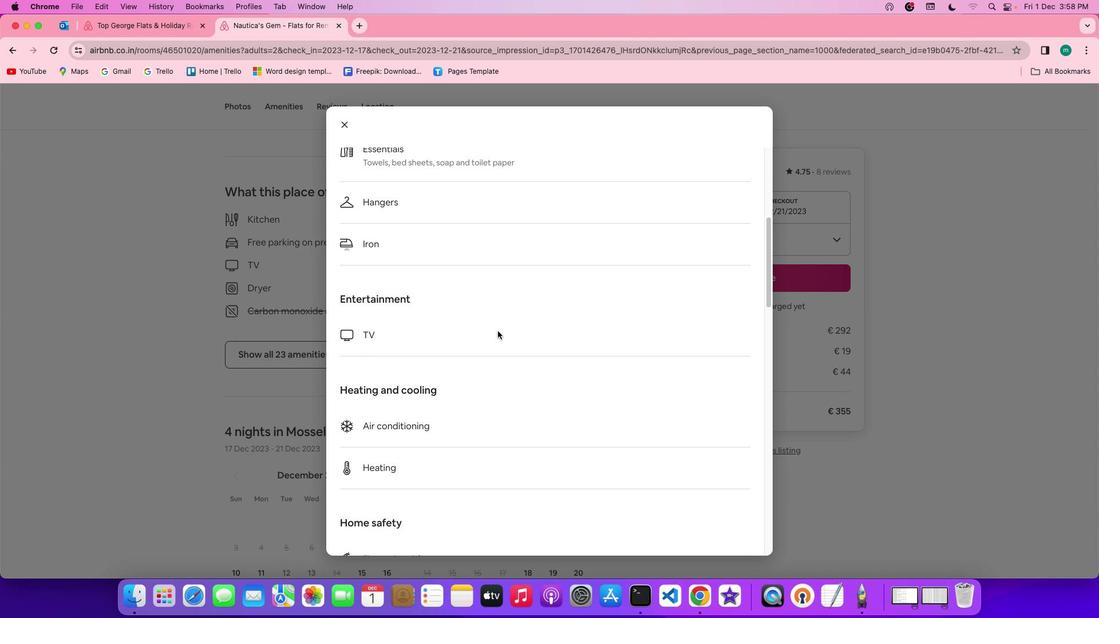 
Action: Mouse scrolled (498, 331) with delta (0, 0)
Screenshot: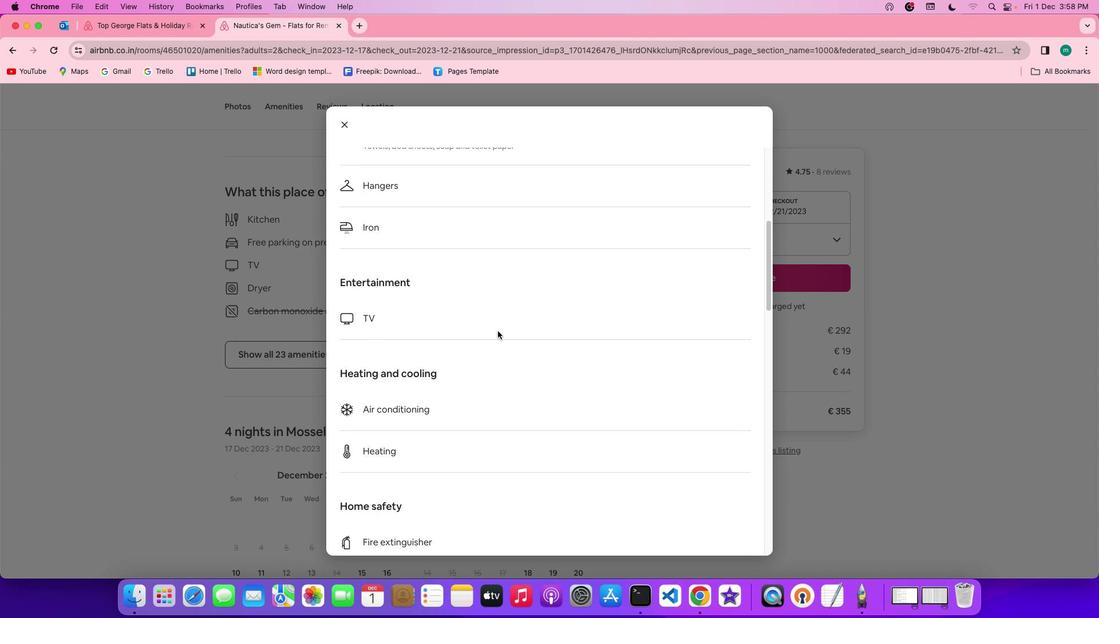 
Action: Mouse scrolled (498, 331) with delta (0, 0)
Screenshot: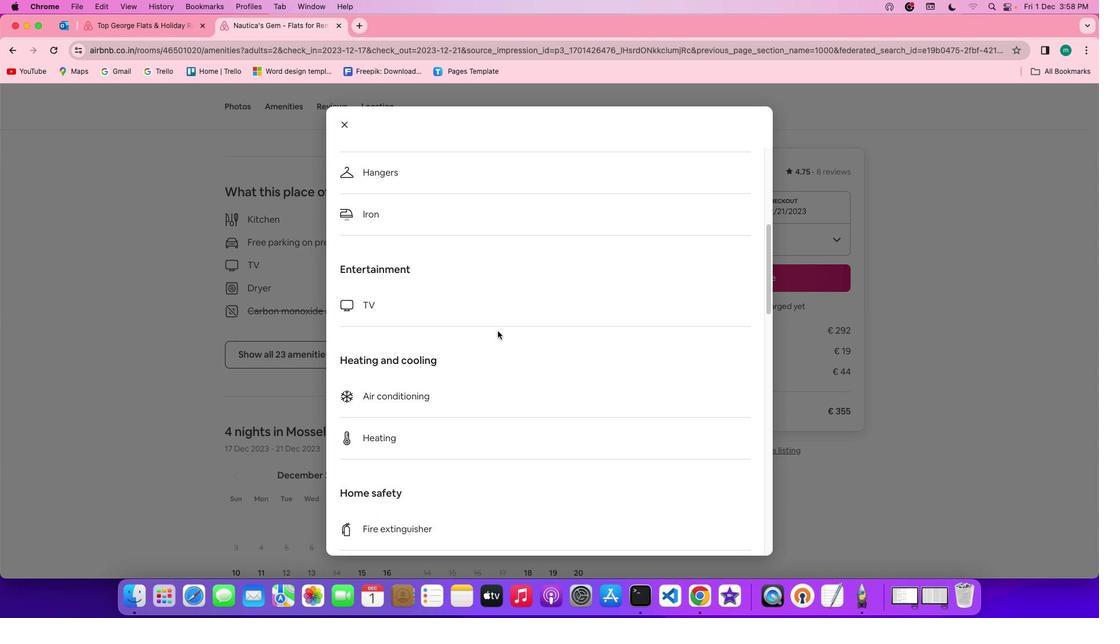 
Action: Mouse scrolled (498, 331) with delta (0, 0)
Screenshot: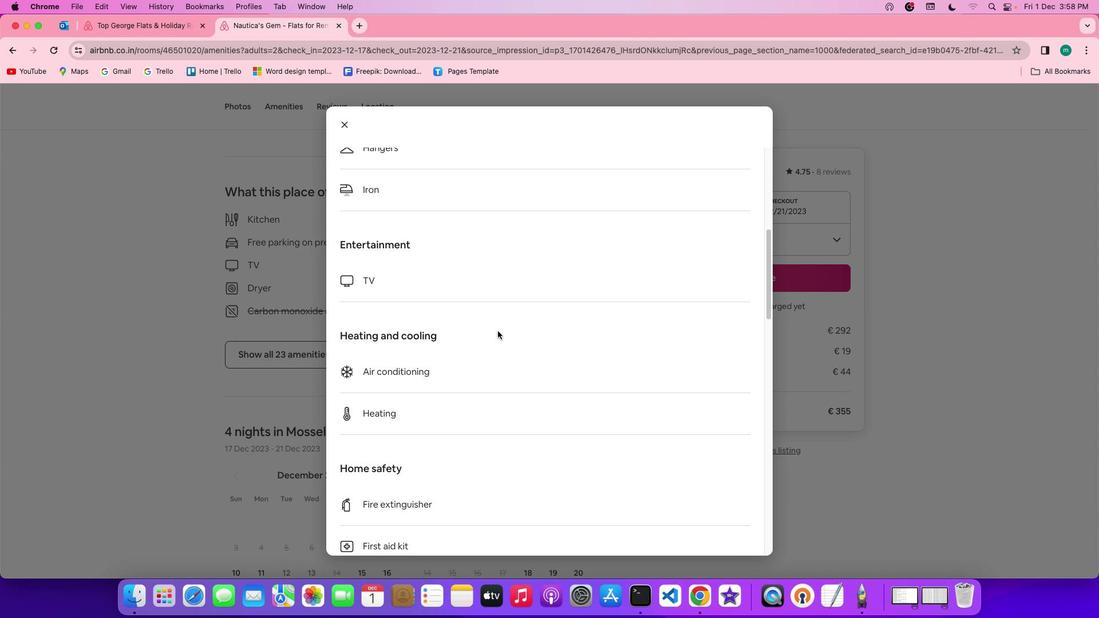 
Action: Mouse scrolled (498, 331) with delta (0, 0)
Screenshot: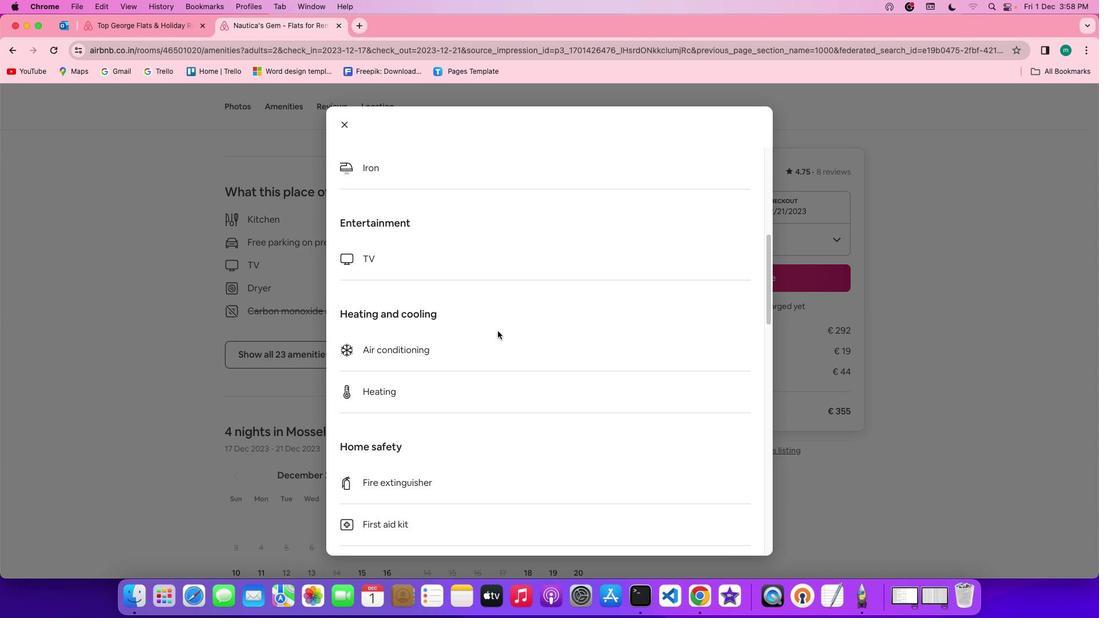 
Action: Mouse scrolled (498, 331) with delta (0, -1)
Screenshot: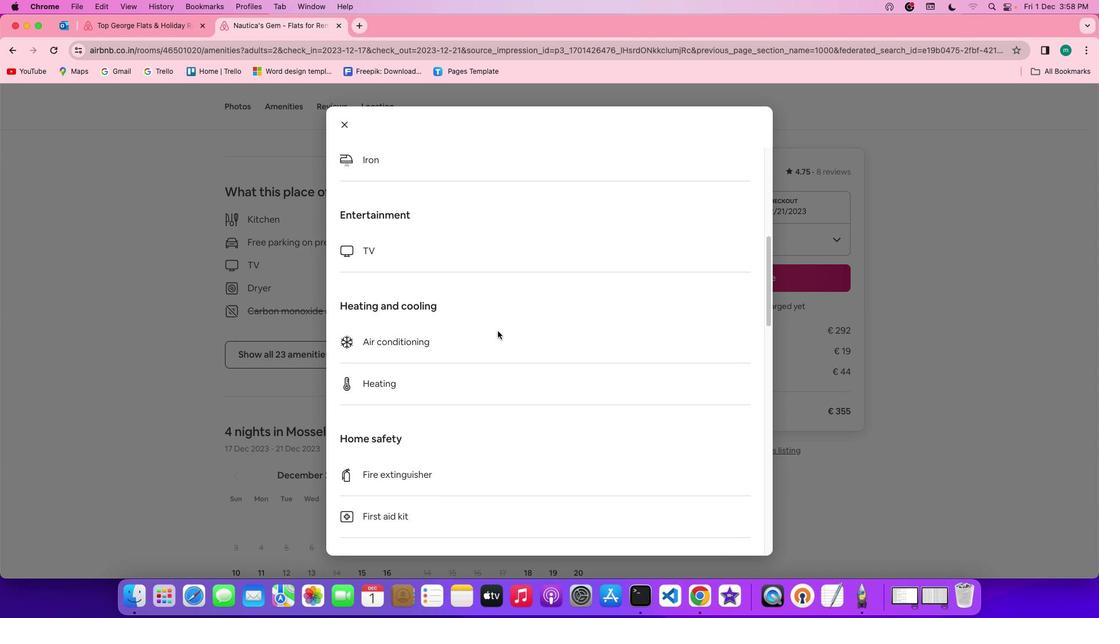 
Action: Mouse scrolled (498, 331) with delta (0, 0)
Screenshot: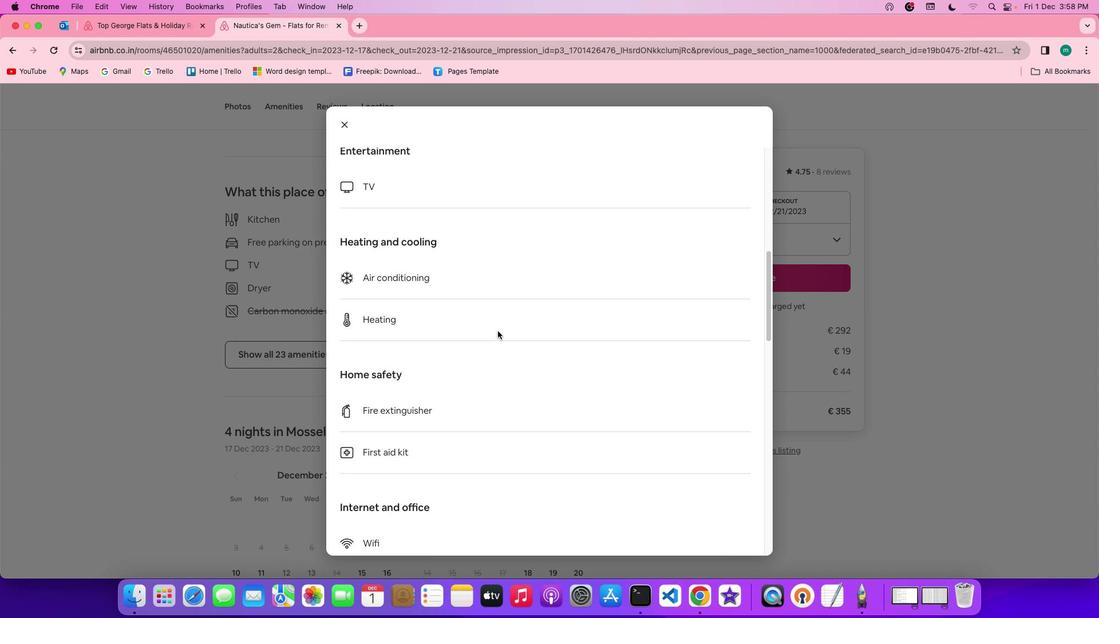 
Action: Mouse scrolled (498, 331) with delta (0, 0)
Screenshot: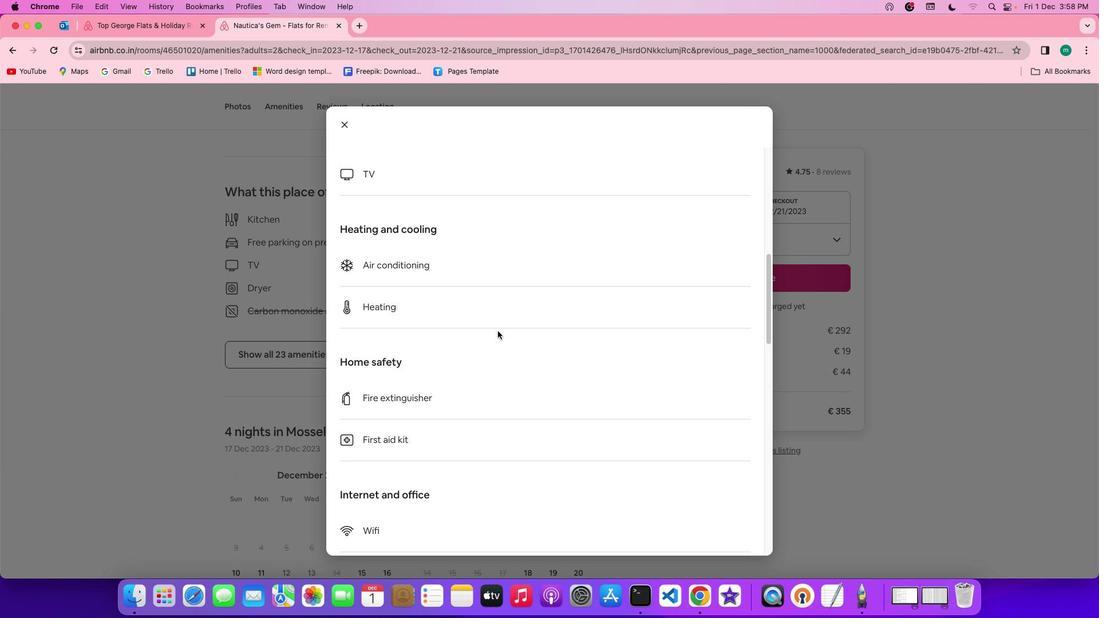 
Action: Mouse scrolled (498, 331) with delta (0, 0)
Screenshot: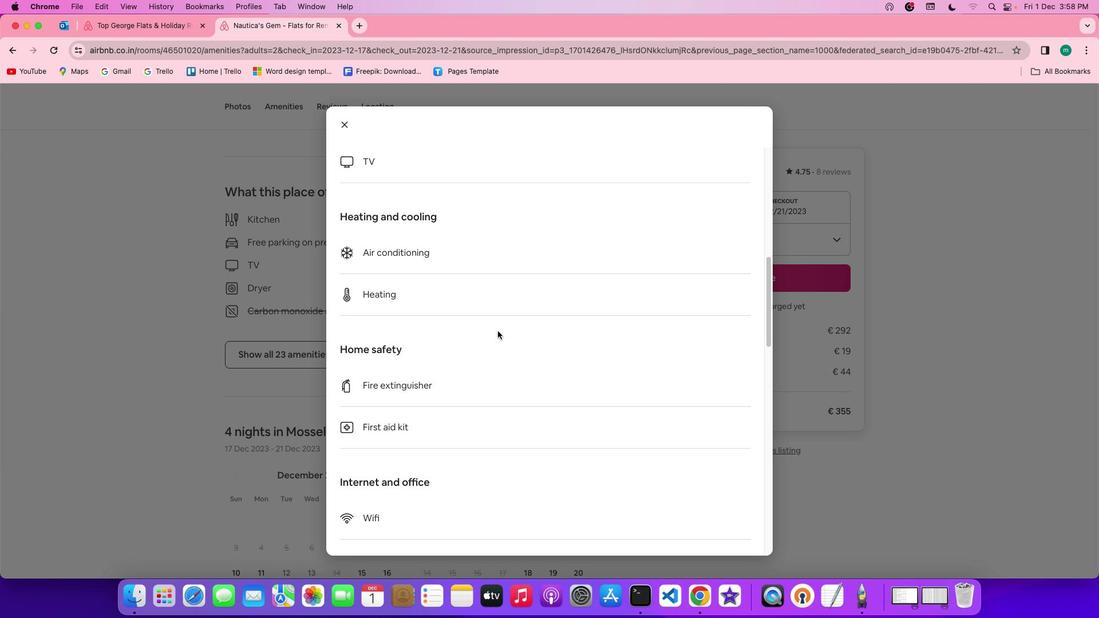 
Action: Mouse scrolled (498, 331) with delta (0, 0)
Screenshot: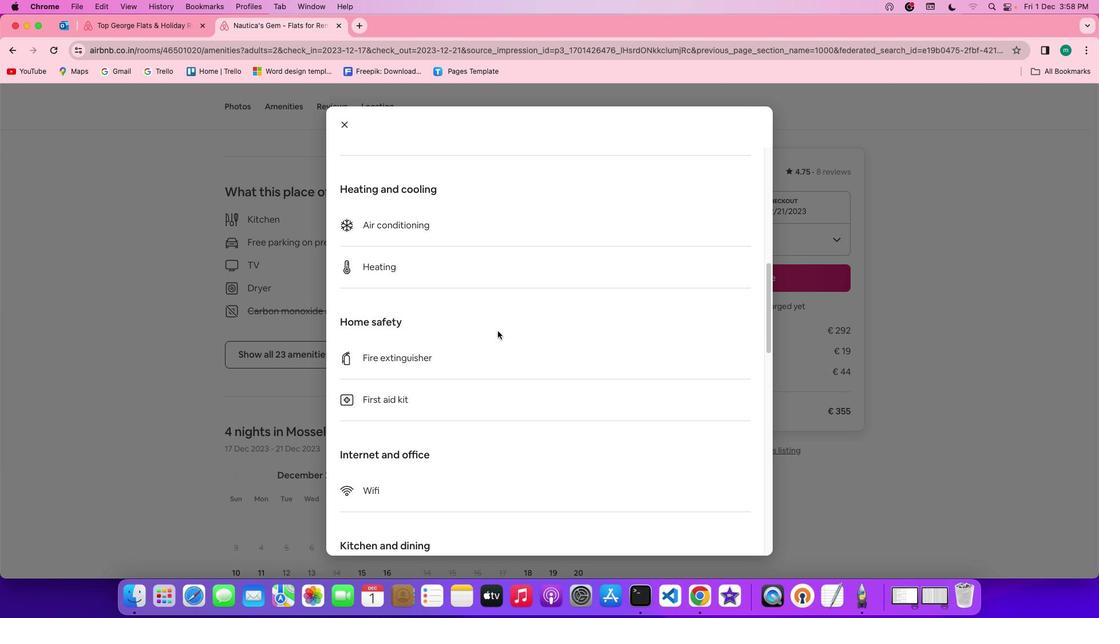 
Action: Mouse scrolled (498, 331) with delta (0, 0)
Screenshot: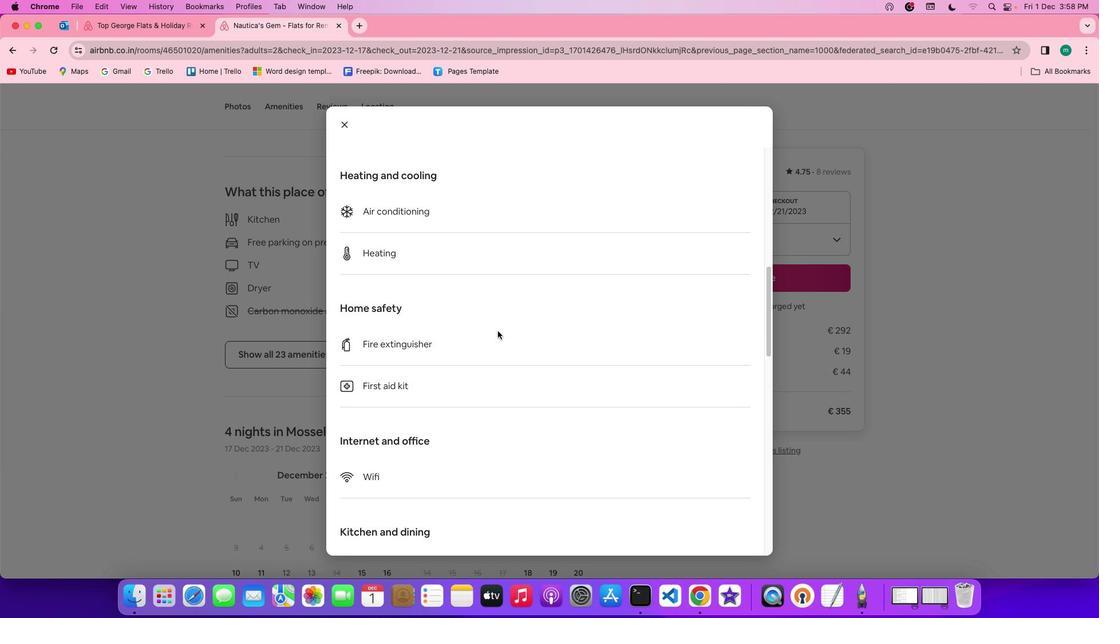 
Action: Mouse scrolled (498, 331) with delta (0, 0)
Screenshot: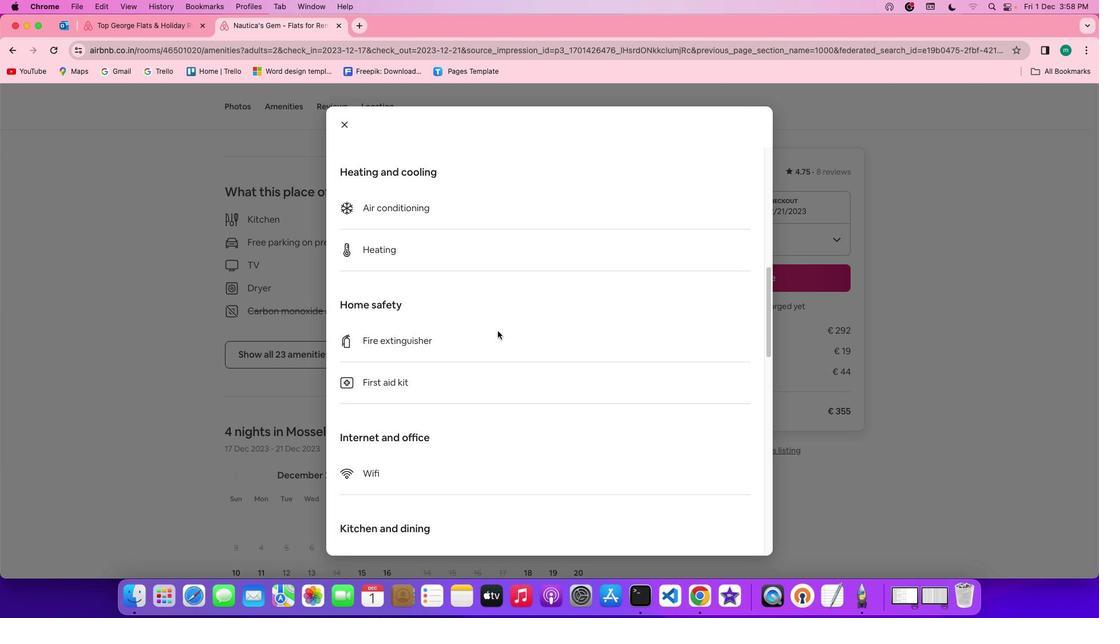 
Action: Mouse scrolled (498, 331) with delta (0, 0)
Screenshot: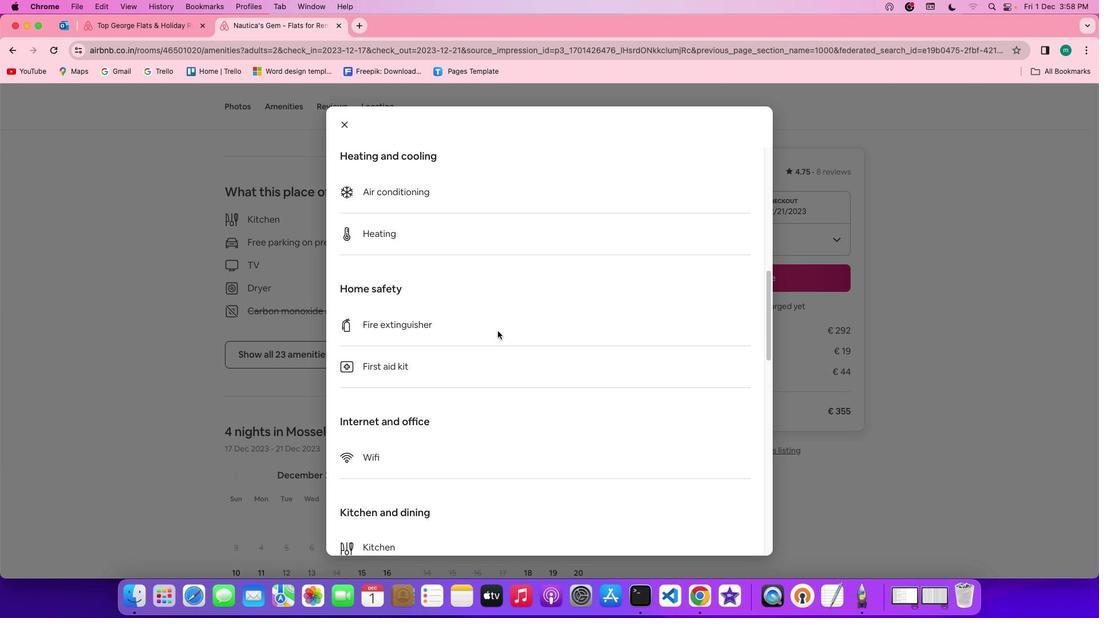 
Action: Mouse scrolled (498, 331) with delta (0, -1)
Screenshot: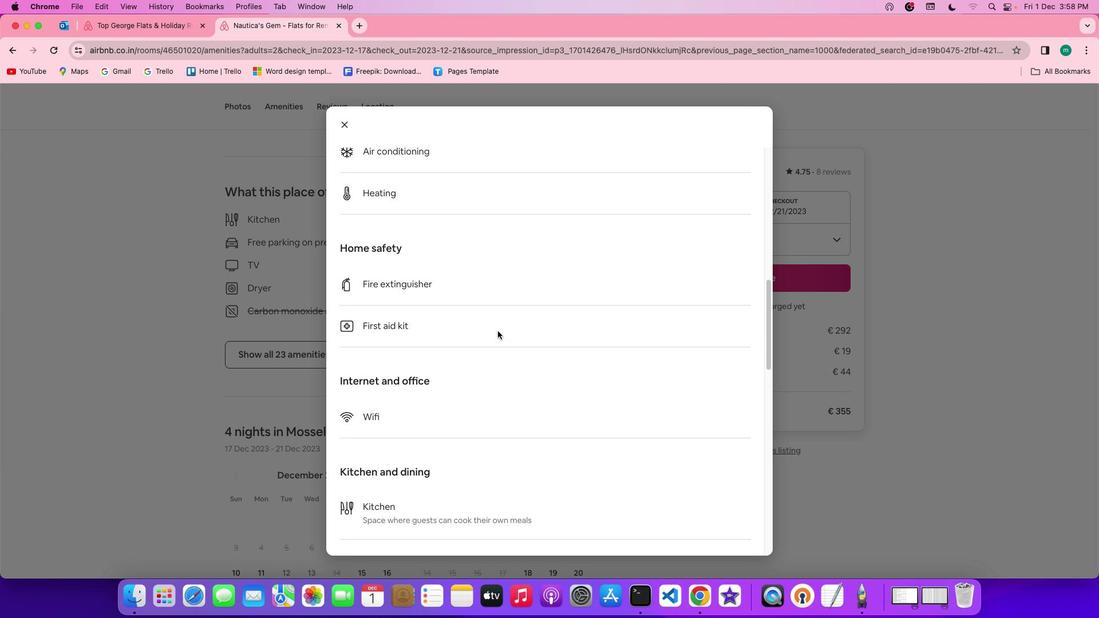 
Action: Mouse scrolled (498, 331) with delta (0, 0)
Screenshot: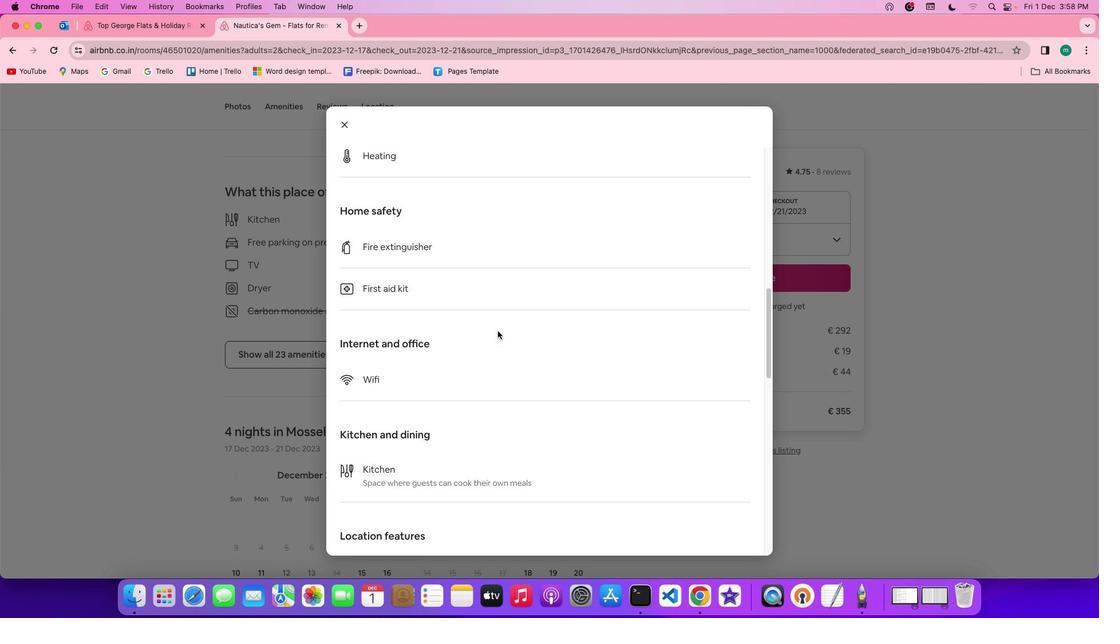 
Action: Mouse scrolled (498, 331) with delta (0, 0)
Screenshot: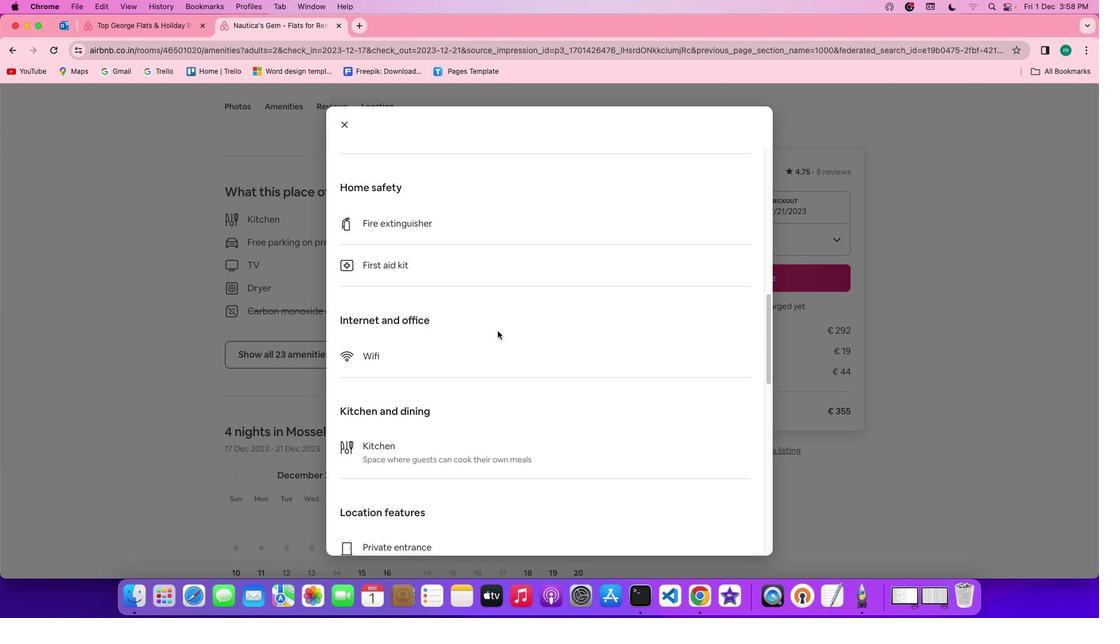 
Action: Mouse scrolled (498, 331) with delta (0, 0)
Screenshot: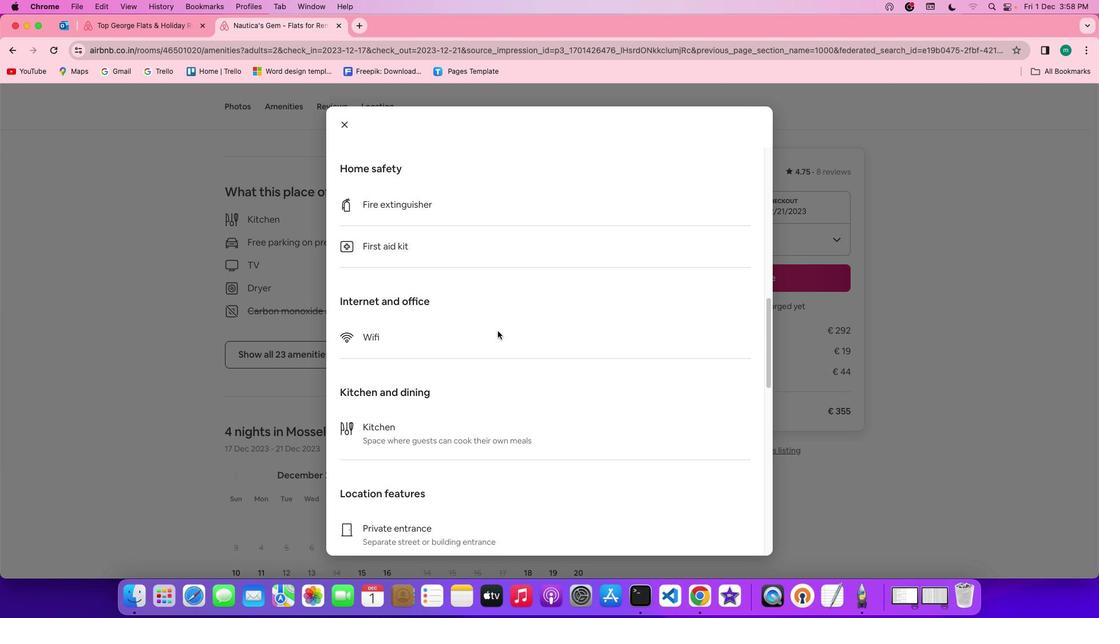 
Action: Mouse scrolled (498, 331) with delta (0, -1)
Screenshot: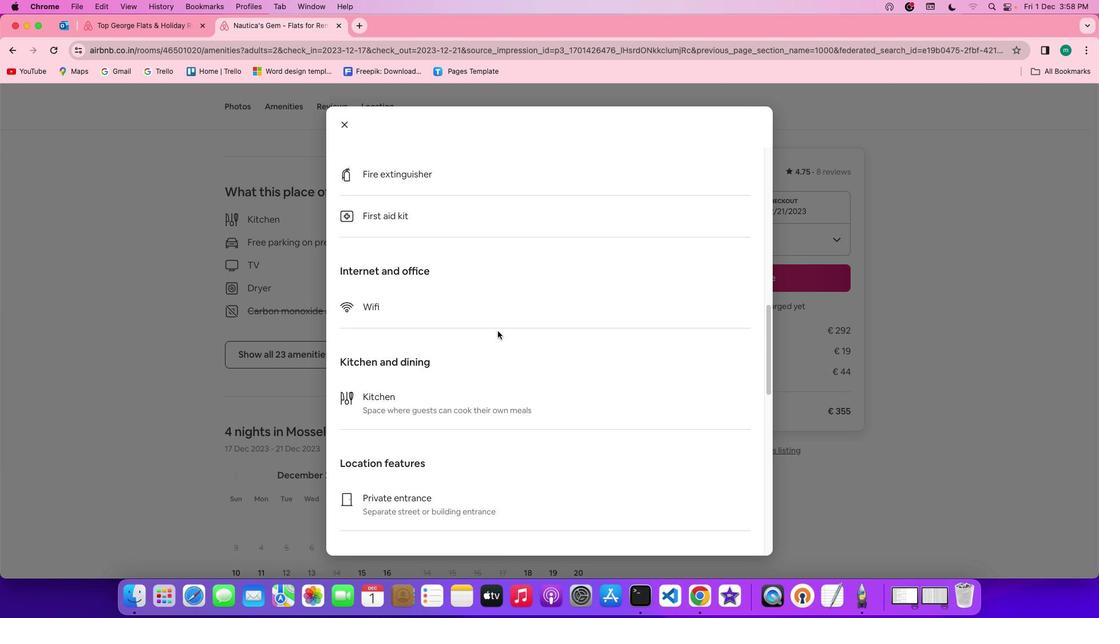 
Action: Mouse scrolled (498, 331) with delta (0, -1)
Screenshot: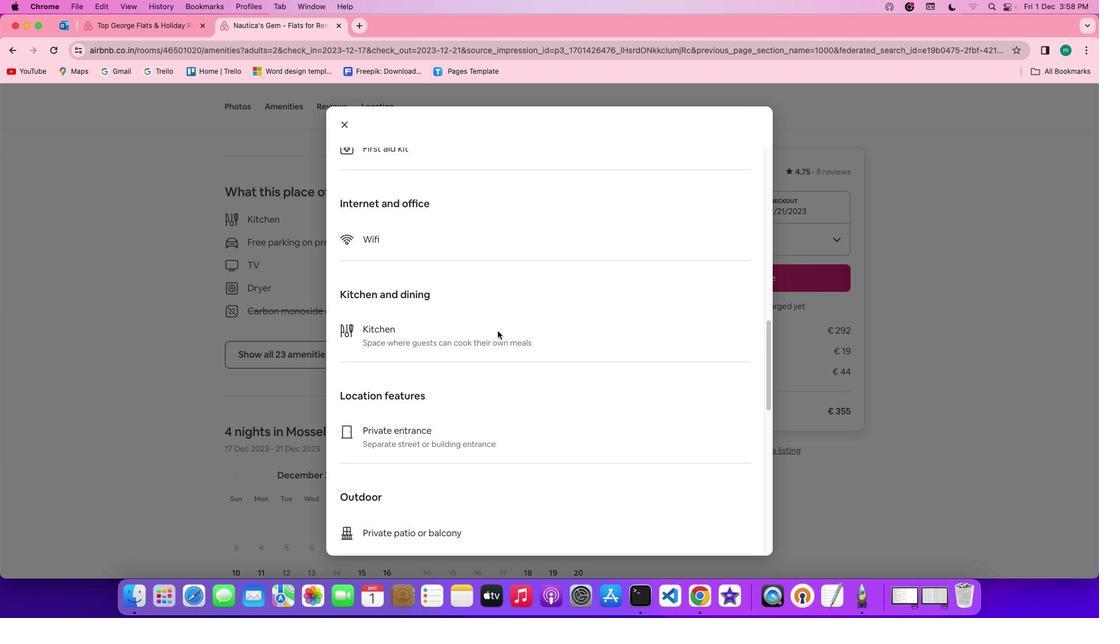 
Action: Mouse scrolled (498, 331) with delta (0, 0)
Screenshot: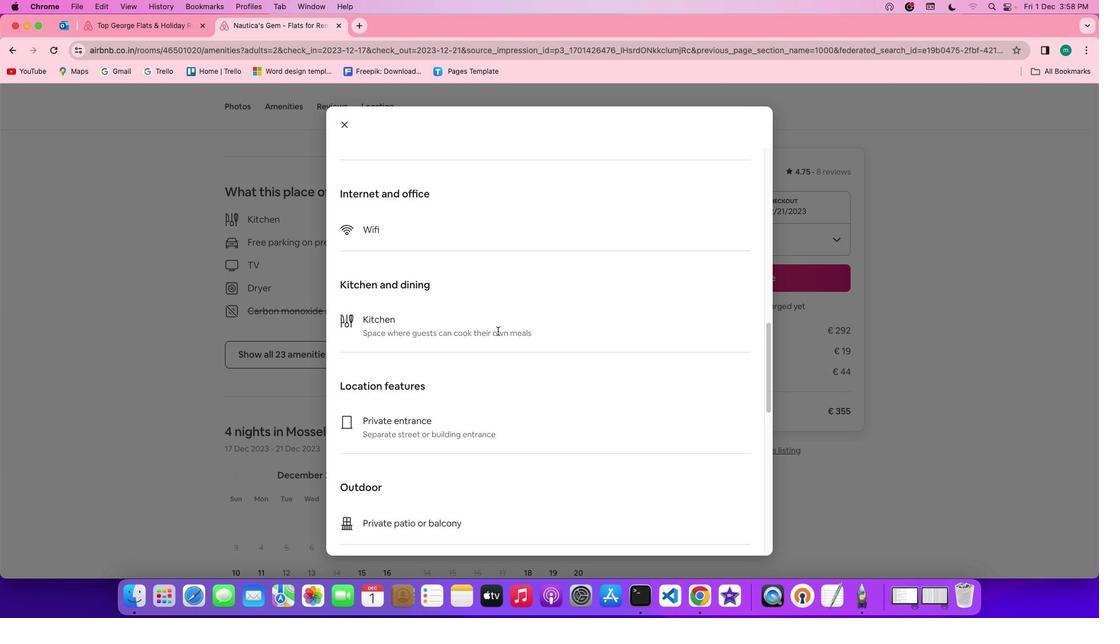 
Action: Mouse scrolled (498, 331) with delta (0, 0)
Screenshot: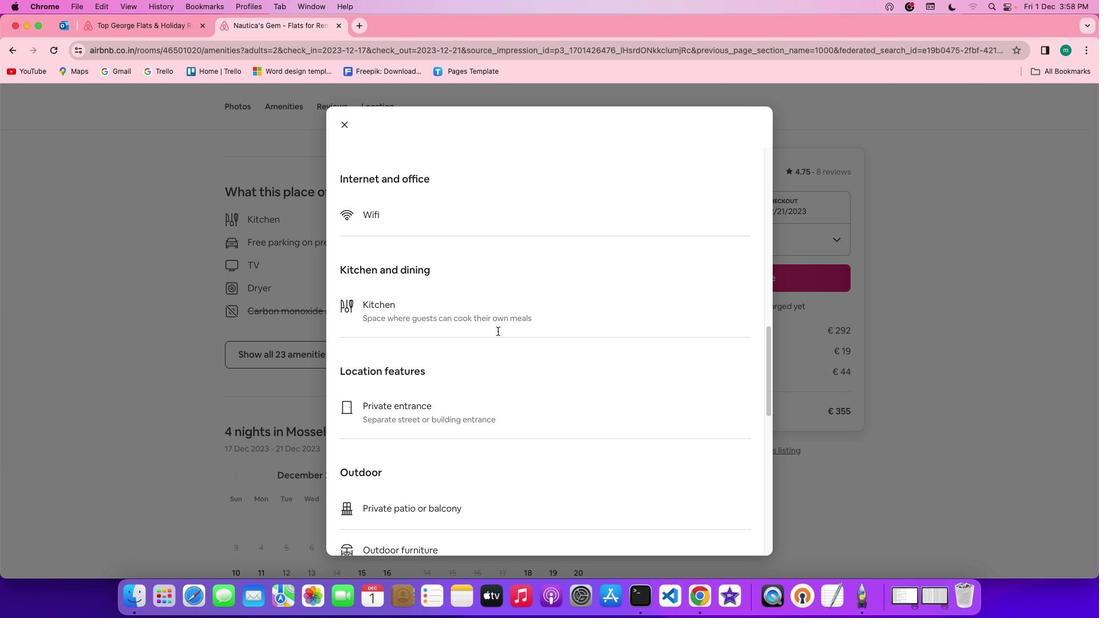 
Action: Mouse scrolled (498, 331) with delta (0, 0)
Screenshot: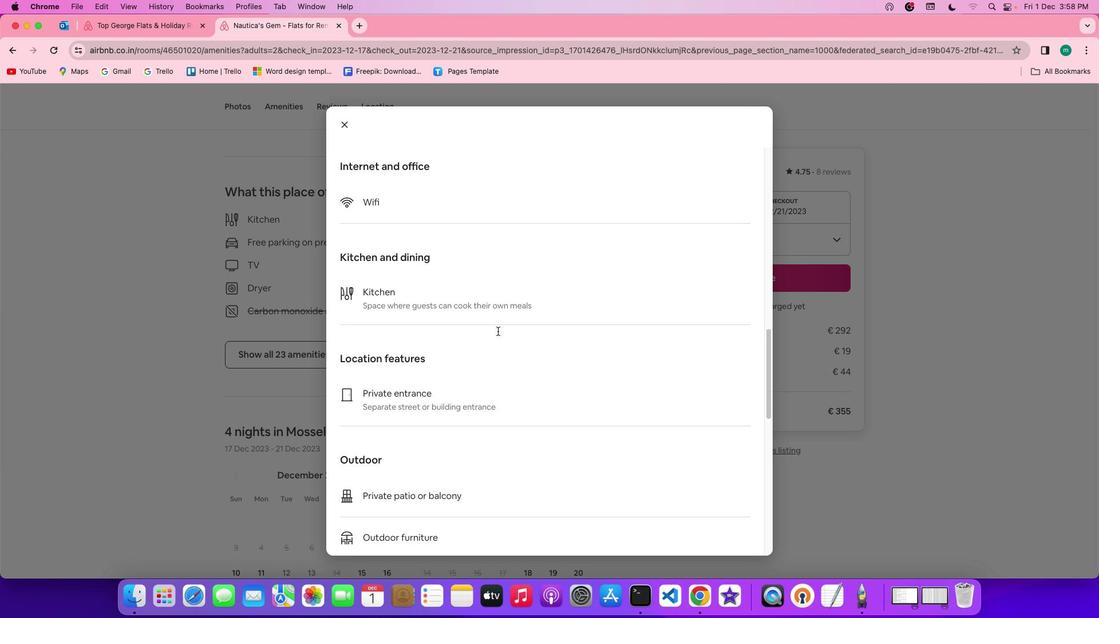 
Action: Mouse scrolled (498, 331) with delta (0, -1)
Screenshot: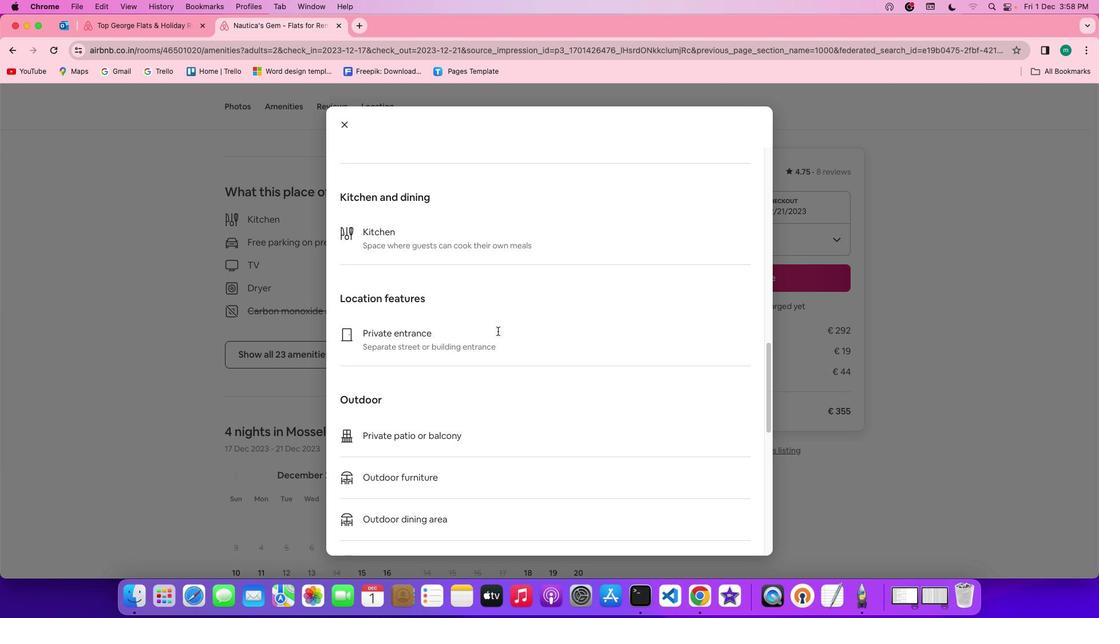 
Action: Mouse scrolled (498, 331) with delta (0, 0)
Screenshot: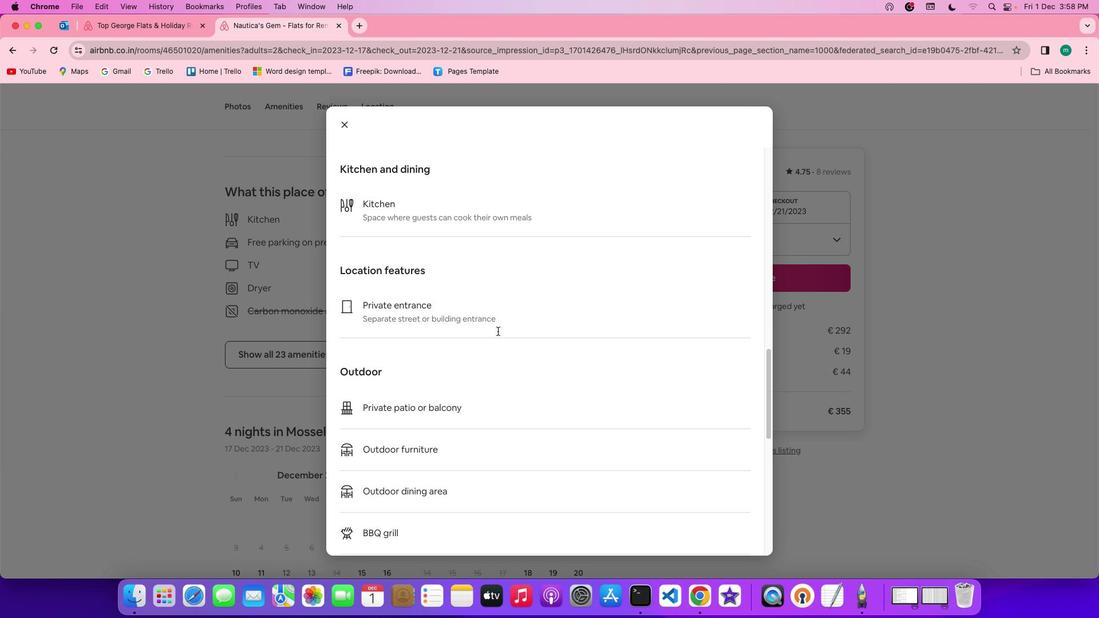 
Action: Mouse scrolled (498, 331) with delta (0, 0)
Screenshot: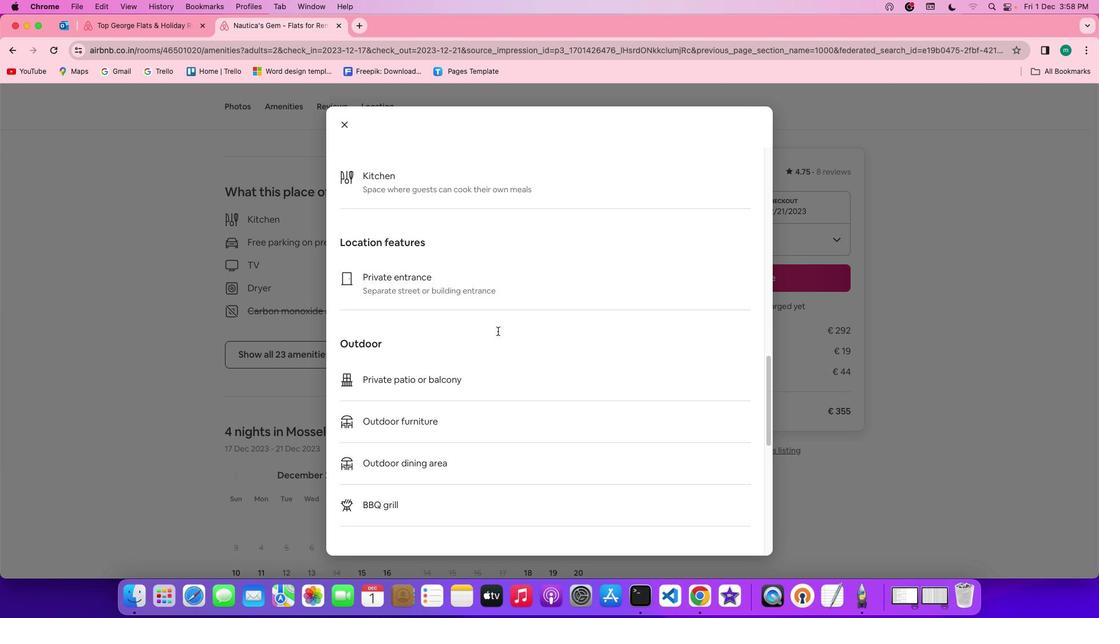 
Action: Mouse scrolled (498, 331) with delta (0, -1)
Screenshot: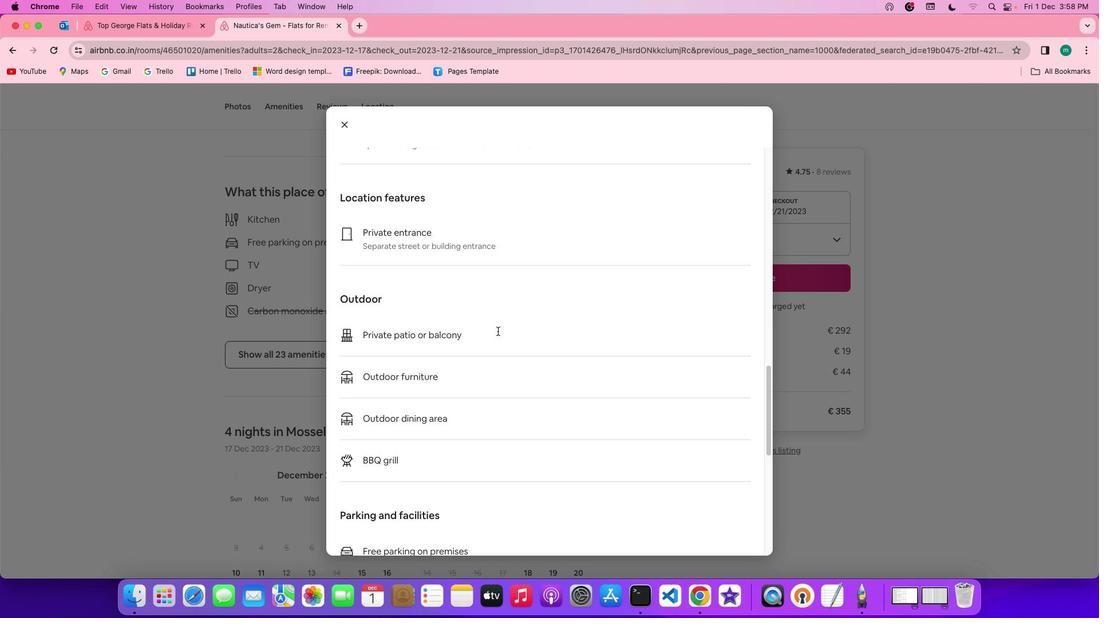 
Action: Mouse scrolled (498, 331) with delta (0, -1)
Screenshot: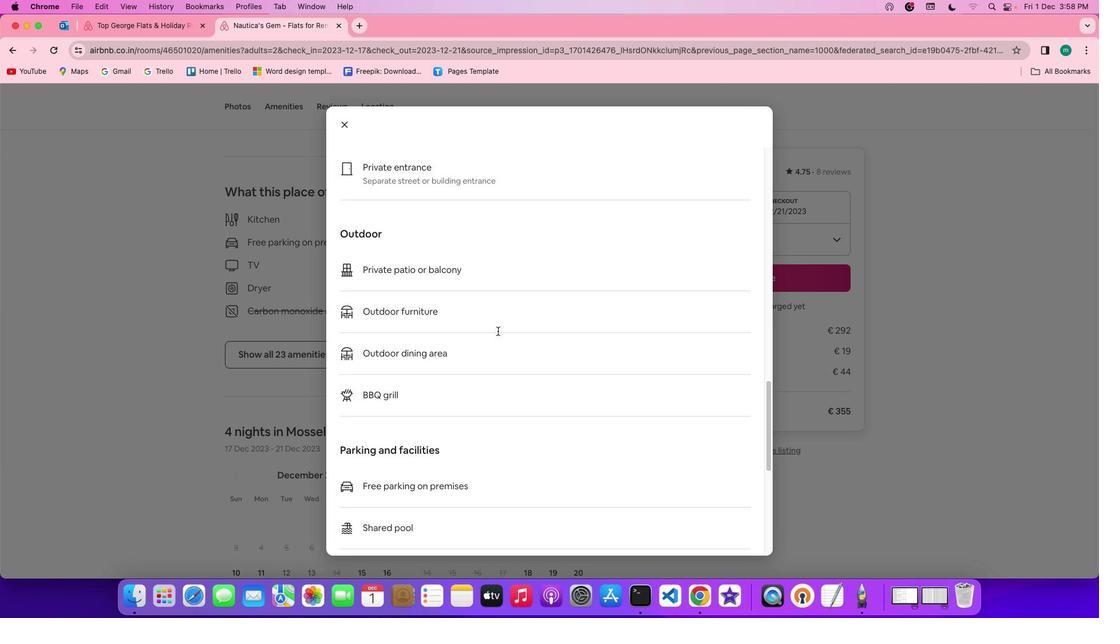
Action: Mouse scrolled (498, 331) with delta (0, 0)
Screenshot: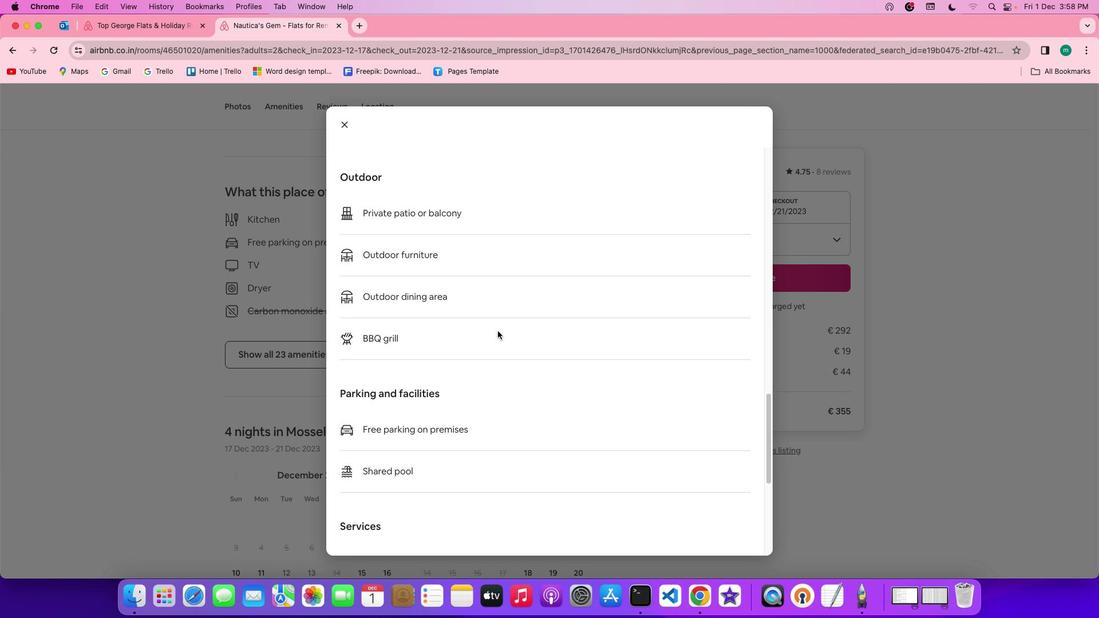 
Action: Mouse scrolled (498, 331) with delta (0, 0)
Screenshot: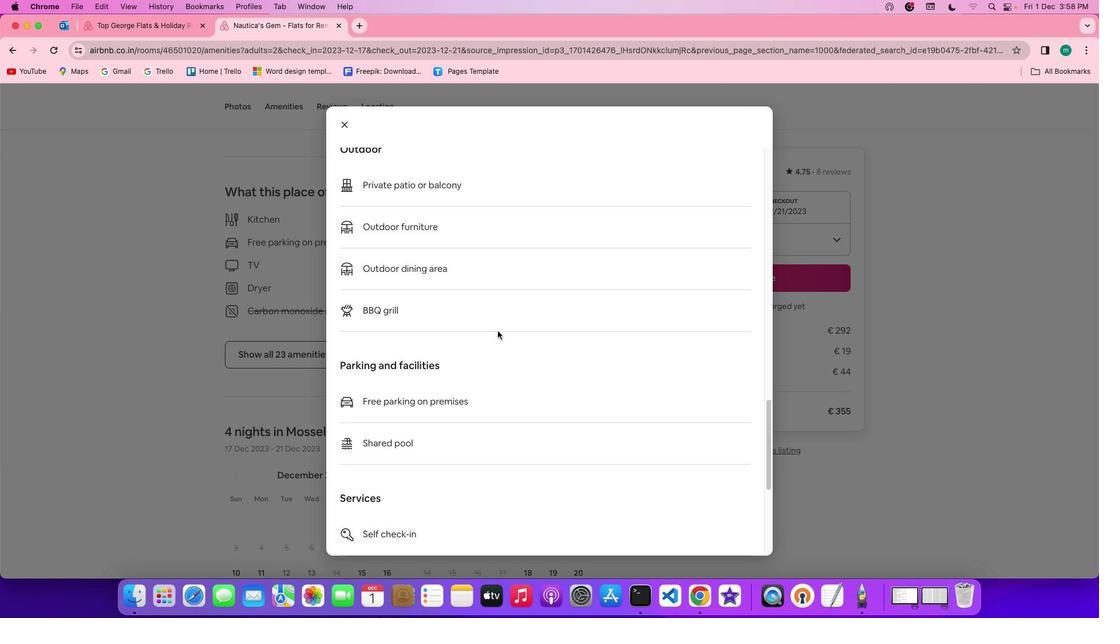 
Action: Mouse scrolled (498, 331) with delta (0, -1)
Screenshot: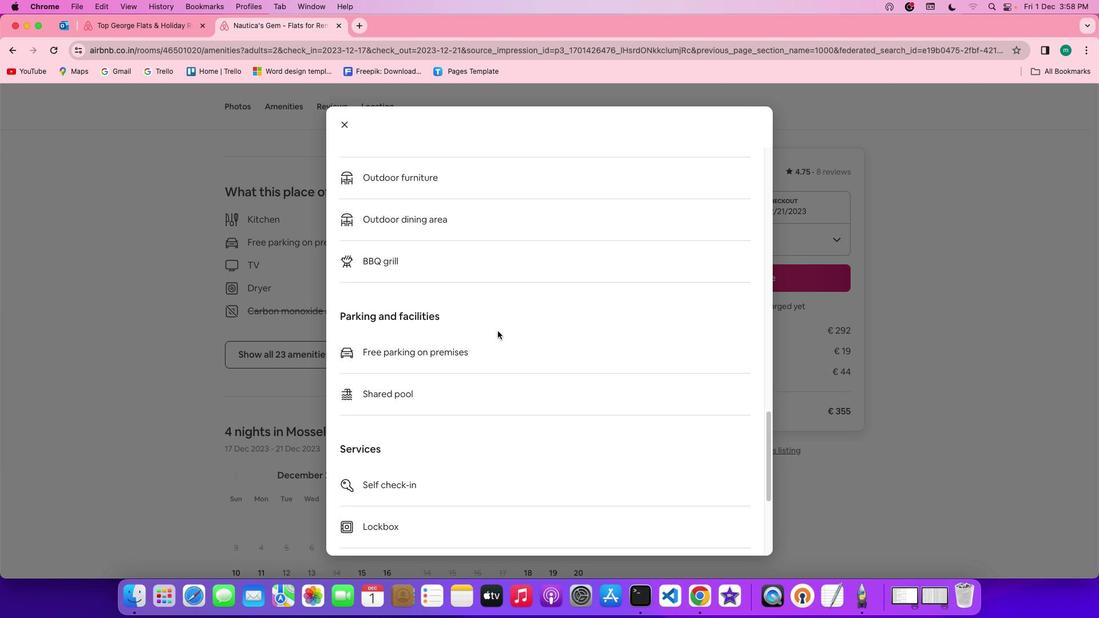 
Action: Mouse scrolled (498, 331) with delta (0, -1)
Screenshot: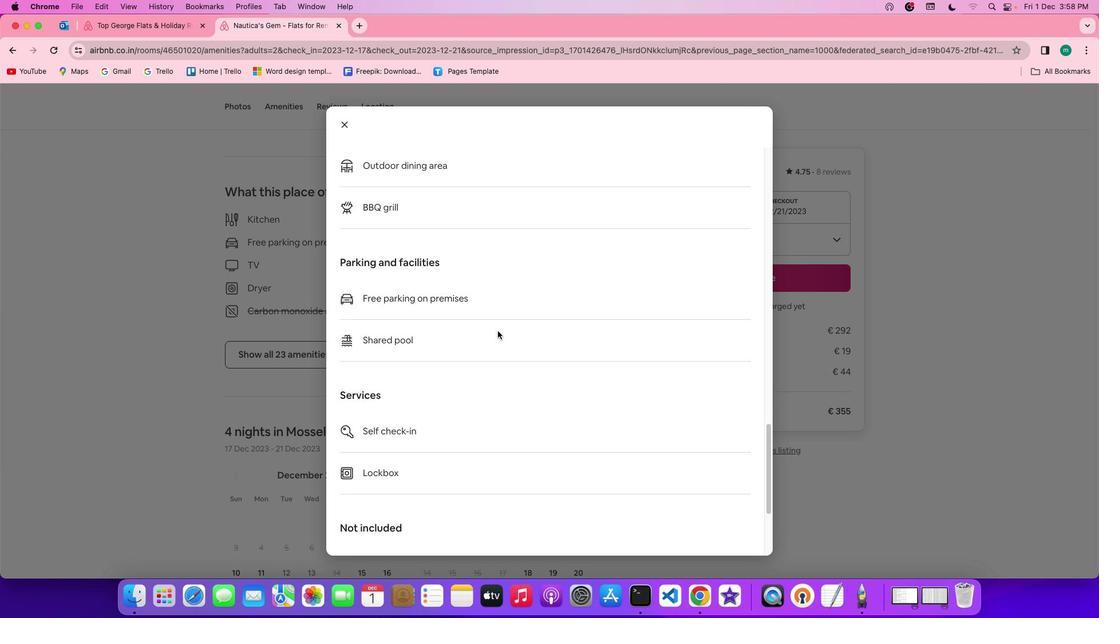 
Action: Mouse scrolled (498, 331) with delta (0, 0)
Screenshot: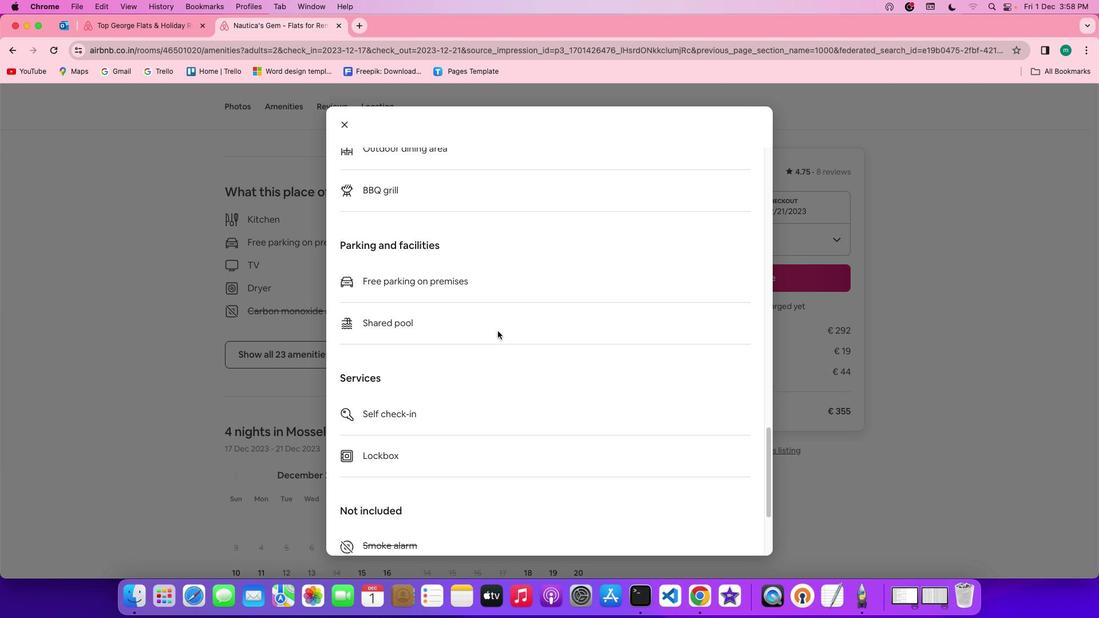 
Action: Mouse scrolled (498, 331) with delta (0, 0)
Screenshot: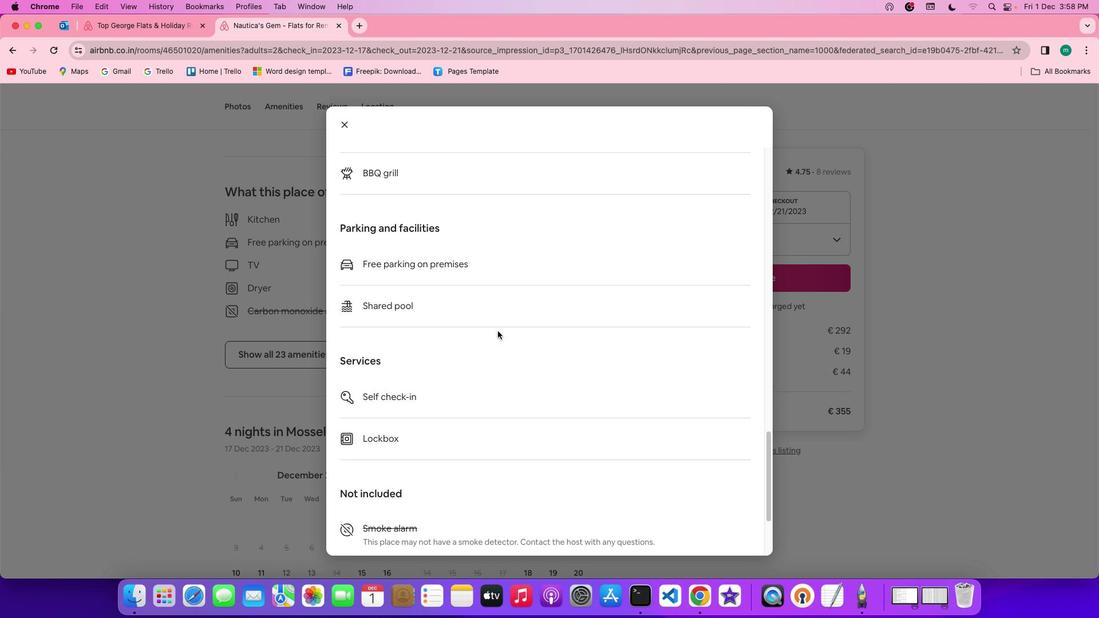 
Action: Mouse scrolled (498, 331) with delta (0, -1)
Screenshot: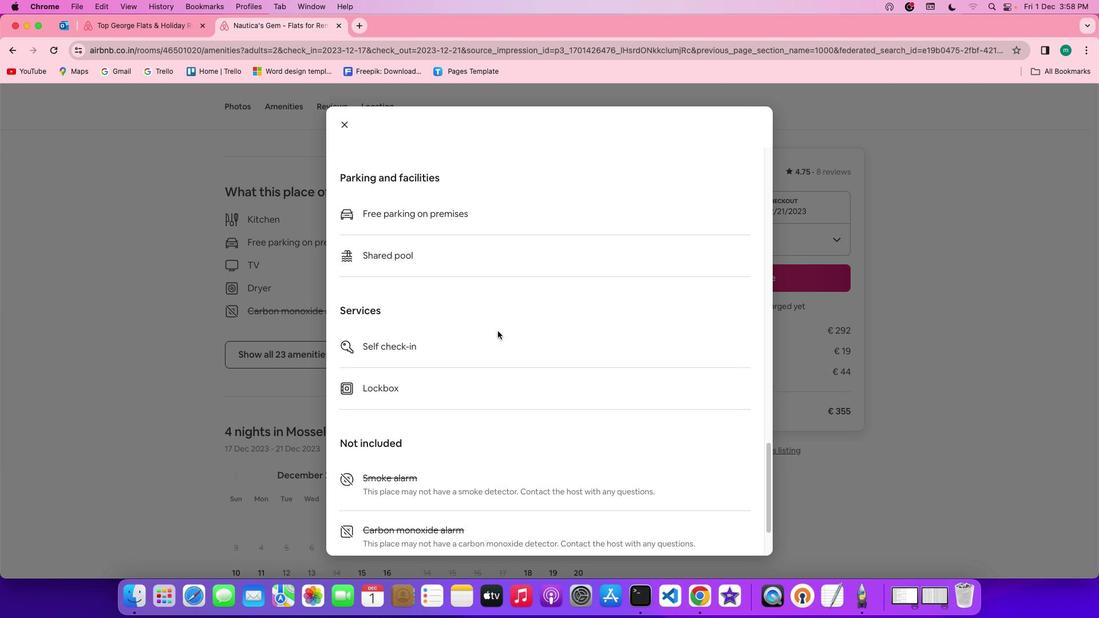 
Action: Mouse scrolled (498, 331) with delta (0, -1)
Screenshot: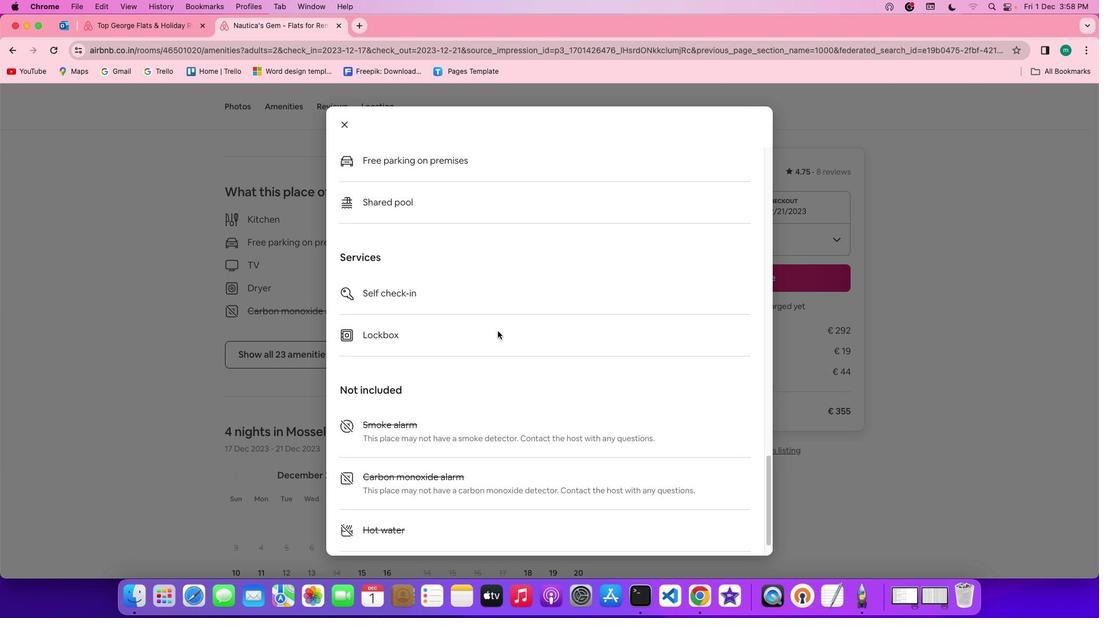 
Action: Mouse scrolled (498, 331) with delta (0, 0)
Screenshot: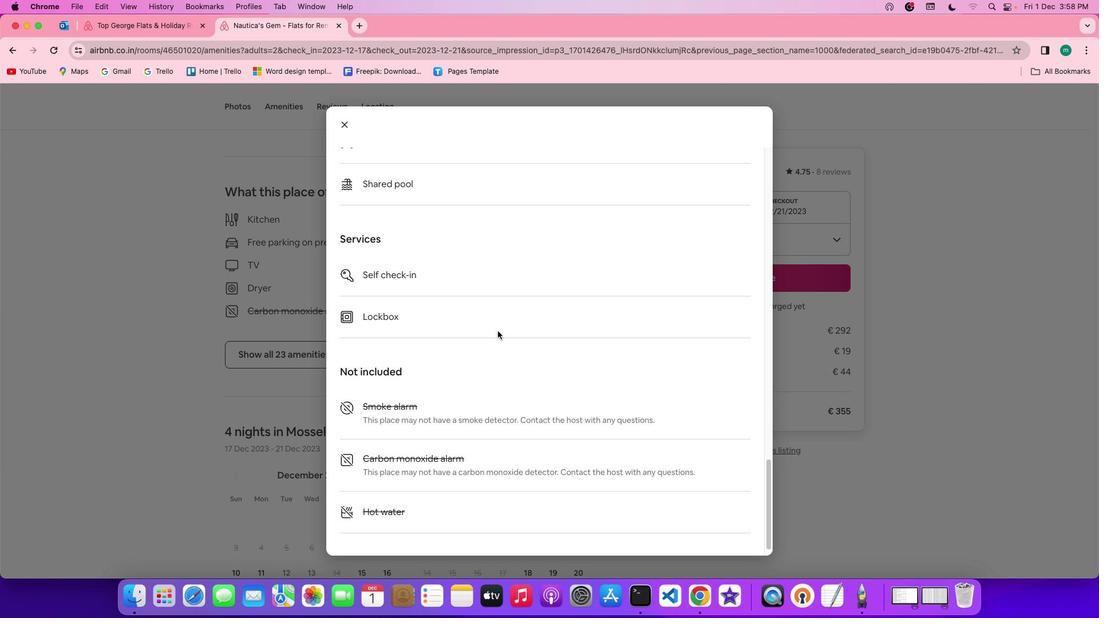 
Action: Mouse scrolled (498, 331) with delta (0, 0)
Screenshot: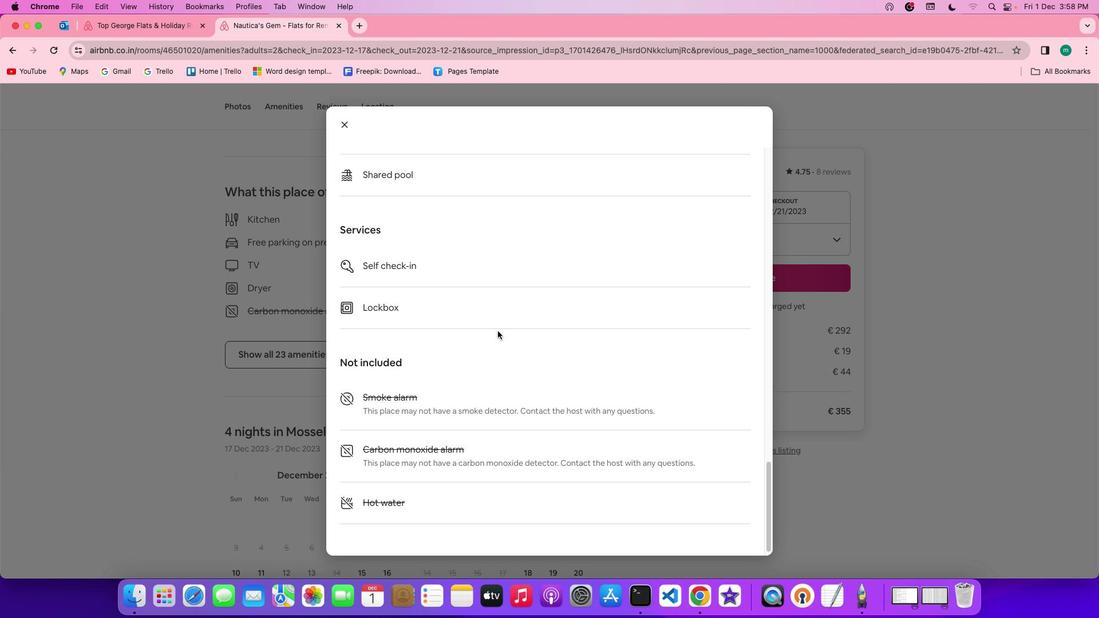 
Action: Mouse scrolled (498, 331) with delta (0, -1)
Screenshot: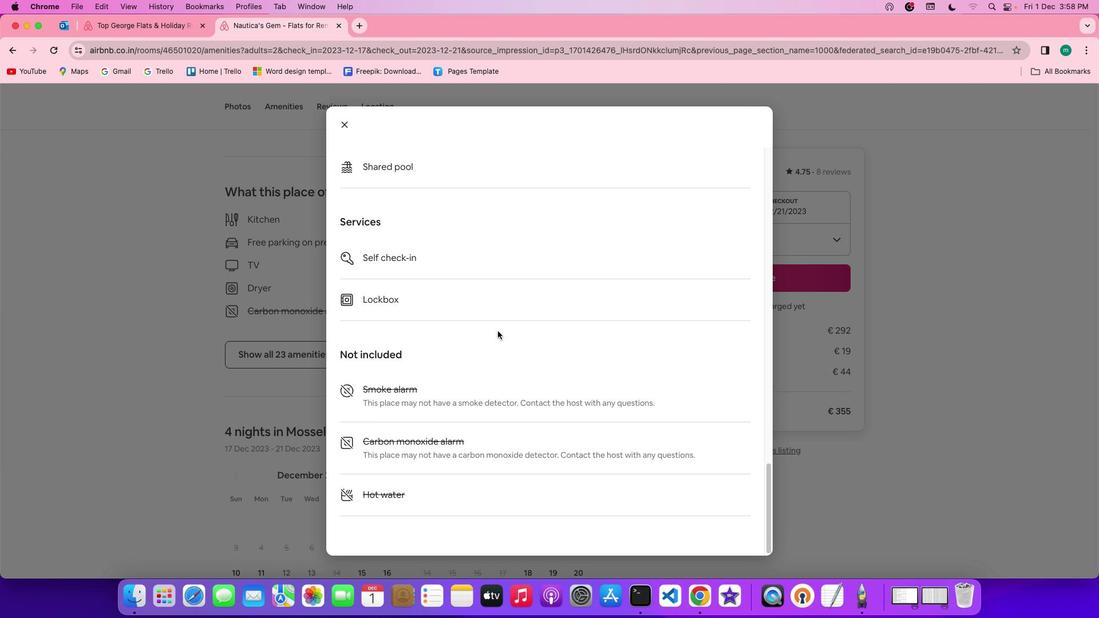 
Action: Mouse scrolled (498, 331) with delta (0, 0)
Screenshot: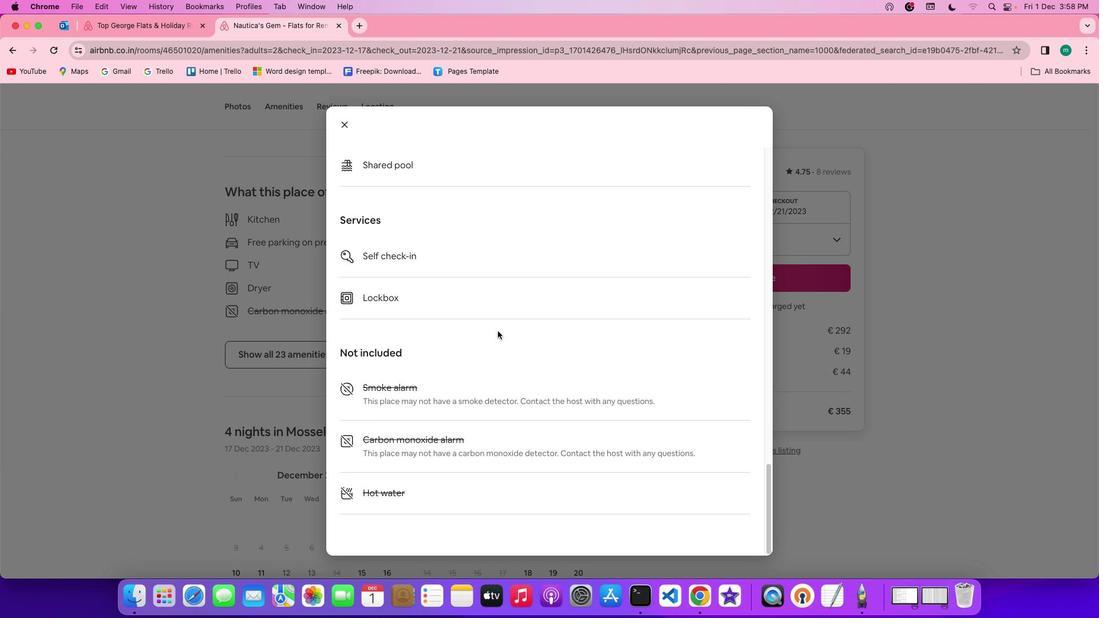 
Action: Mouse scrolled (498, 331) with delta (0, 0)
Screenshot: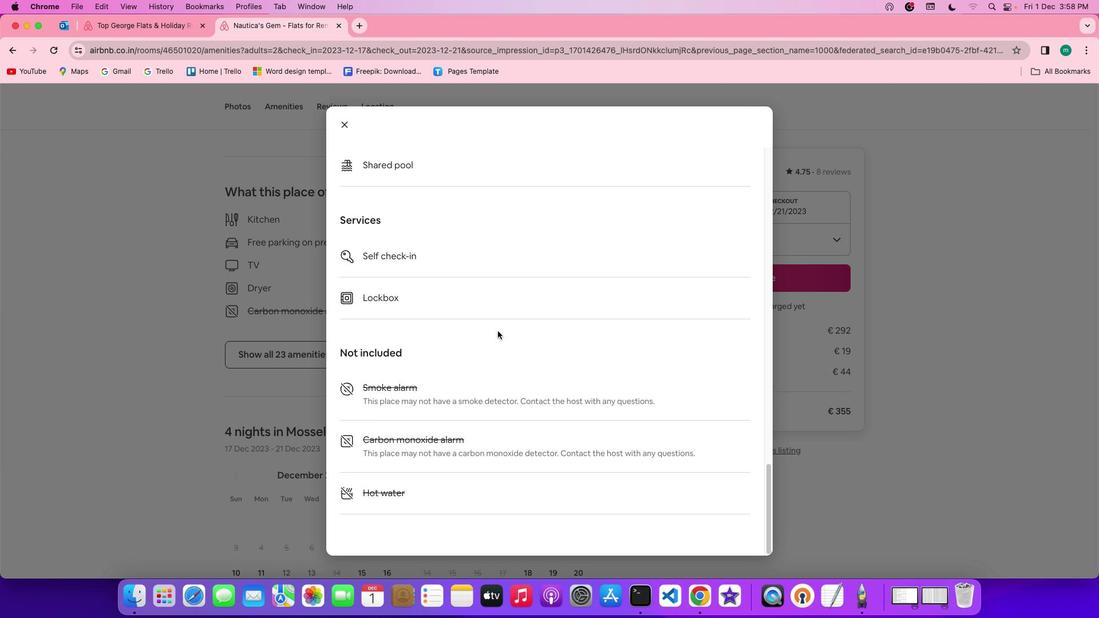 
Action: Mouse scrolled (498, 331) with delta (0, 0)
Screenshot: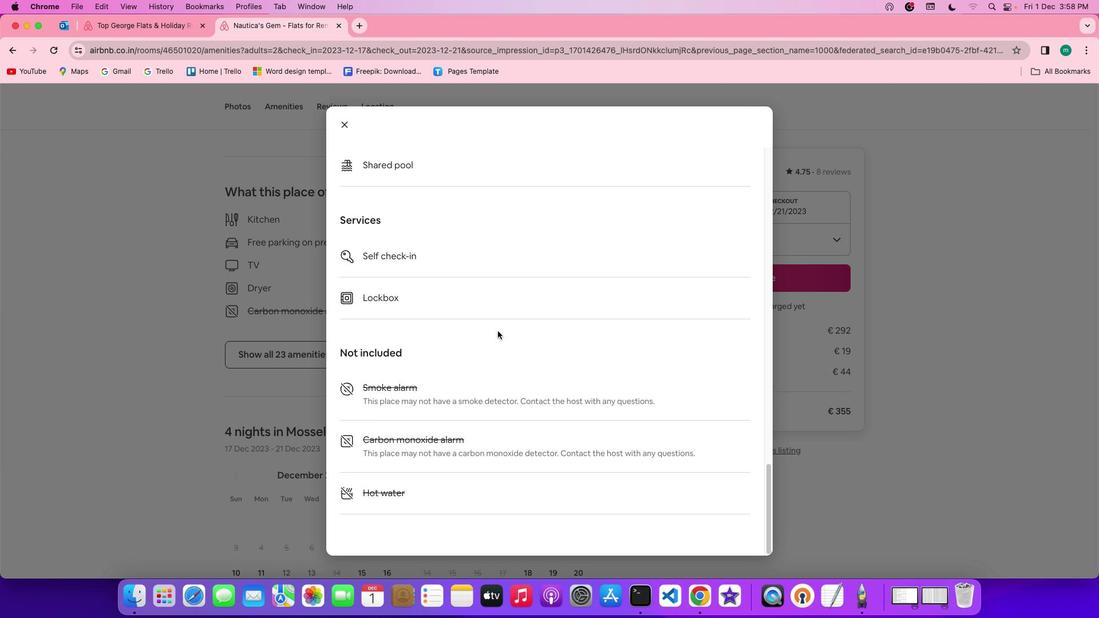 
Action: Mouse scrolled (498, 331) with delta (0, -1)
Screenshot: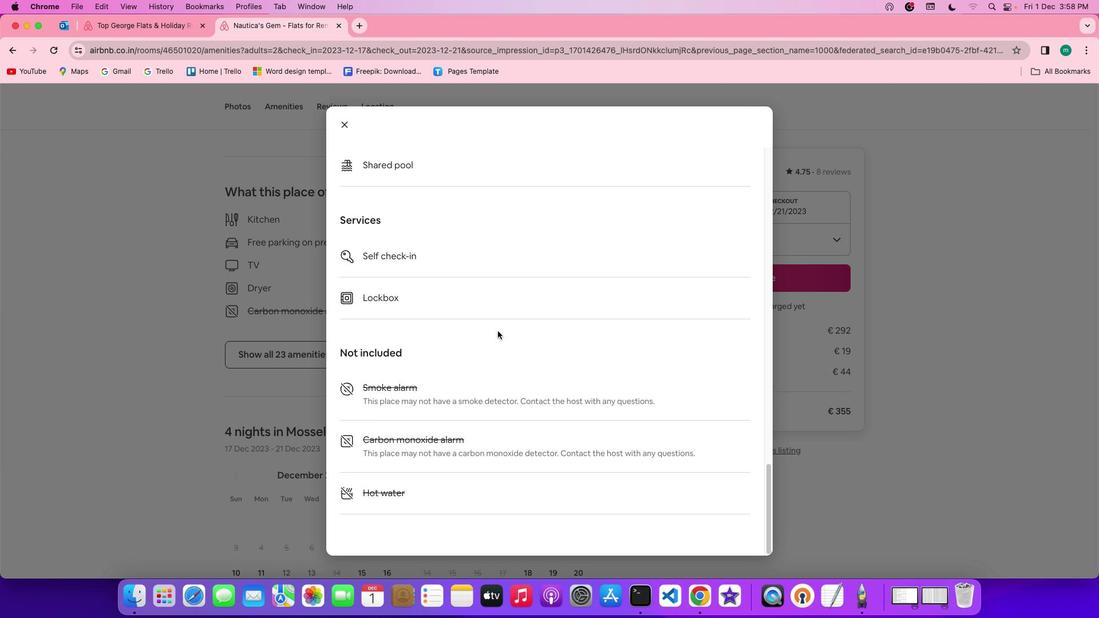 
Action: Mouse scrolled (498, 331) with delta (0, -2)
Screenshot: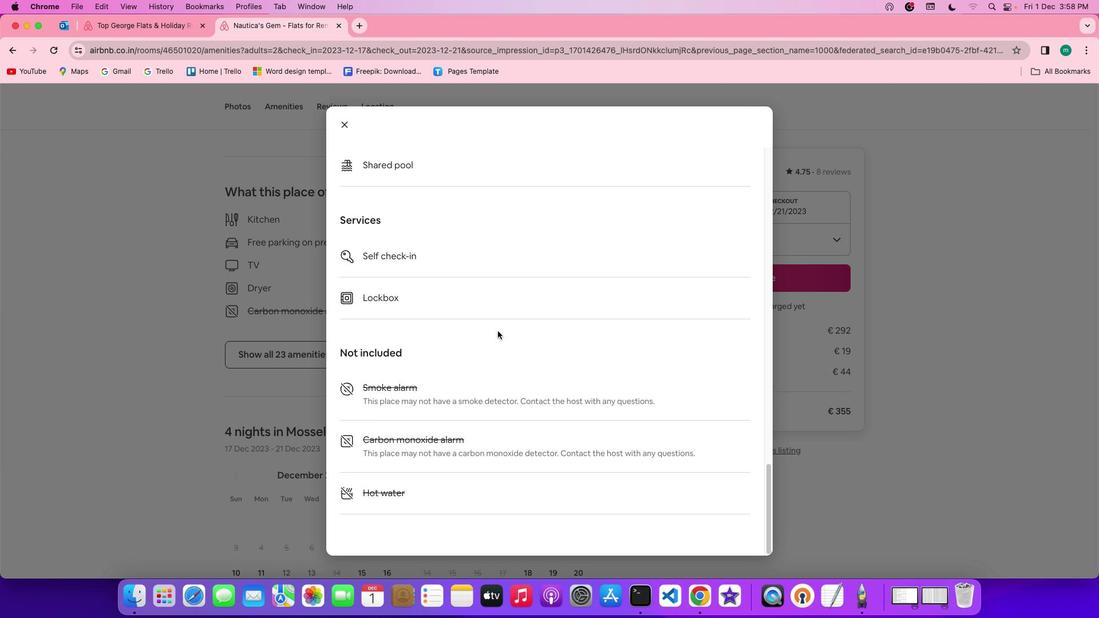 
Action: Mouse moved to (344, 119)
Screenshot: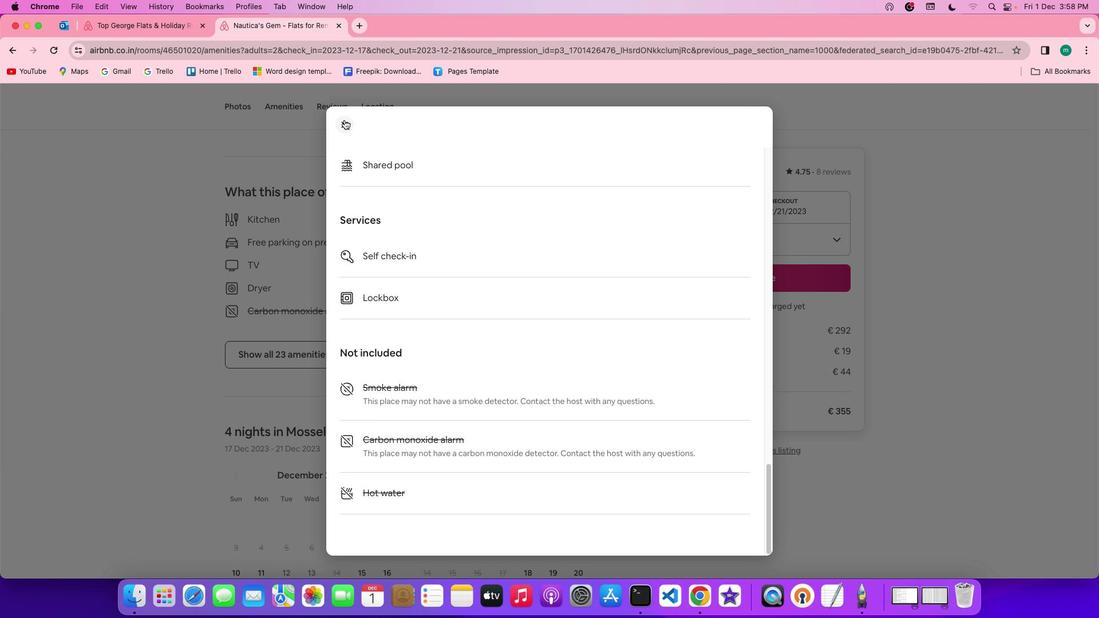 
Action: Mouse pressed left at (344, 119)
Screenshot: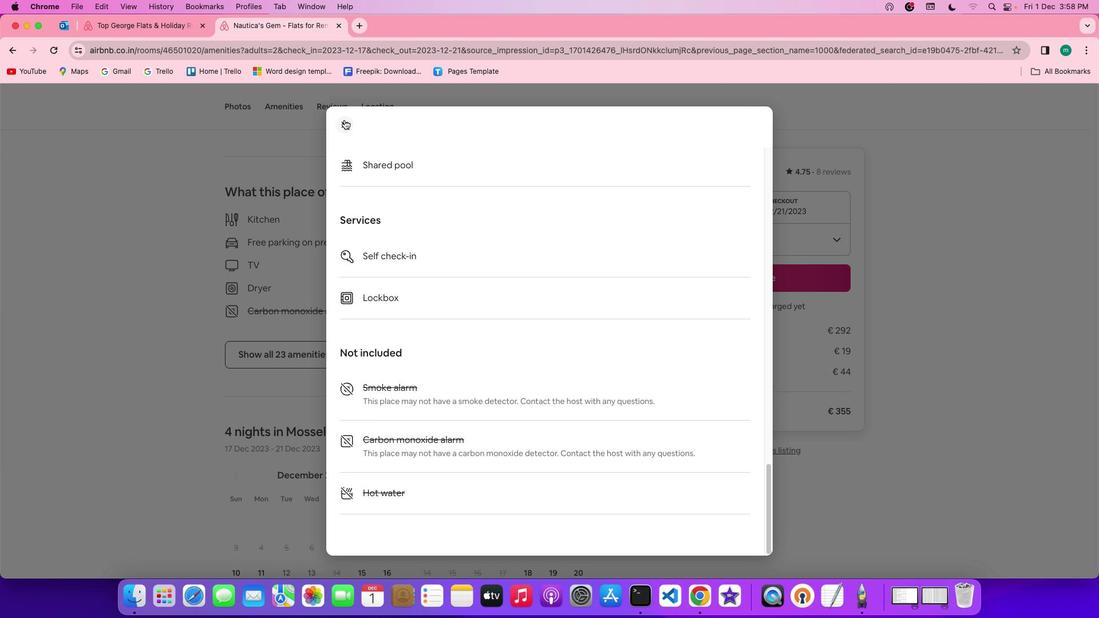 
Action: Mouse moved to (335, 245)
Screenshot: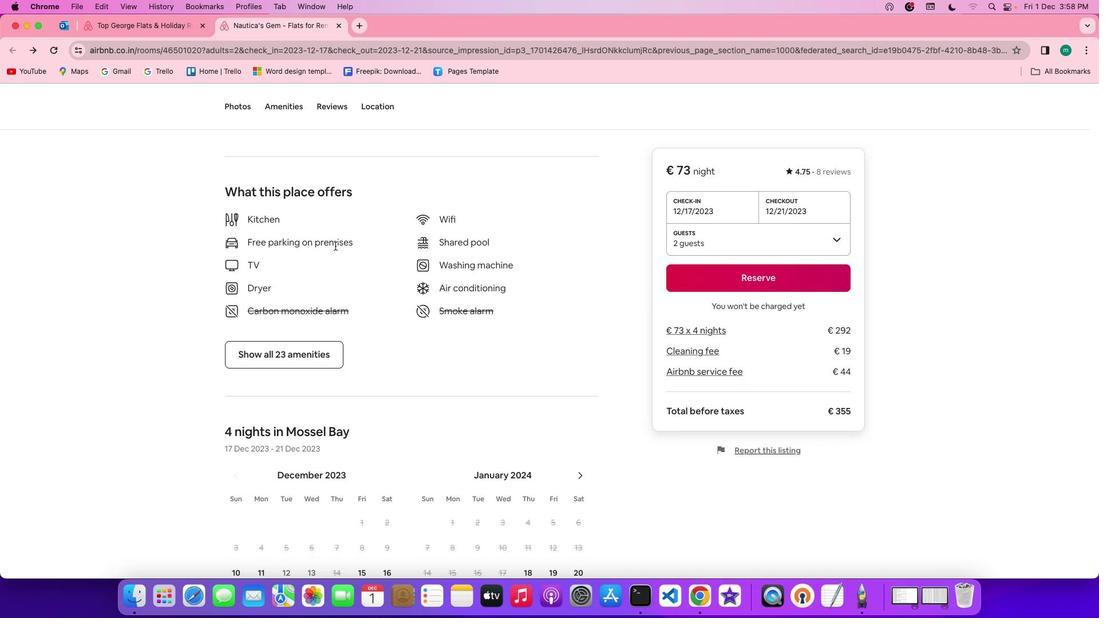 
Action: Mouse scrolled (335, 245) with delta (0, 0)
Screenshot: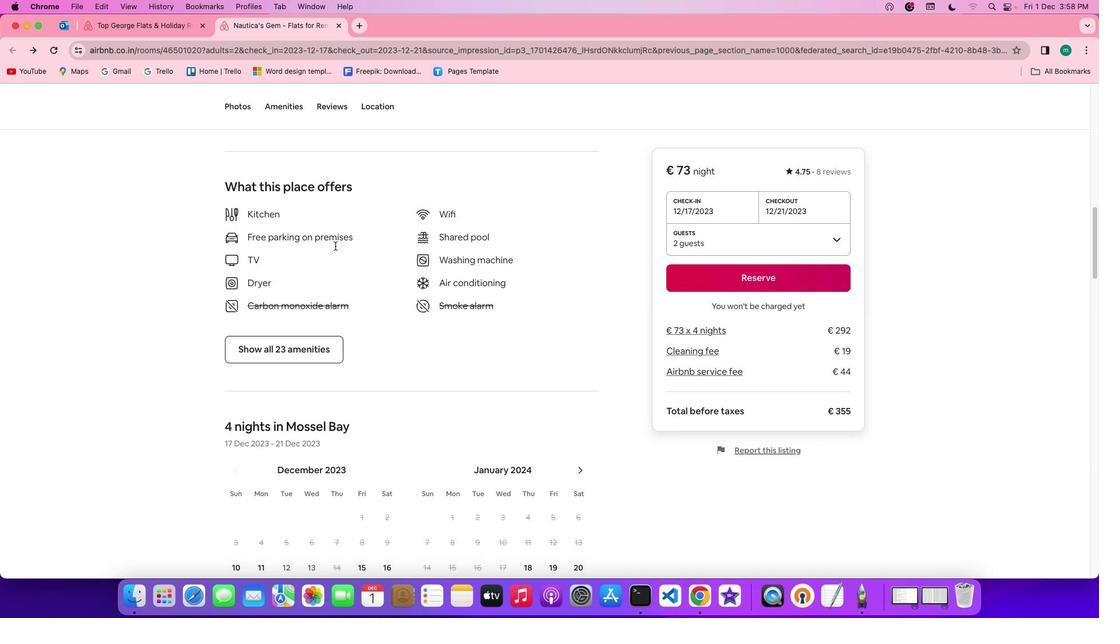 
Action: Mouse scrolled (335, 245) with delta (0, 0)
Screenshot: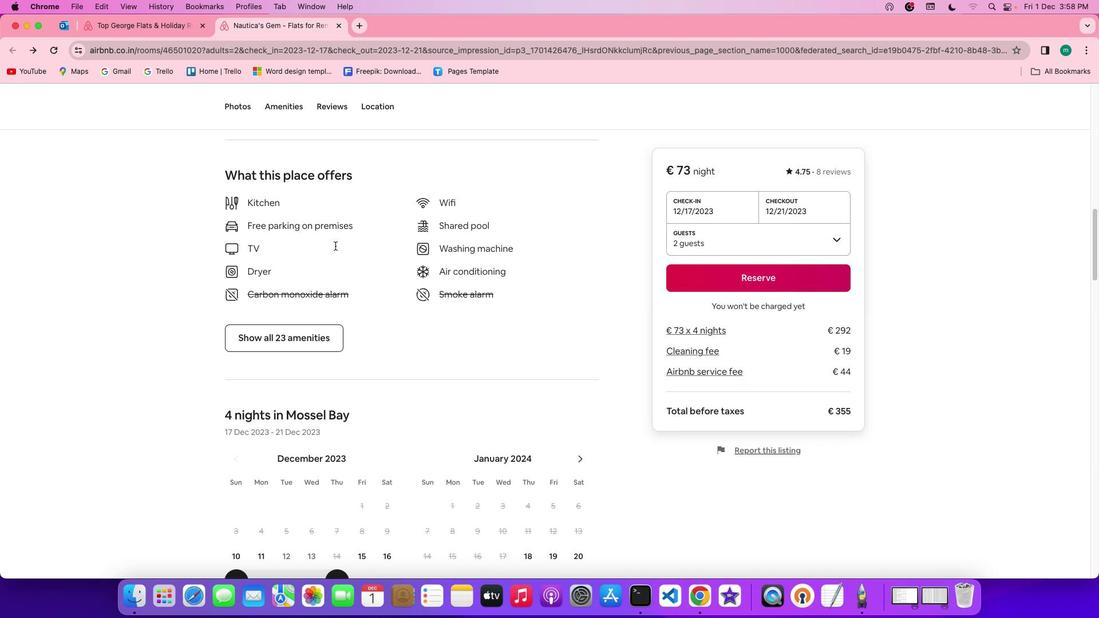 
Action: Mouse scrolled (335, 245) with delta (0, -1)
Screenshot: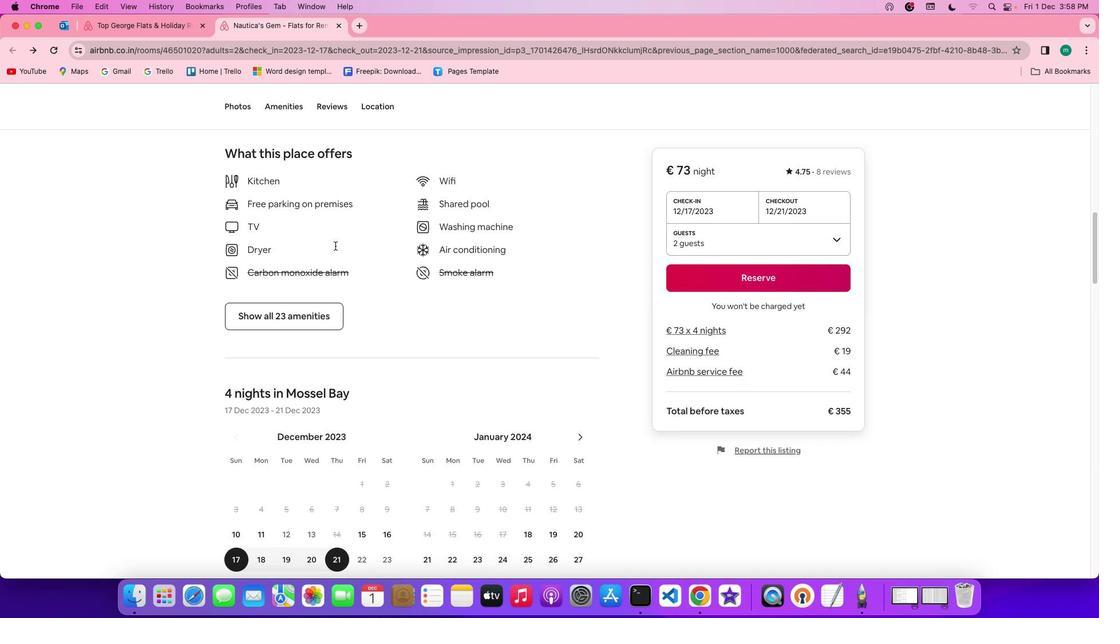 
Action: Mouse scrolled (335, 245) with delta (0, -1)
